 Task: Plan a trip to Lublin, Poland from 9th December, 2023 to 16th December, 2023 for 2 adults, 1 child.2 bedrooms having 2 beds and 1 bathroom. Property type can be flat. Look for 5 properties as per requirement.
Action: Mouse moved to (431, 58)
Screenshot: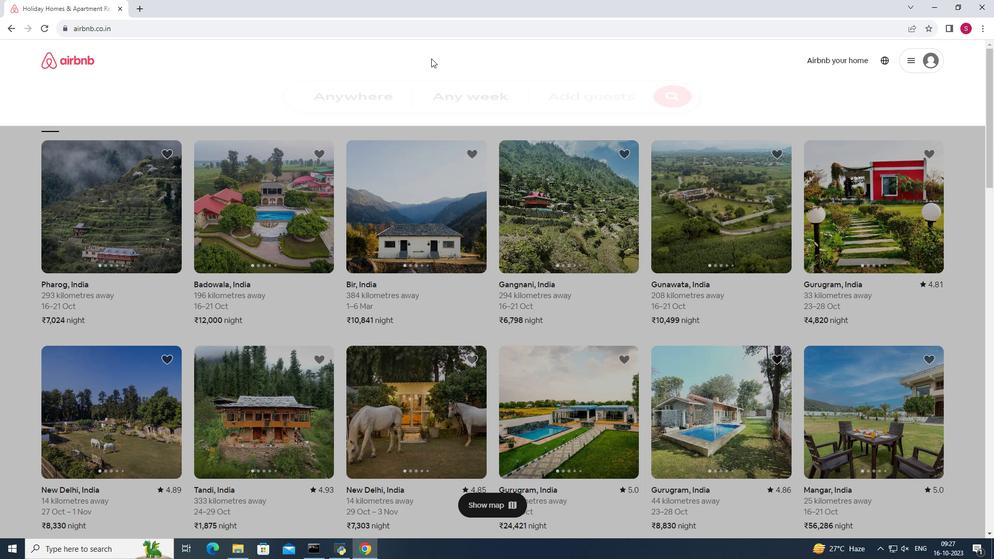 
Action: Mouse pressed left at (431, 58)
Screenshot: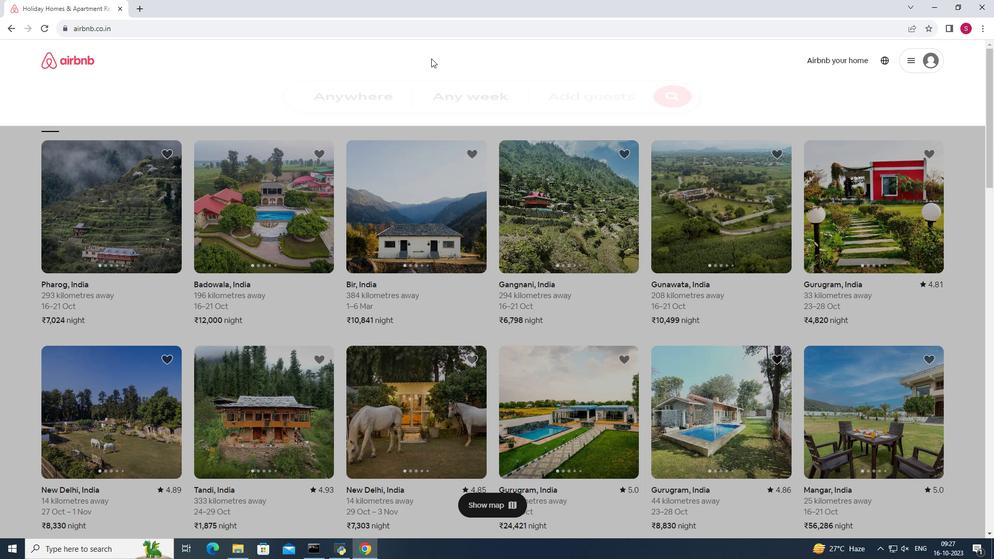 
Action: Mouse moved to (394, 101)
Screenshot: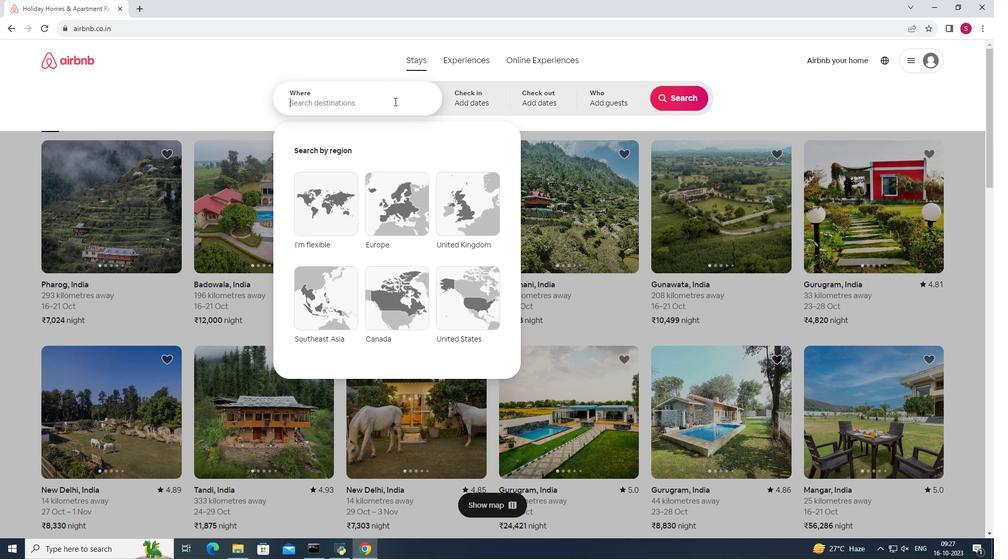 
Action: Mouse pressed left at (394, 101)
Screenshot: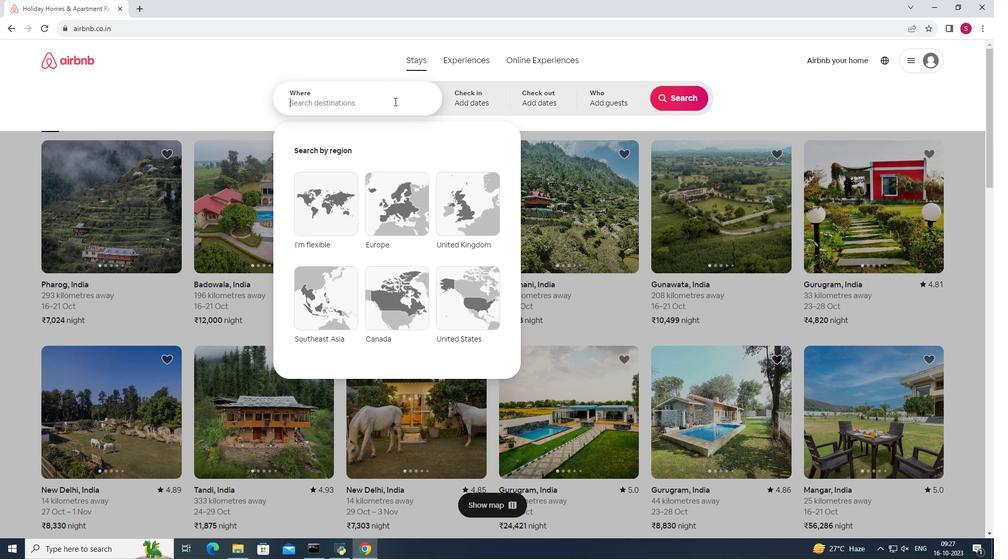 
Action: Key pressed <Key.shift><Key.shift><Key.shift><Key.shift><Key.shift><Key.shift><Key.shift><Key.shift><Key.shift><Key.shift>Lubi<Key.backspace>lin,<Key.space><Key.shift>P
Screenshot: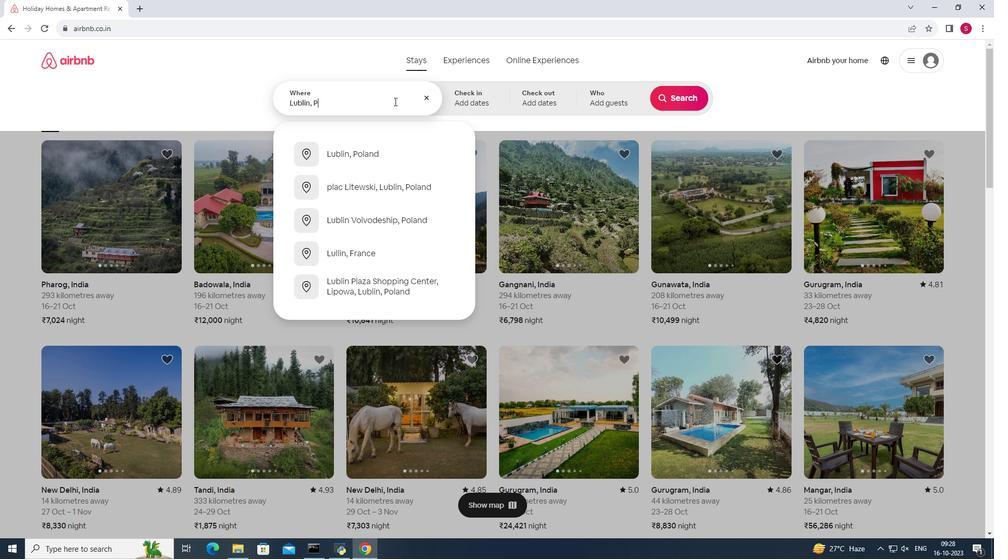 
Action: Mouse moved to (383, 164)
Screenshot: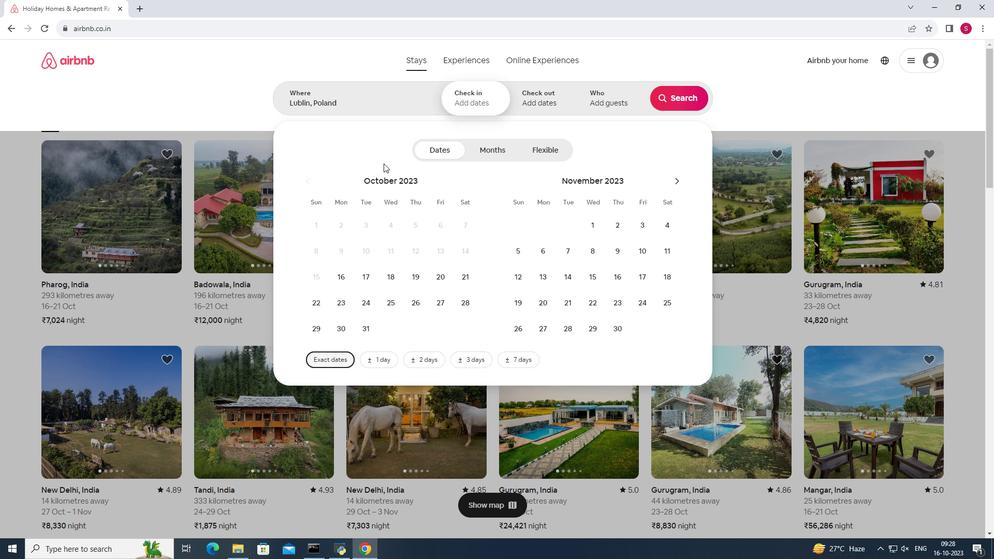 
Action: Mouse pressed left at (383, 164)
Screenshot: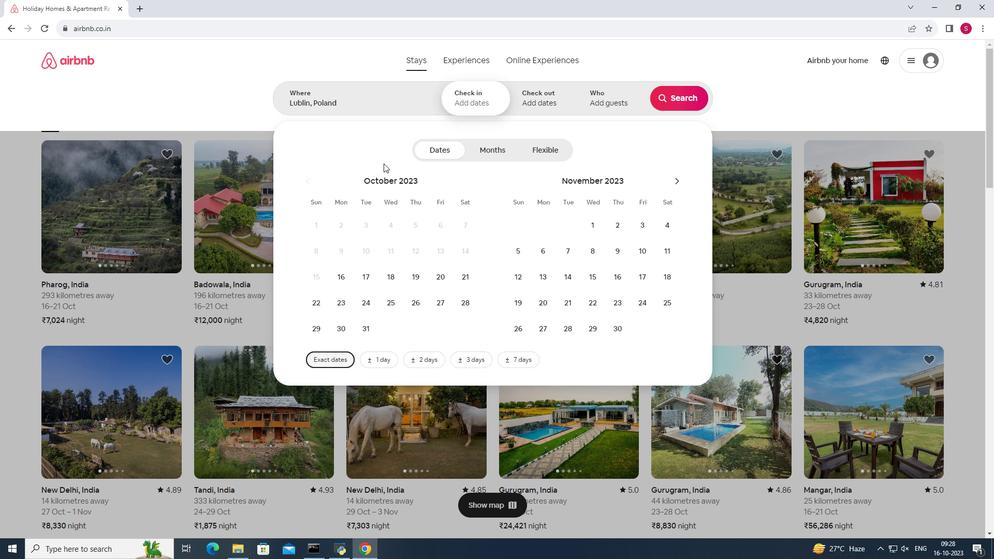 
Action: Mouse moved to (673, 182)
Screenshot: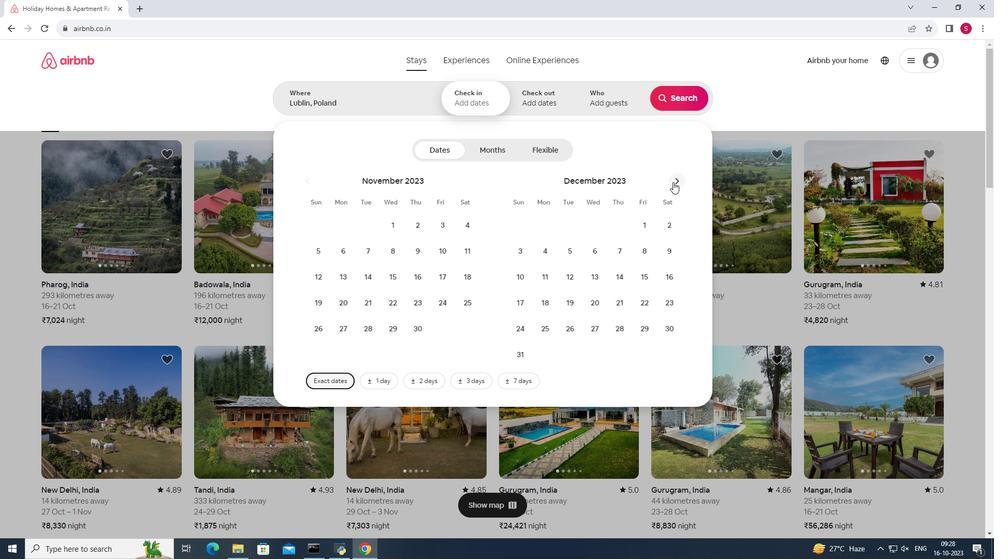 
Action: Mouse pressed left at (673, 182)
Screenshot: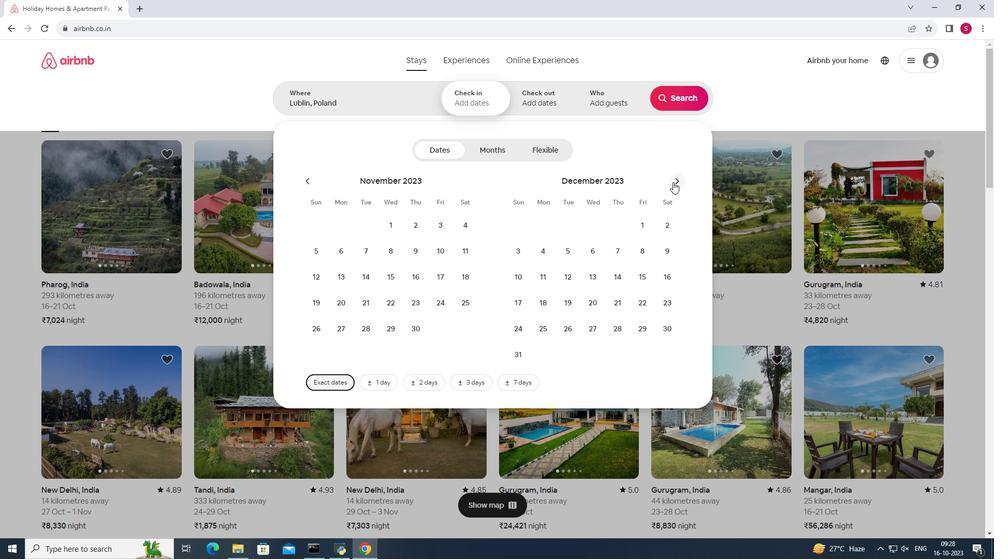 
Action: Mouse moved to (666, 260)
Screenshot: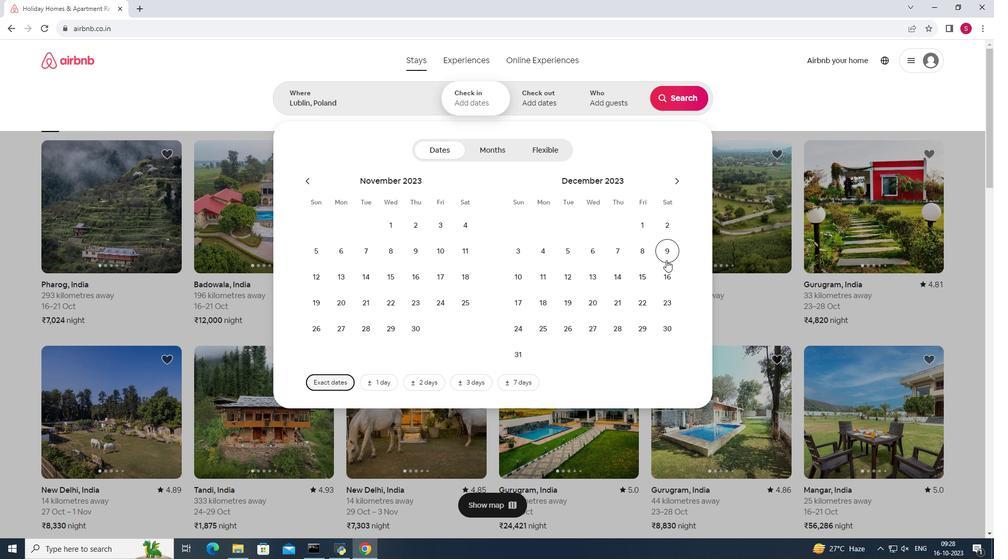 
Action: Mouse pressed left at (666, 260)
Screenshot: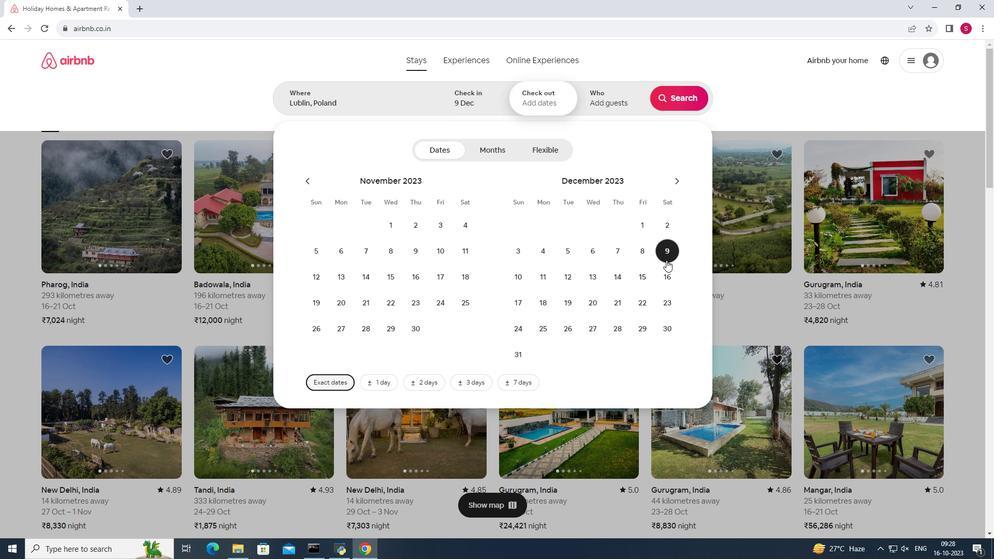 
Action: Mouse moved to (668, 279)
Screenshot: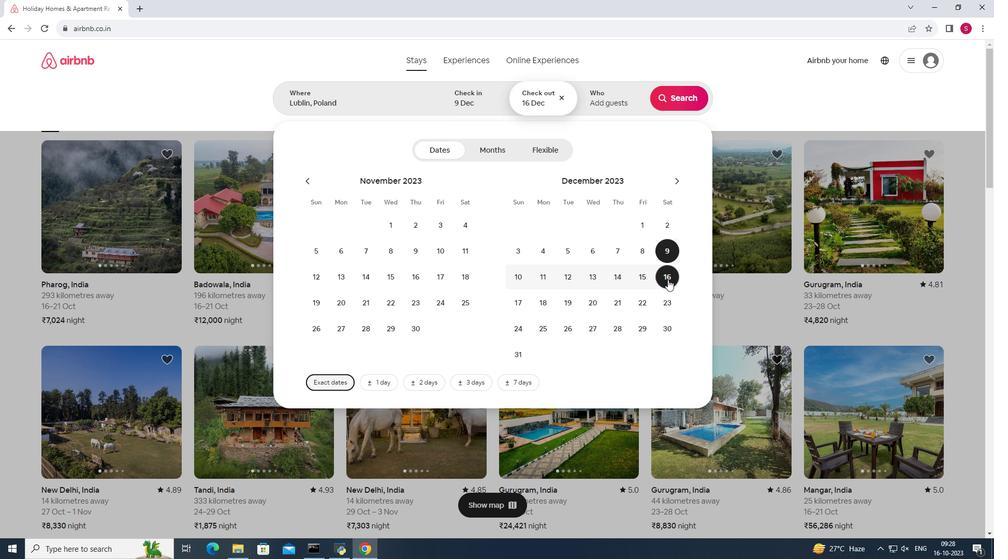 
Action: Mouse pressed left at (668, 279)
Screenshot: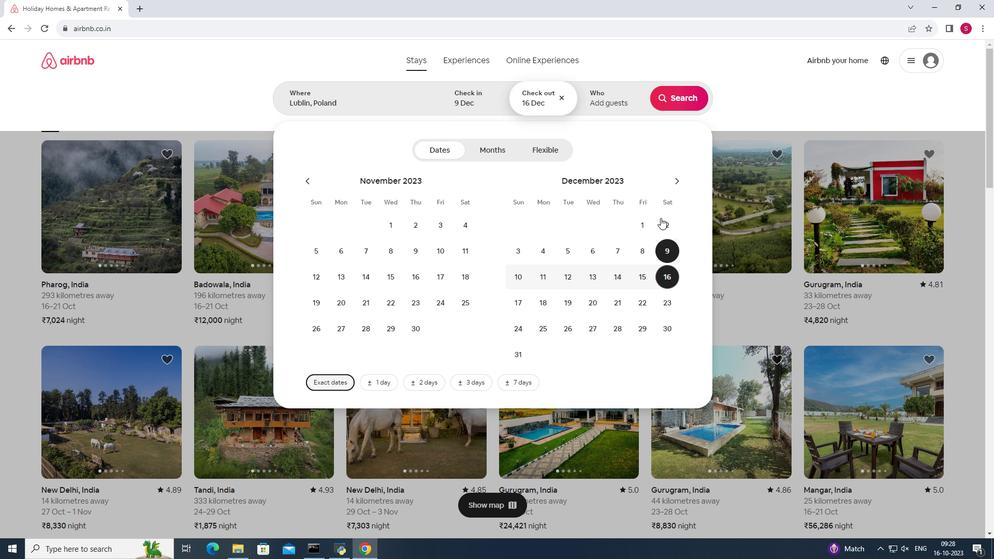 
Action: Mouse moved to (606, 89)
Screenshot: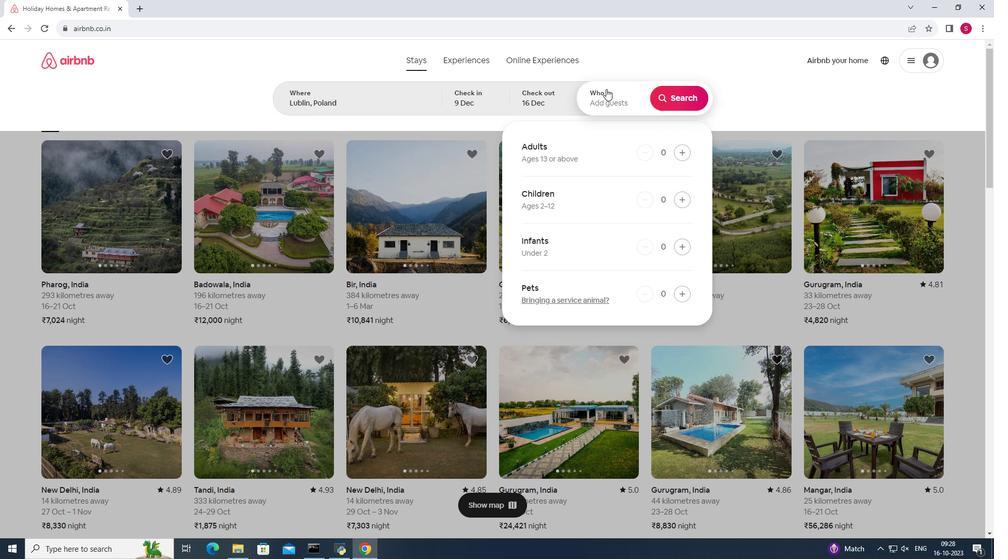 
Action: Mouse pressed left at (606, 89)
Screenshot: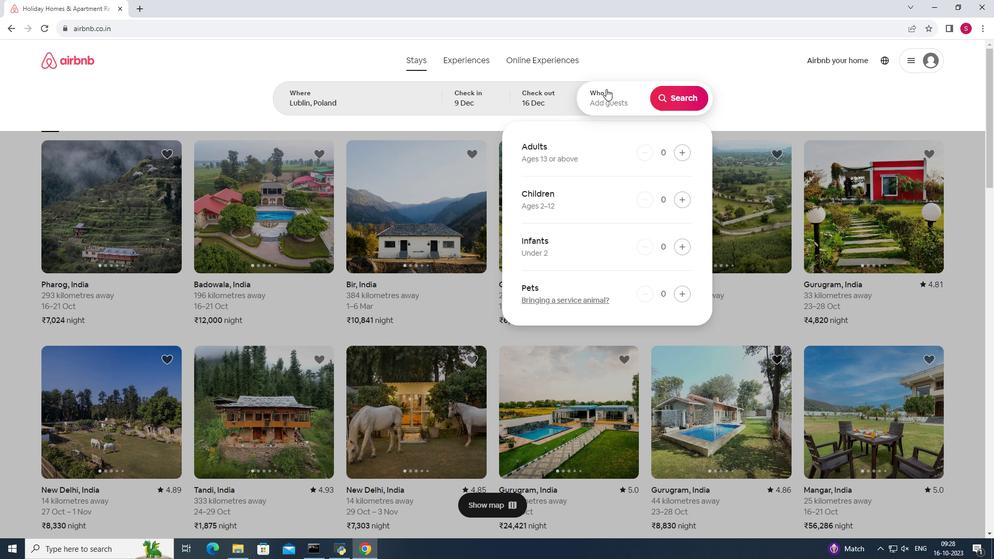 
Action: Mouse moved to (687, 152)
Screenshot: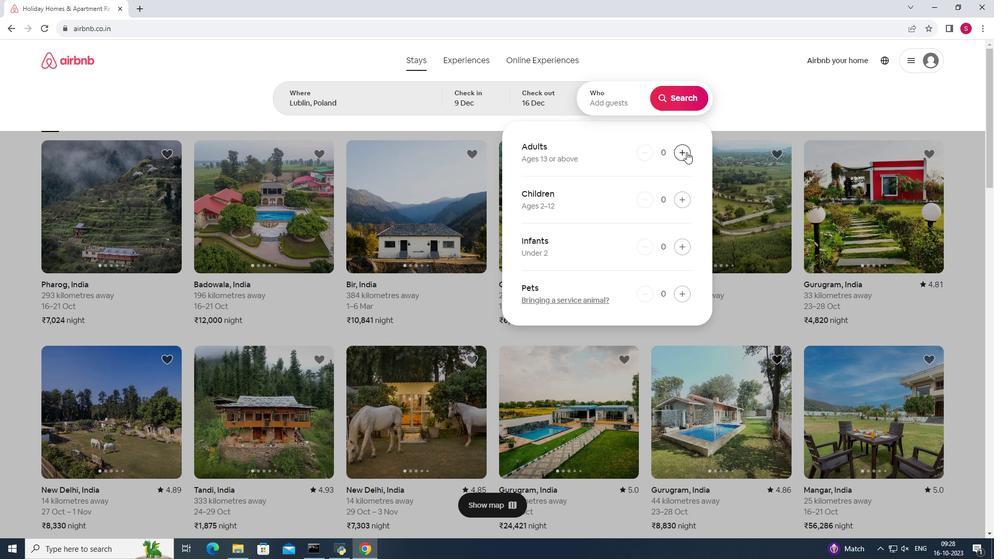 
Action: Mouse pressed left at (687, 152)
Screenshot: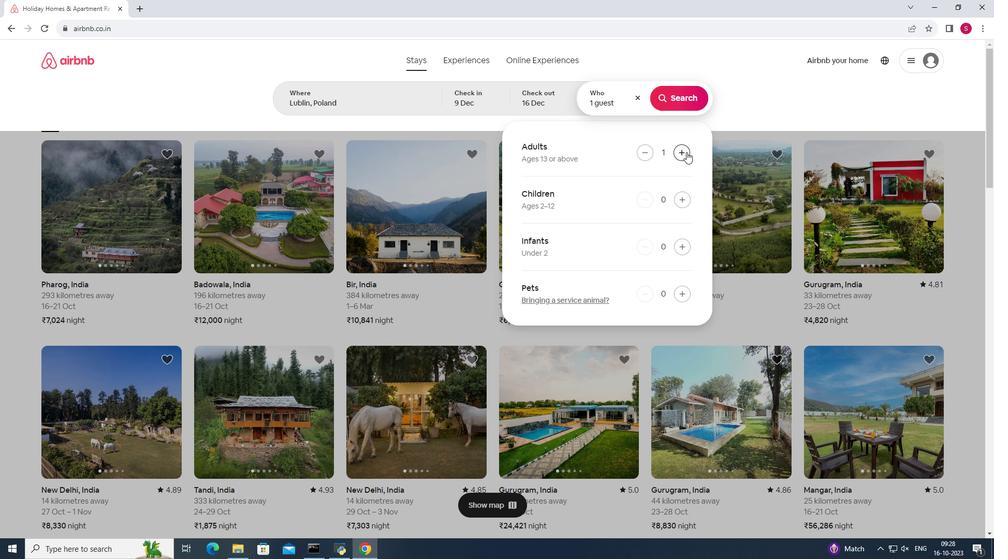 
Action: Mouse pressed left at (687, 152)
Screenshot: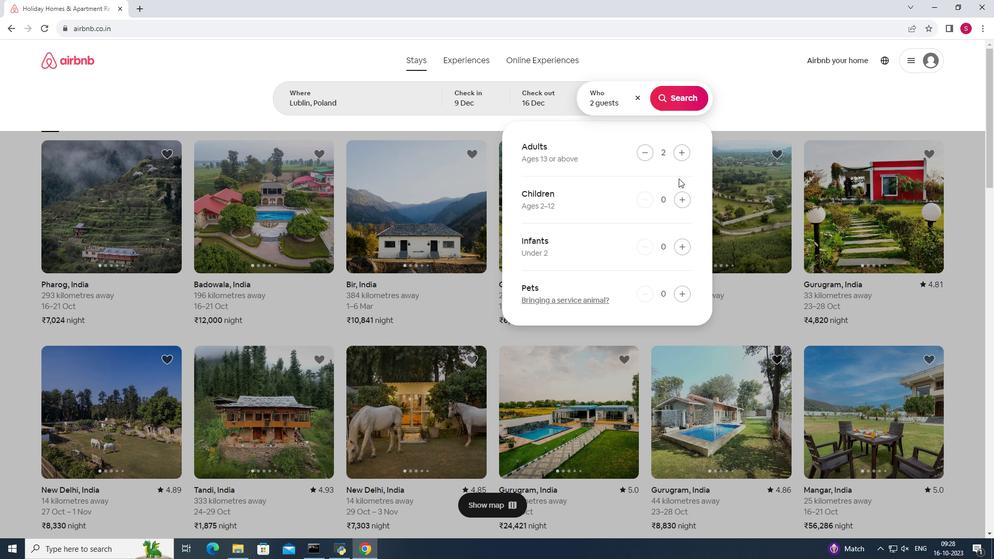 
Action: Mouse moved to (681, 199)
Screenshot: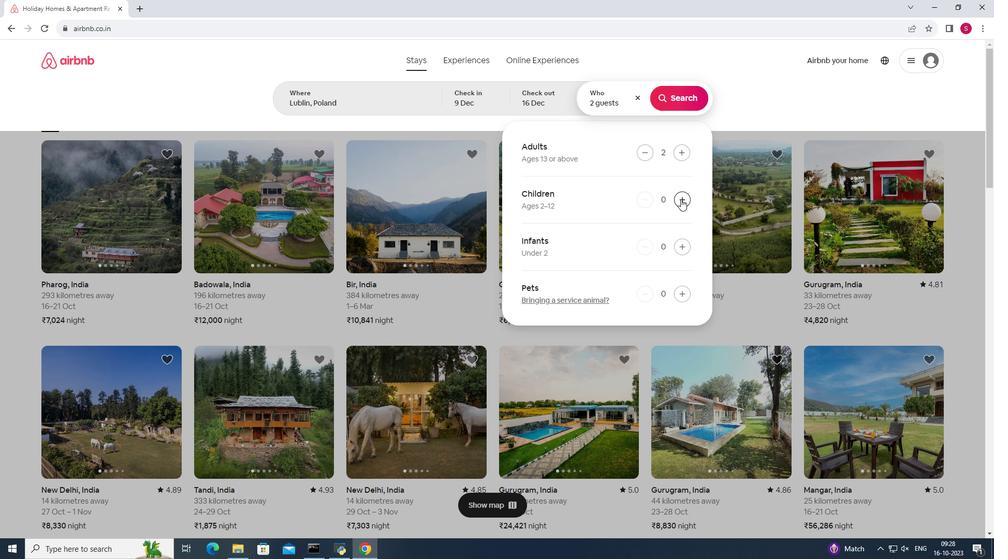 
Action: Mouse pressed left at (681, 199)
Screenshot: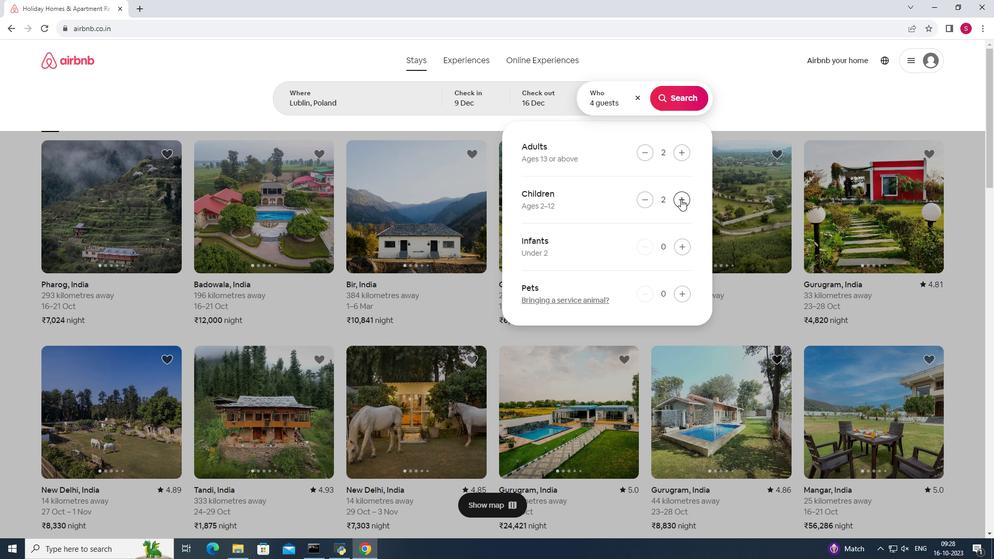 
Action: Mouse pressed left at (681, 199)
Screenshot: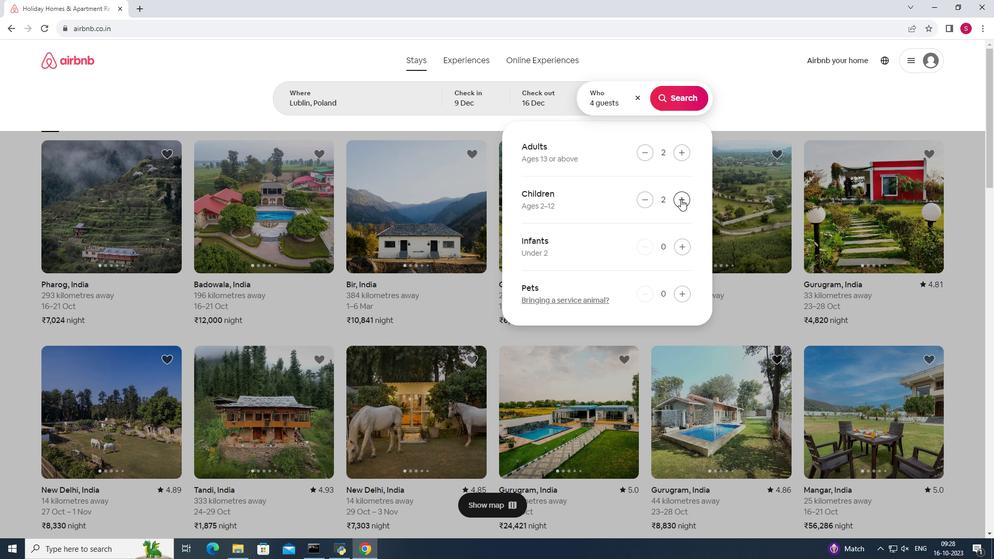 
Action: Mouse moved to (649, 202)
Screenshot: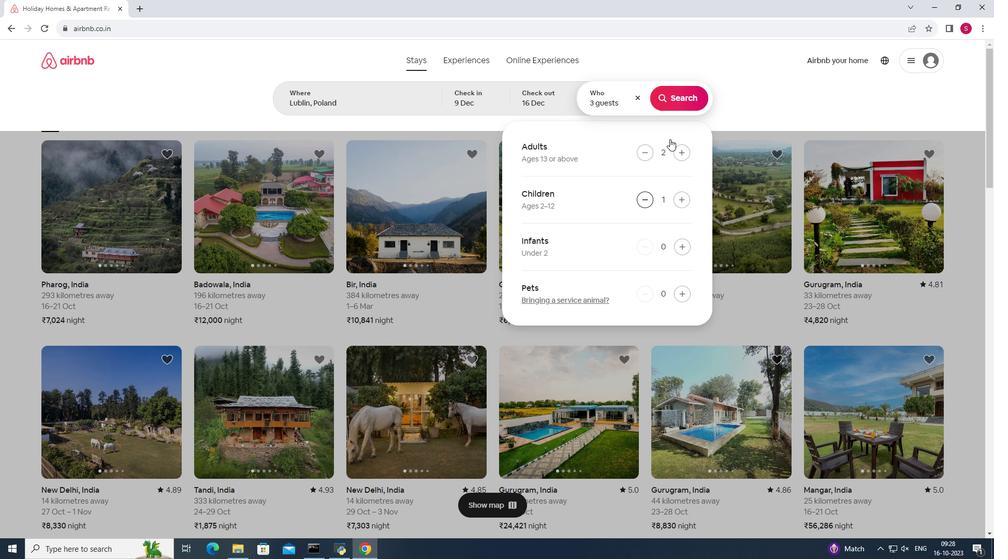 
Action: Mouse pressed left at (649, 202)
Screenshot: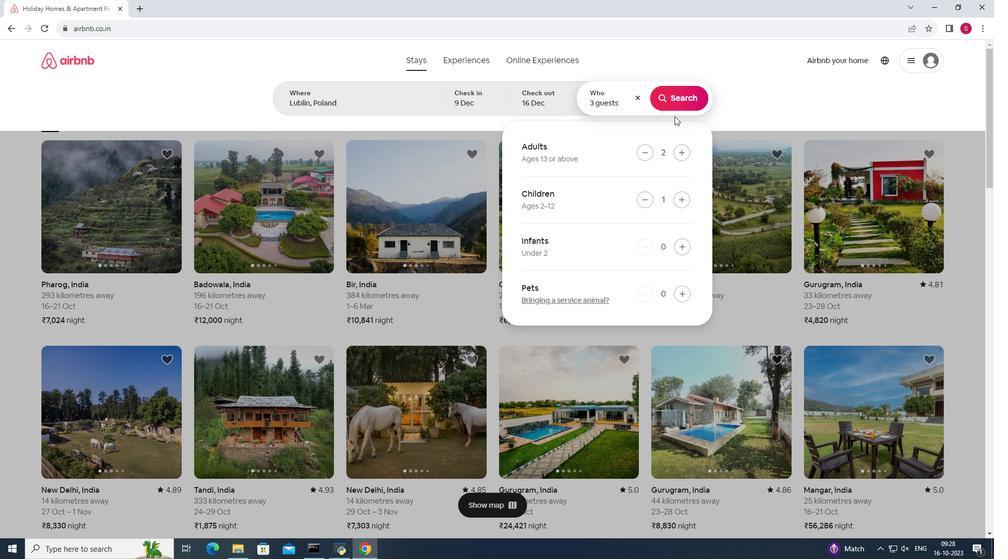
Action: Mouse moved to (677, 96)
Screenshot: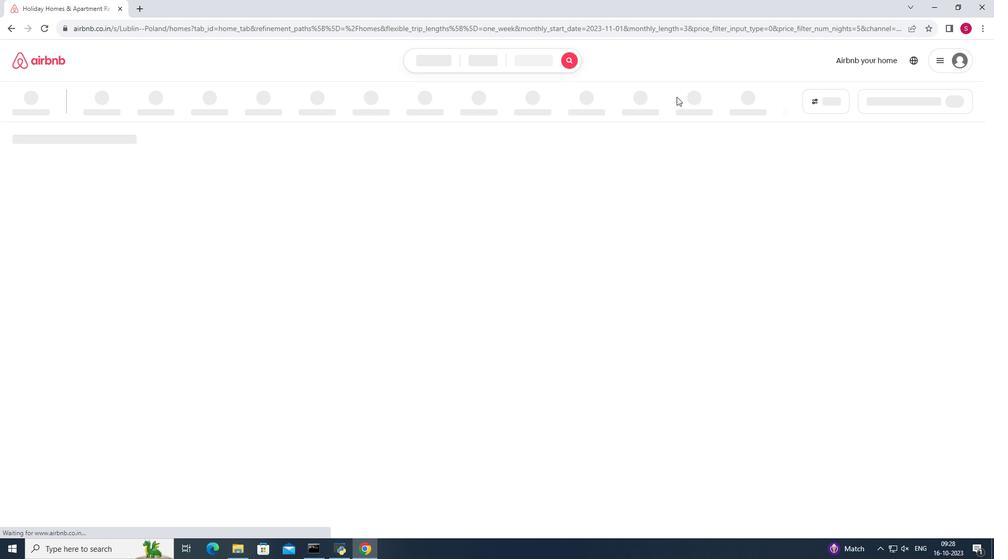 
Action: Mouse pressed left at (677, 96)
Screenshot: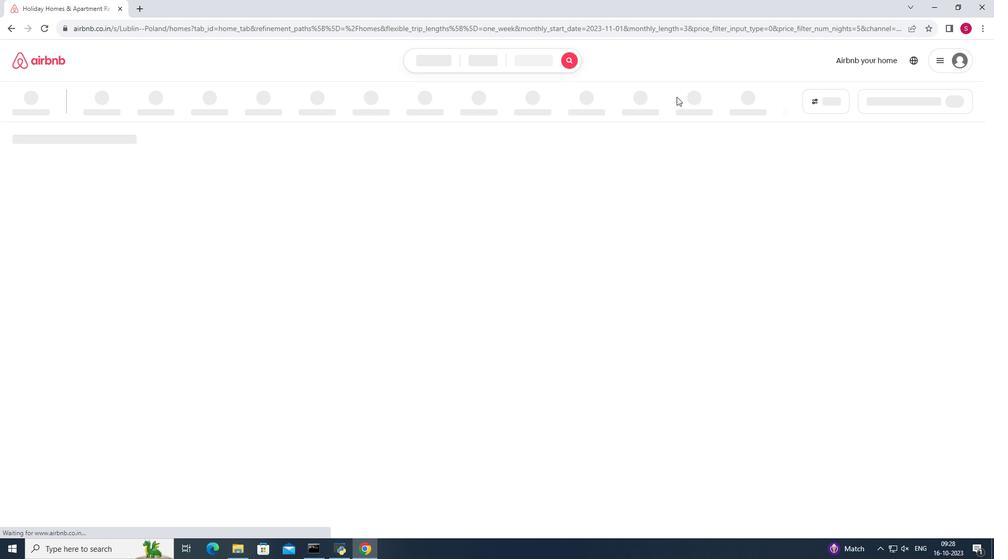 
Action: Mouse moved to (840, 103)
Screenshot: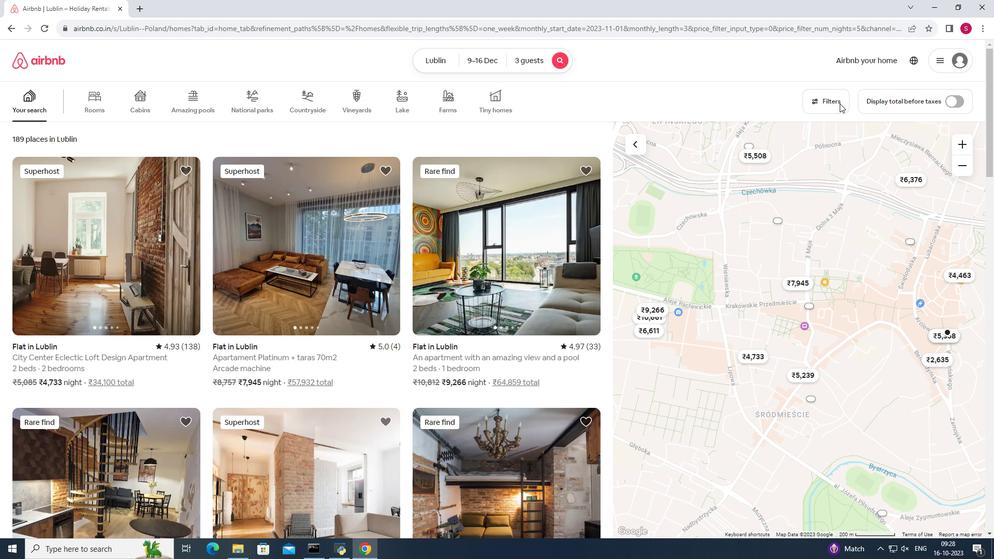 
Action: Mouse pressed left at (840, 103)
Screenshot: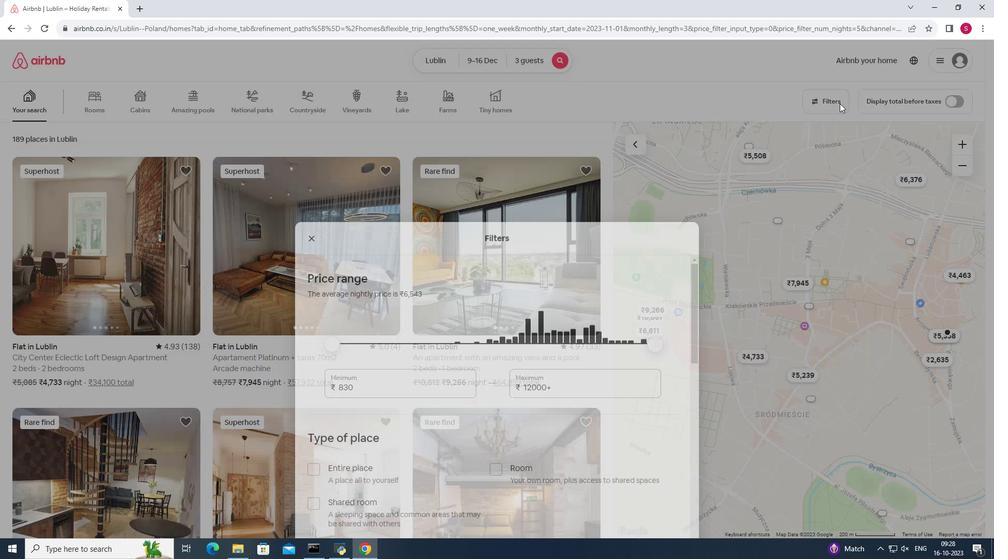 
Action: Mouse moved to (514, 259)
Screenshot: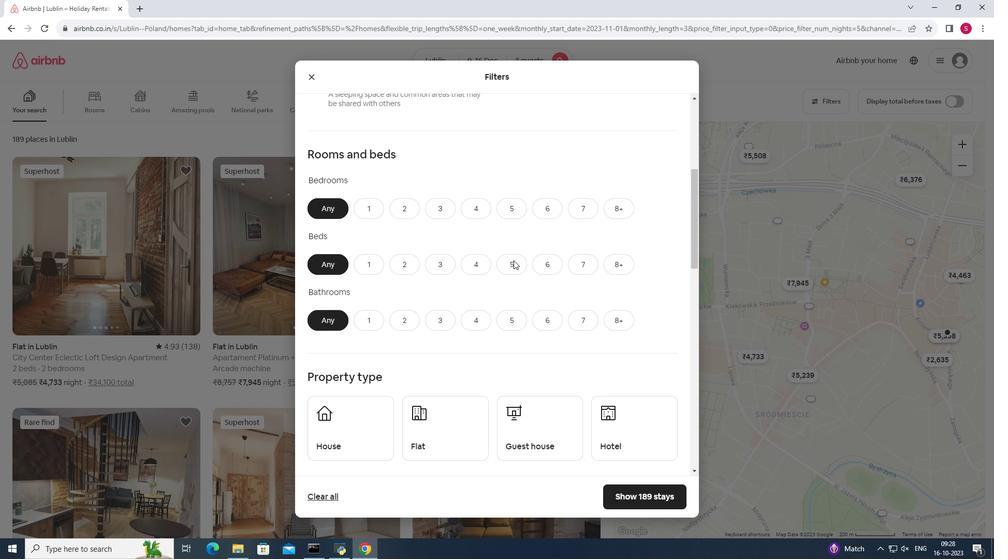 
Action: Mouse scrolled (514, 259) with delta (0, 0)
Screenshot: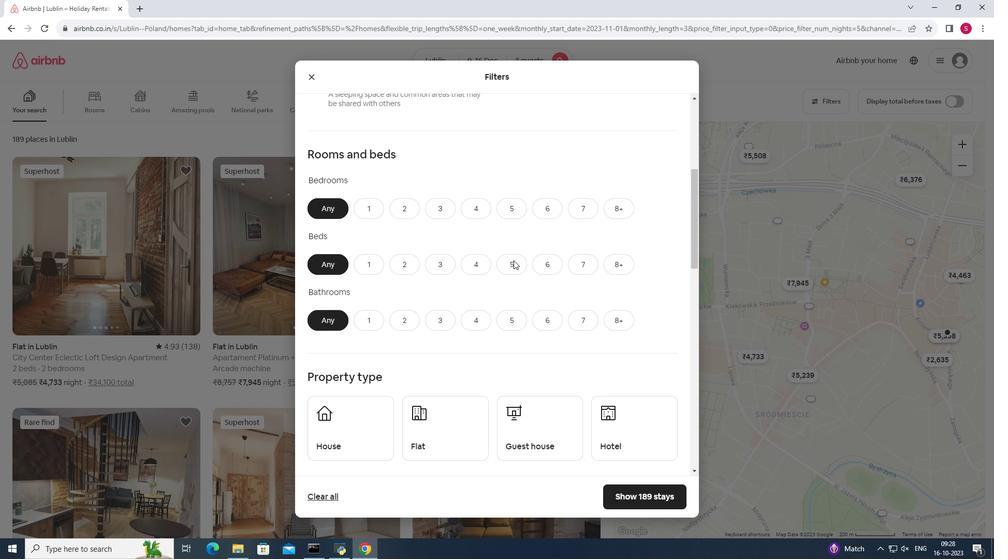 
Action: Mouse moved to (514, 260)
Screenshot: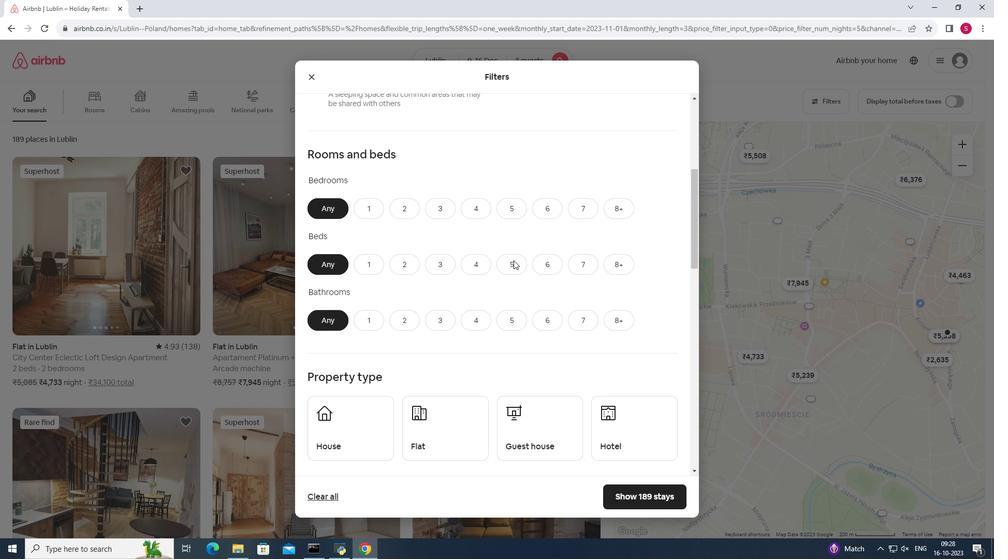 
Action: Mouse scrolled (514, 259) with delta (0, 0)
Screenshot: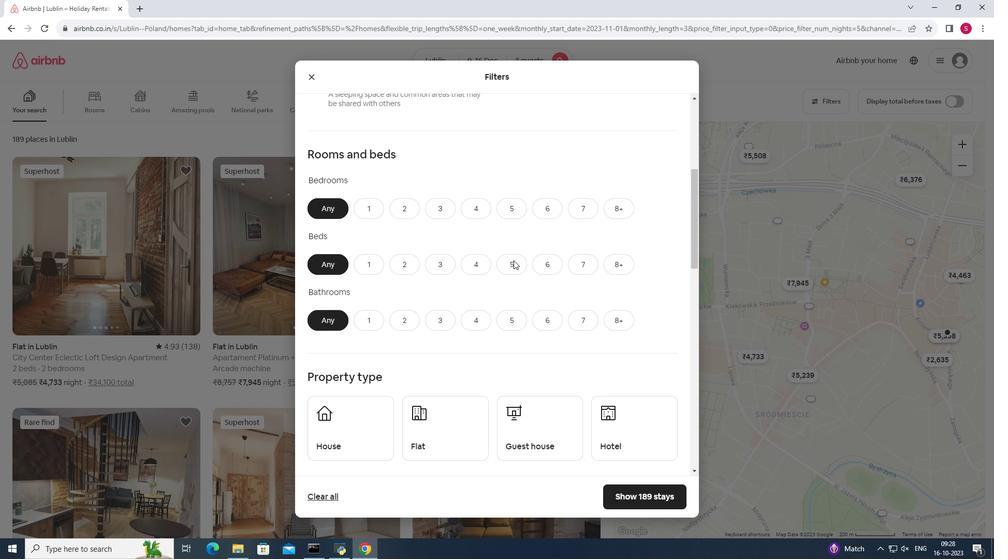 
Action: Mouse moved to (514, 260)
Screenshot: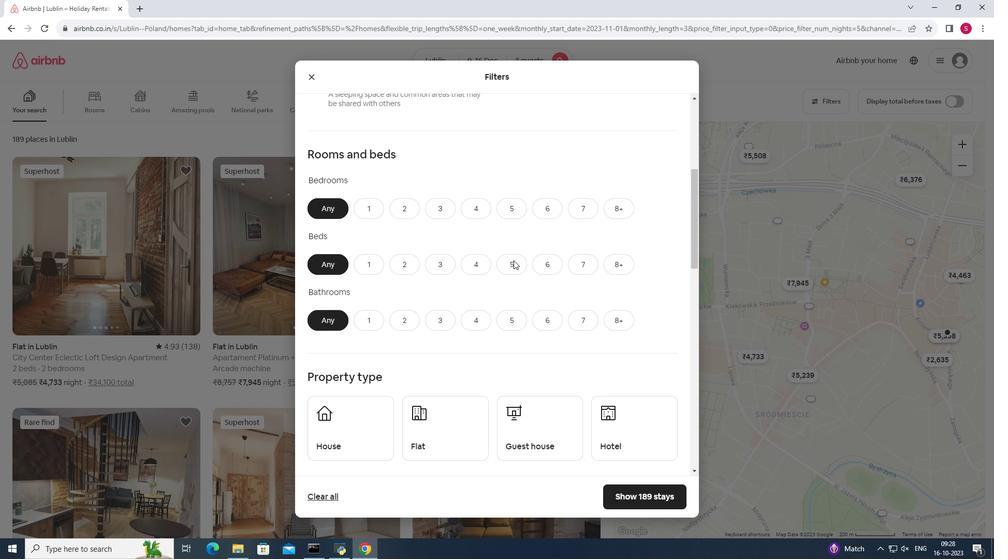 
Action: Mouse scrolled (514, 260) with delta (0, 0)
Screenshot: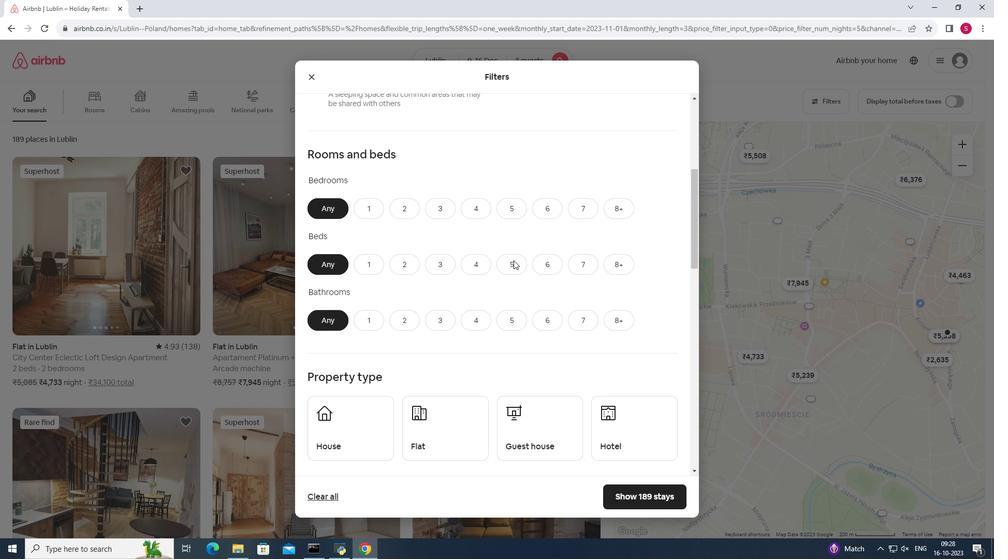 
Action: Mouse scrolled (514, 260) with delta (0, 0)
Screenshot: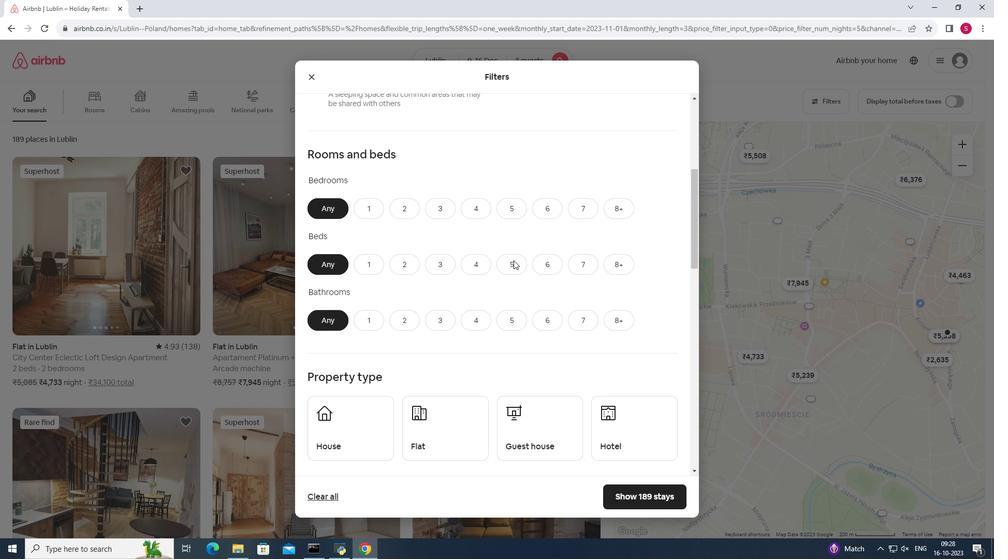 
Action: Mouse scrolled (514, 260) with delta (0, 0)
Screenshot: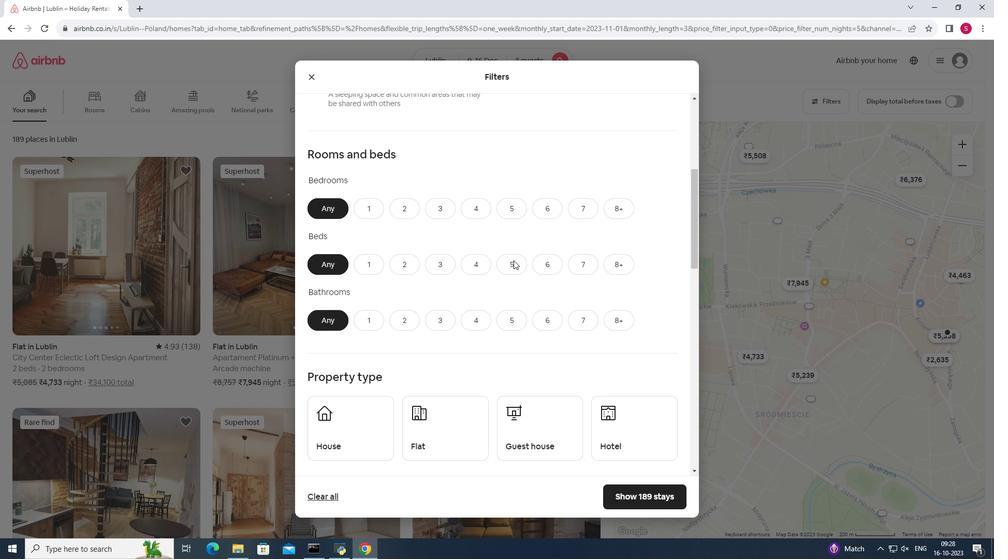 
Action: Mouse moved to (402, 206)
Screenshot: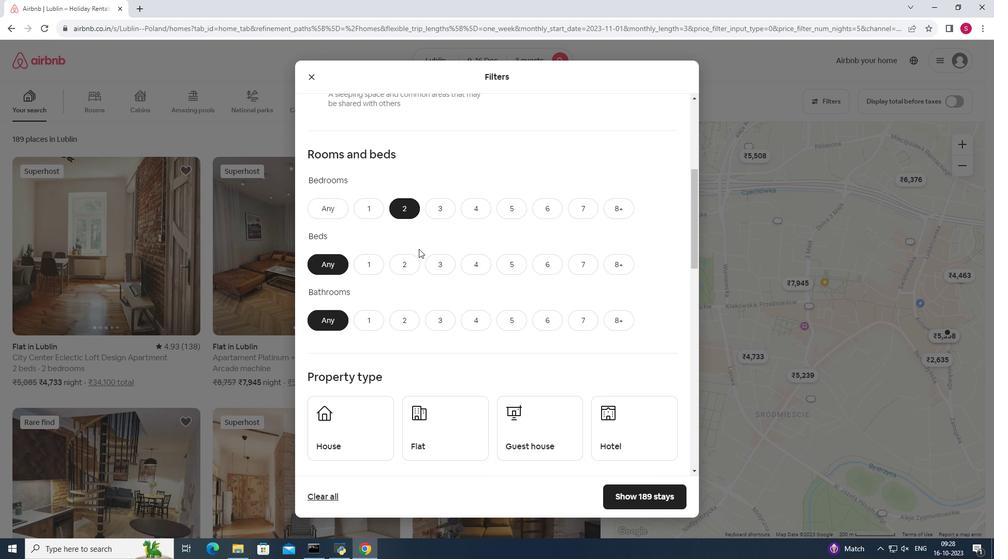 
Action: Mouse pressed left at (402, 206)
Screenshot: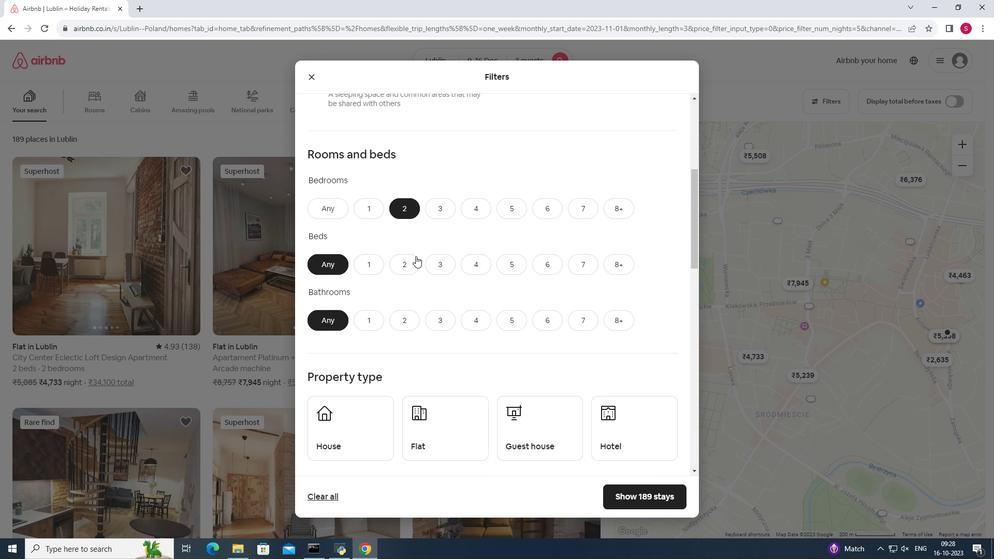 
Action: Mouse moved to (405, 268)
Screenshot: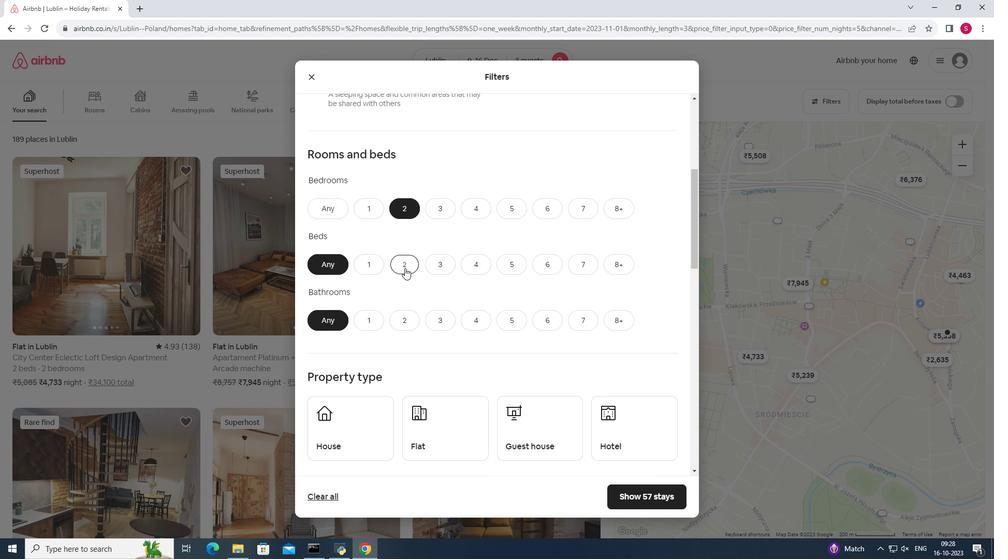 
Action: Mouse pressed left at (405, 268)
Screenshot: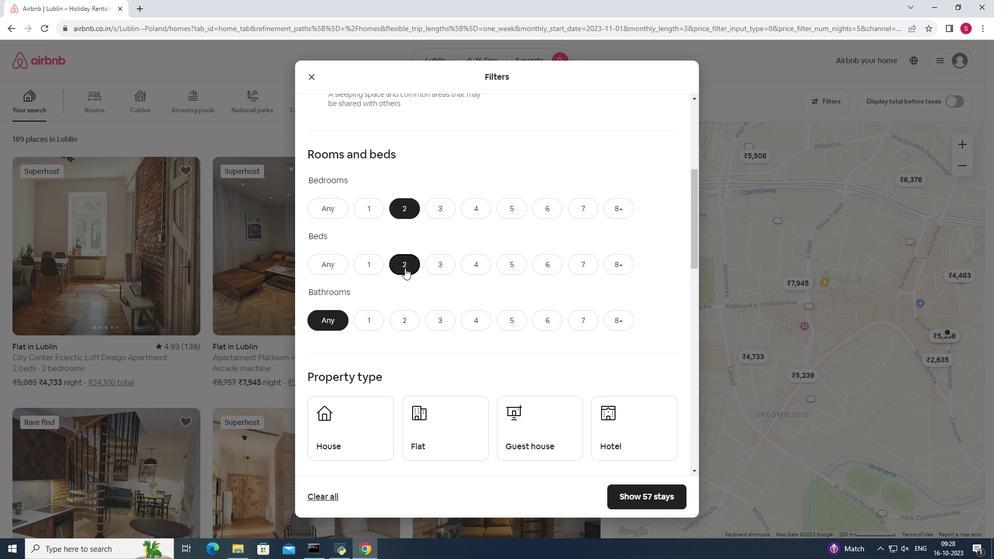 
Action: Mouse moved to (366, 324)
Screenshot: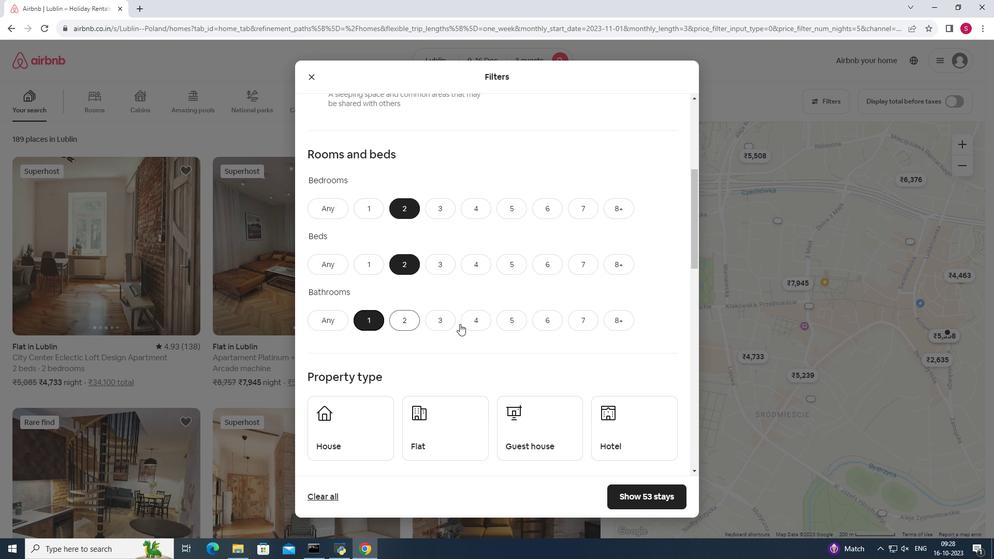 
Action: Mouse pressed left at (366, 324)
Screenshot: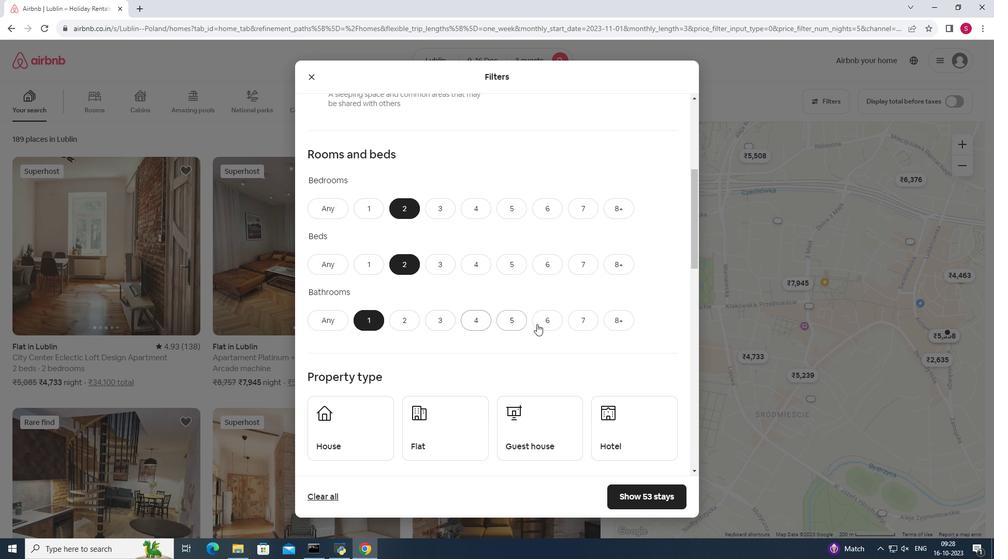 
Action: Mouse moved to (547, 333)
Screenshot: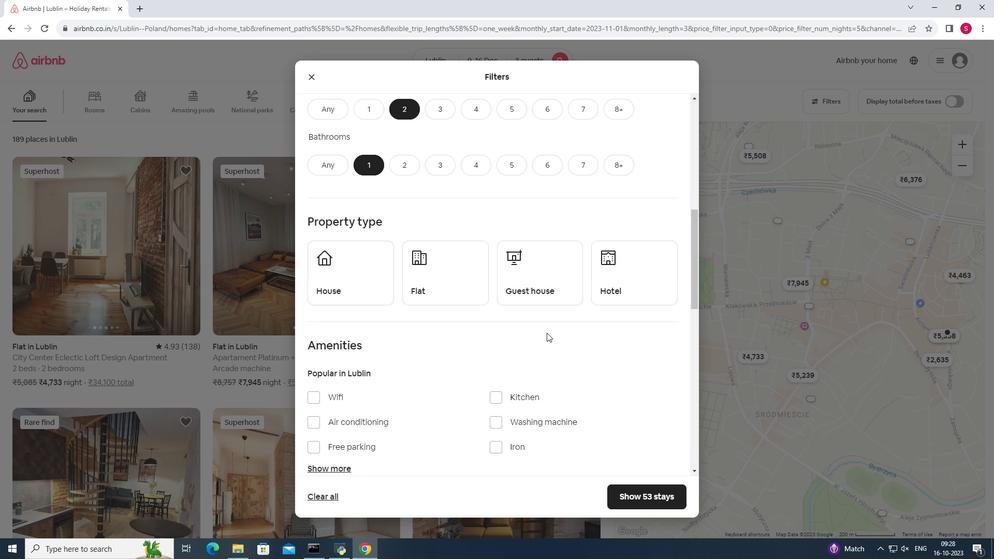 
Action: Mouse scrolled (547, 331) with delta (0, 0)
Screenshot: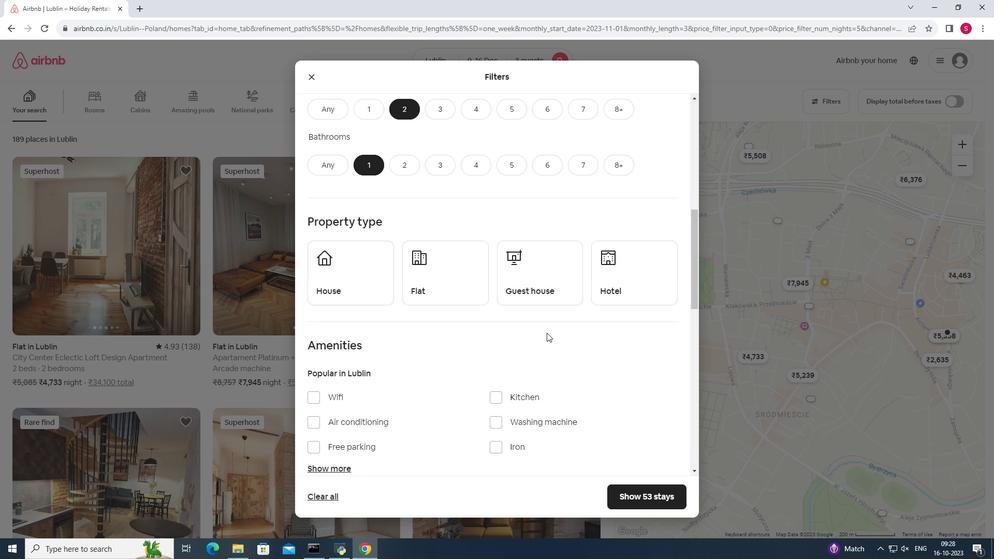 
Action: Mouse scrolled (547, 332) with delta (0, 0)
Screenshot: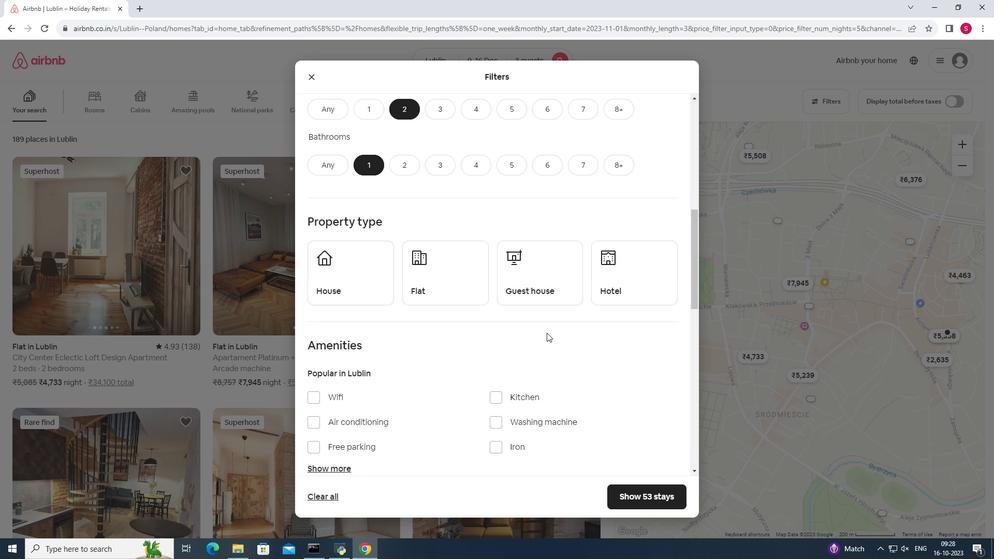
Action: Mouse scrolled (547, 332) with delta (0, 0)
Screenshot: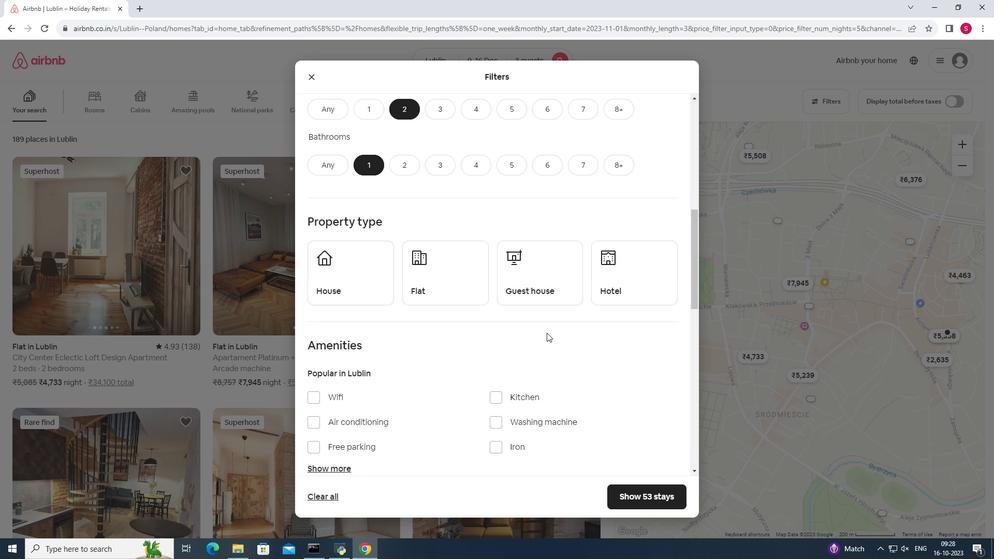 
Action: Mouse moved to (440, 263)
Screenshot: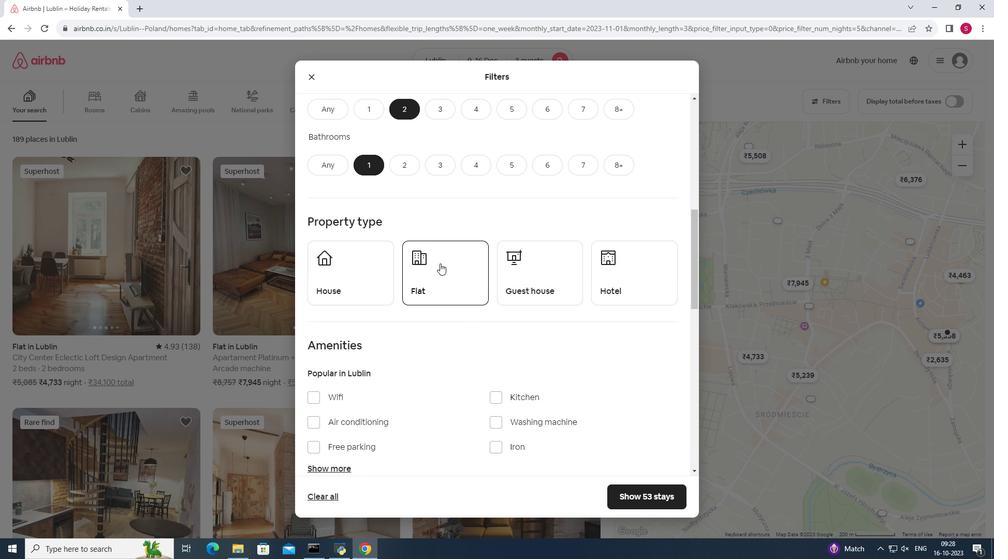 
Action: Mouse pressed left at (440, 263)
Screenshot: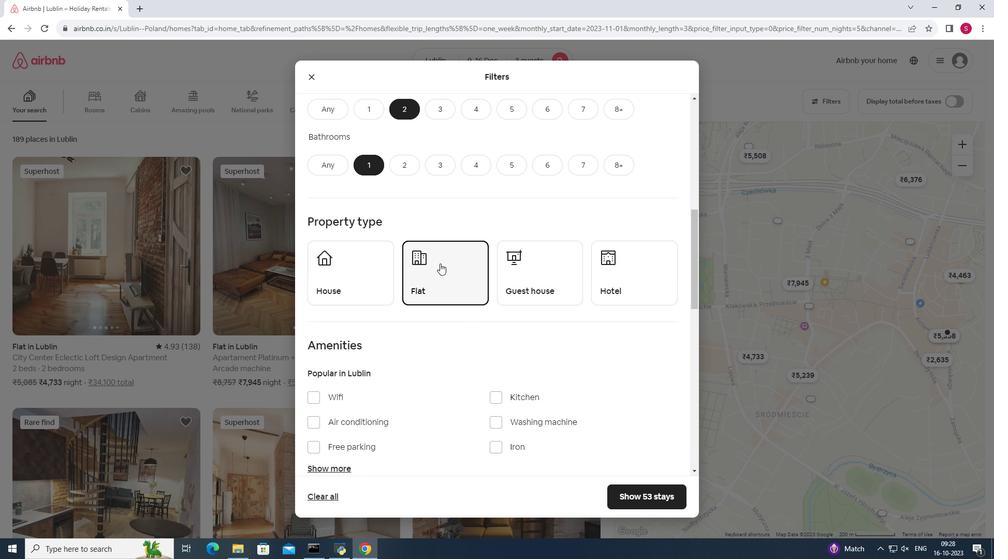 
Action: Mouse moved to (645, 502)
Screenshot: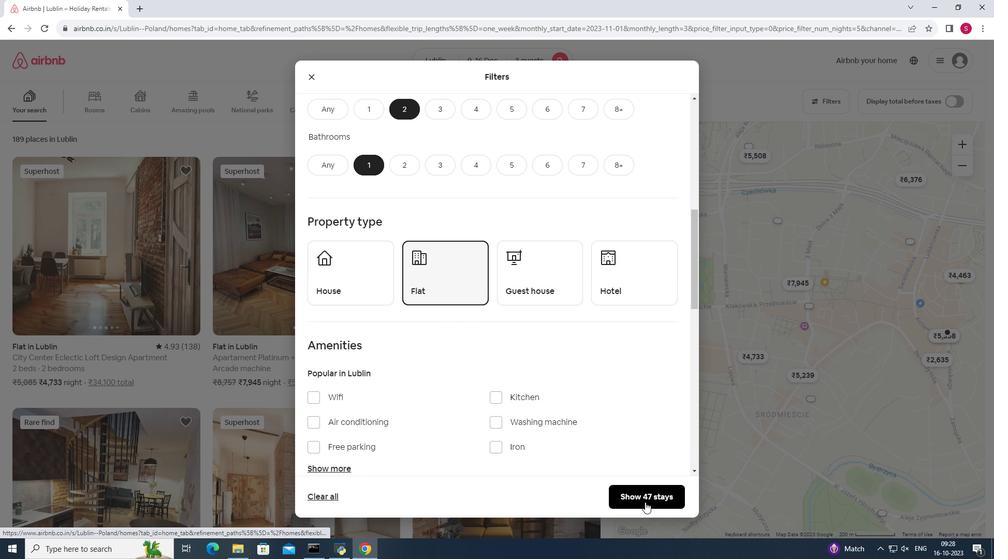 
Action: Mouse pressed left at (645, 502)
Screenshot: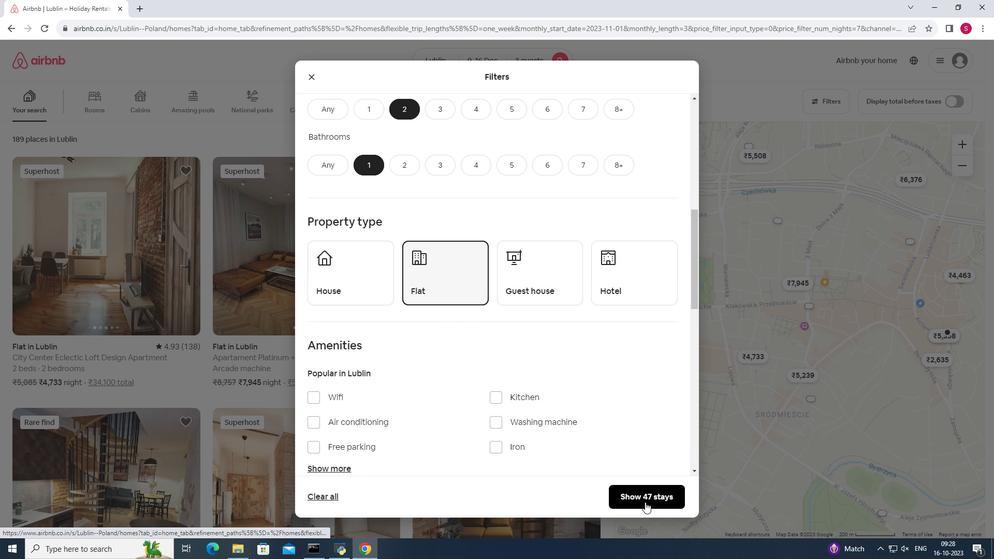 
Action: Mouse moved to (129, 266)
Screenshot: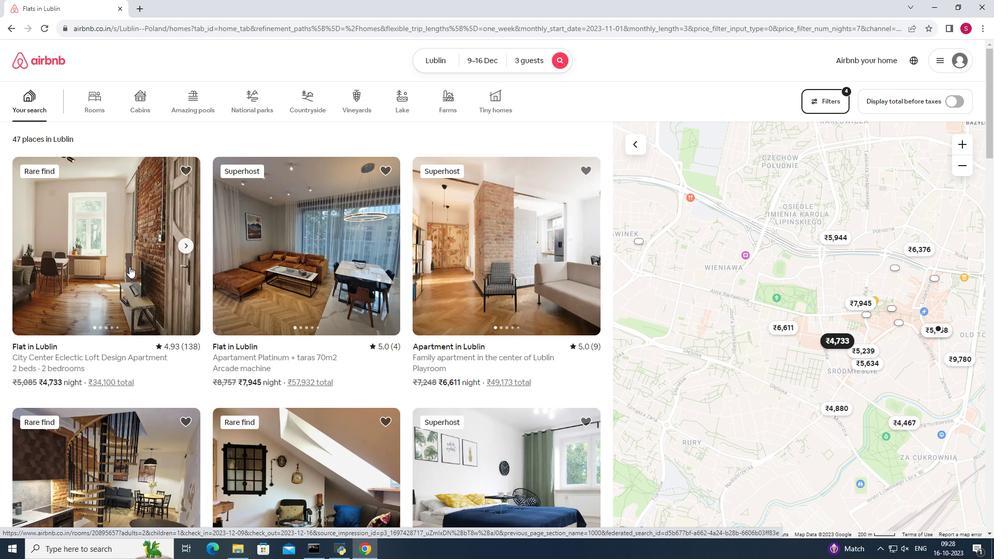 
Action: Mouse pressed left at (129, 266)
Screenshot: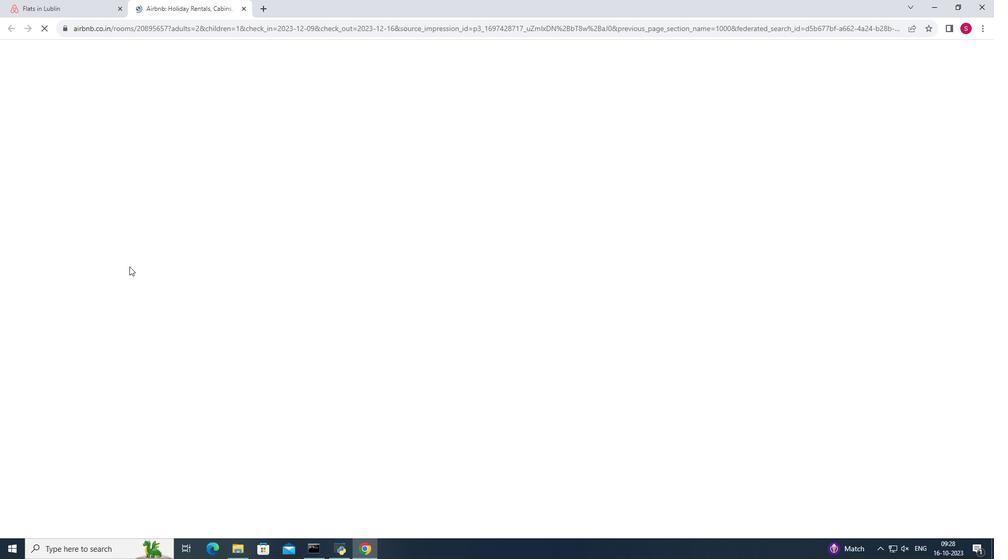 
Action: Mouse moved to (751, 385)
Screenshot: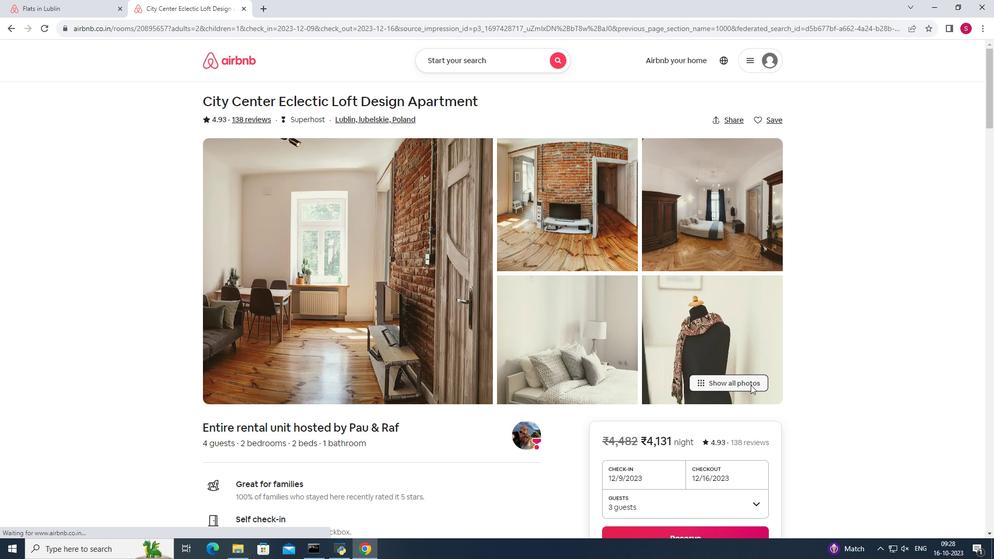 
Action: Mouse pressed left at (751, 385)
Screenshot: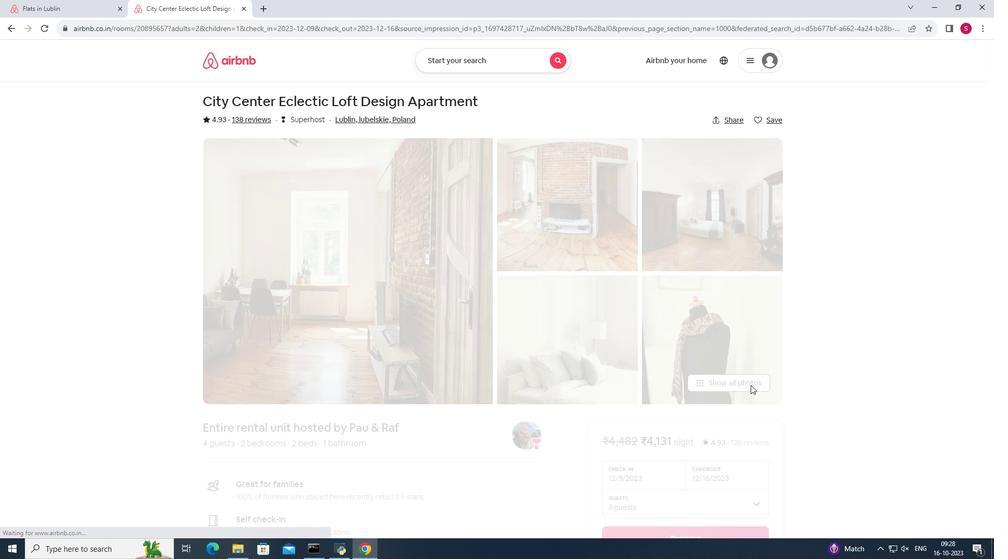 
Action: Mouse moved to (820, 336)
Screenshot: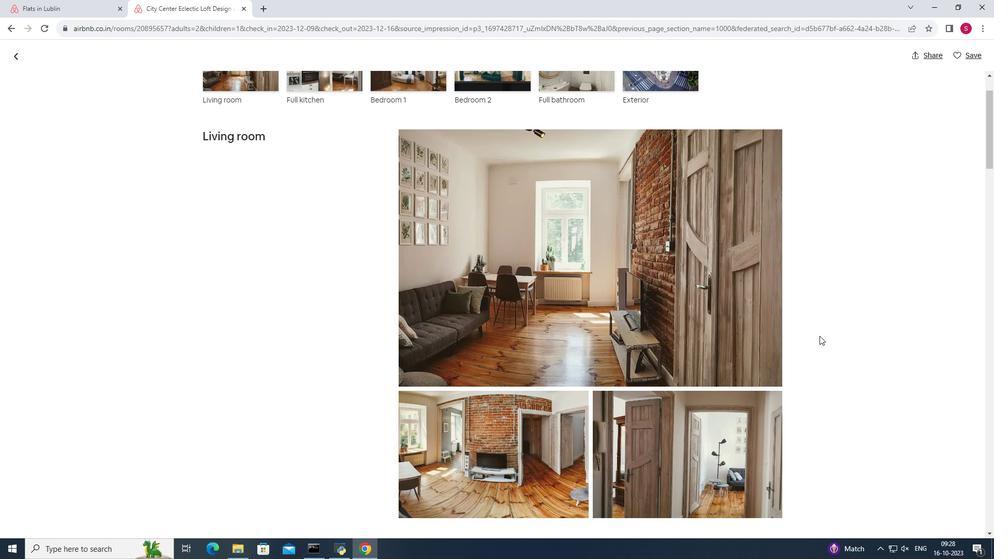 
Action: Mouse scrolled (820, 335) with delta (0, 0)
Screenshot: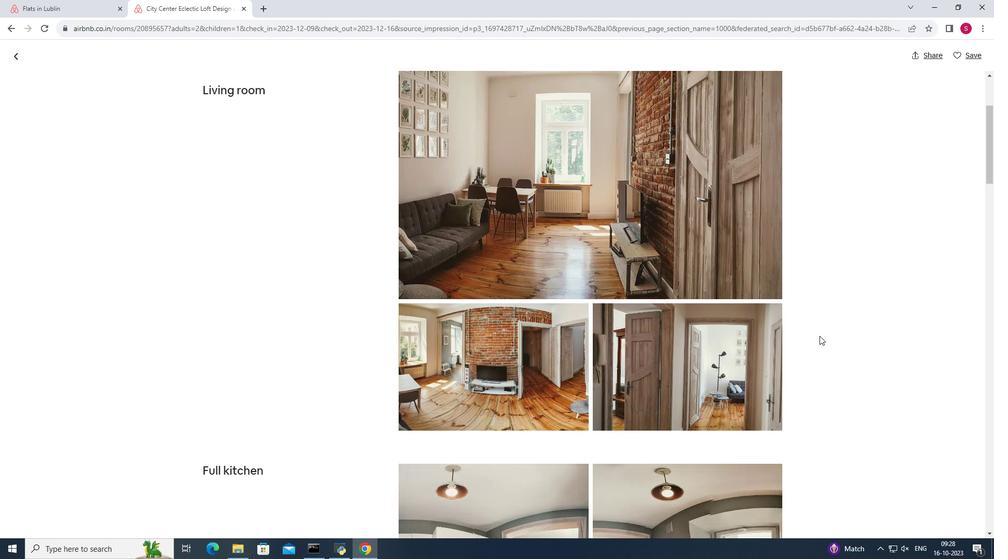 
Action: Mouse scrolled (820, 335) with delta (0, 0)
Screenshot: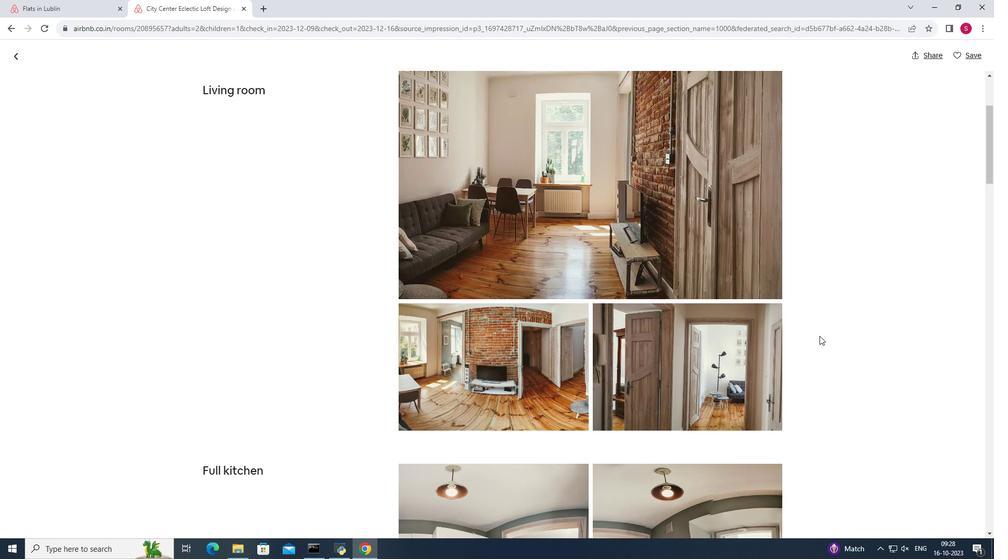 
Action: Mouse scrolled (820, 335) with delta (0, 0)
Screenshot: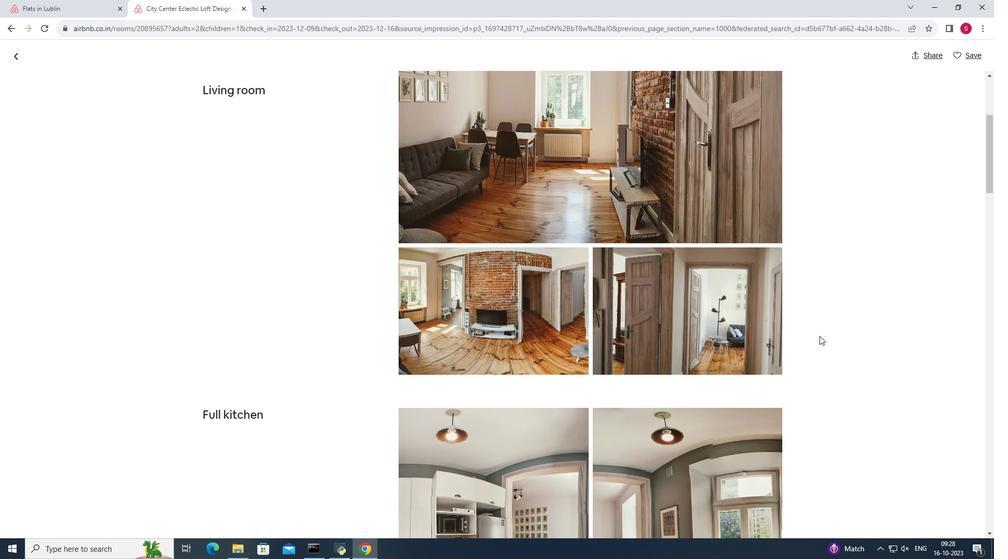 
Action: Mouse scrolled (820, 335) with delta (0, 0)
Screenshot: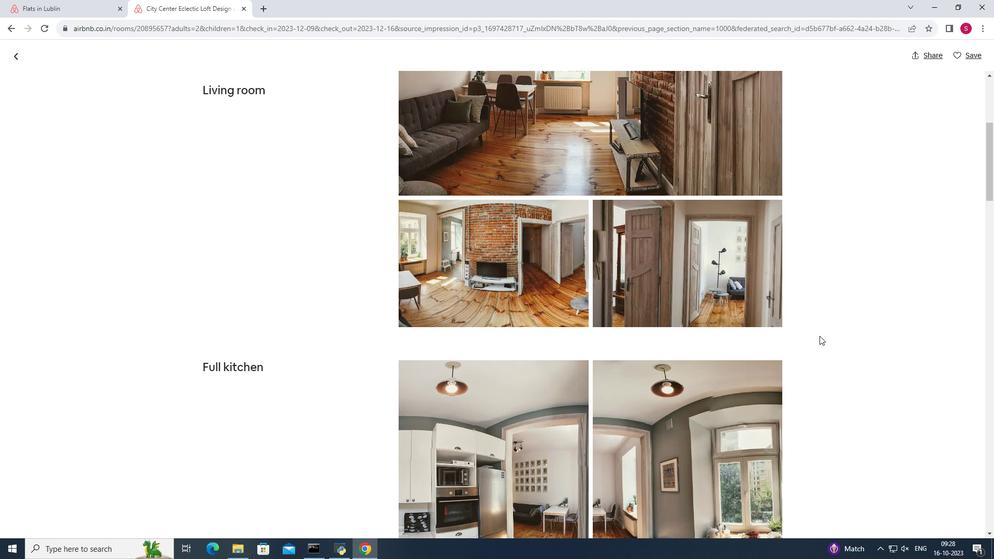 
Action: Mouse scrolled (820, 335) with delta (0, 0)
Screenshot: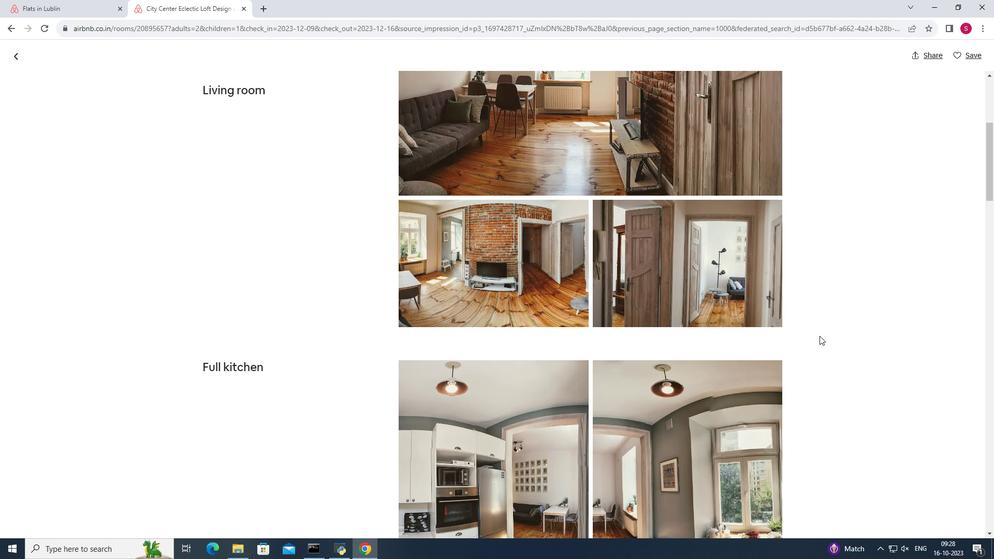 
Action: Mouse moved to (830, 334)
Screenshot: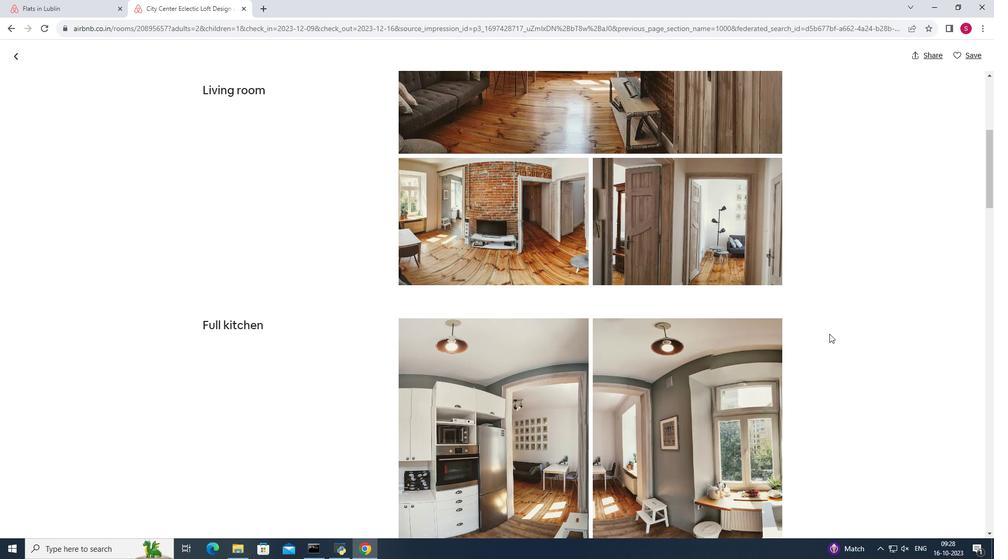 
Action: Mouse scrolled (830, 333) with delta (0, 0)
Screenshot: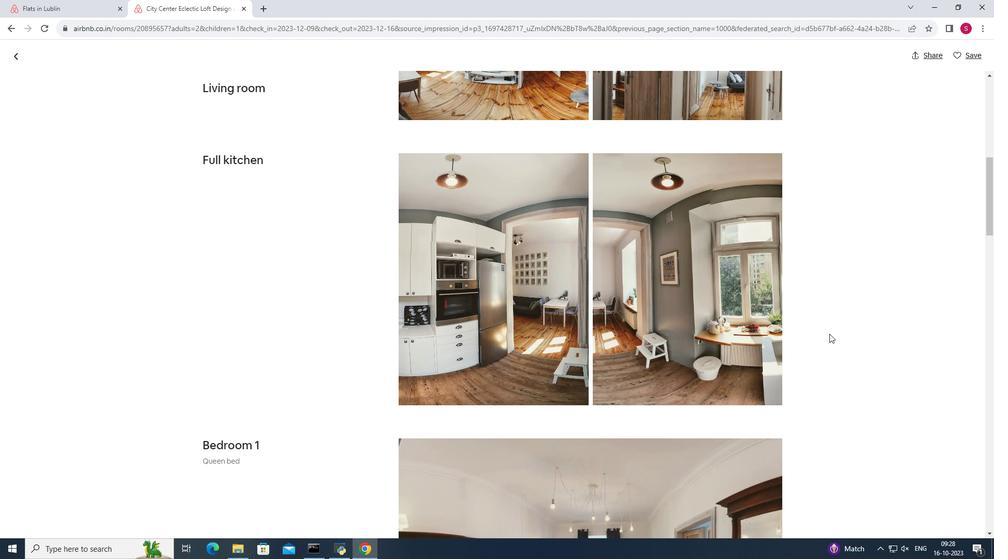 
Action: Mouse scrolled (830, 333) with delta (0, 0)
Screenshot: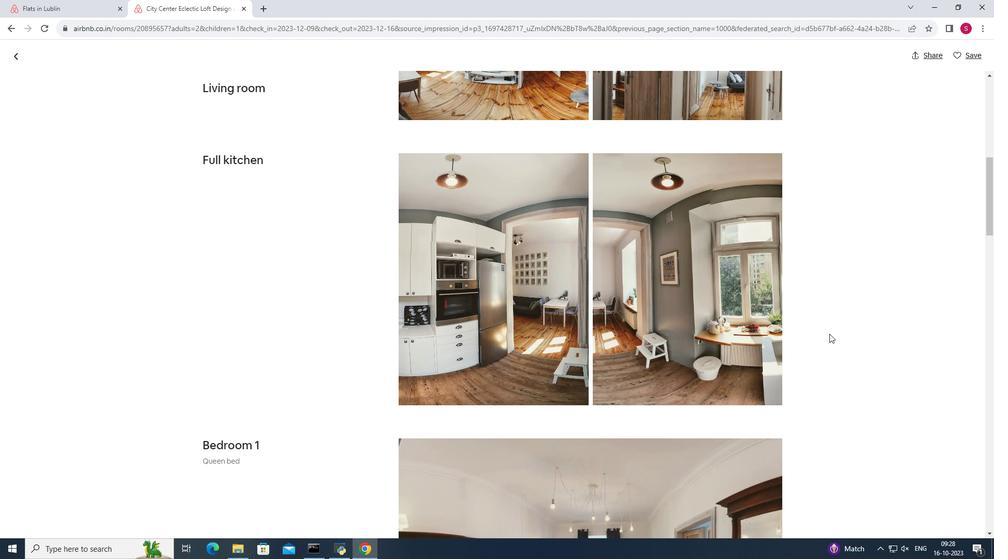 
Action: Mouse scrolled (830, 333) with delta (0, 0)
Screenshot: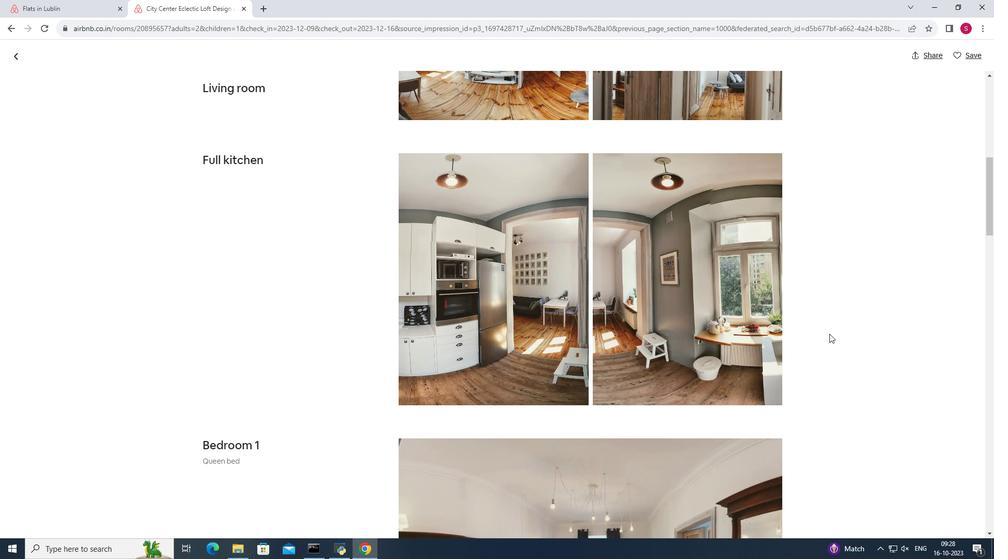 
Action: Mouse scrolled (830, 333) with delta (0, 0)
Screenshot: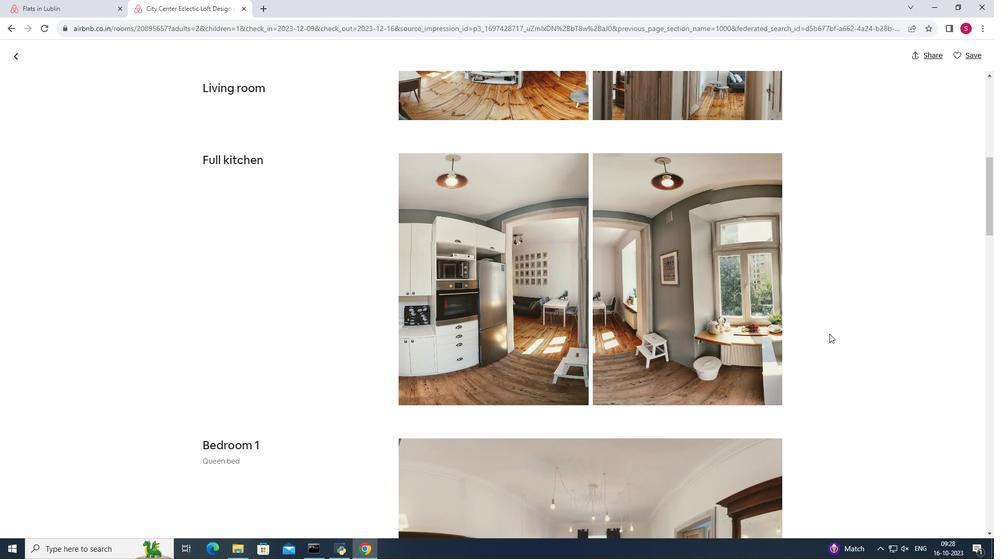 
Action: Mouse scrolled (830, 333) with delta (0, 0)
Screenshot: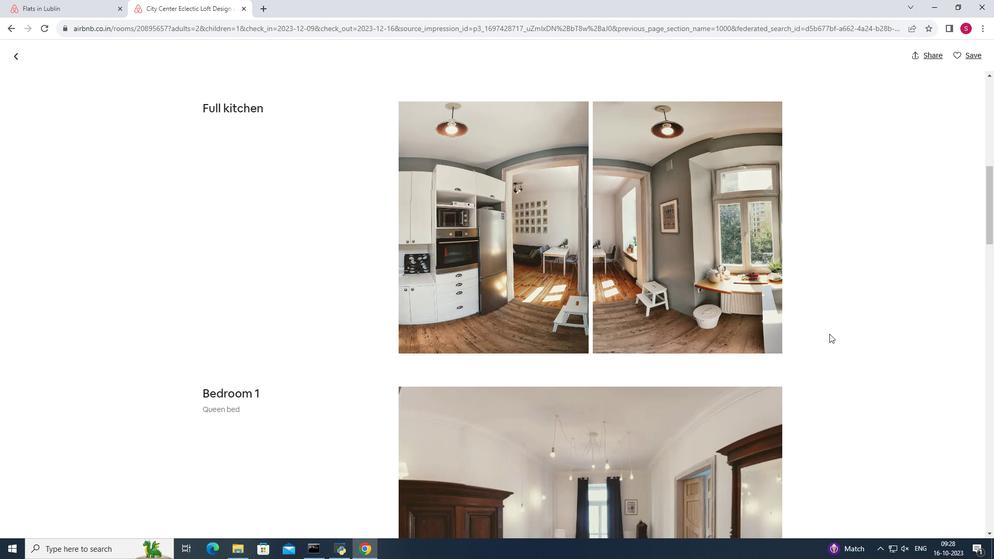 
Action: Mouse scrolled (830, 333) with delta (0, 0)
Screenshot: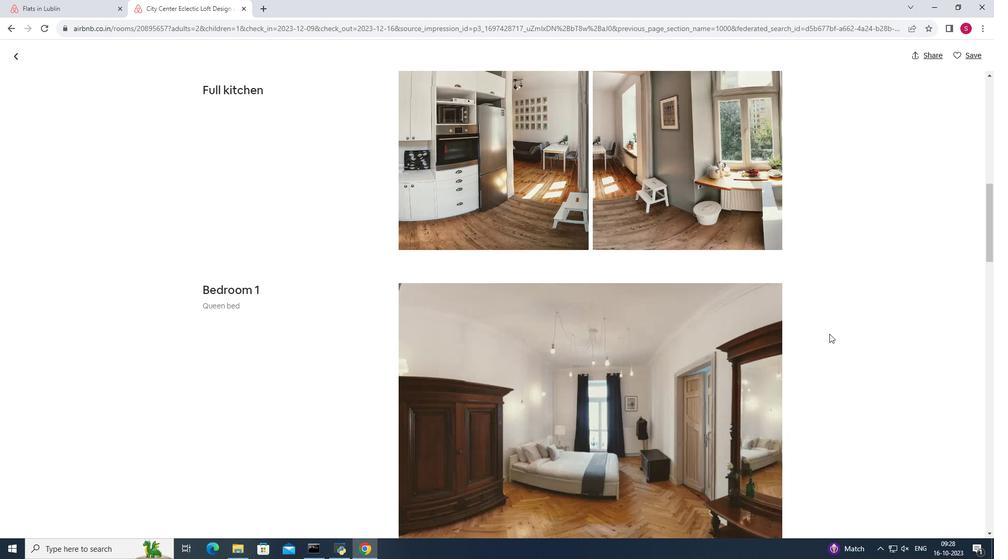 
Action: Mouse scrolled (830, 333) with delta (0, 0)
Screenshot: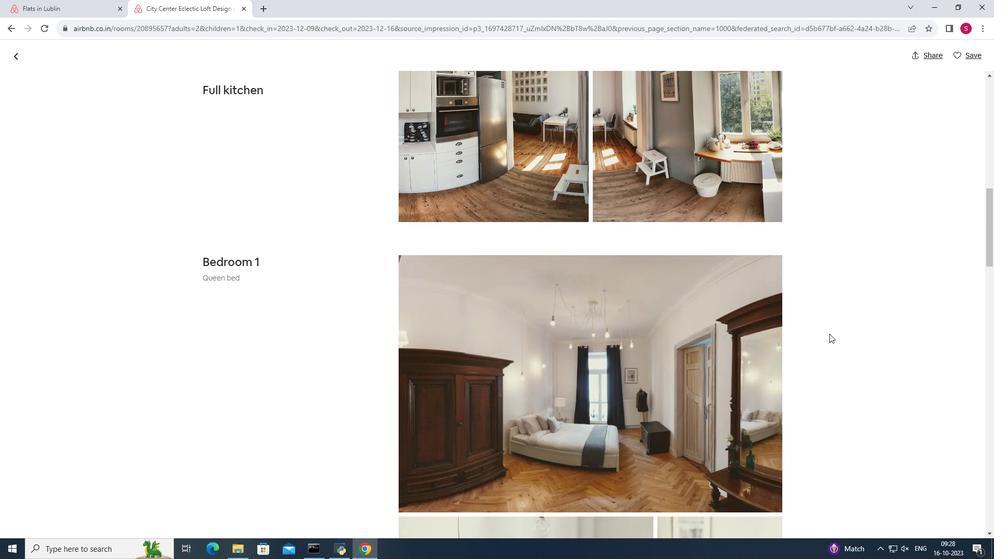 
Action: Mouse scrolled (830, 333) with delta (0, 0)
Screenshot: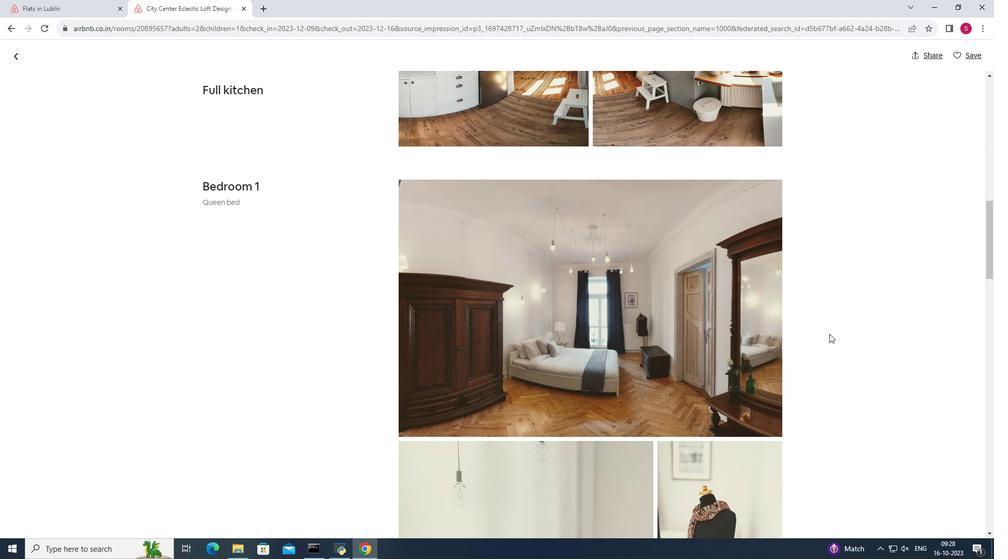 
Action: Mouse scrolled (830, 333) with delta (0, 0)
Screenshot: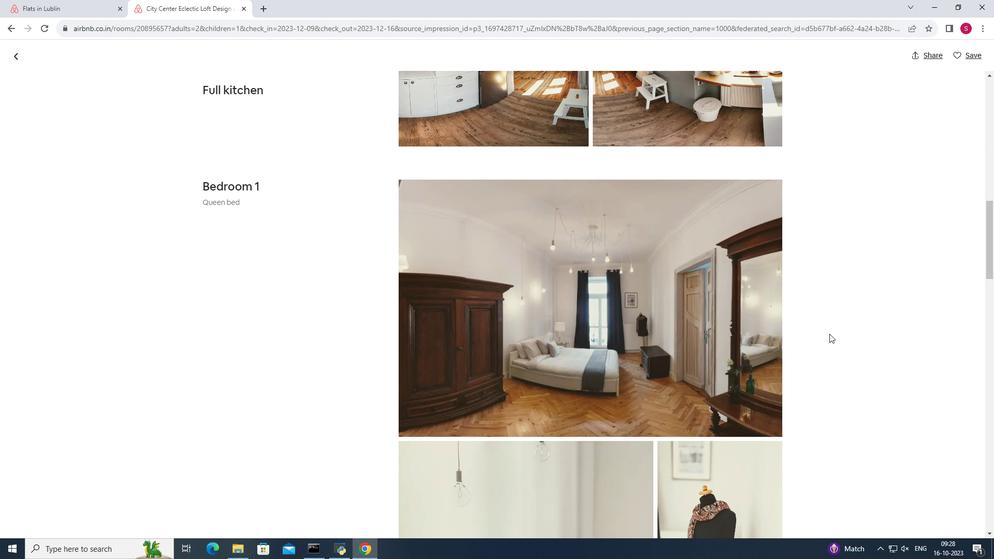 
Action: Mouse scrolled (830, 333) with delta (0, 0)
Screenshot: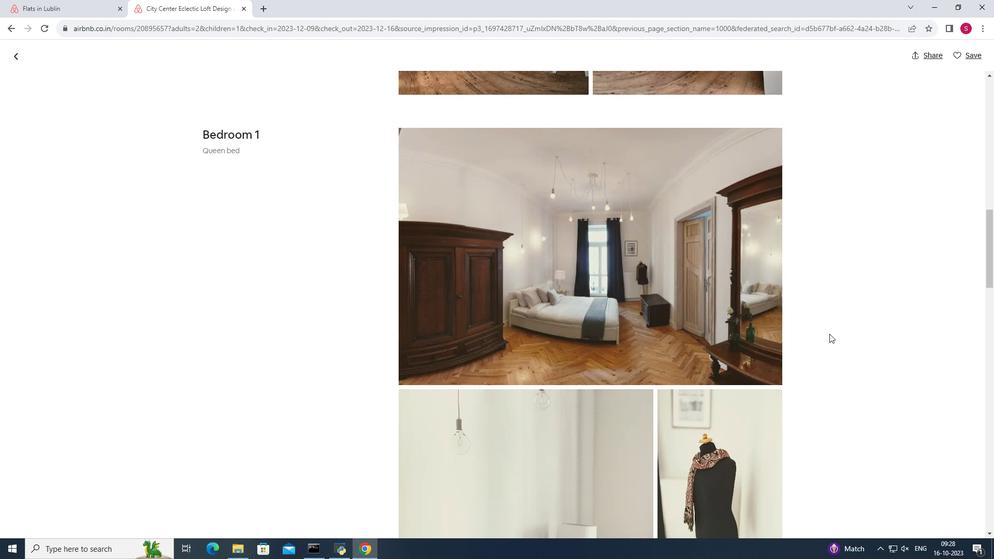 
Action: Mouse scrolled (830, 333) with delta (0, 0)
Screenshot: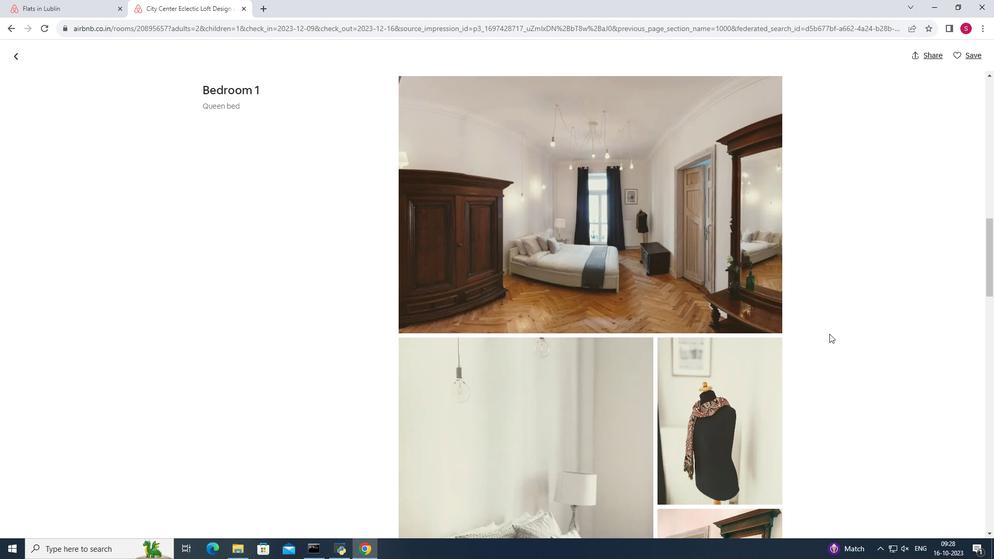
Action: Mouse scrolled (830, 333) with delta (0, 0)
Screenshot: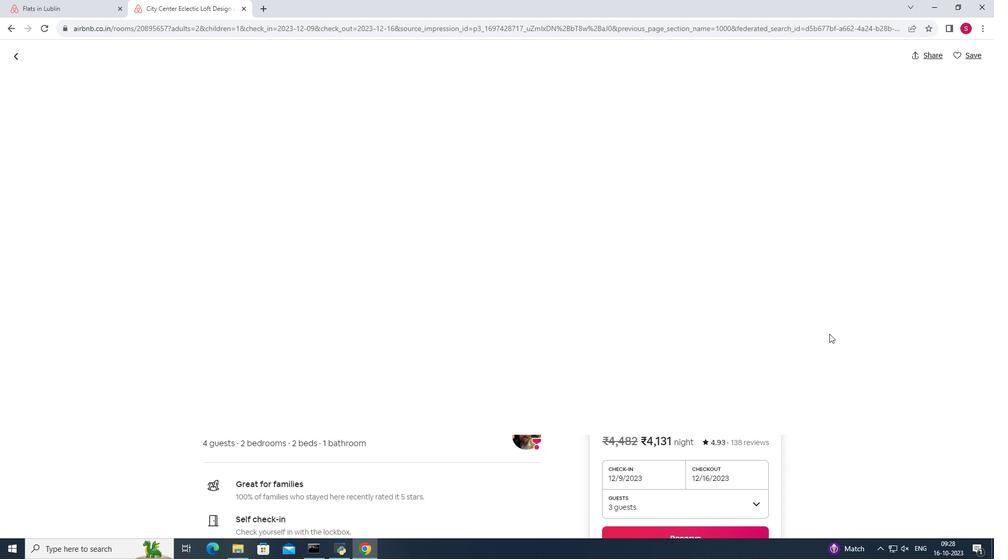 
Action: Mouse scrolled (830, 333) with delta (0, 0)
Screenshot: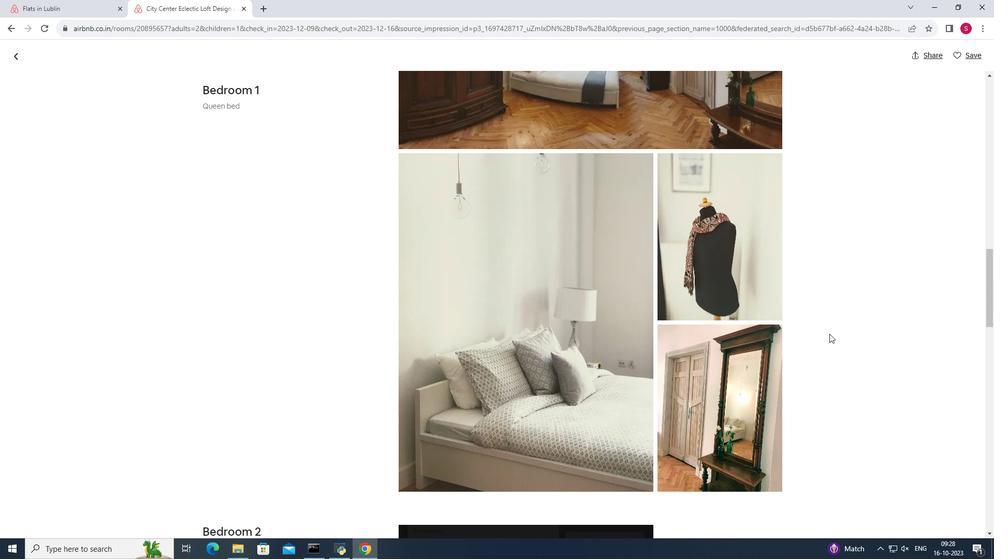 
Action: Mouse scrolled (830, 333) with delta (0, 0)
Screenshot: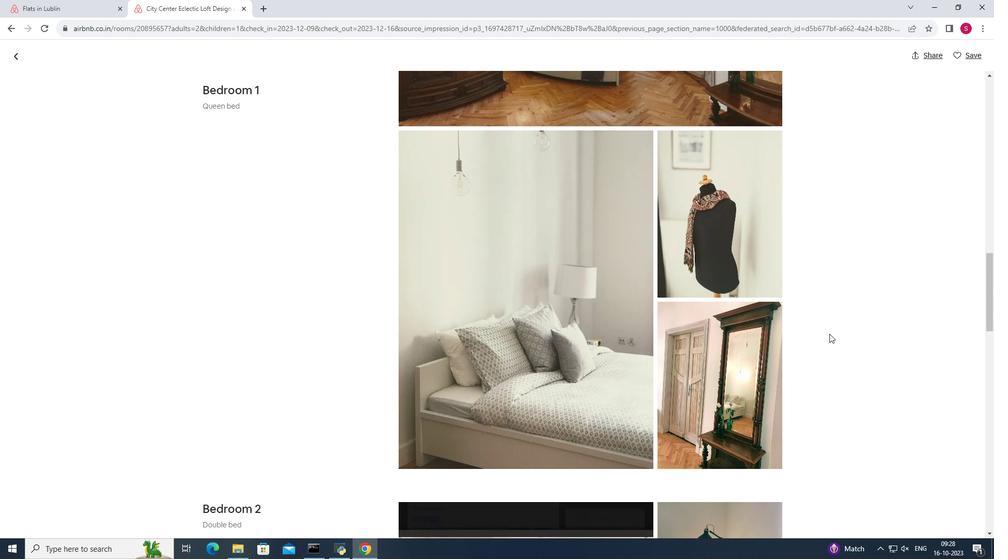 
Action: Mouse scrolled (830, 333) with delta (0, 0)
Screenshot: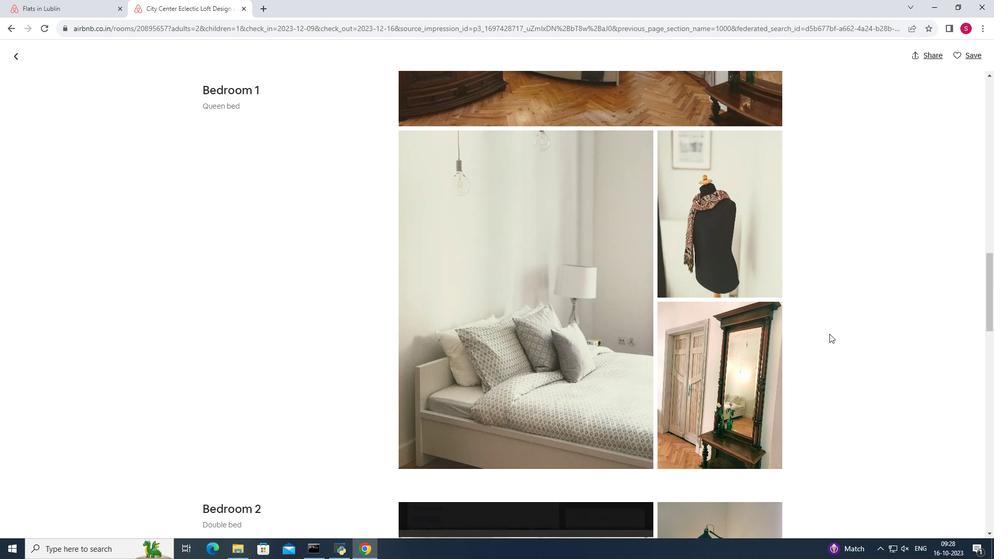 
Action: Mouse scrolled (830, 333) with delta (0, 0)
Screenshot: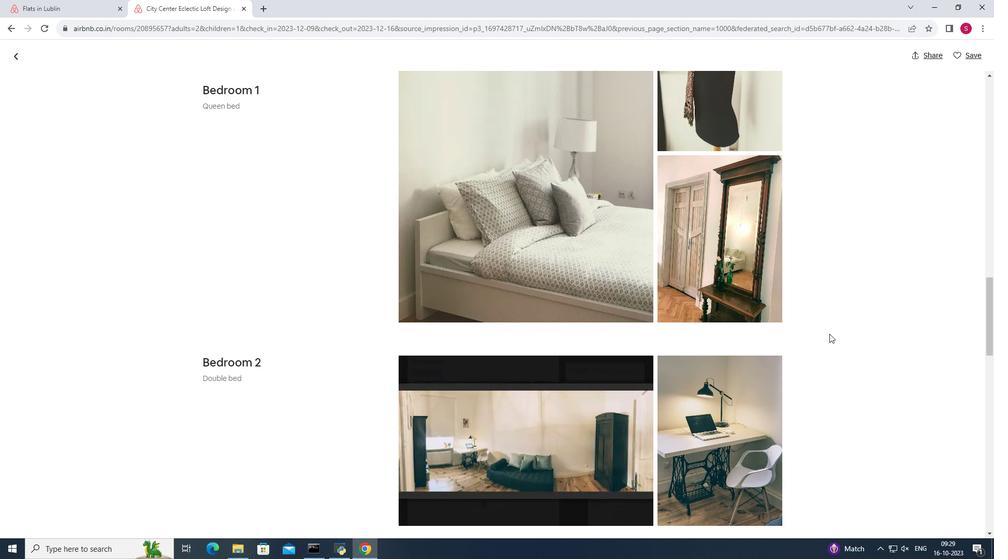 
Action: Mouse scrolled (830, 333) with delta (0, 0)
Screenshot: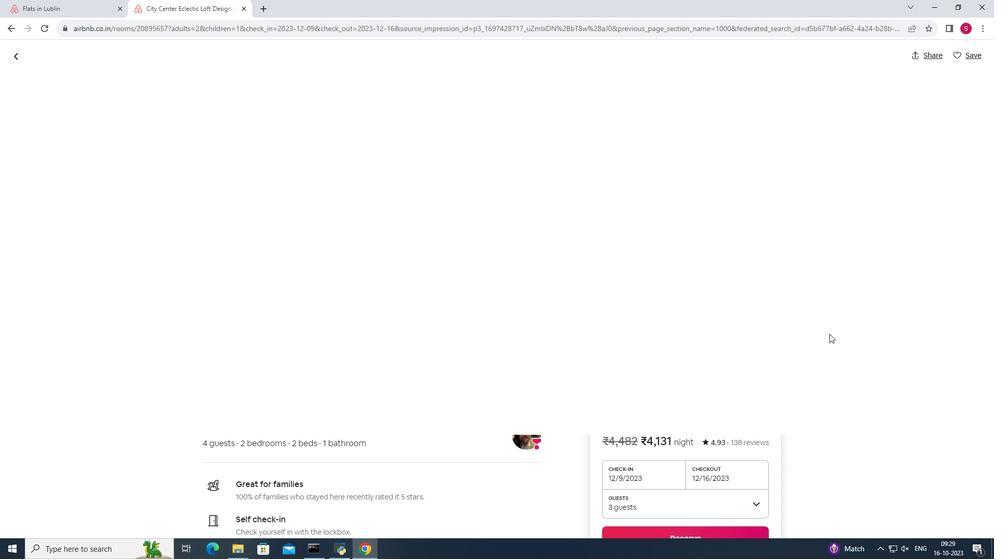 
Action: Mouse scrolled (830, 333) with delta (0, 0)
Screenshot: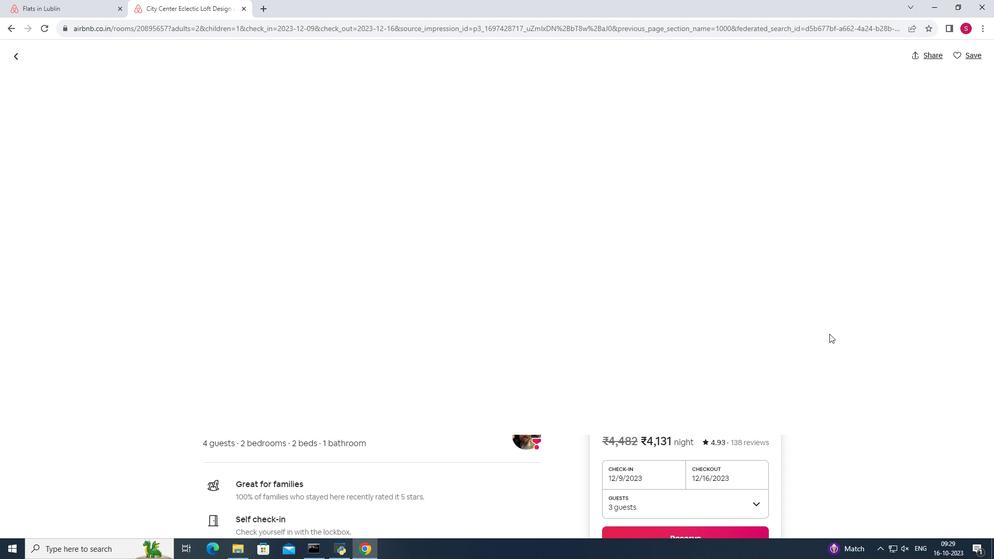 
Action: Mouse scrolled (830, 333) with delta (0, 0)
Screenshot: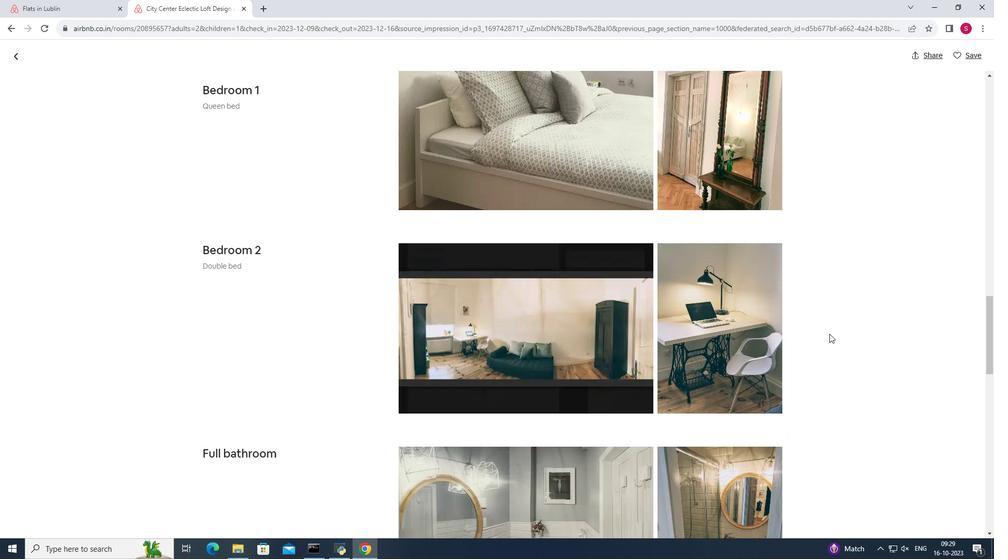 
Action: Mouse scrolled (830, 333) with delta (0, 0)
Screenshot: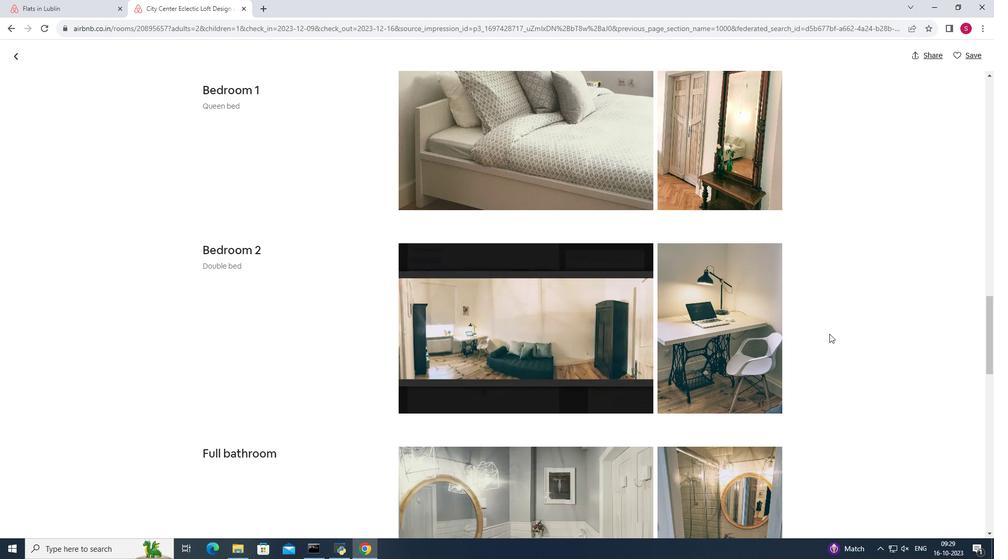 
Action: Mouse scrolled (830, 333) with delta (0, 0)
Screenshot: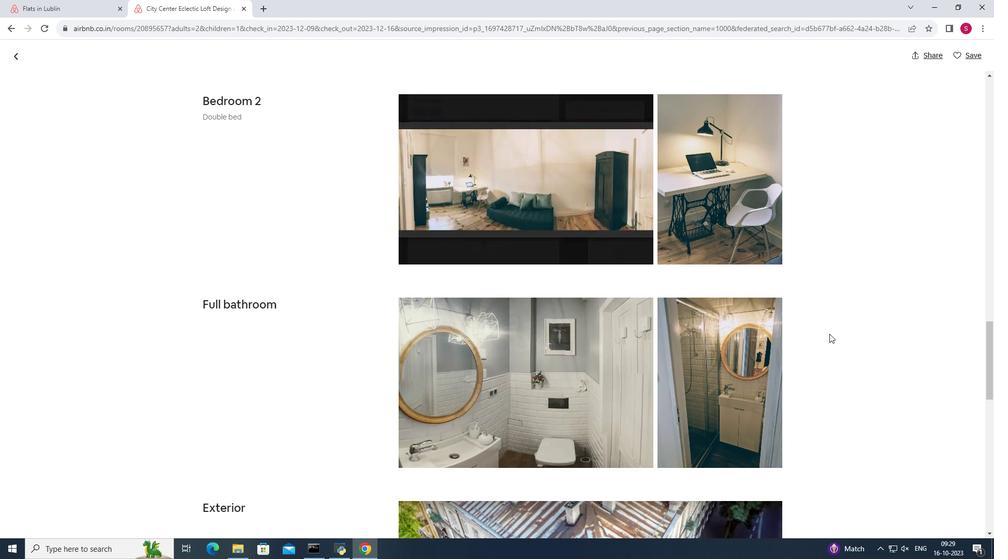 
Action: Mouse scrolled (830, 333) with delta (0, 0)
Screenshot: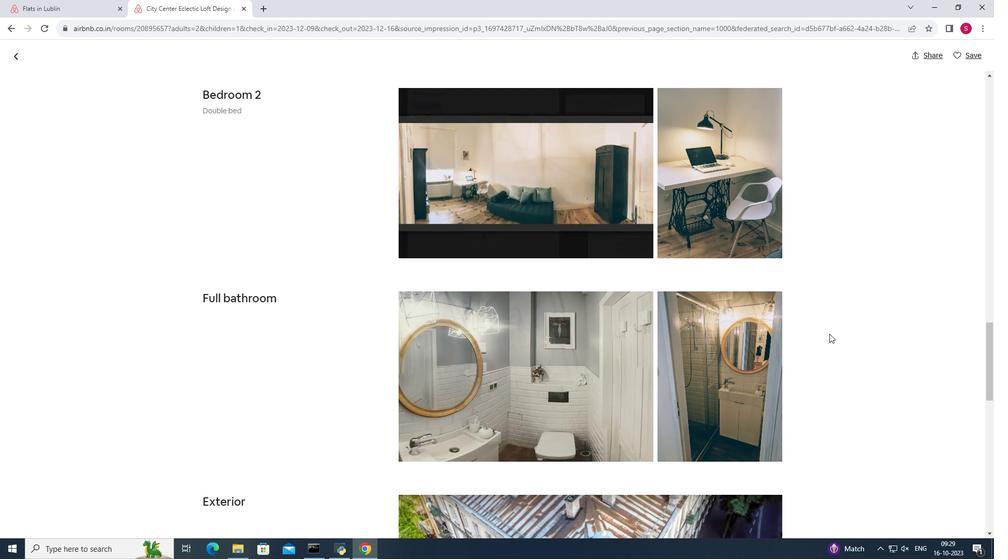 
Action: Mouse scrolled (830, 333) with delta (0, 0)
Screenshot: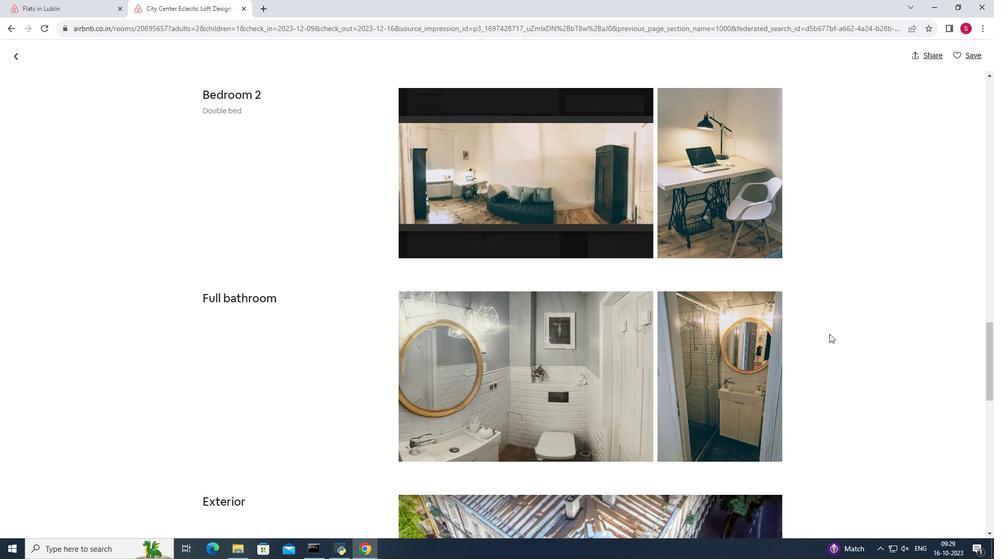 
Action: Mouse scrolled (830, 333) with delta (0, 0)
Screenshot: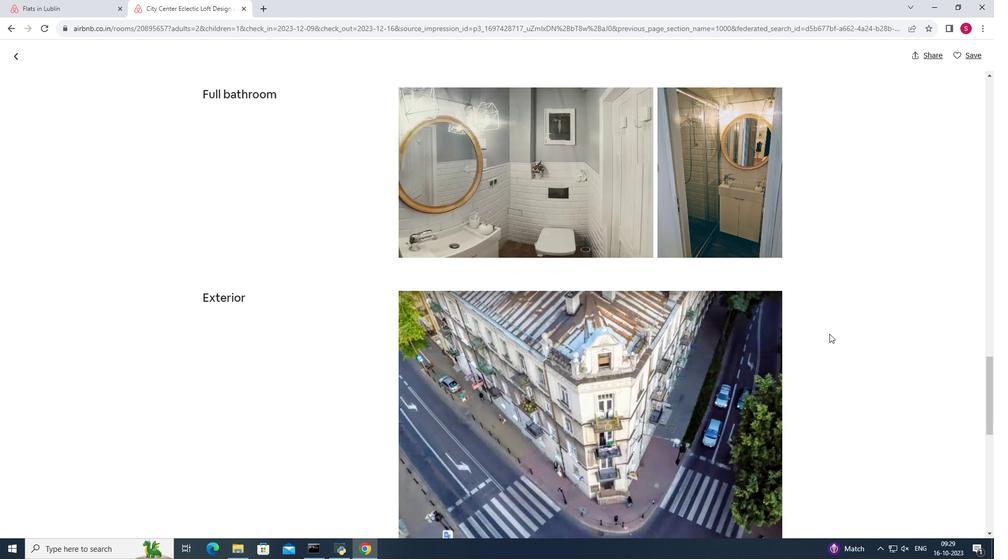 
Action: Mouse scrolled (830, 333) with delta (0, 0)
Screenshot: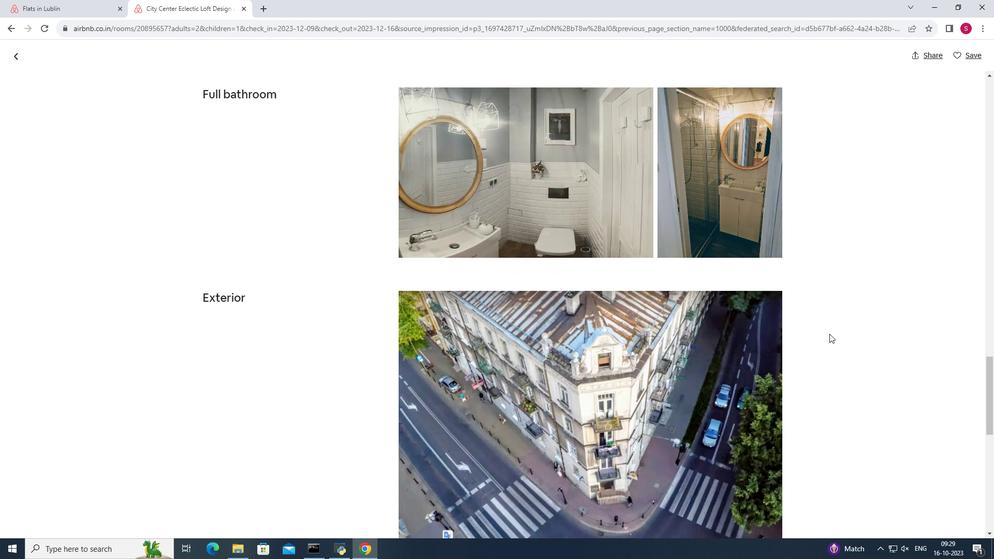 
Action: Mouse scrolled (830, 333) with delta (0, 0)
Screenshot: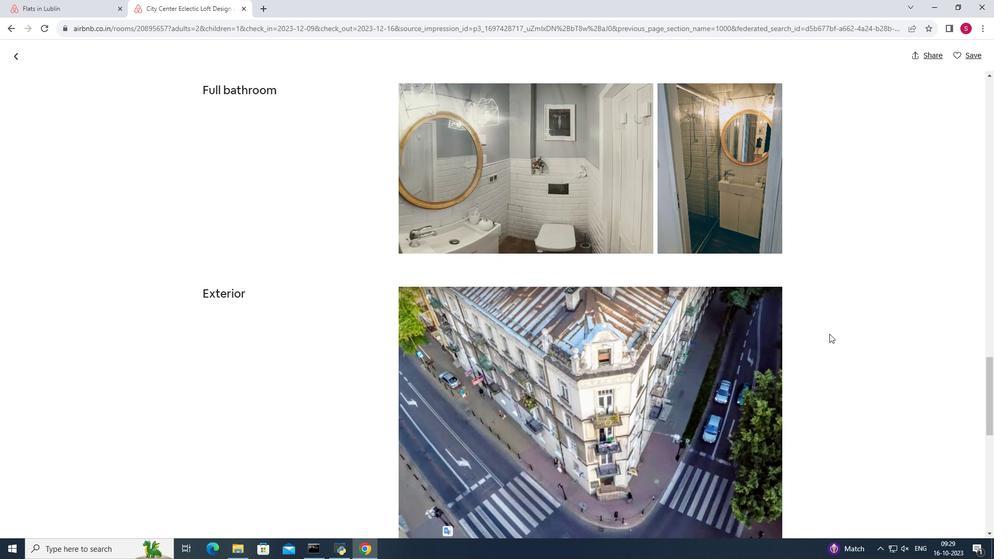 
Action: Mouse scrolled (830, 333) with delta (0, 0)
Screenshot: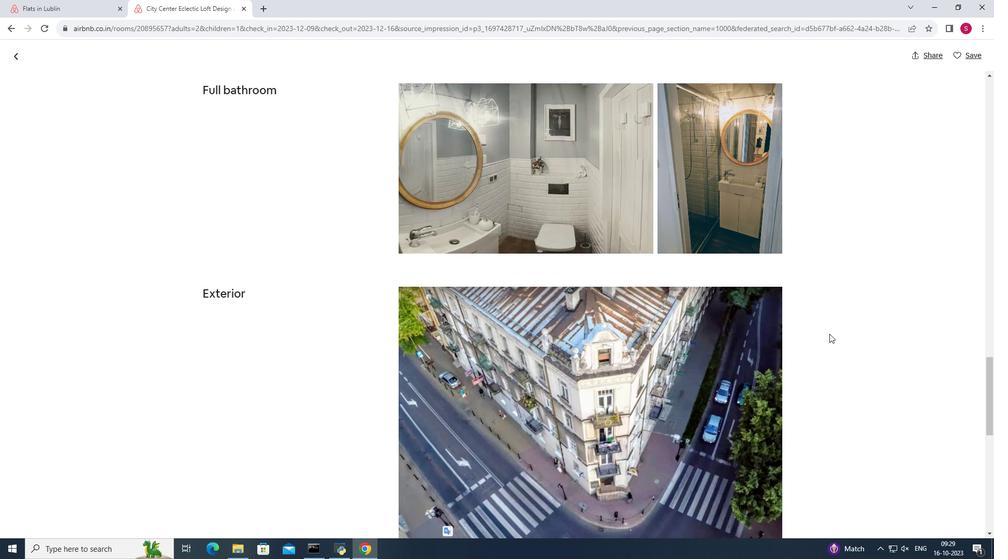 
Action: Mouse scrolled (830, 333) with delta (0, 0)
Screenshot: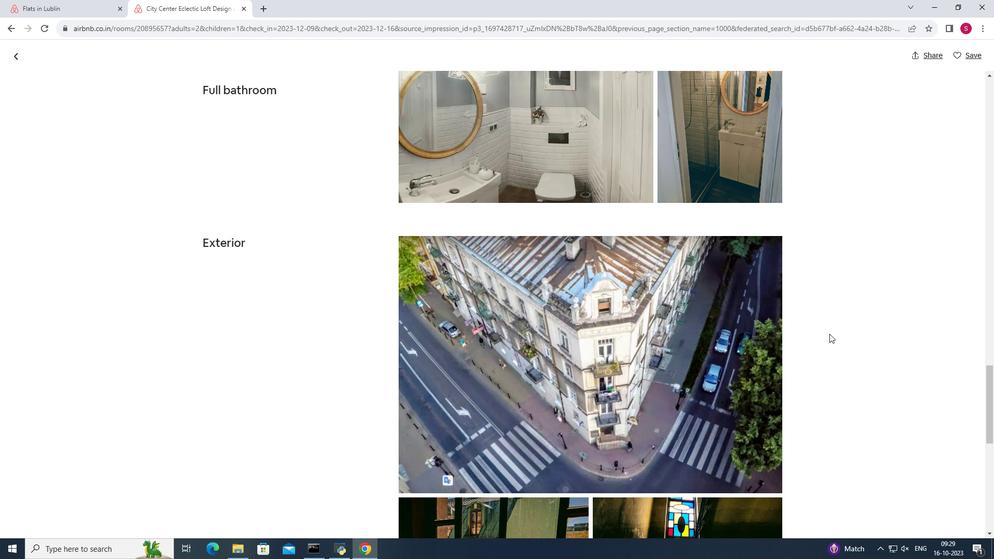 
Action: Mouse scrolled (830, 333) with delta (0, 0)
Screenshot: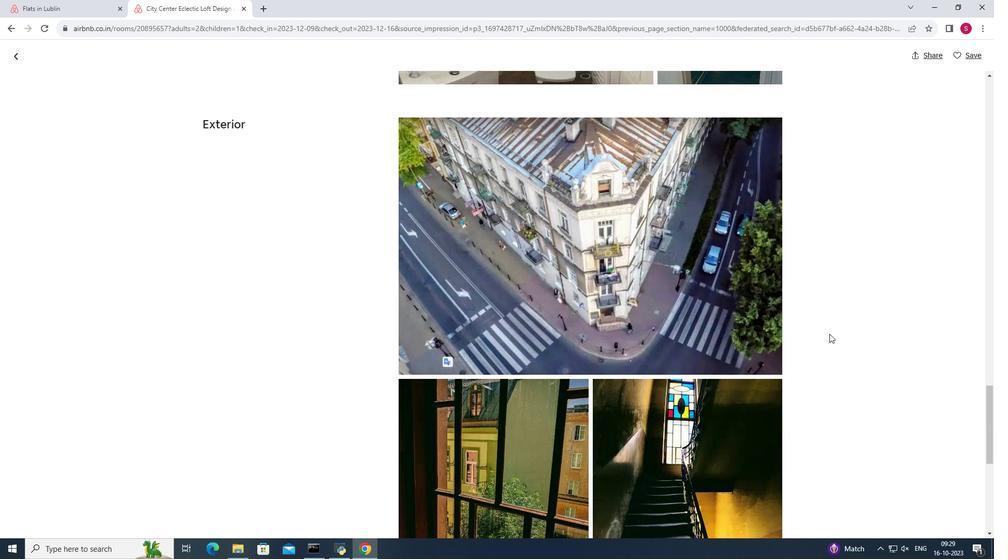 
Action: Mouse scrolled (830, 333) with delta (0, 0)
Screenshot: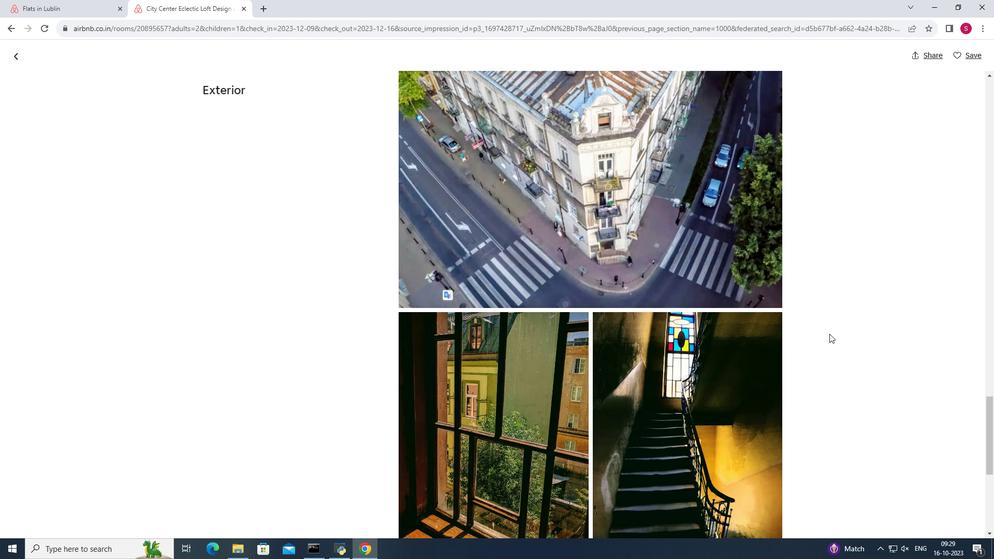 
Action: Mouse scrolled (830, 333) with delta (0, 0)
Screenshot: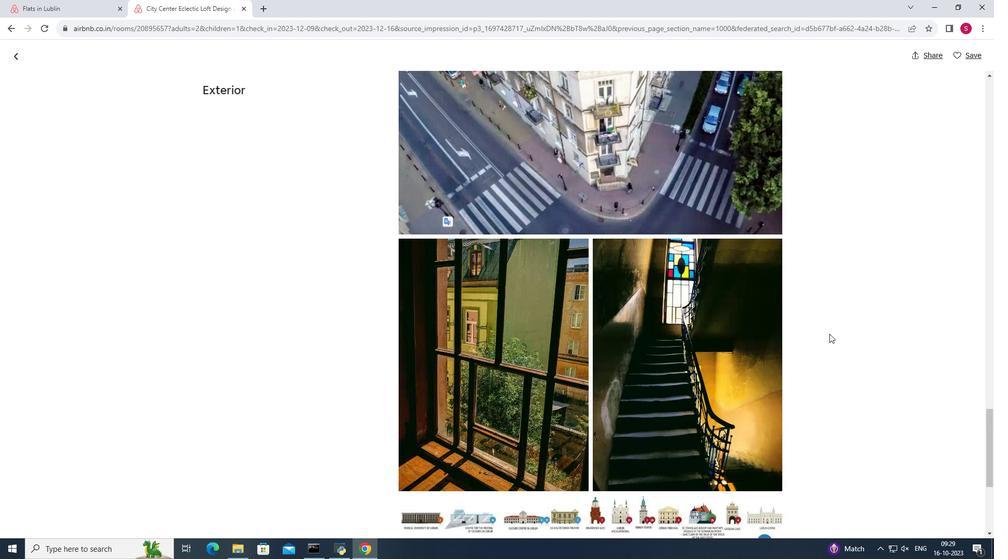 
Action: Mouse scrolled (830, 333) with delta (0, 0)
Screenshot: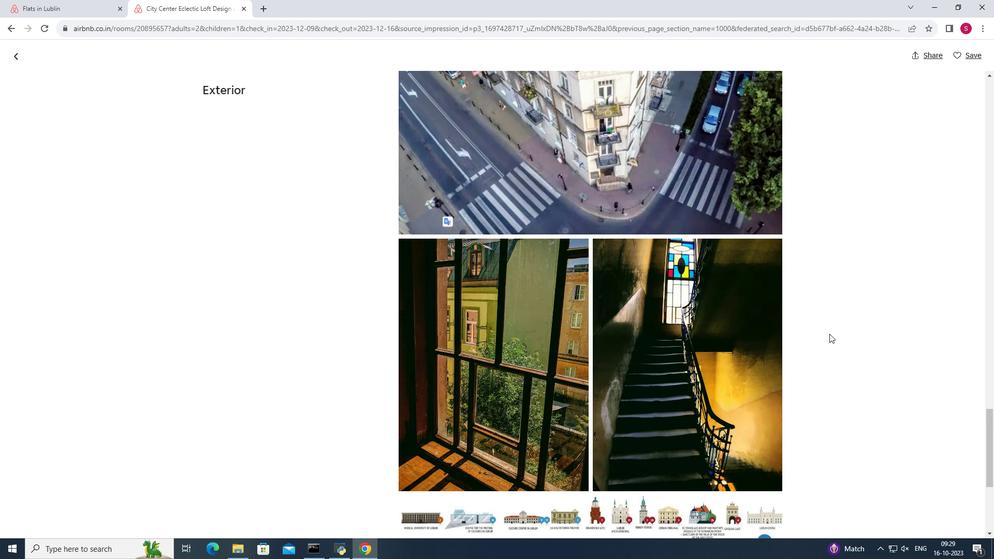 
Action: Mouse scrolled (830, 333) with delta (0, 0)
Screenshot: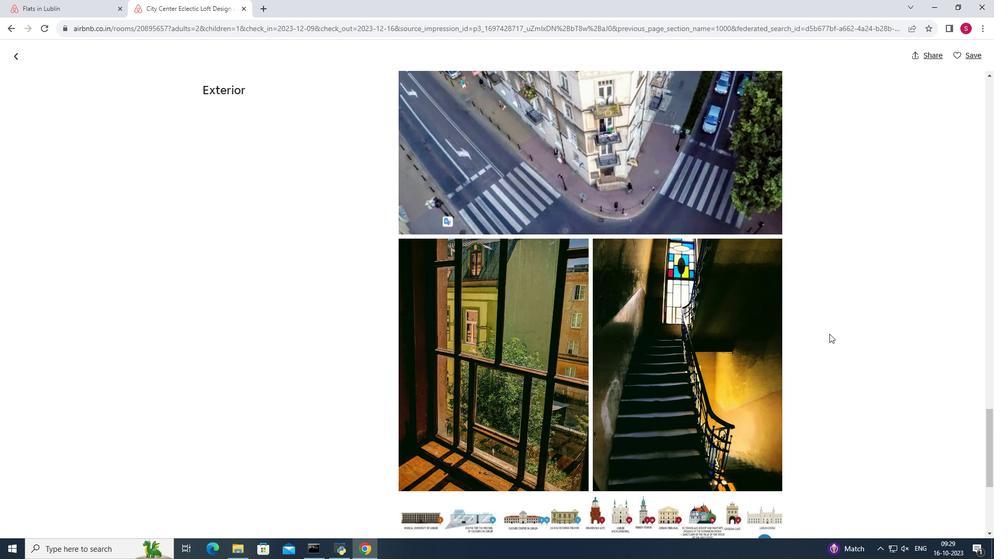 
Action: Mouse scrolled (830, 333) with delta (0, 0)
Screenshot: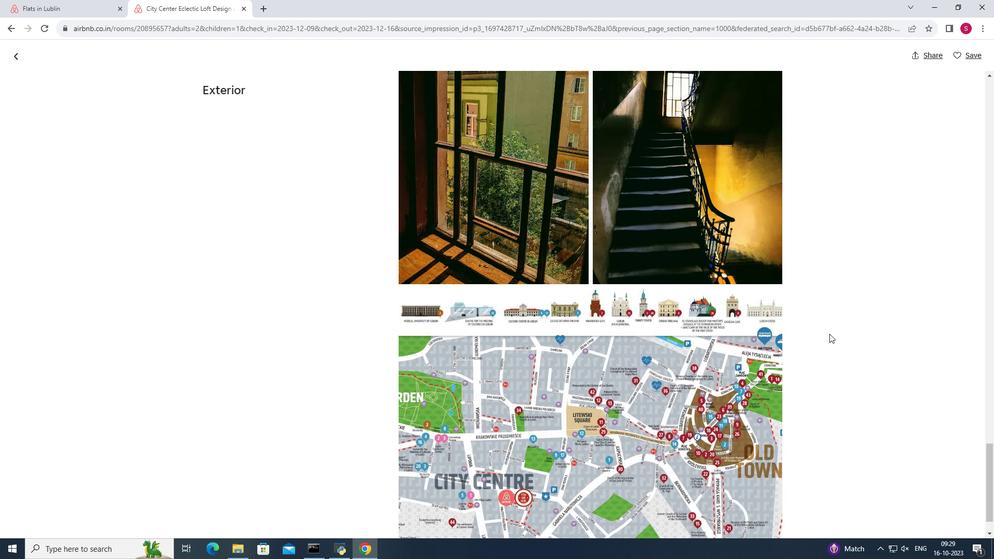 
Action: Mouse scrolled (830, 333) with delta (0, 0)
Screenshot: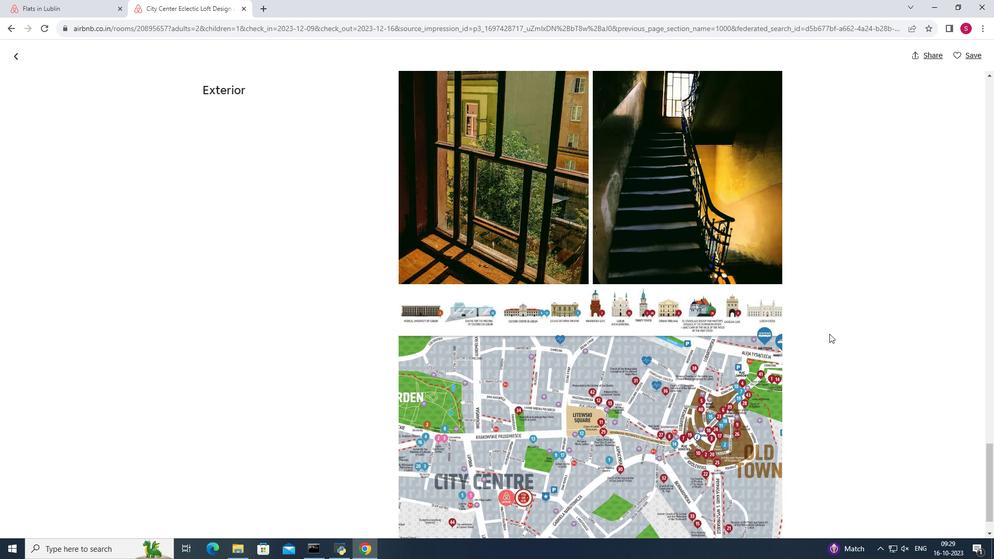 
Action: Mouse scrolled (830, 333) with delta (0, 0)
Screenshot: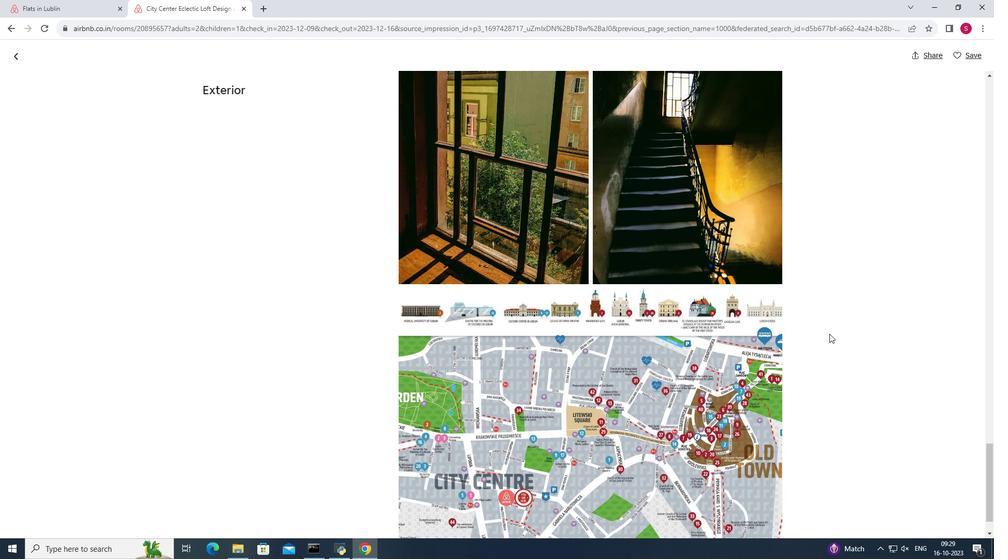 
Action: Mouse scrolled (830, 333) with delta (0, 0)
Screenshot: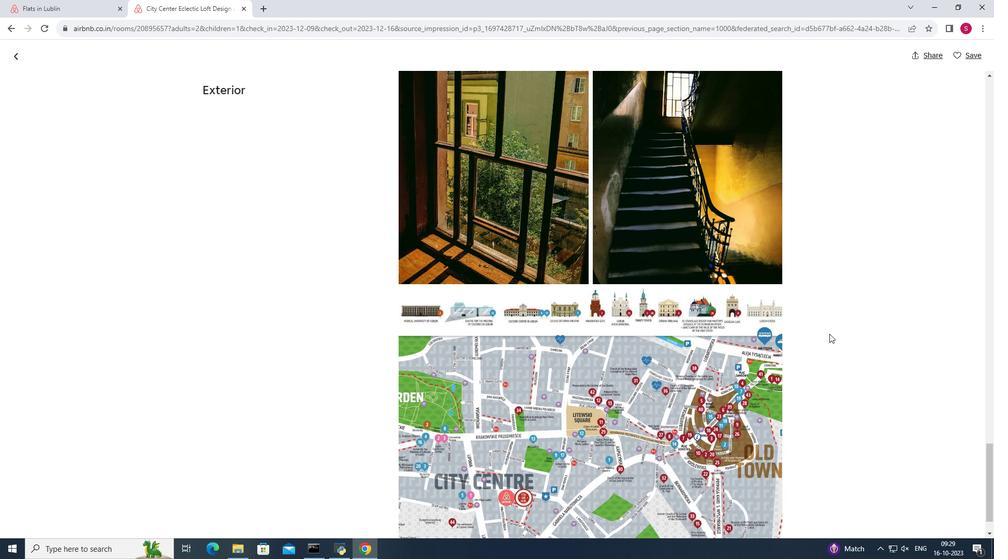 
Action: Mouse moved to (16, 54)
Screenshot: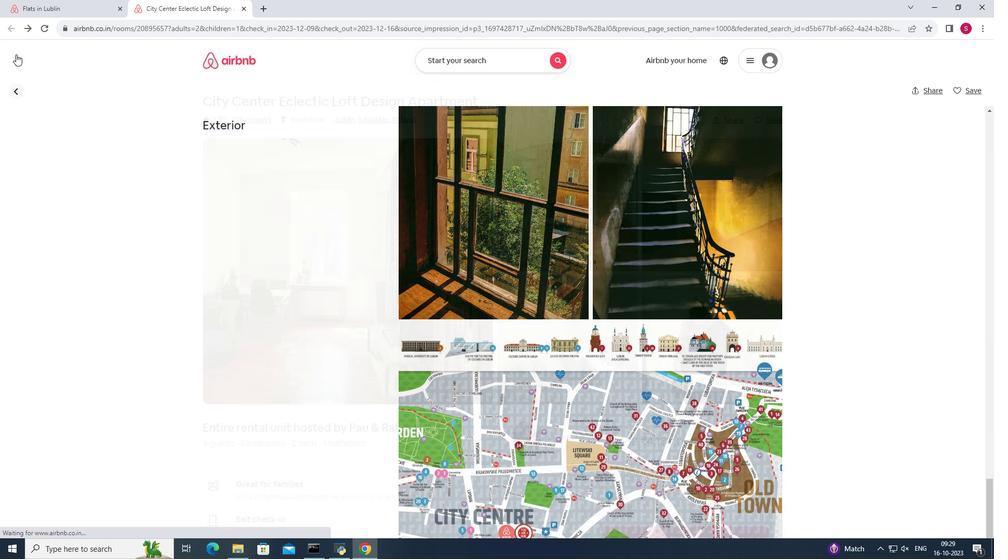 
Action: Mouse pressed left at (16, 54)
Screenshot: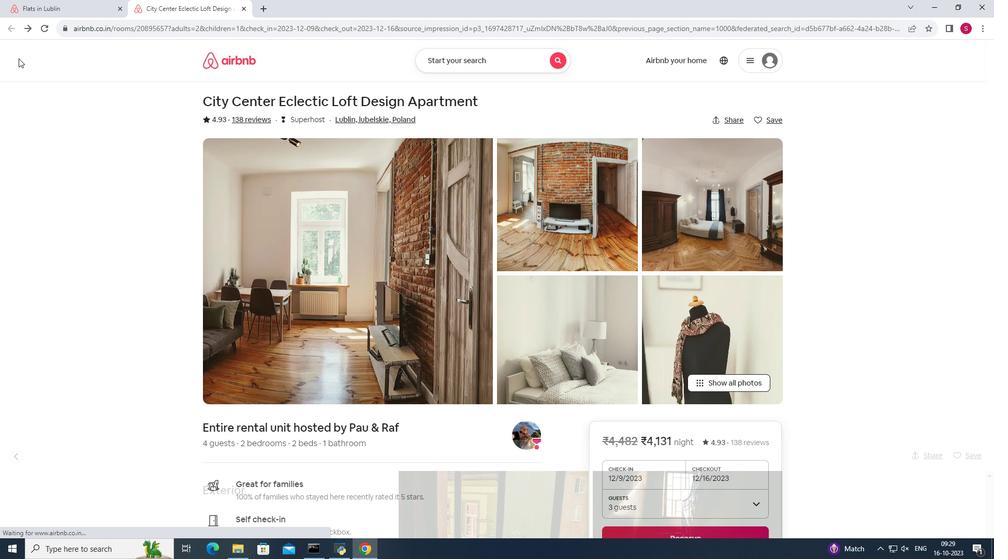
Action: Mouse moved to (595, 280)
Screenshot: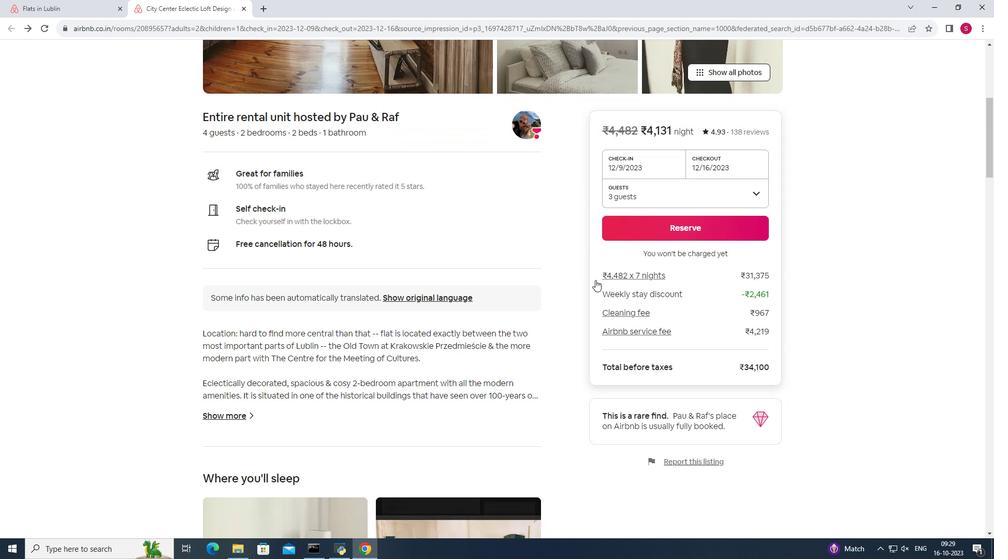 
Action: Mouse scrolled (595, 279) with delta (0, 0)
Screenshot: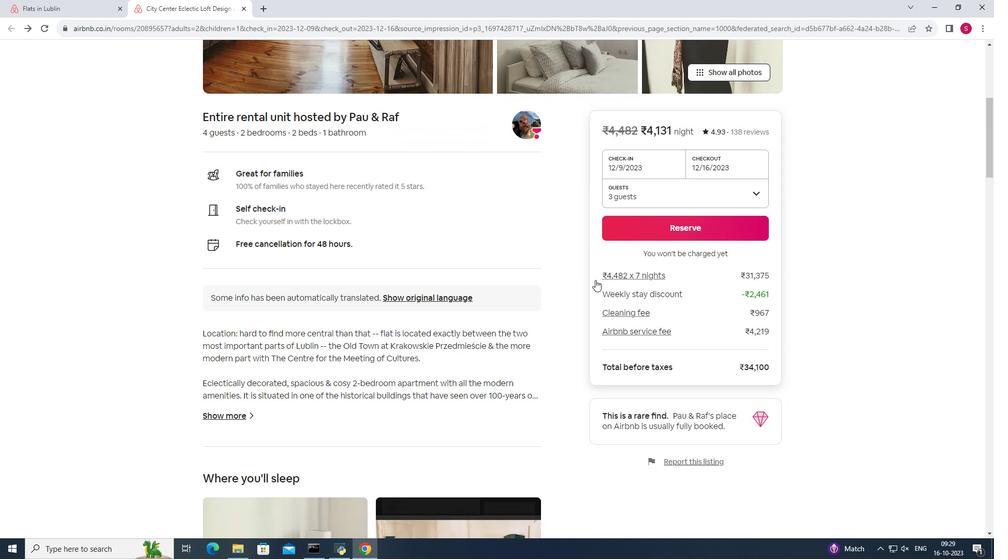 
Action: Mouse scrolled (595, 279) with delta (0, 0)
Screenshot: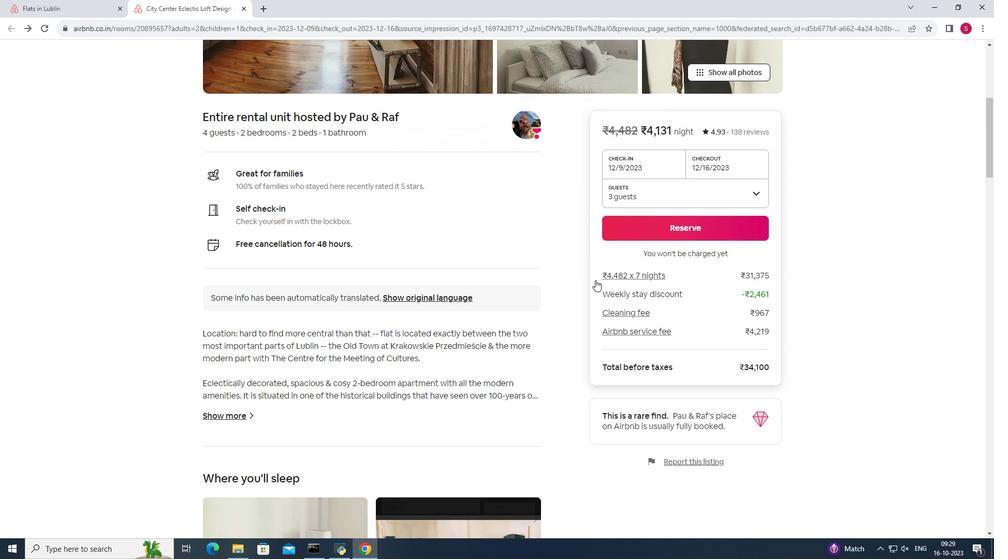 
Action: Mouse scrolled (595, 279) with delta (0, 0)
Screenshot: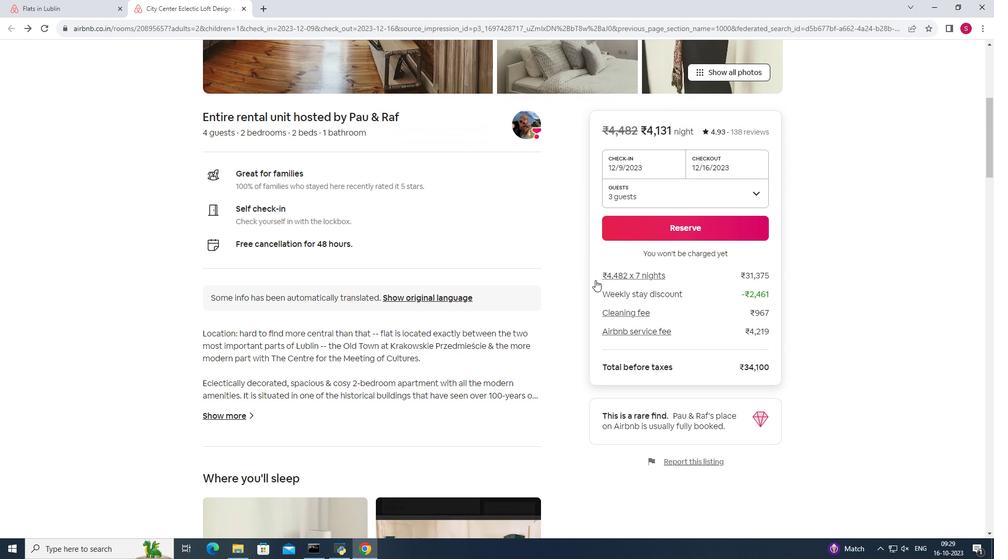 
Action: Mouse scrolled (595, 279) with delta (0, 0)
Screenshot: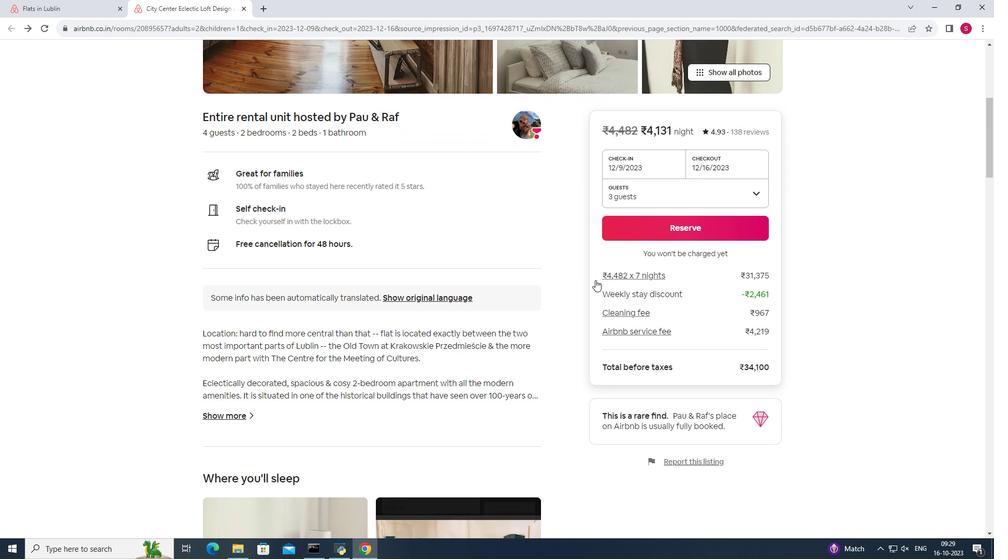
Action: Mouse scrolled (595, 279) with delta (0, 0)
Screenshot: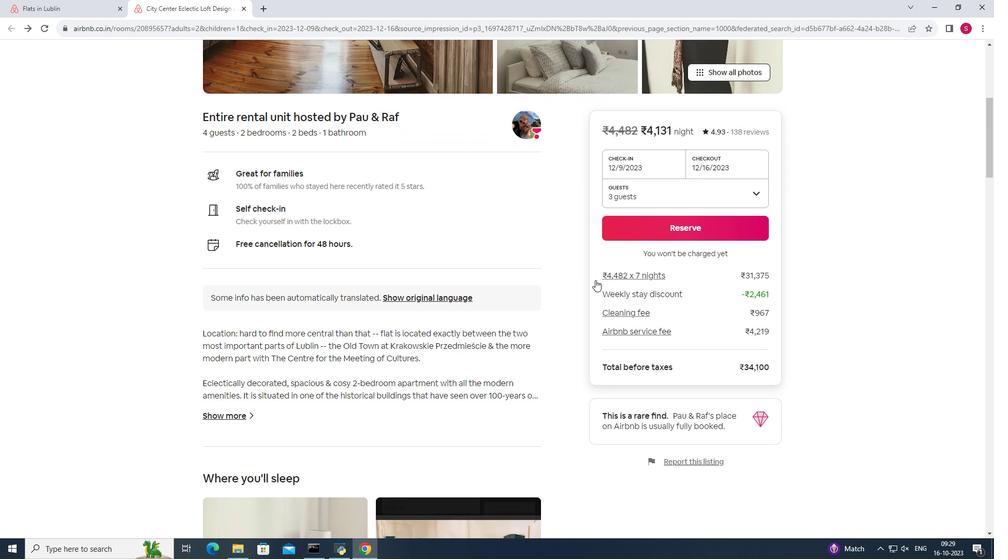 
Action: Mouse scrolled (595, 279) with delta (0, 0)
Screenshot: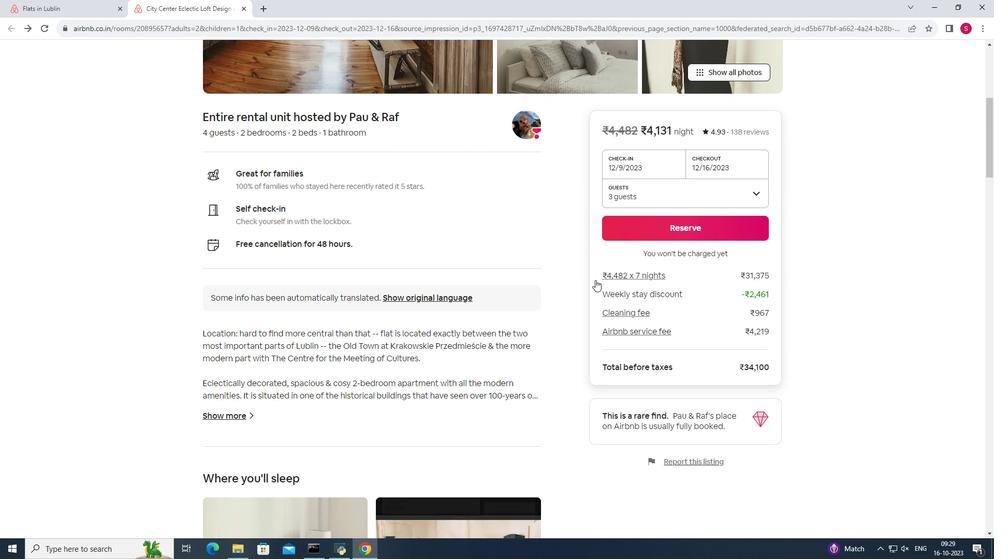 
Action: Mouse scrolled (595, 279) with delta (0, 0)
Screenshot: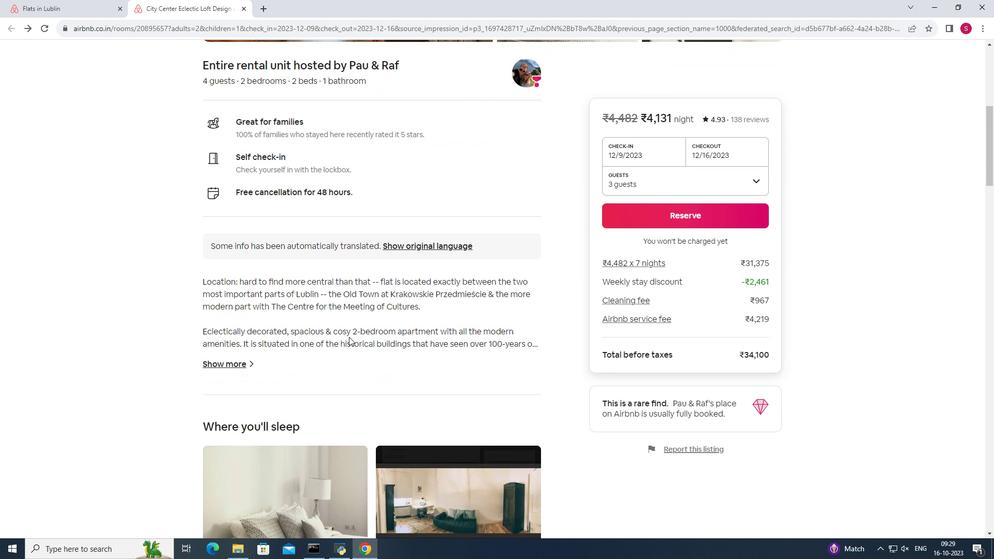 
Action: Mouse moved to (226, 369)
Screenshot: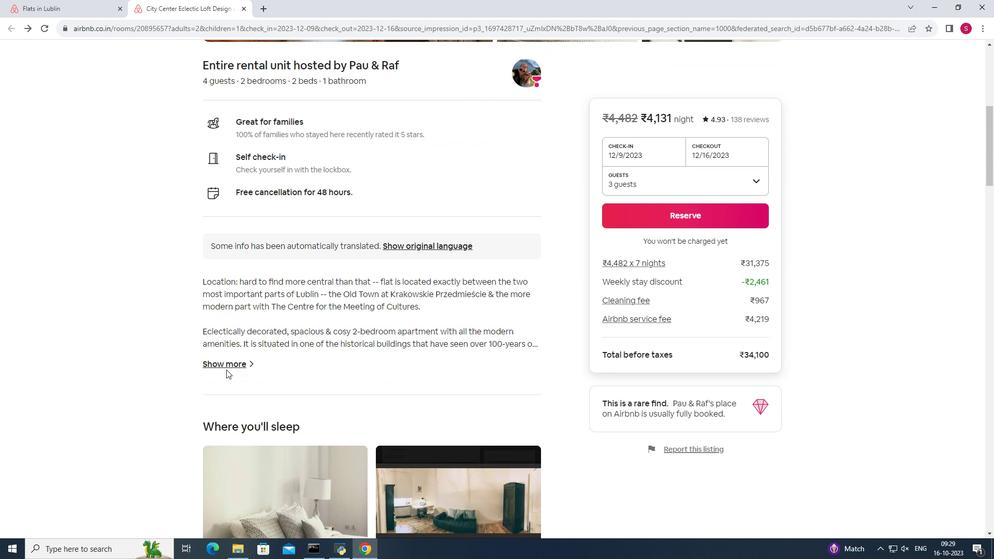 
Action: Mouse pressed left at (226, 369)
Screenshot: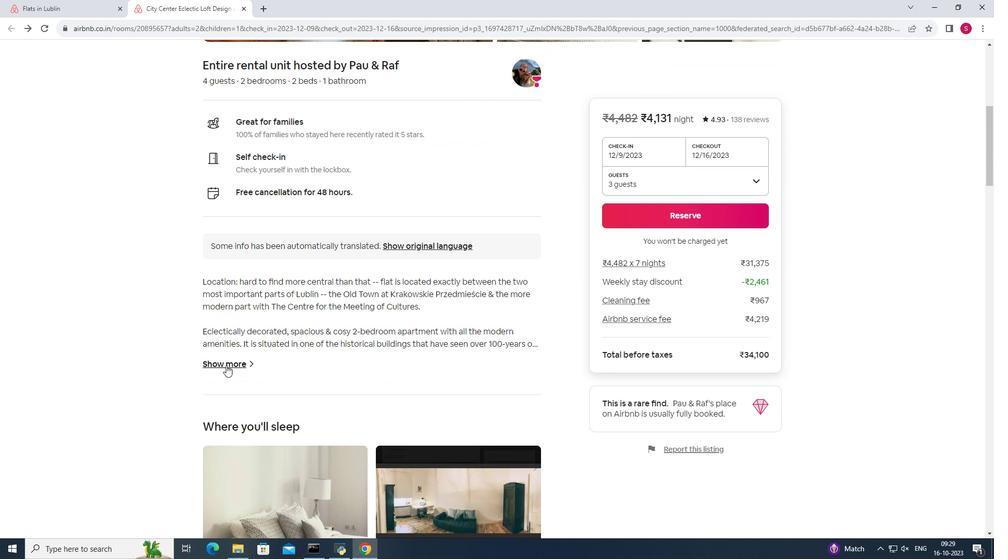 
Action: Mouse moved to (226, 363)
Screenshot: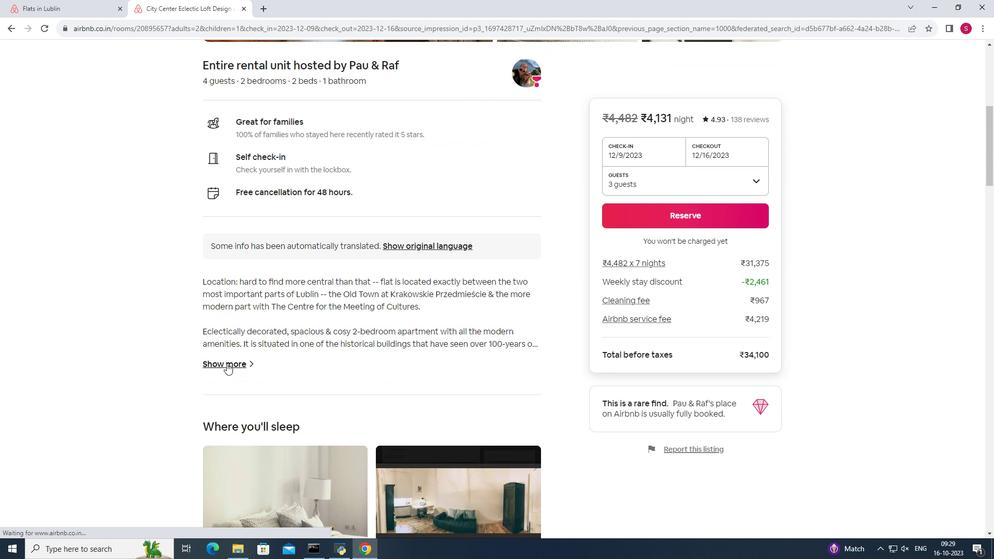 
Action: Mouse pressed left at (226, 363)
Screenshot: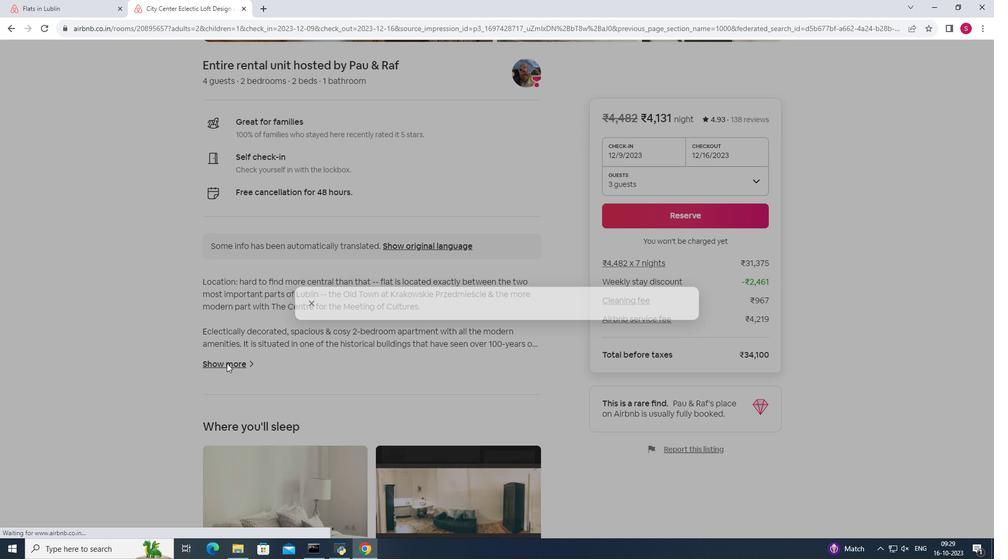 
Action: Mouse pressed left at (226, 363)
Screenshot: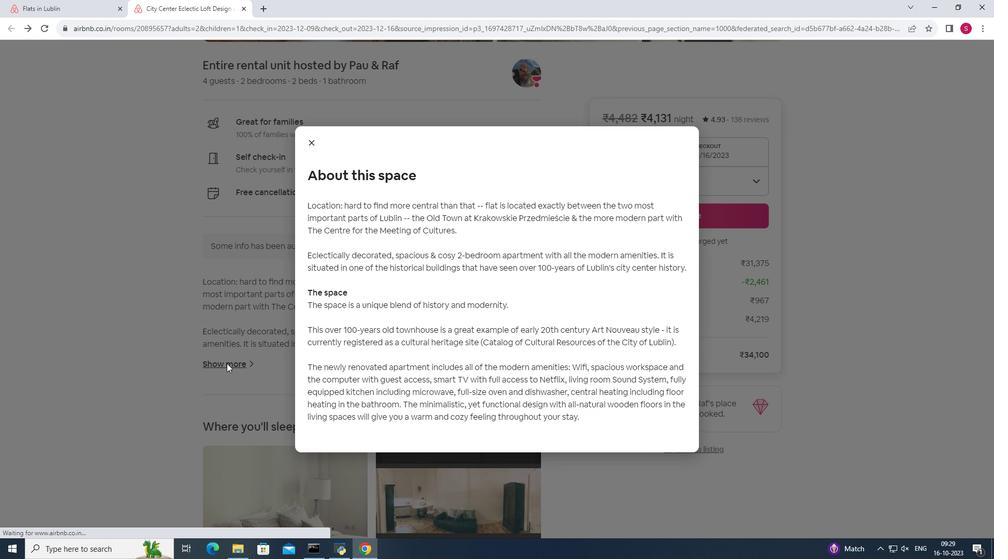 
Action: Mouse moved to (597, 459)
Screenshot: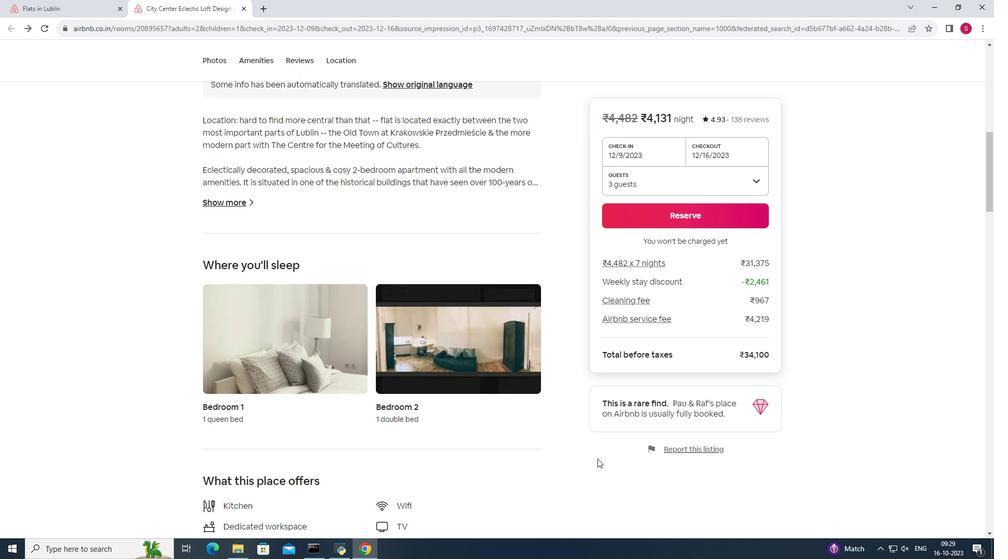 
Action: Mouse scrolled (597, 458) with delta (0, 0)
Screenshot: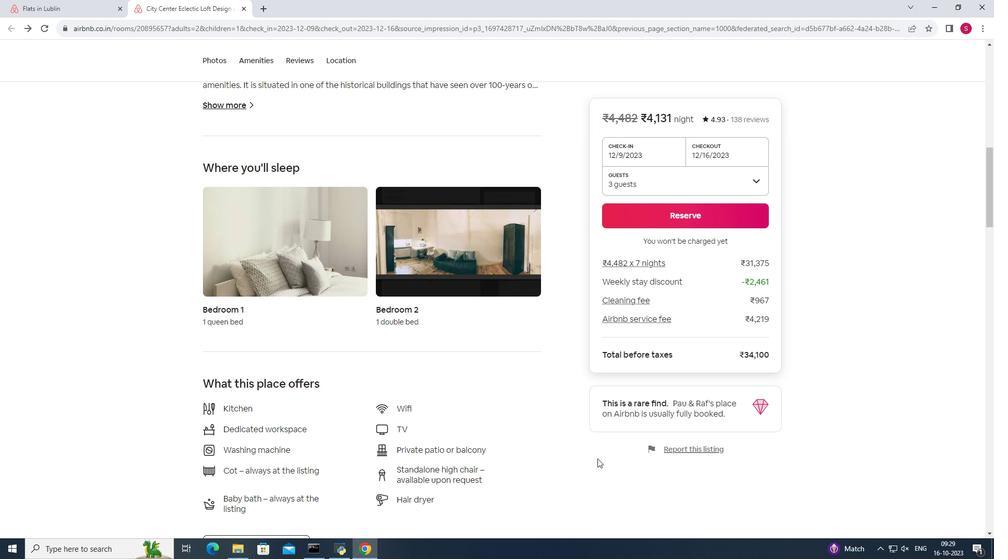 
Action: Mouse scrolled (597, 458) with delta (0, 0)
Screenshot: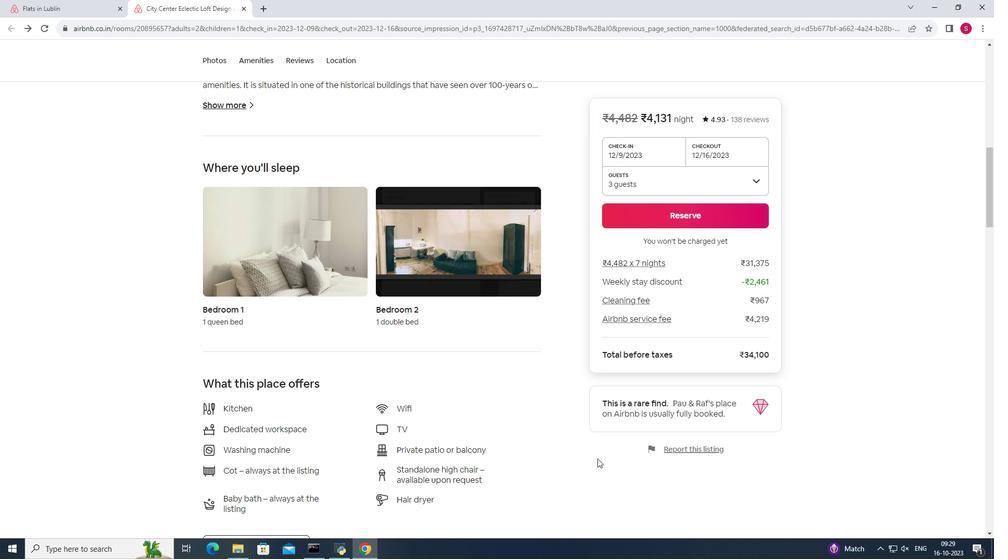 
Action: Mouse scrolled (597, 458) with delta (0, 0)
Screenshot: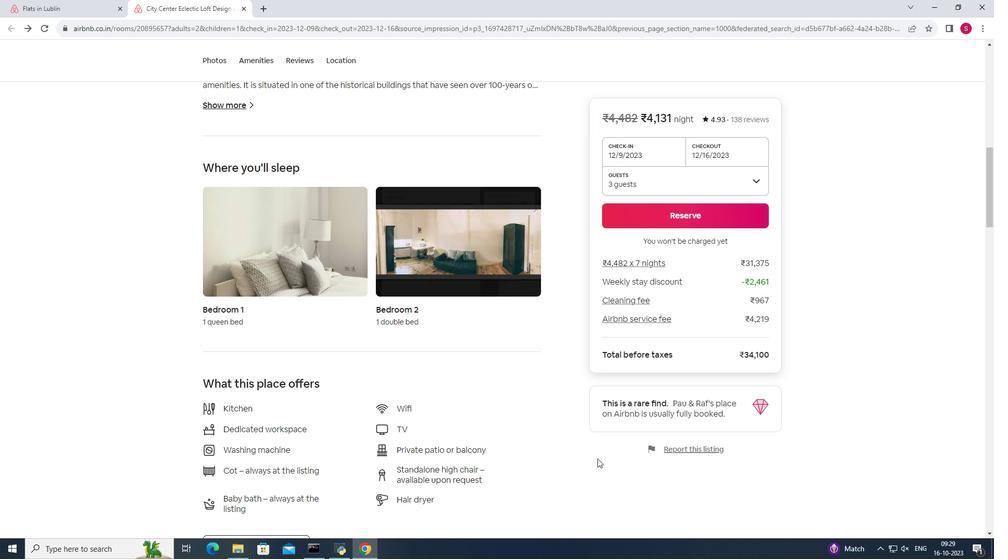 
Action: Mouse scrolled (597, 458) with delta (0, 0)
Screenshot: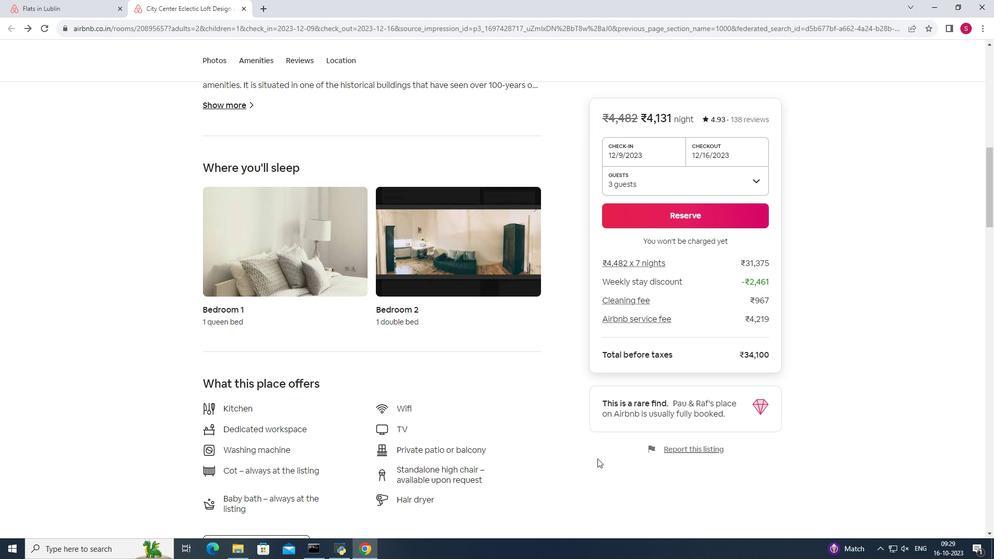 
Action: Mouse scrolled (597, 458) with delta (0, 0)
Screenshot: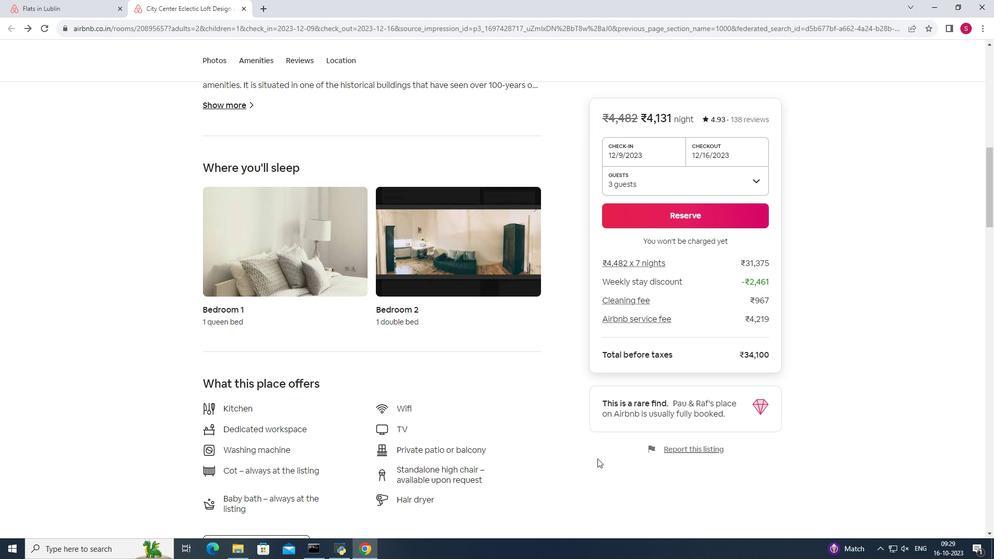 
Action: Mouse scrolled (597, 458) with delta (0, 0)
Screenshot: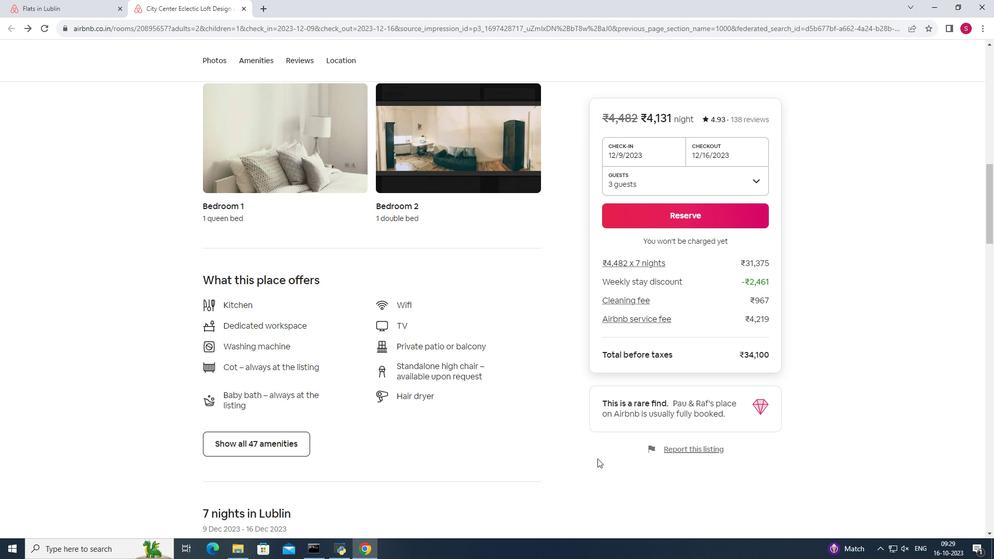 
Action: Mouse scrolled (597, 458) with delta (0, 0)
Screenshot: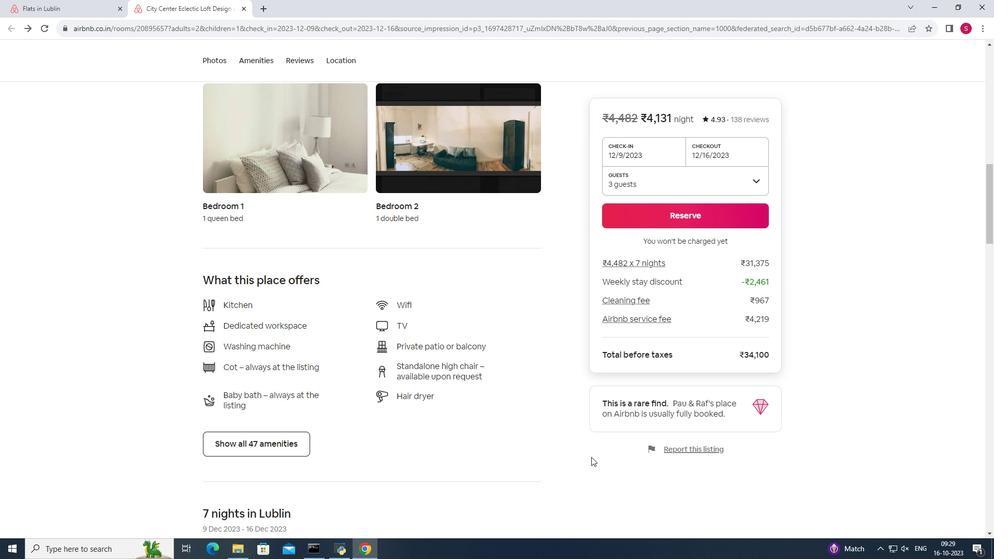 
Action: Mouse moved to (248, 443)
Screenshot: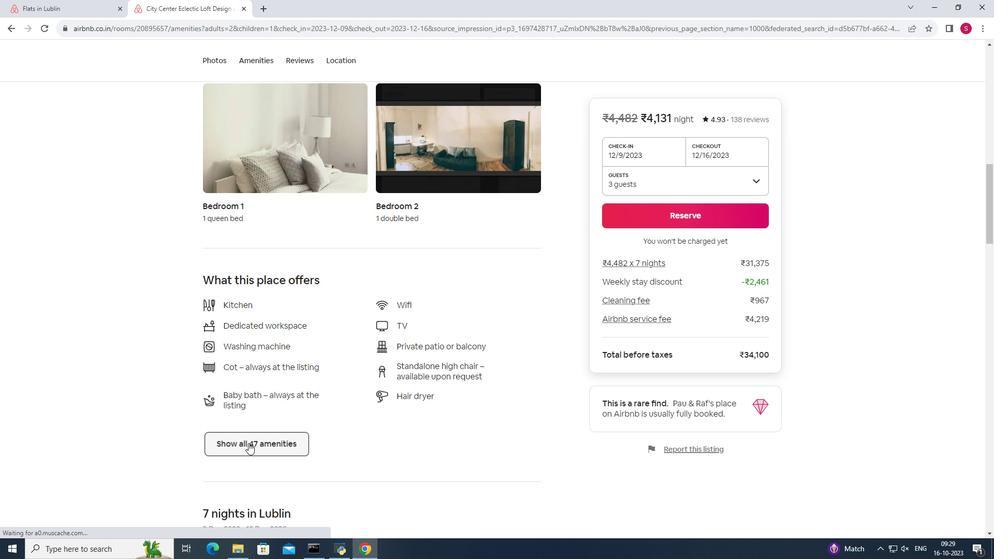 
Action: Mouse pressed left at (248, 443)
Screenshot: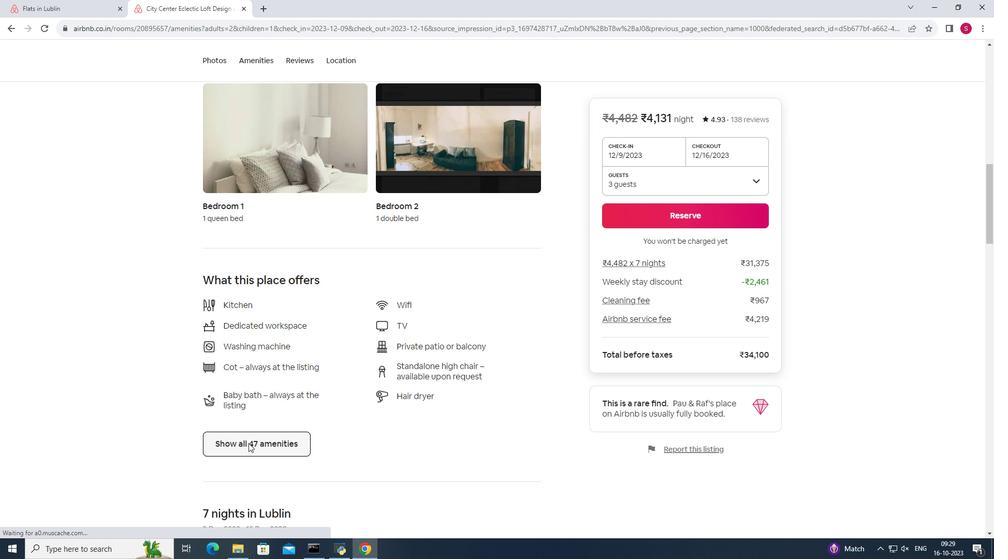 
Action: Mouse moved to (584, 448)
Screenshot: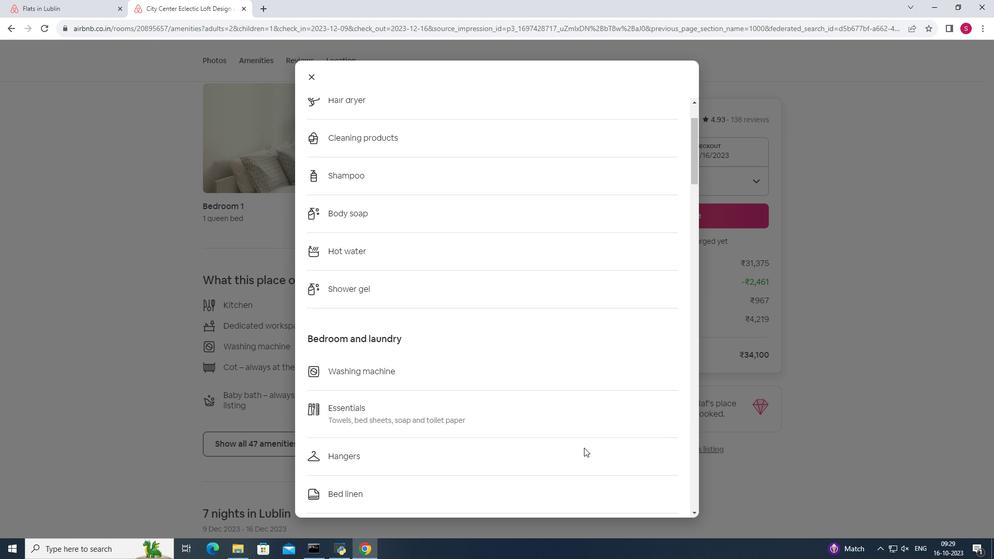 
Action: Mouse scrolled (584, 447) with delta (0, 0)
Screenshot: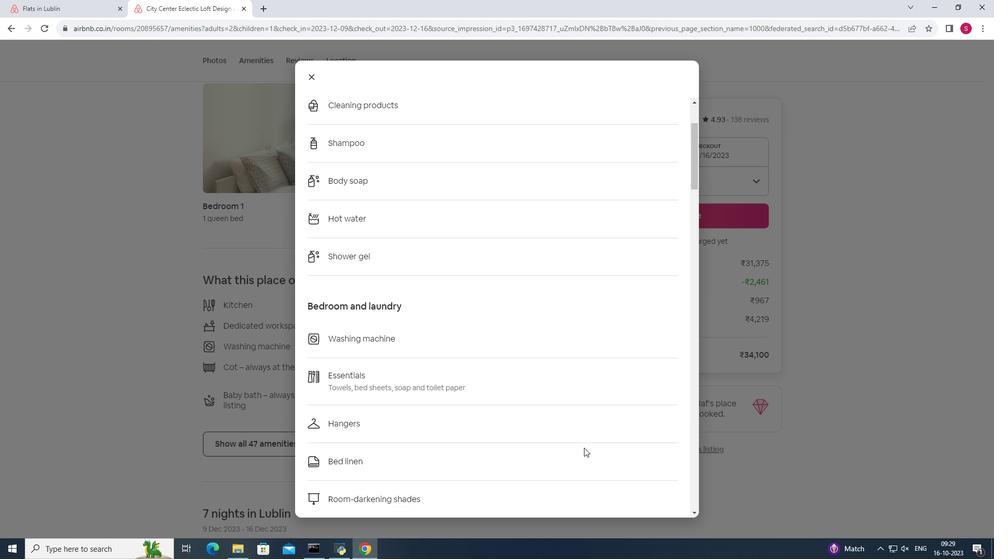 
Action: Mouse scrolled (584, 447) with delta (0, 0)
Screenshot: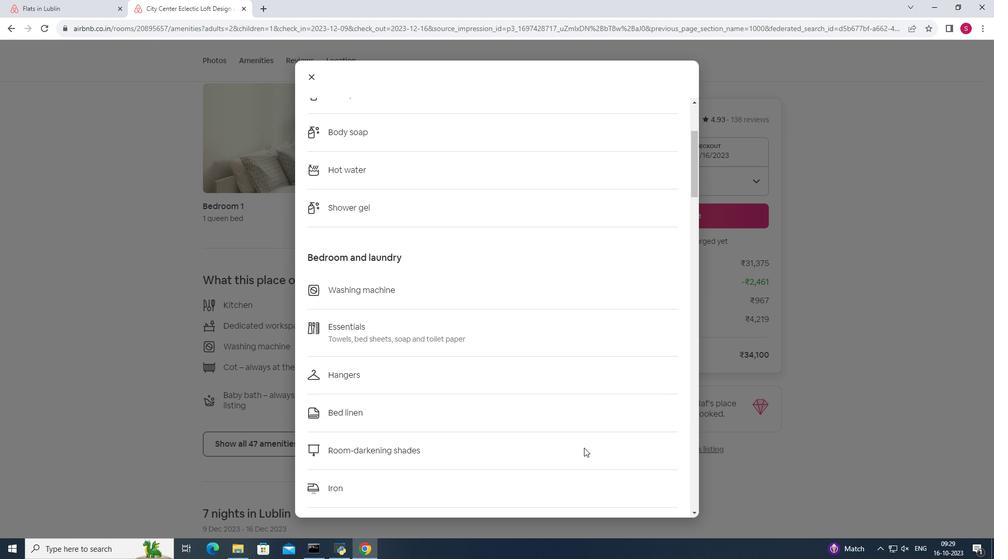 
Action: Mouse scrolled (584, 447) with delta (0, 0)
Screenshot: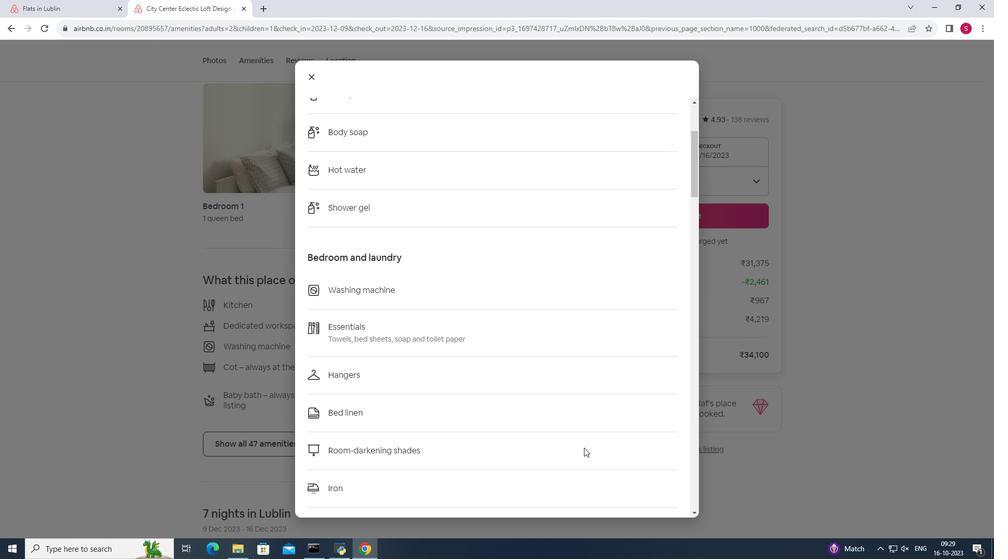 
Action: Mouse scrolled (584, 447) with delta (0, 0)
Screenshot: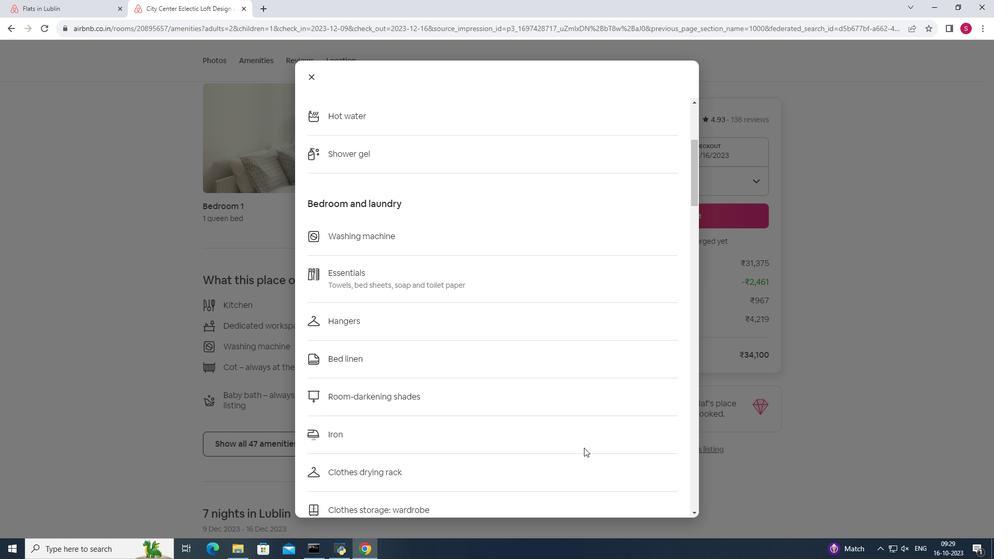
Action: Mouse scrolled (584, 447) with delta (0, 0)
Screenshot: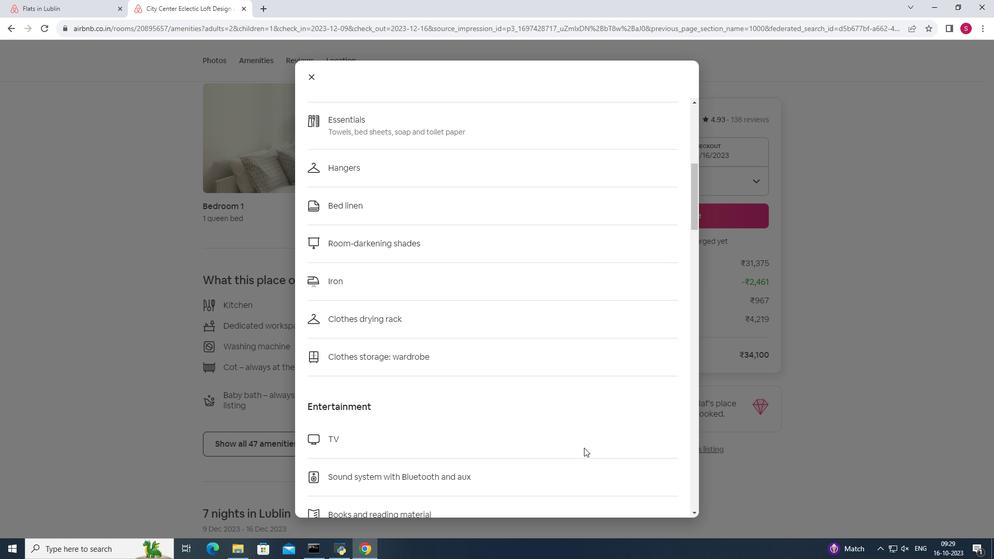 
Action: Mouse scrolled (584, 447) with delta (0, 0)
Screenshot: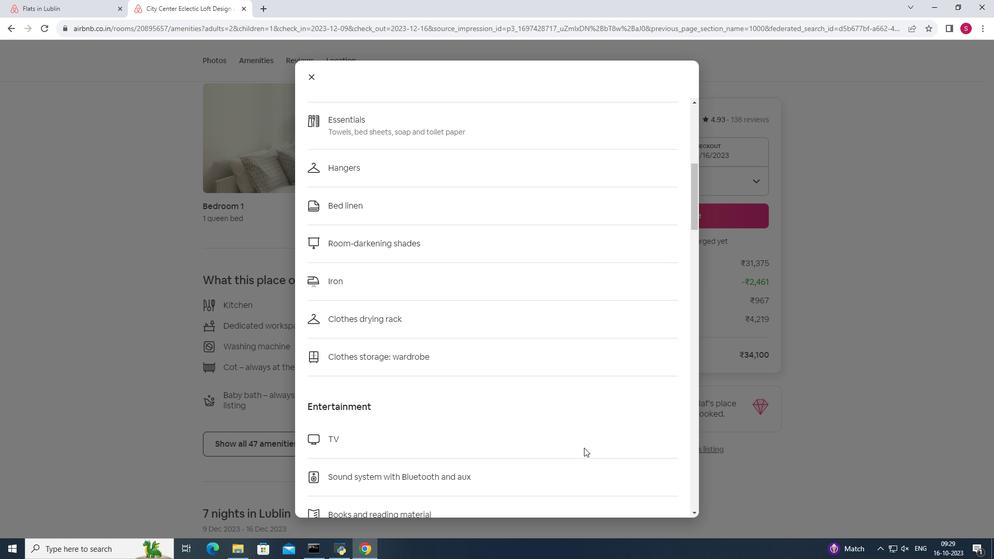 
Action: Mouse scrolled (584, 447) with delta (0, 0)
Screenshot: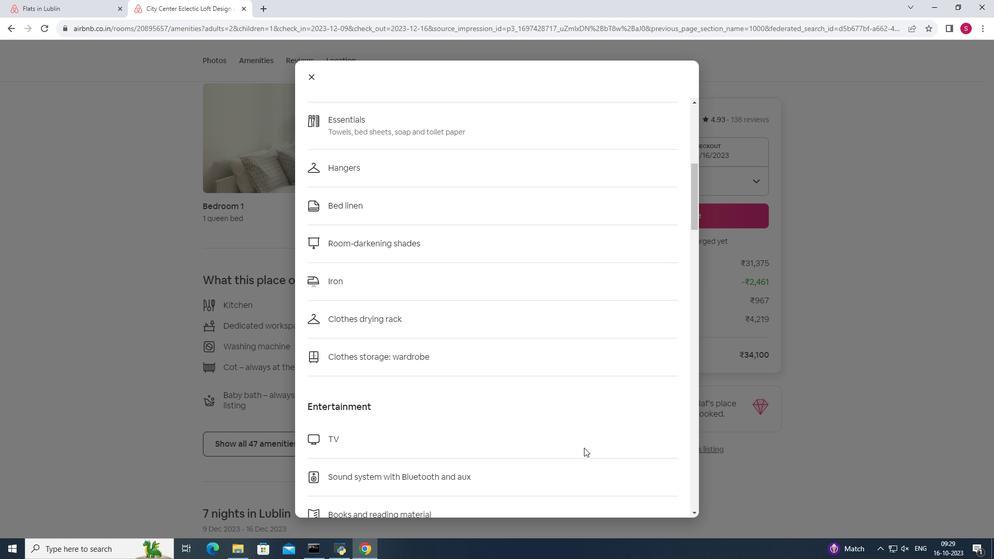 
Action: Mouse scrolled (584, 447) with delta (0, 0)
Screenshot: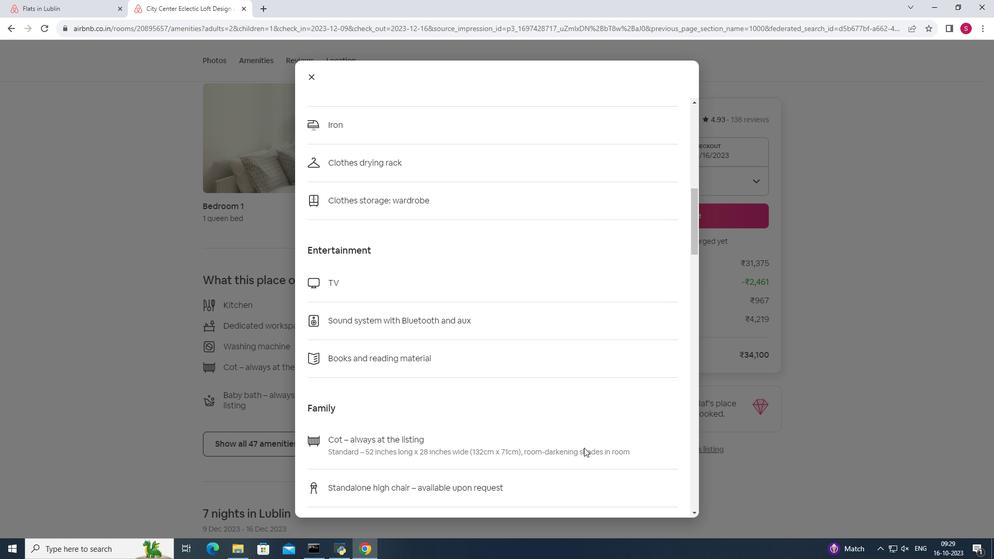 
Action: Mouse scrolled (584, 447) with delta (0, 0)
Screenshot: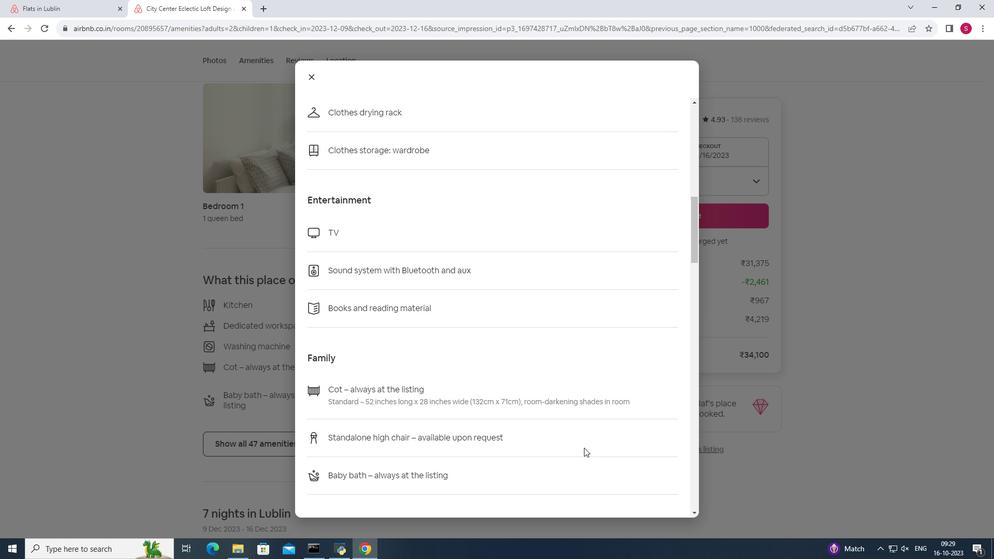 
Action: Mouse scrolled (584, 447) with delta (0, 0)
Screenshot: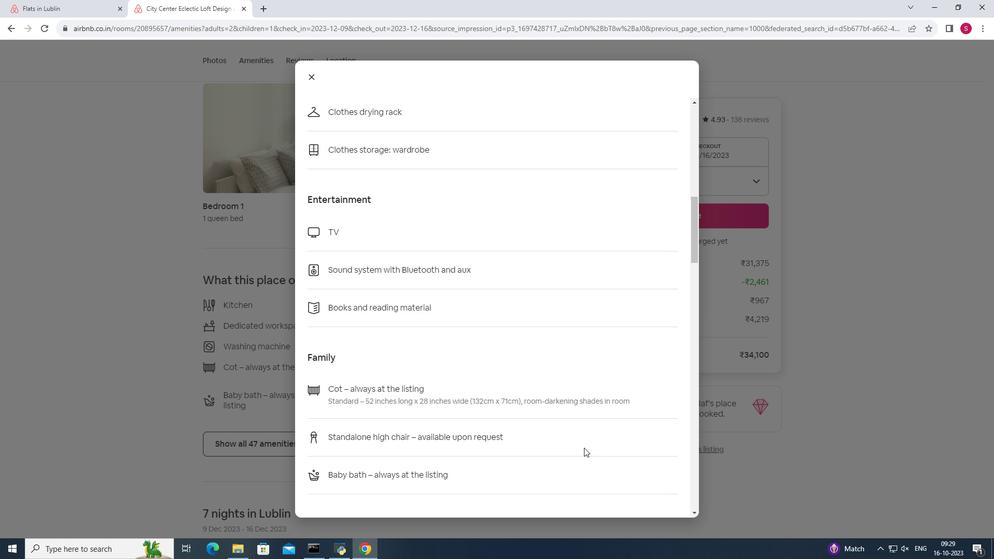 
Action: Mouse scrolled (584, 447) with delta (0, 0)
Screenshot: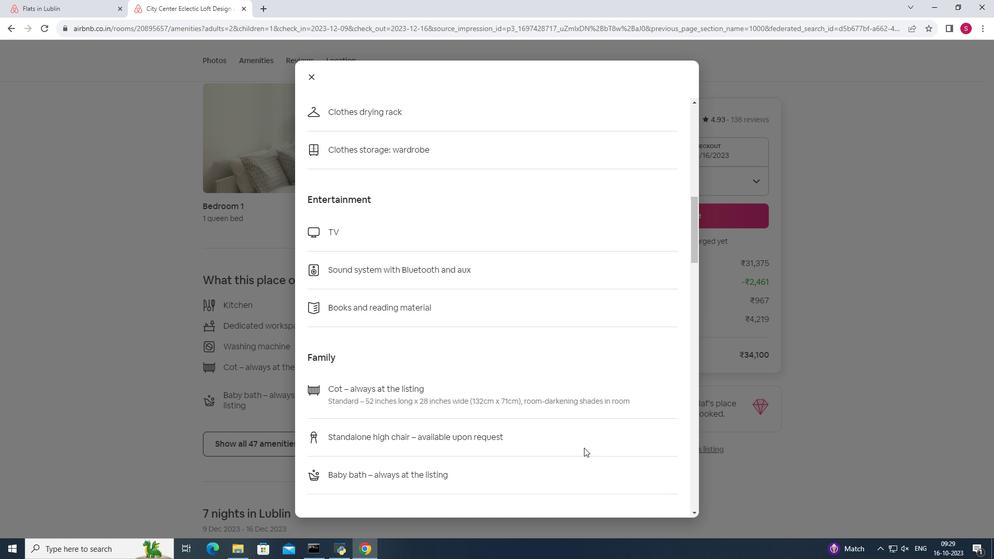 
Action: Mouse moved to (635, 445)
Screenshot: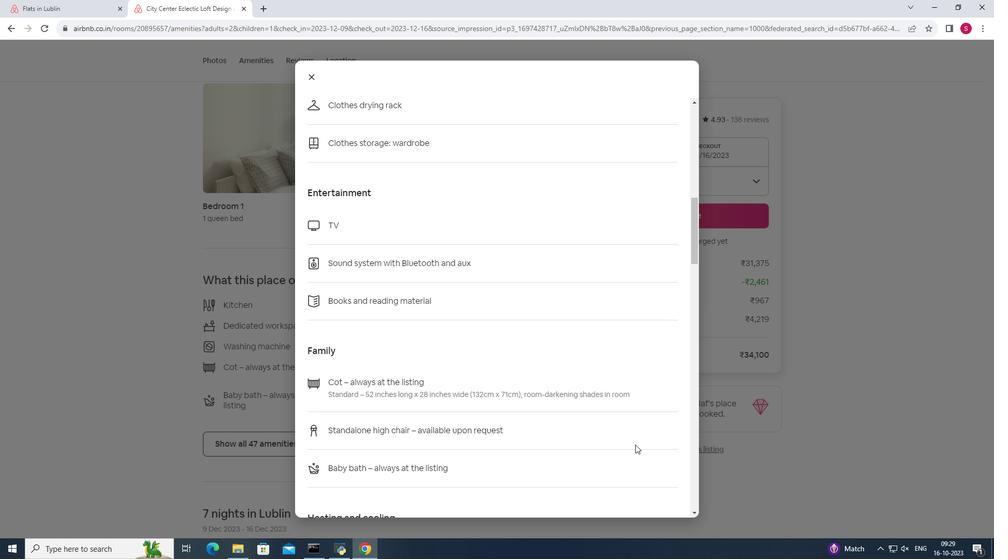 
Action: Mouse scrolled (635, 444) with delta (0, 0)
Screenshot: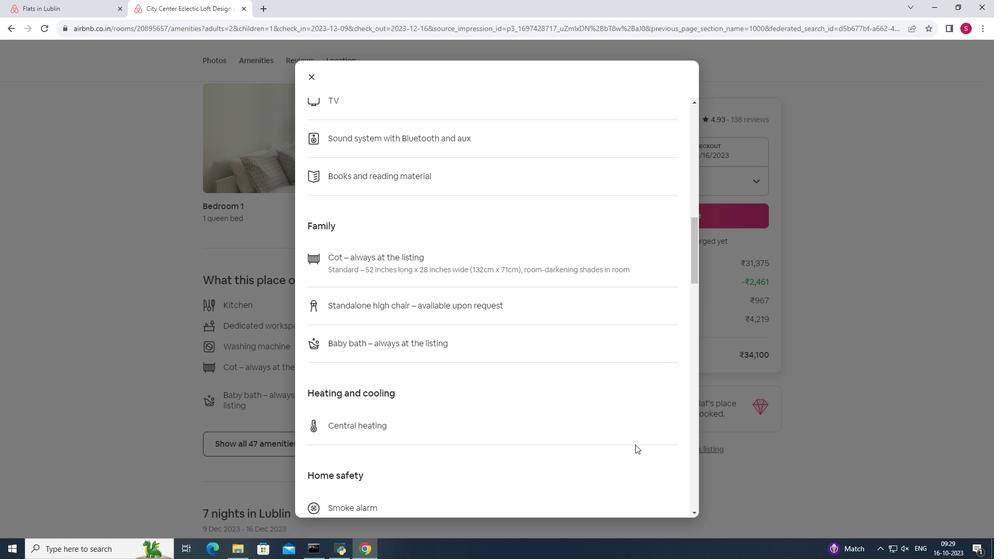 
Action: Mouse scrolled (635, 444) with delta (0, 0)
Screenshot: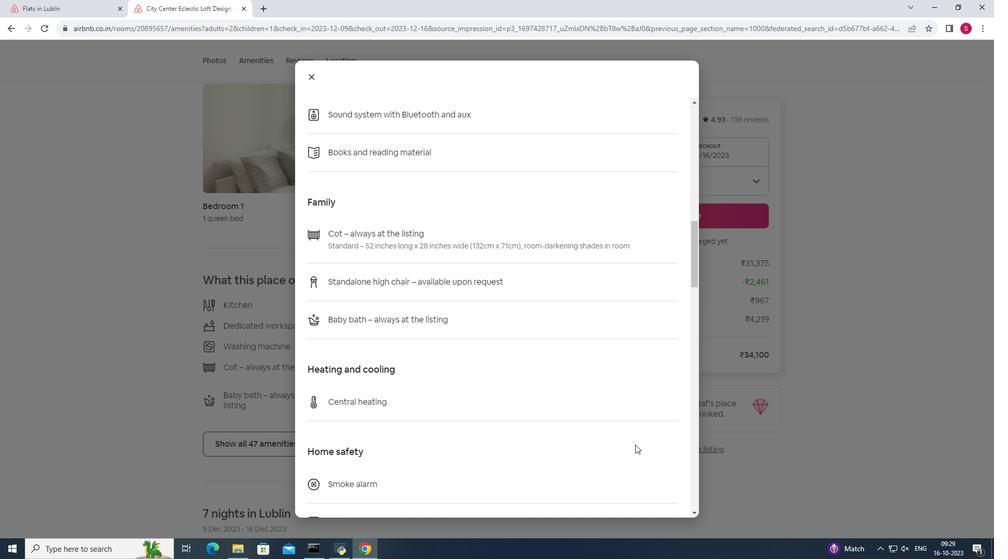 
Action: Mouse scrolled (635, 444) with delta (0, 0)
Screenshot: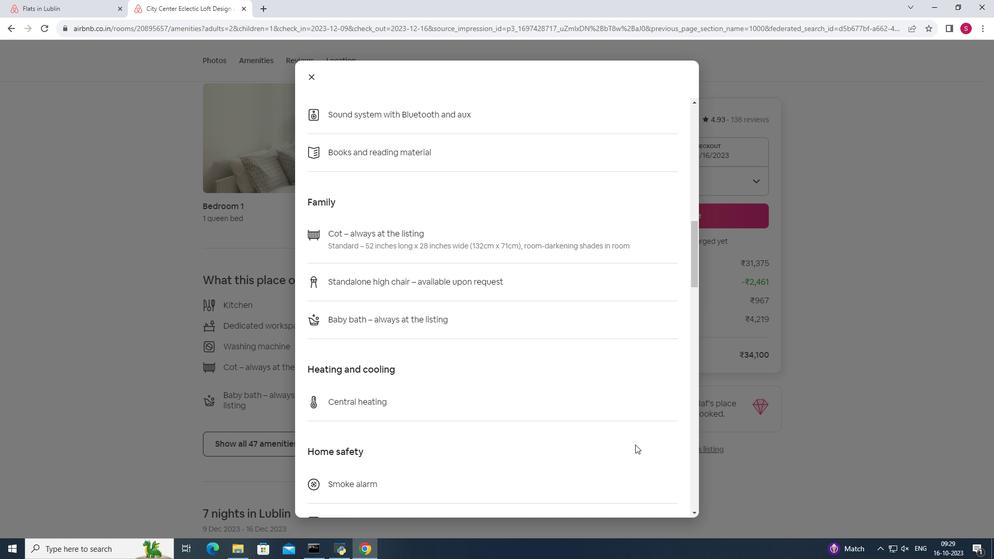 
Action: Mouse scrolled (635, 444) with delta (0, 0)
Screenshot: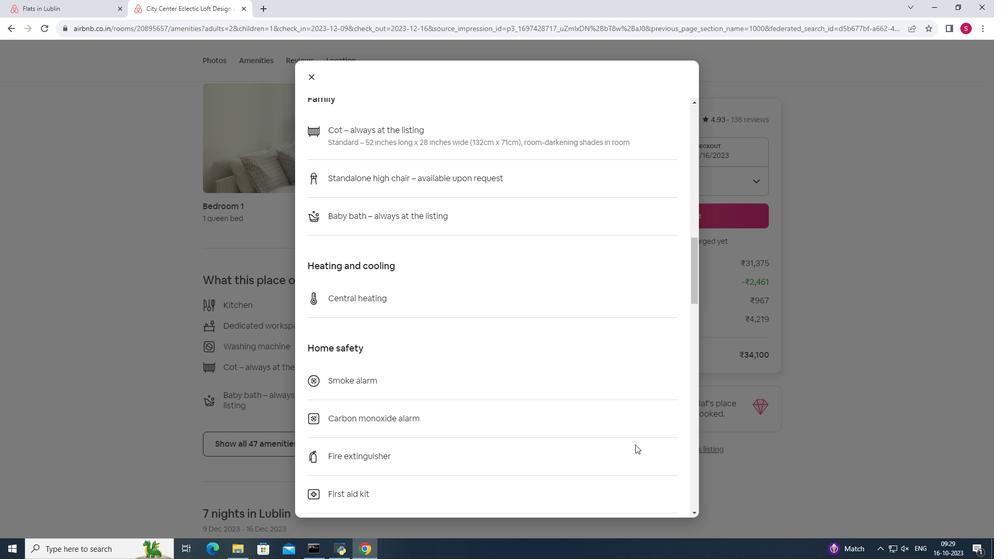 
Action: Mouse scrolled (635, 444) with delta (0, 0)
Screenshot: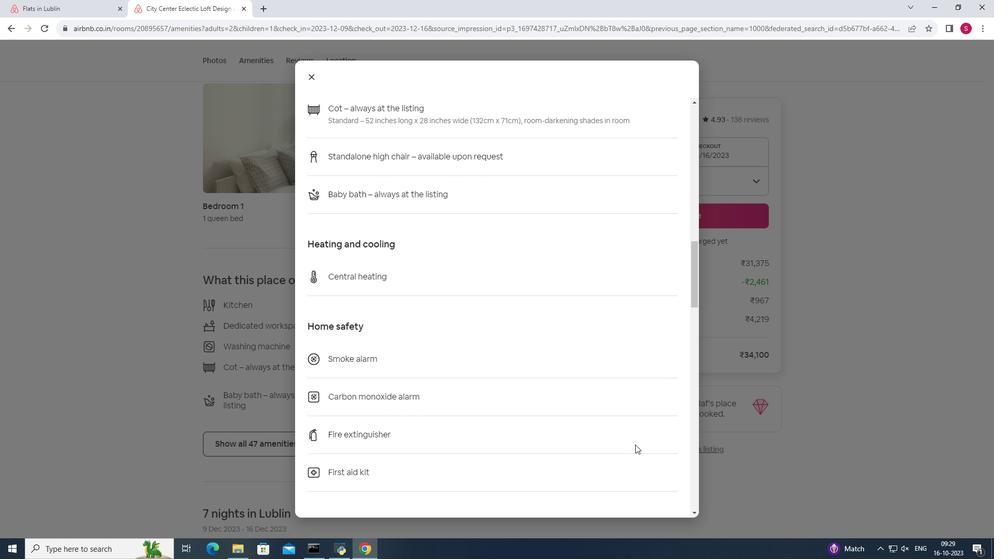 
Action: Mouse scrolled (635, 444) with delta (0, 0)
Screenshot: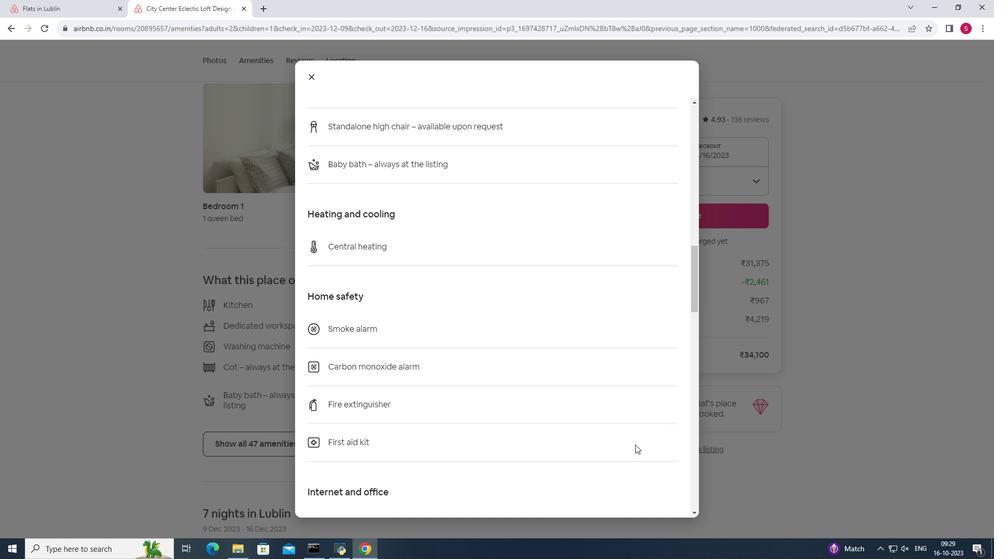 
Action: Mouse scrolled (635, 444) with delta (0, 0)
Screenshot: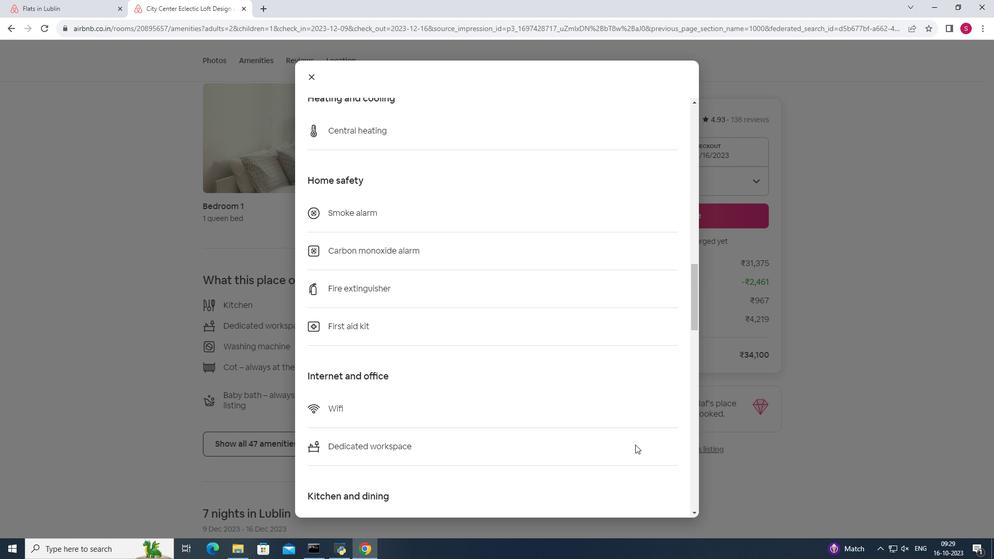 
Action: Mouse scrolled (635, 444) with delta (0, 0)
Screenshot: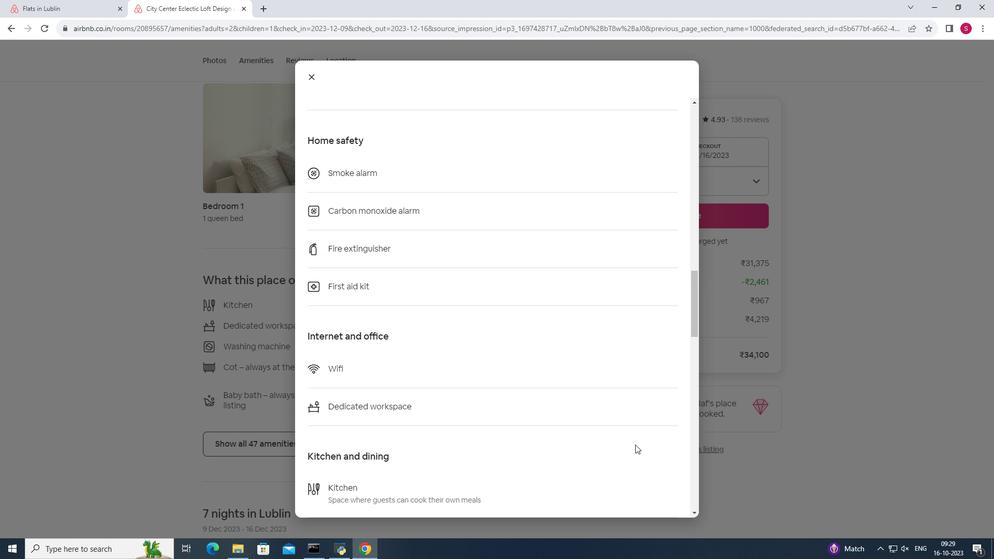 
Action: Mouse scrolled (635, 444) with delta (0, 0)
Screenshot: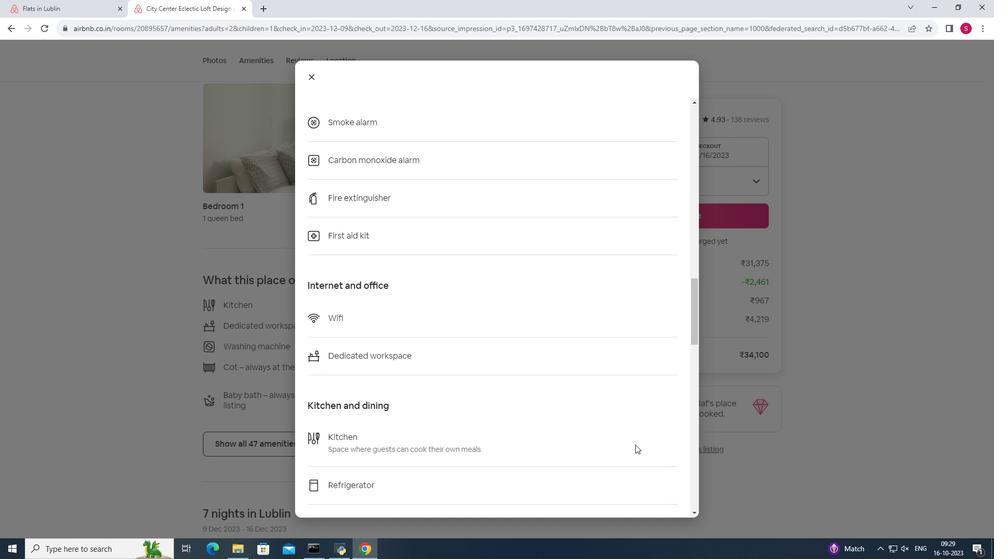 
Action: Mouse scrolled (635, 444) with delta (0, 0)
Screenshot: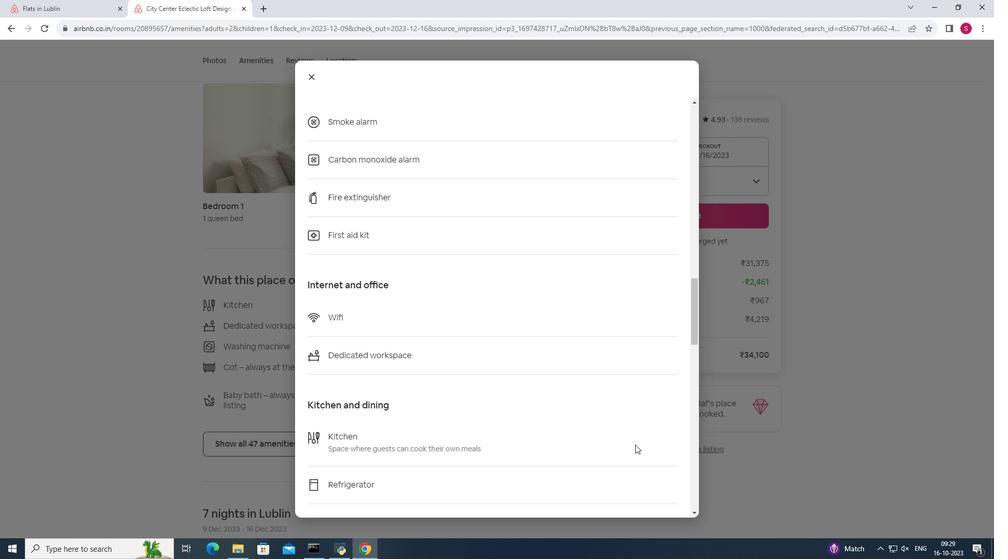 
Action: Mouse scrolled (635, 444) with delta (0, 0)
Screenshot: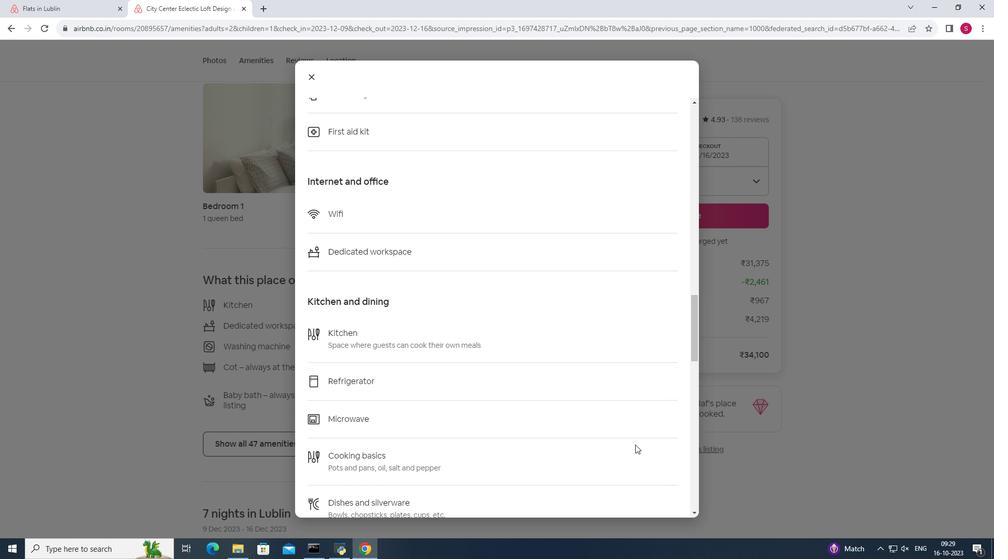
Action: Mouse scrolled (635, 444) with delta (0, 0)
Screenshot: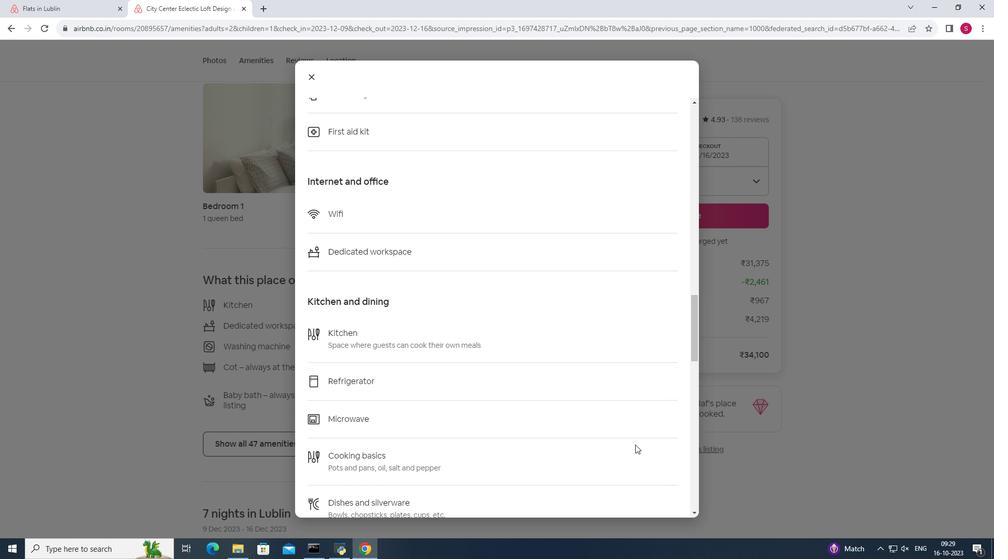 
Action: Mouse scrolled (635, 444) with delta (0, 0)
Screenshot: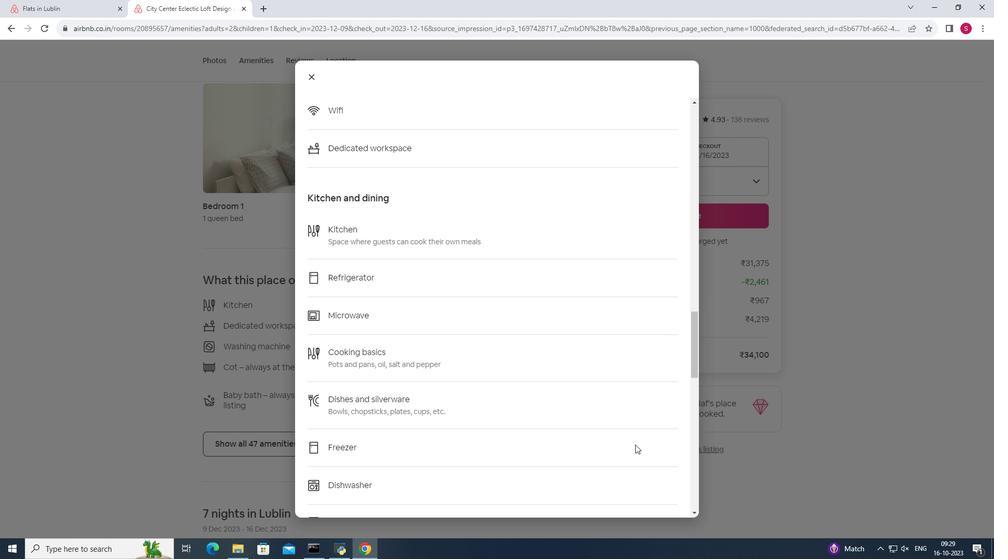 
Action: Mouse scrolled (635, 444) with delta (0, 0)
Screenshot: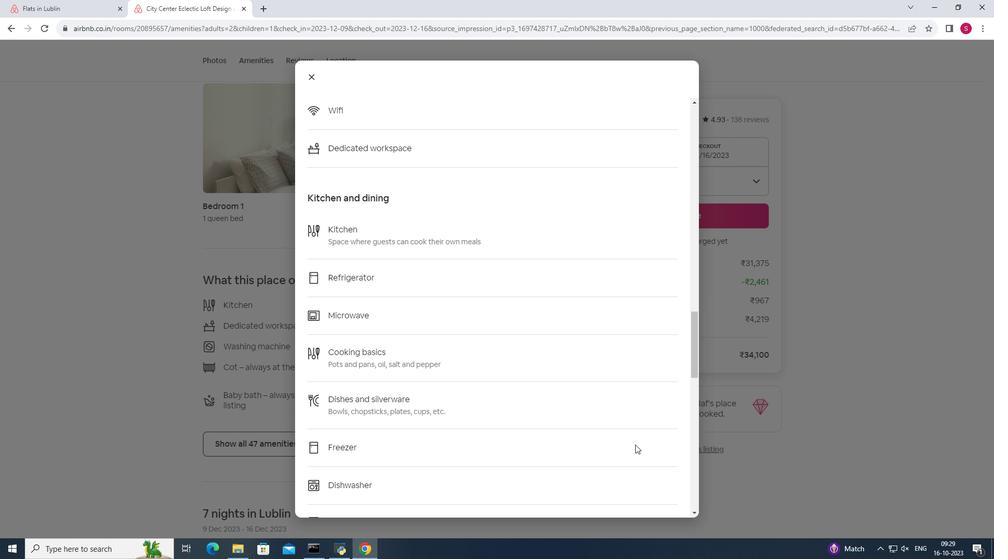 
Action: Mouse scrolled (635, 444) with delta (0, 0)
Screenshot: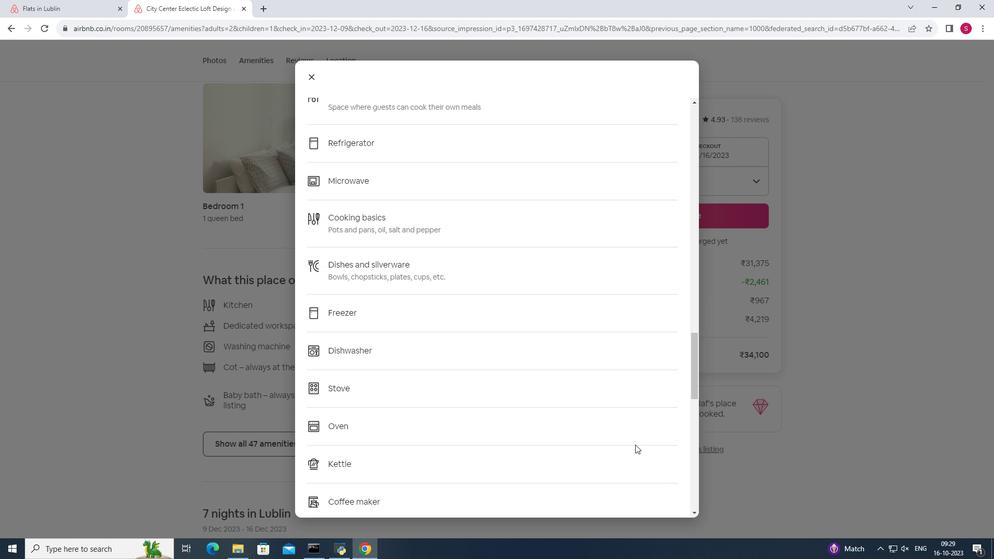 
Action: Mouse scrolled (635, 444) with delta (0, 0)
Screenshot: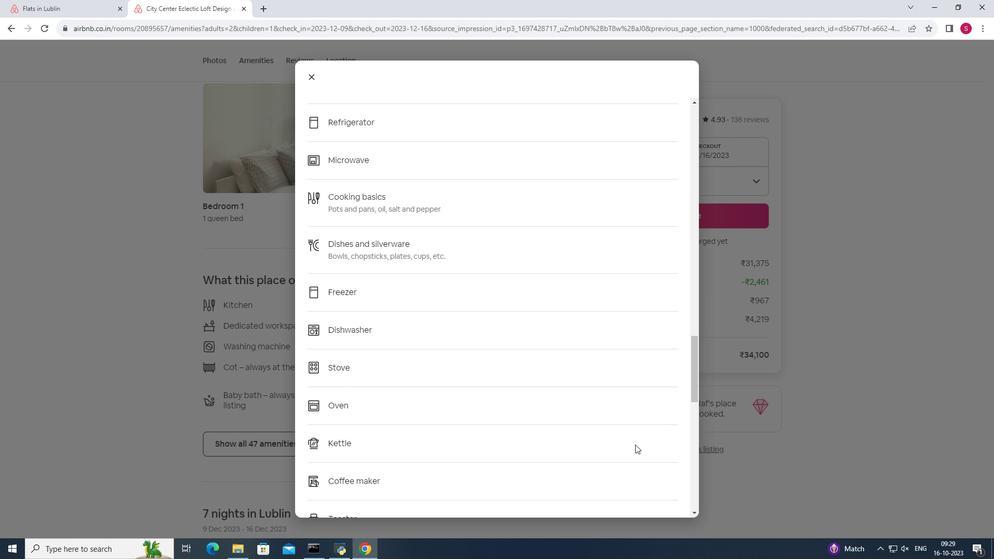 
Action: Mouse scrolled (635, 444) with delta (0, 0)
Screenshot: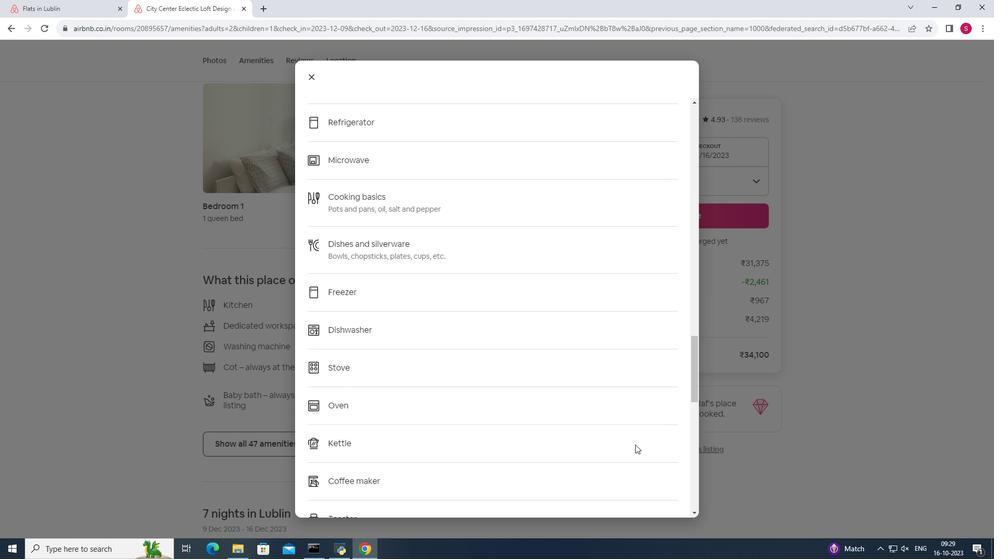 
Action: Mouse scrolled (635, 444) with delta (0, 0)
Screenshot: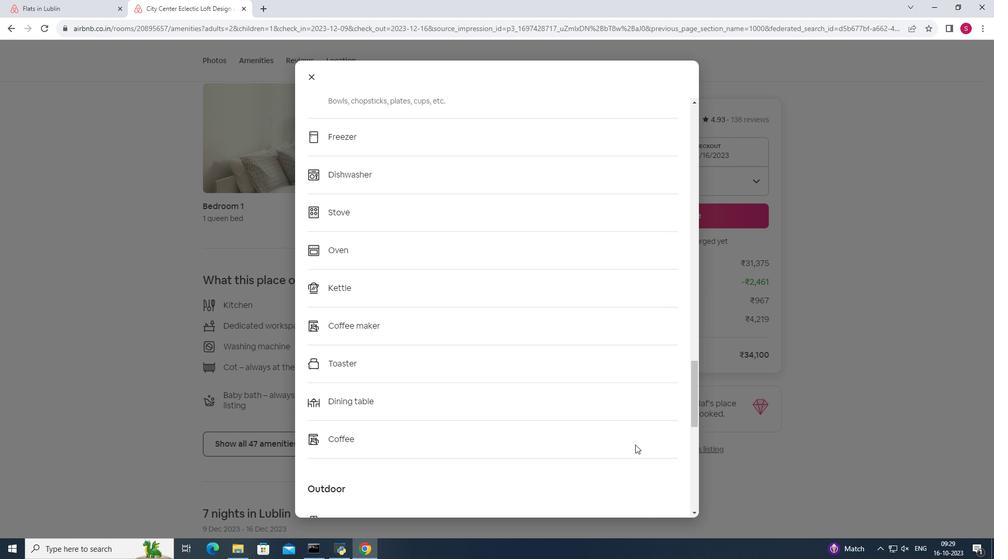 
Action: Mouse scrolled (635, 444) with delta (0, 0)
Screenshot: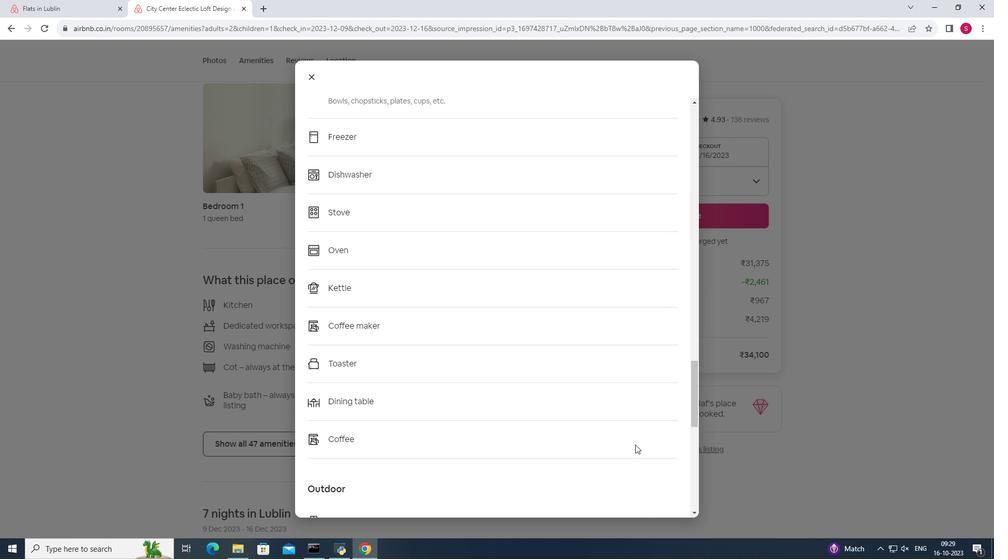 
Action: Mouse scrolled (635, 444) with delta (0, 0)
Screenshot: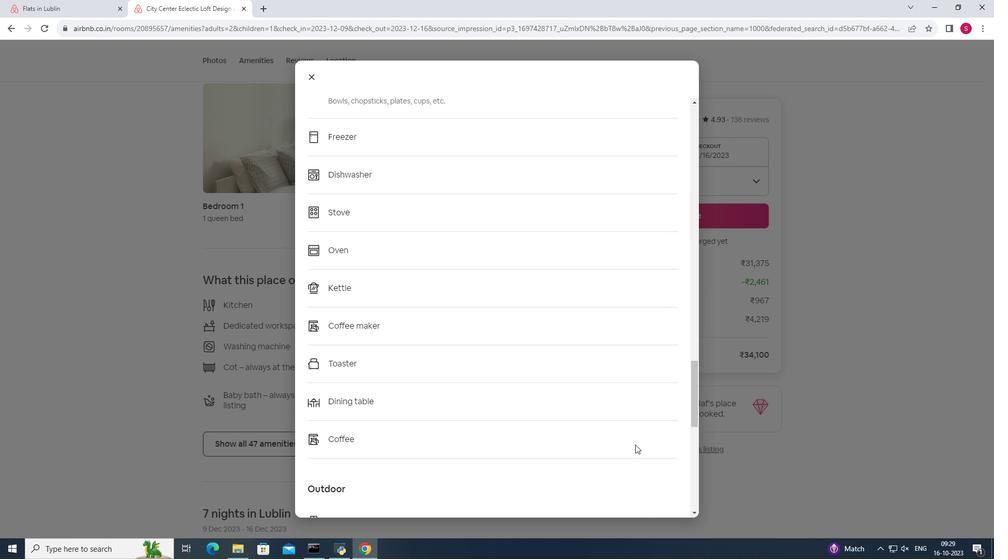 
Action: Mouse scrolled (635, 444) with delta (0, 0)
Screenshot: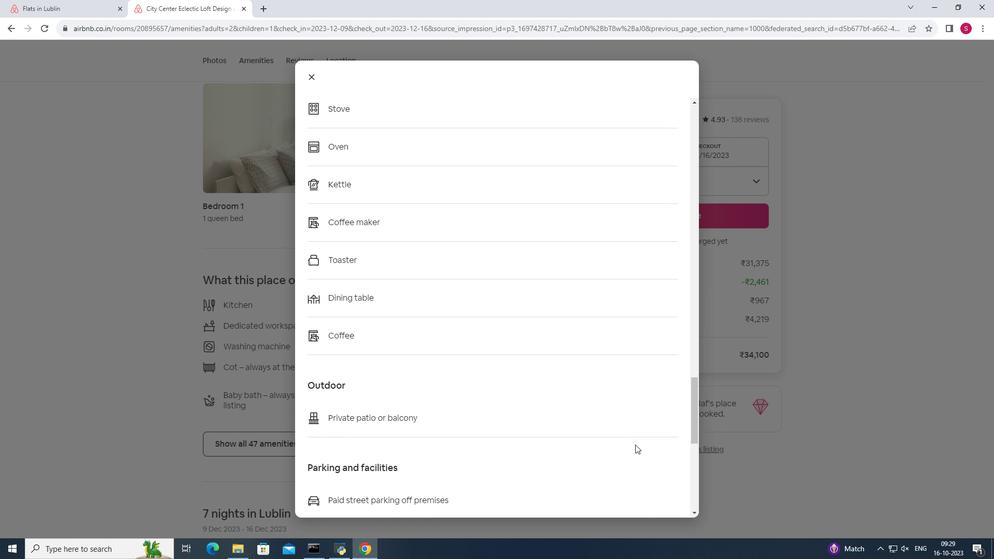 
Action: Mouse scrolled (635, 444) with delta (0, 0)
Screenshot: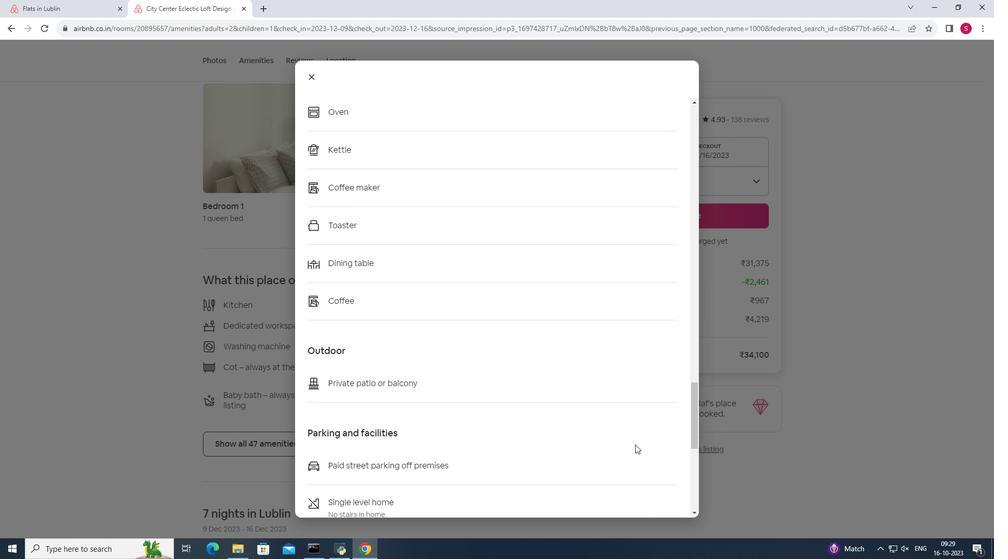 
Action: Mouse scrolled (635, 444) with delta (0, 0)
Screenshot: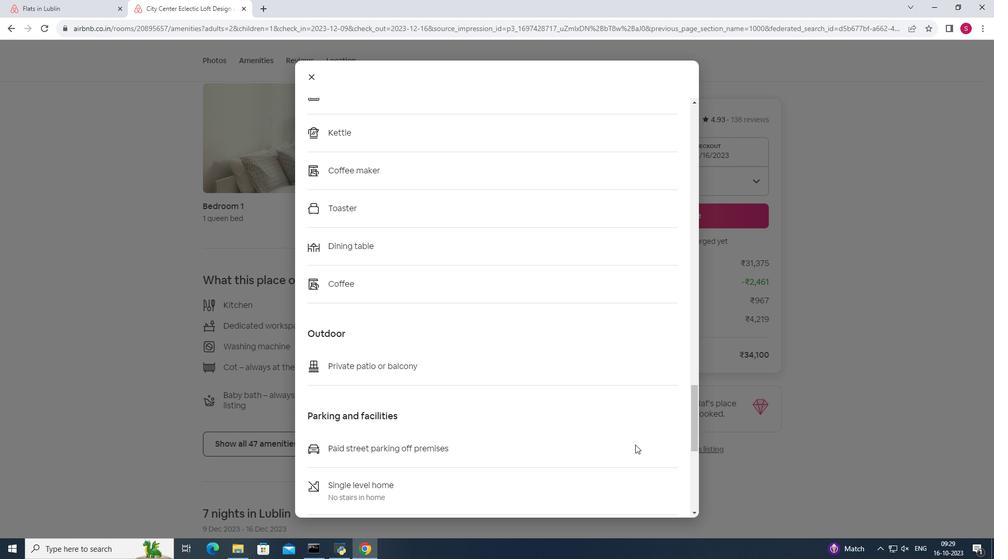 
Action: Mouse scrolled (635, 444) with delta (0, 0)
Screenshot: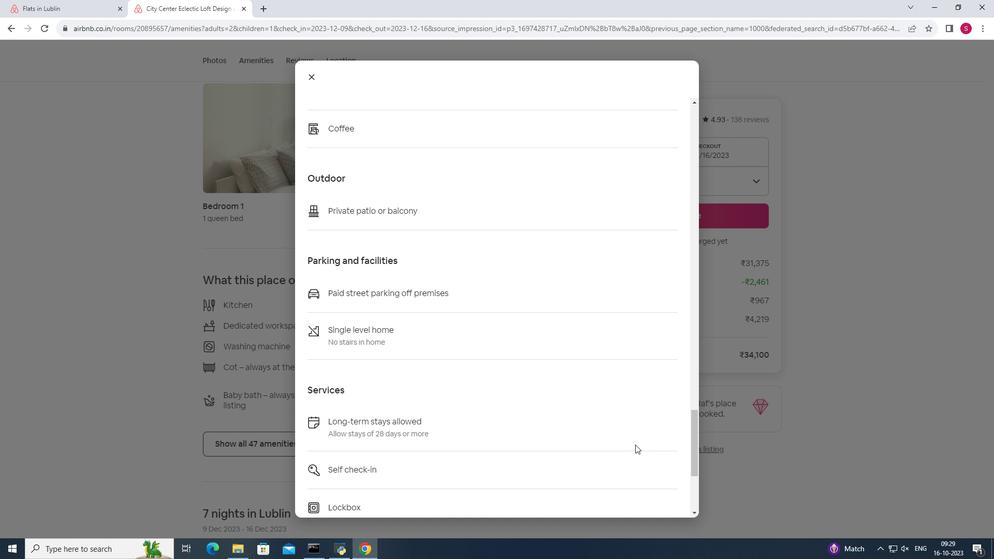 
Action: Mouse scrolled (635, 444) with delta (0, 0)
Screenshot: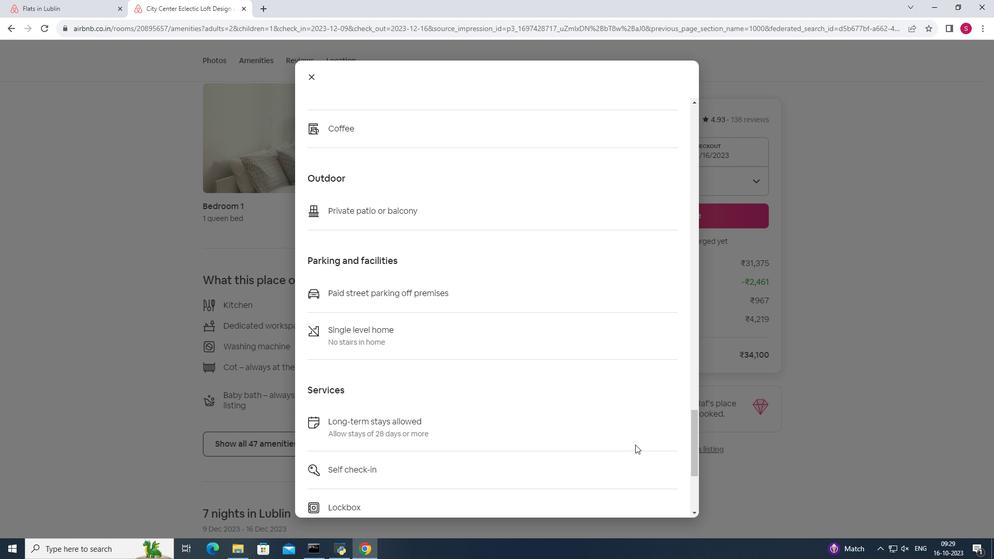 
Action: Mouse scrolled (635, 444) with delta (0, 0)
Screenshot: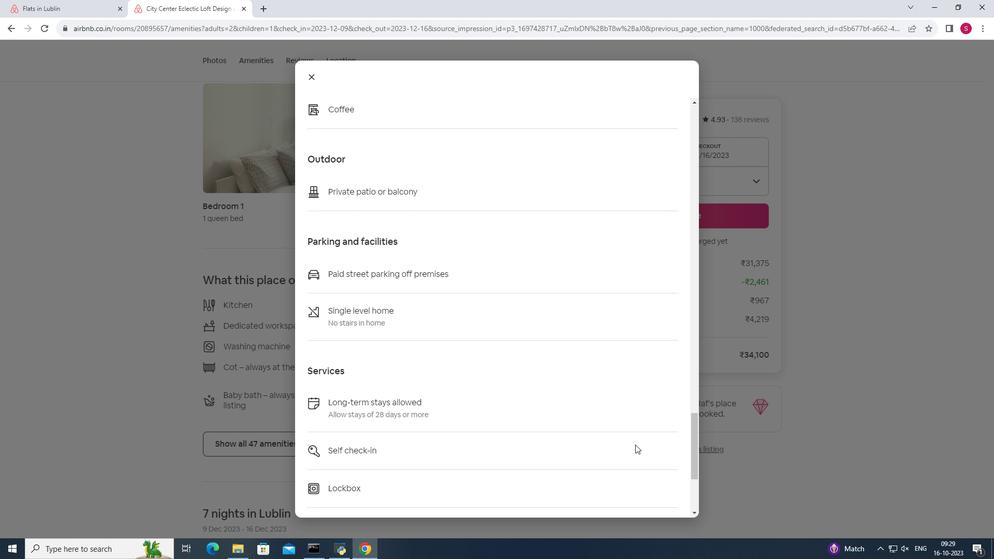 
Action: Mouse scrolled (635, 444) with delta (0, 0)
Screenshot: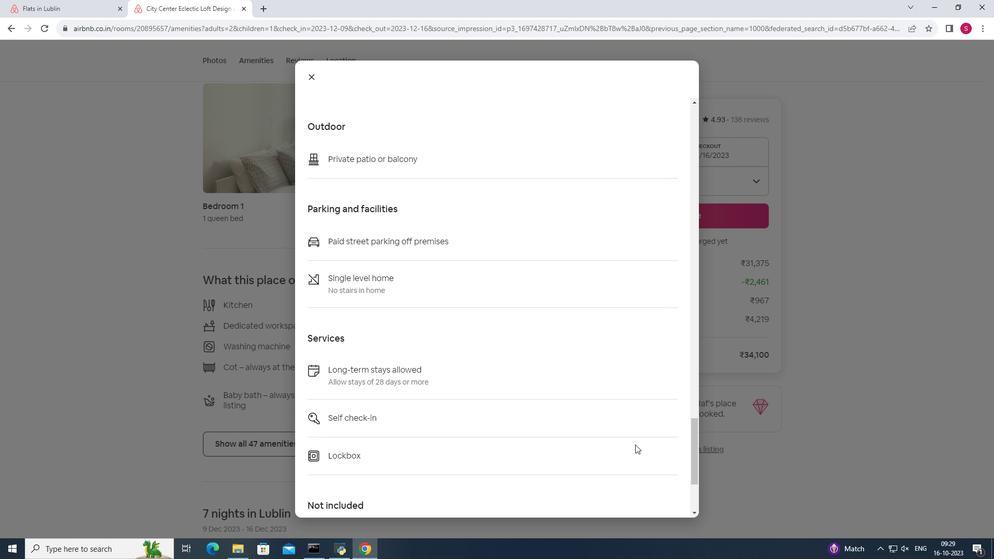 
Action: Mouse scrolled (635, 444) with delta (0, 0)
Screenshot: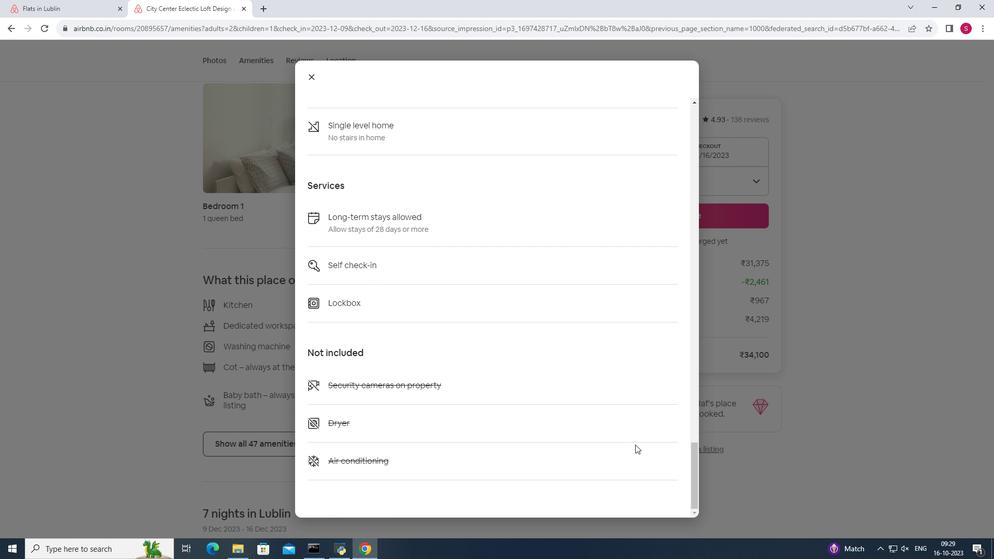 
Action: Mouse scrolled (635, 444) with delta (0, 0)
Screenshot: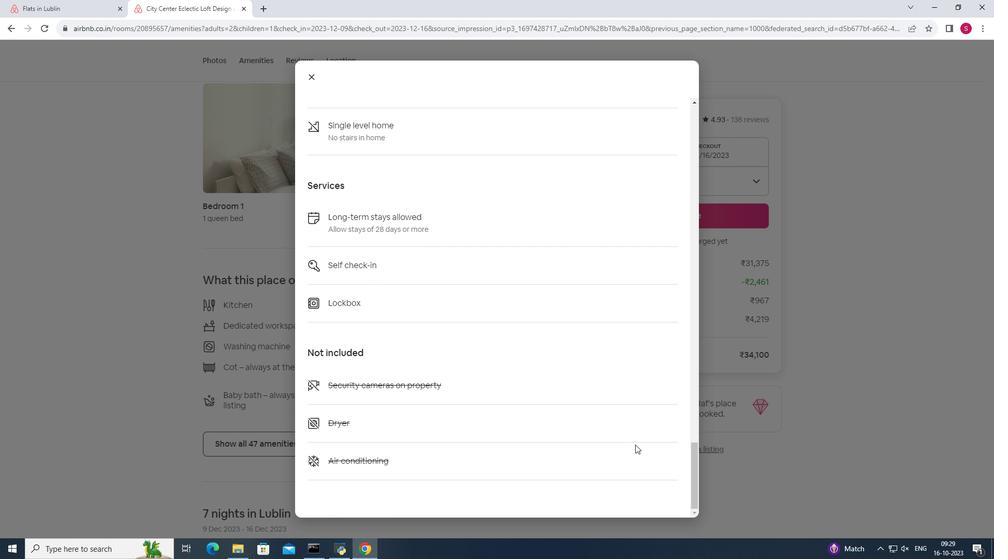 
Action: Mouse scrolled (635, 444) with delta (0, 0)
Screenshot: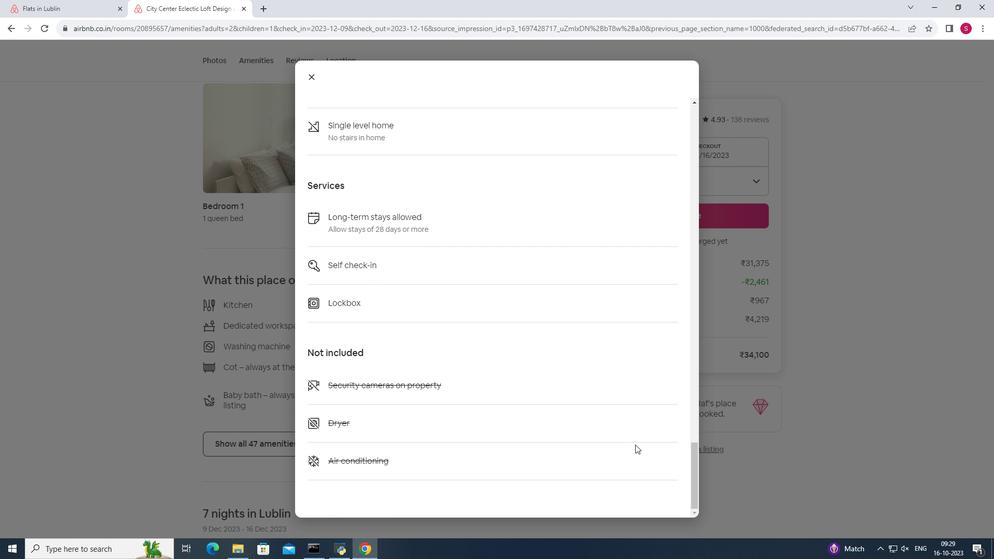 
Action: Mouse scrolled (635, 444) with delta (0, 0)
Screenshot: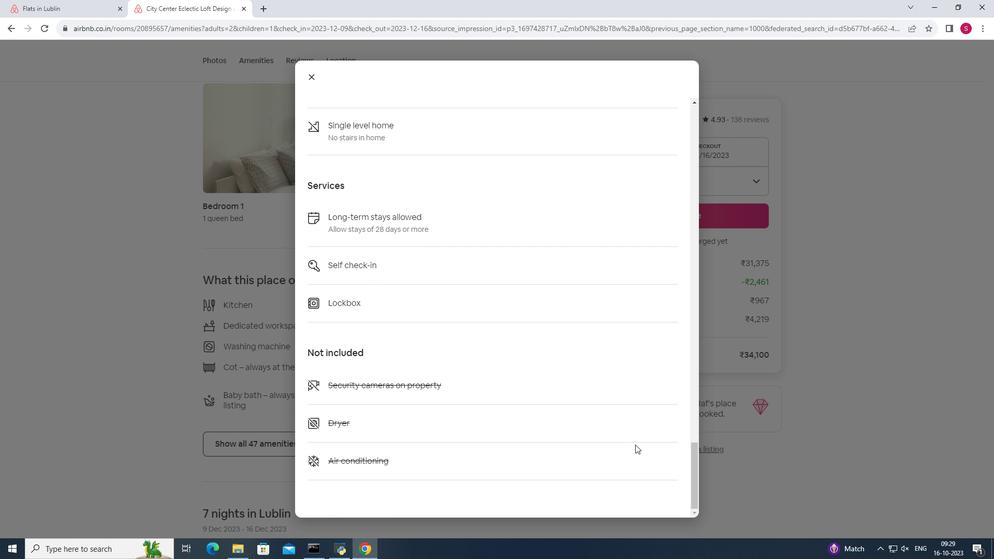 
Action: Mouse moved to (307, 77)
Screenshot: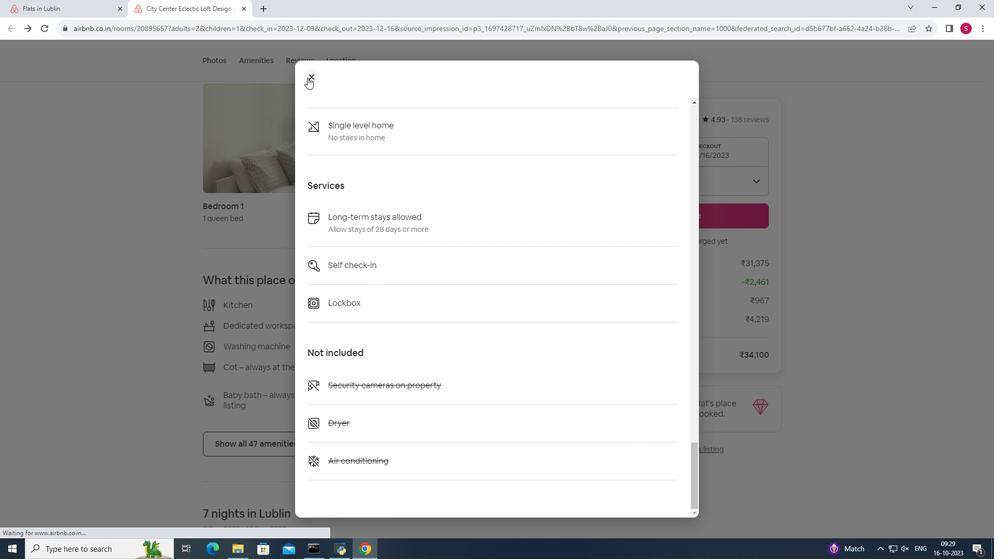 
Action: Mouse pressed left at (307, 77)
Screenshot: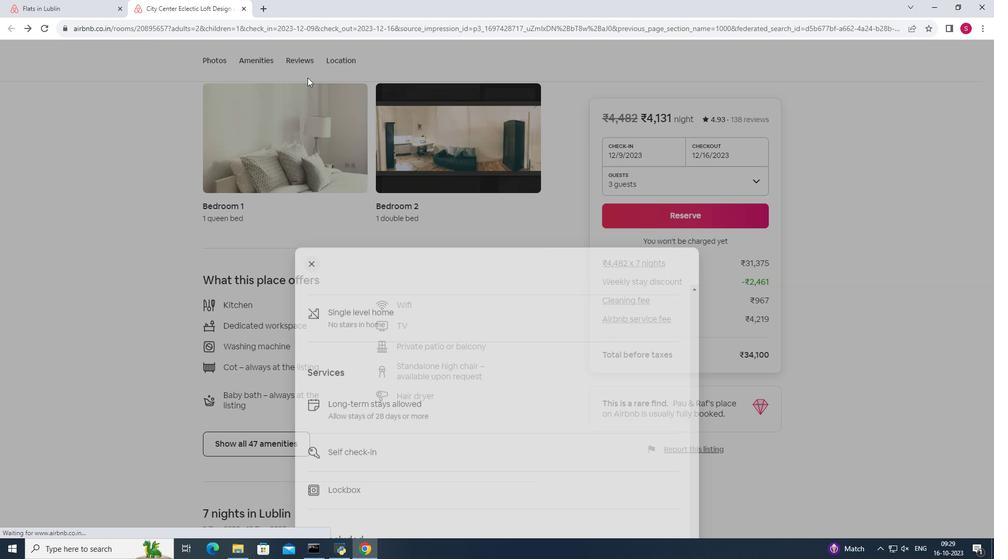 
Action: Mouse moved to (920, 462)
Screenshot: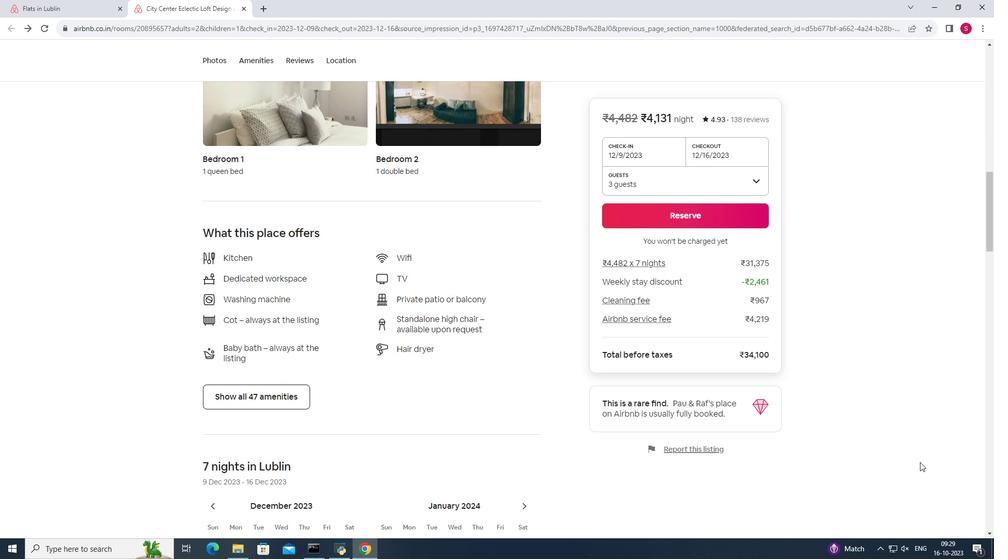 
Action: Mouse scrolled (920, 462) with delta (0, 0)
Screenshot: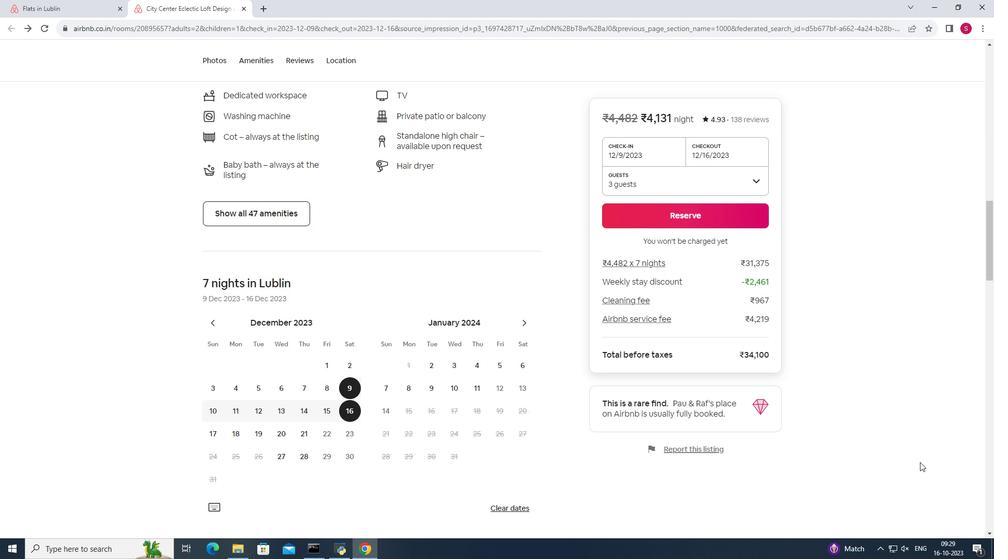 
Action: Mouse scrolled (920, 462) with delta (0, 0)
Screenshot: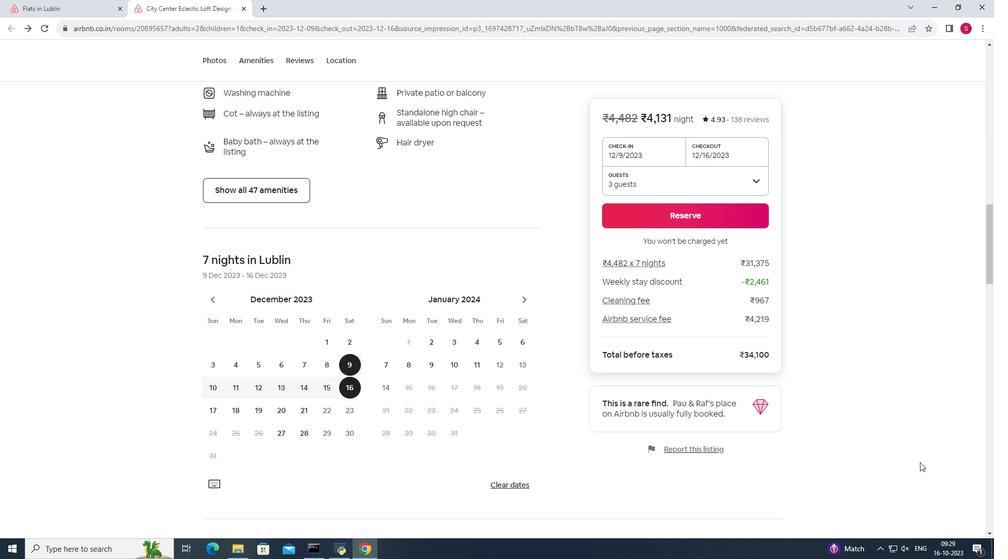 
Action: Mouse scrolled (920, 462) with delta (0, 0)
Screenshot: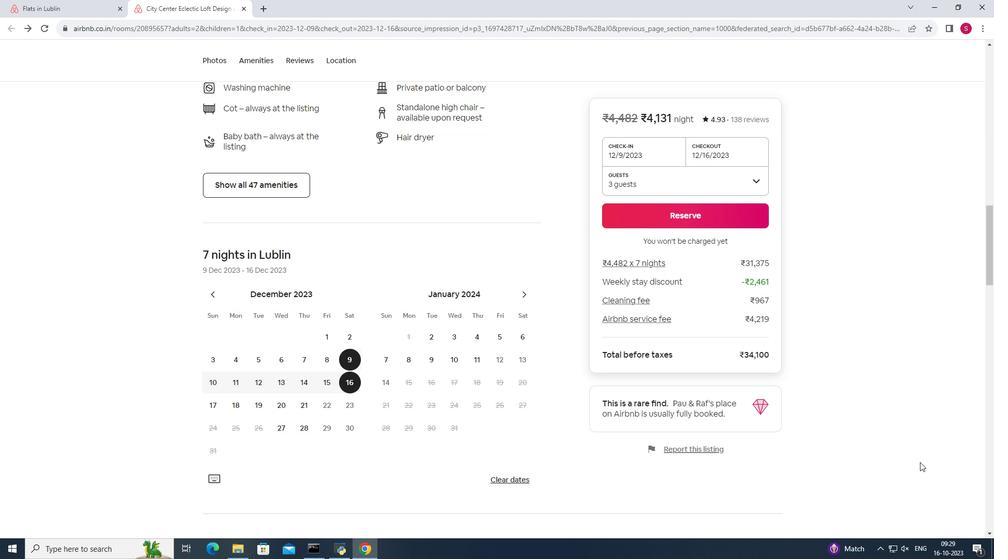 
Action: Mouse scrolled (920, 462) with delta (0, 0)
Screenshot: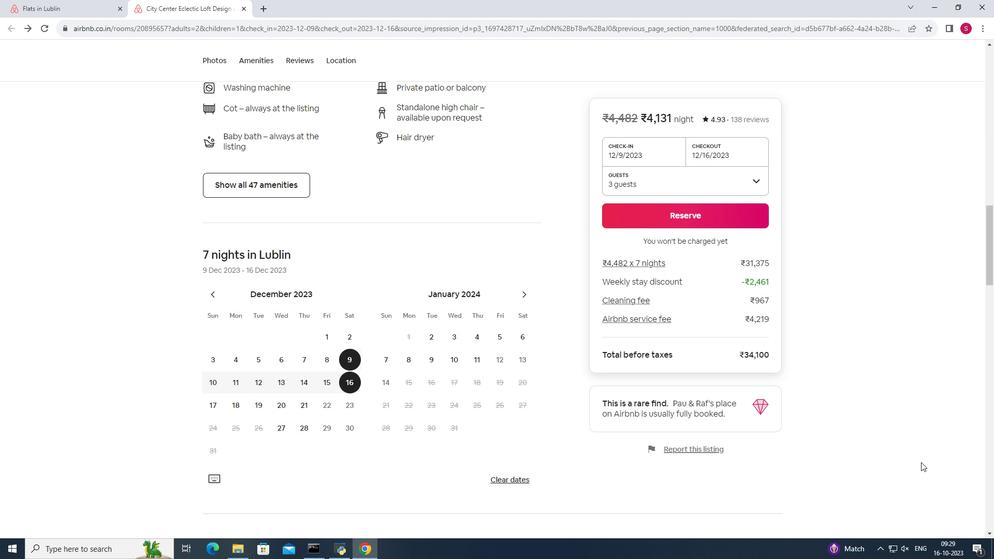 
Action: Mouse scrolled (920, 462) with delta (0, 0)
Screenshot: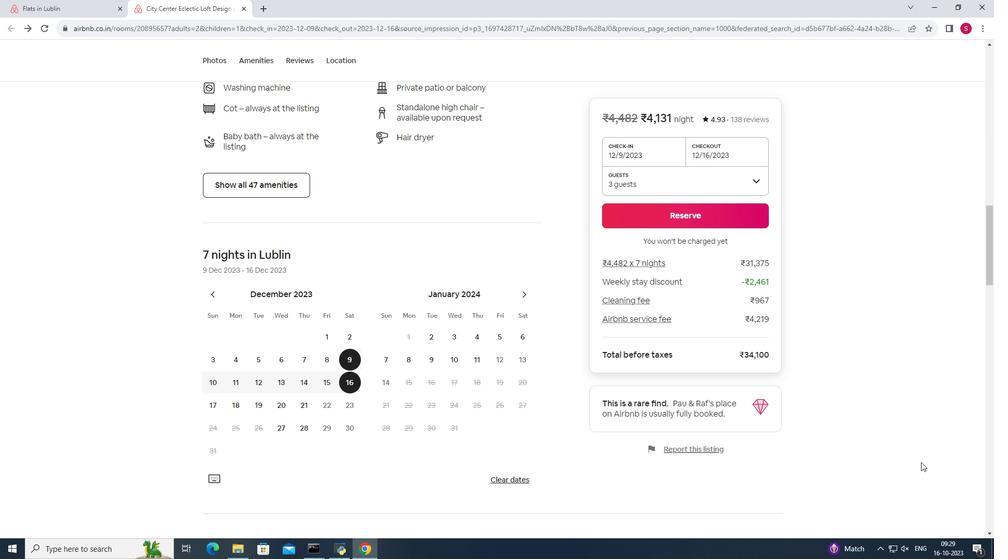 
Action: Mouse moved to (921, 462)
Screenshot: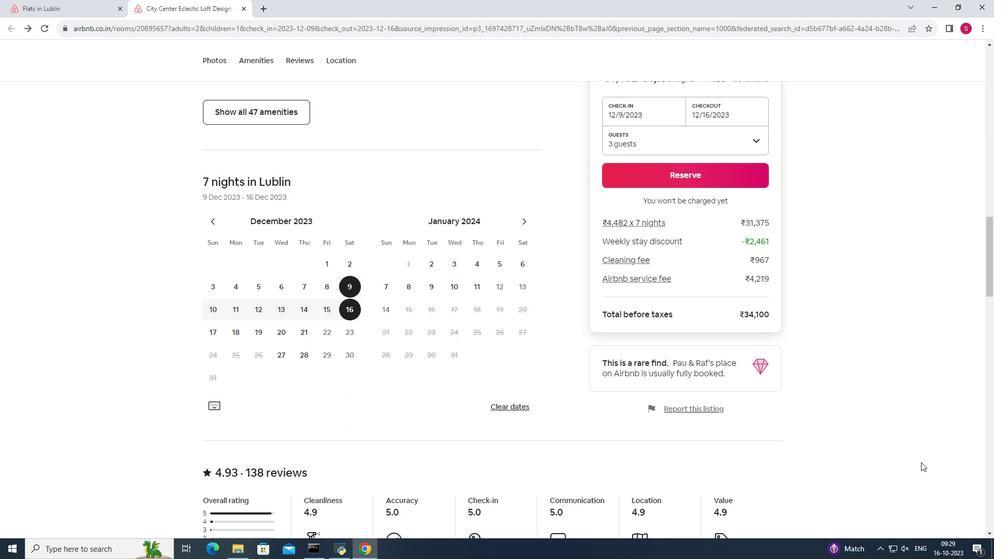 
Action: Mouse scrolled (921, 462) with delta (0, 0)
Screenshot: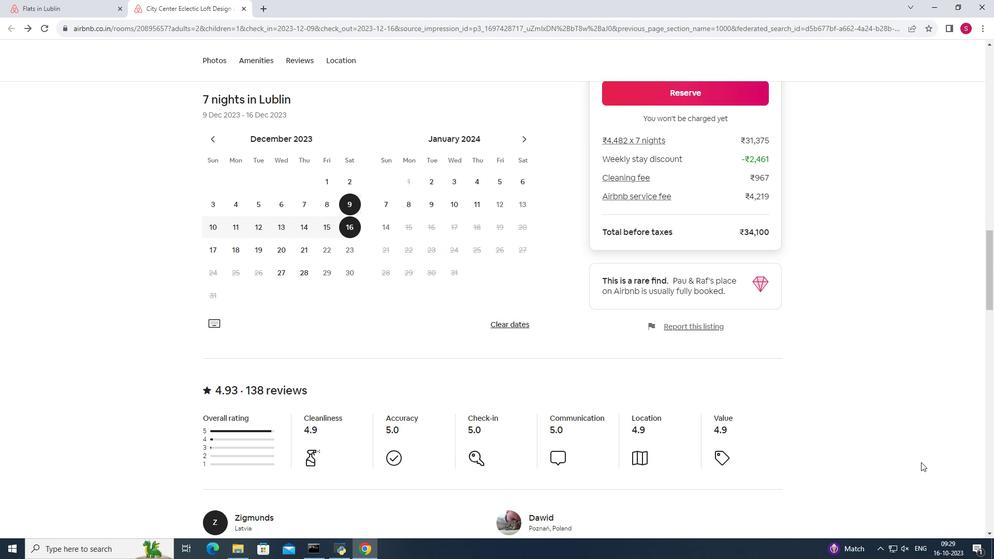 
Action: Mouse scrolled (921, 462) with delta (0, 0)
Screenshot: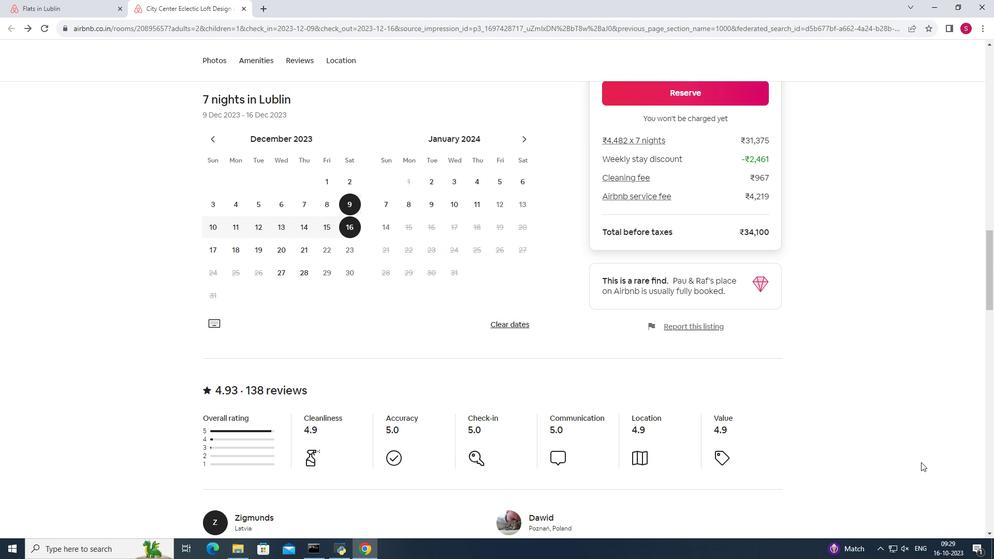 
Action: Mouse scrolled (921, 462) with delta (0, 0)
Screenshot: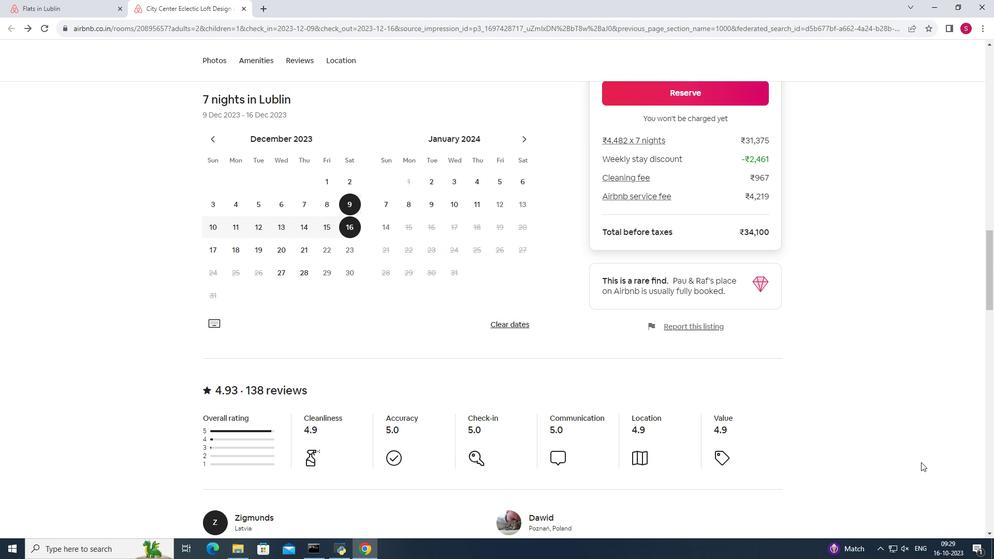 
Action: Mouse scrolled (921, 462) with delta (0, 0)
Screenshot: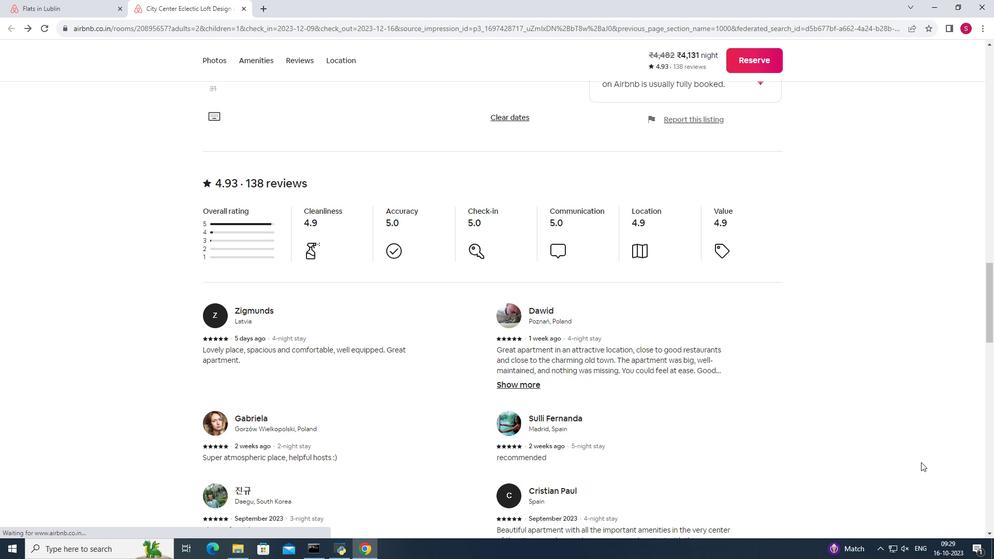 
Action: Mouse scrolled (921, 462) with delta (0, 0)
Screenshot: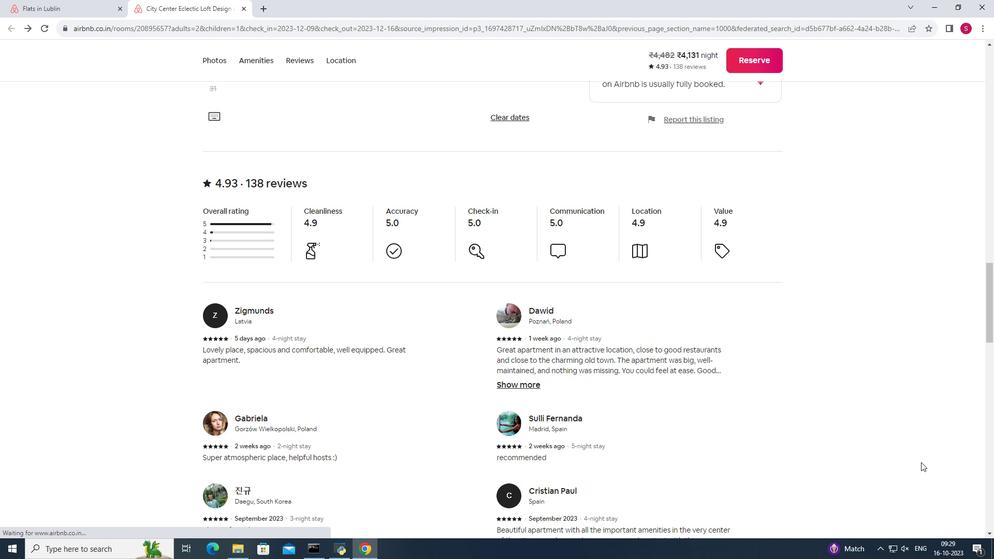 
Action: Mouse scrolled (921, 462) with delta (0, 0)
Screenshot: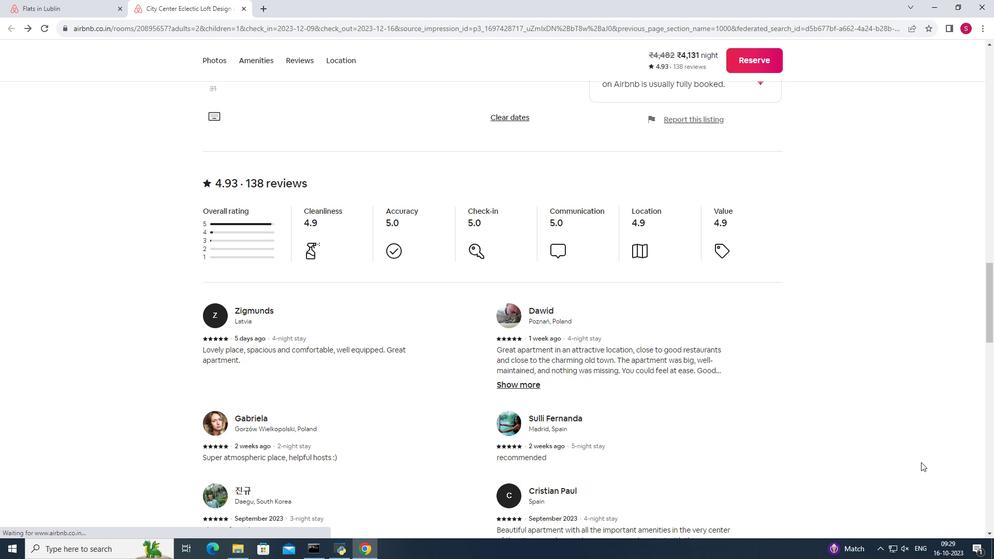
Action: Mouse scrolled (921, 462) with delta (0, 0)
Screenshot: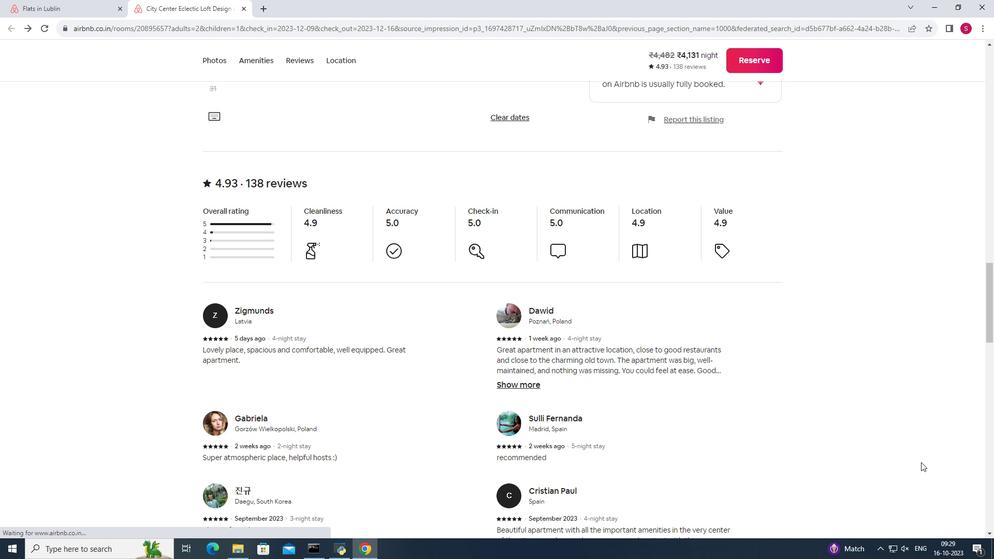 
Action: Mouse scrolled (921, 462) with delta (0, 0)
Screenshot: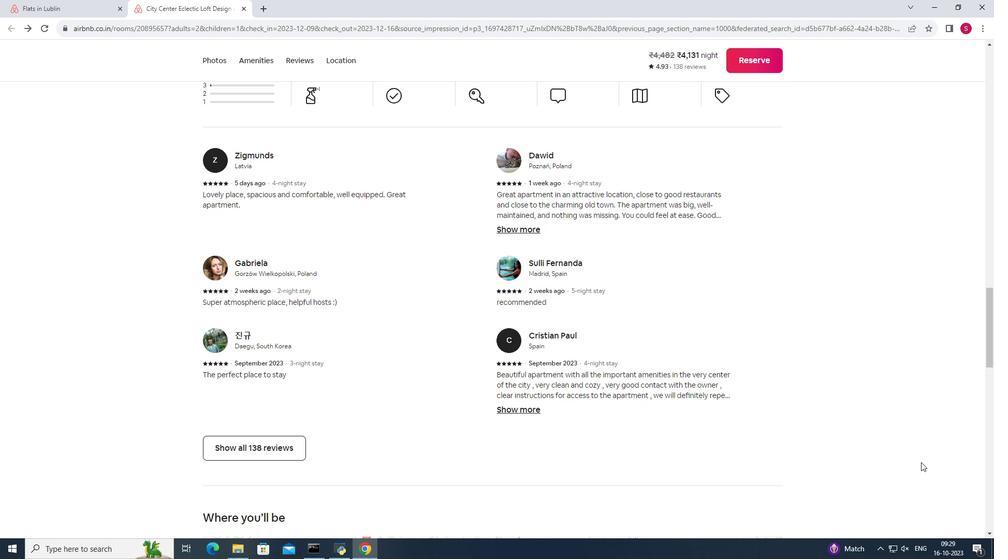 
Action: Mouse scrolled (921, 462) with delta (0, 0)
Screenshot: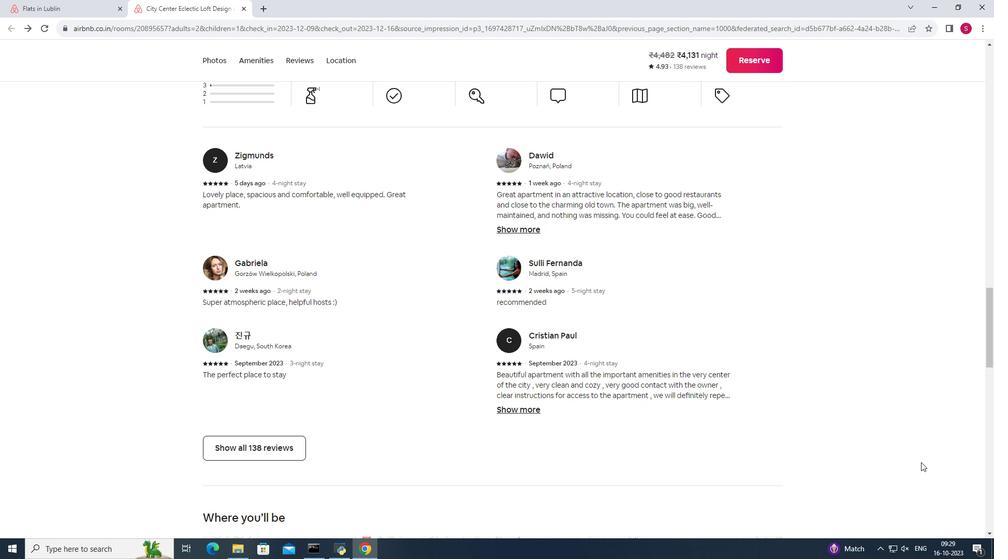
Action: Mouse scrolled (921, 462) with delta (0, 0)
Screenshot: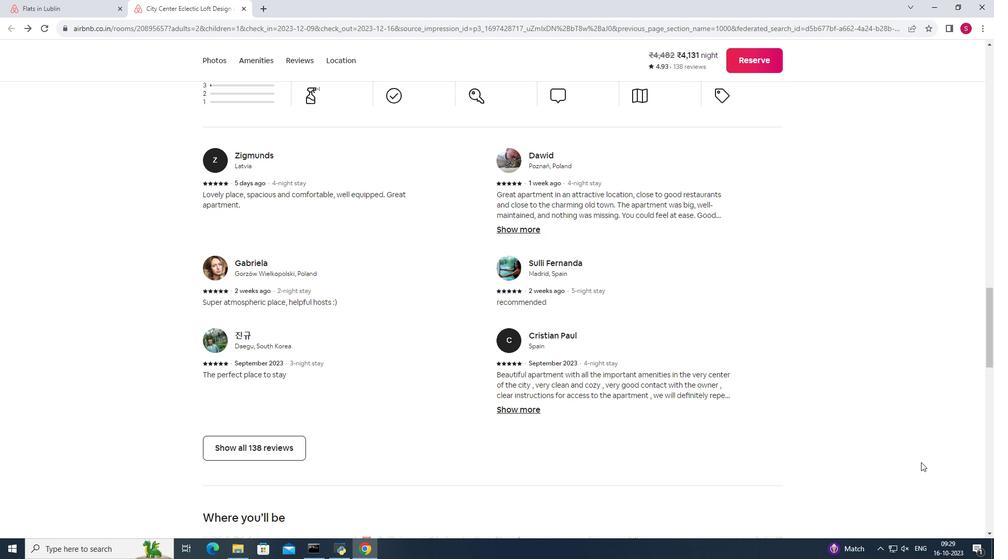 
Action: Mouse moved to (284, 454)
Screenshot: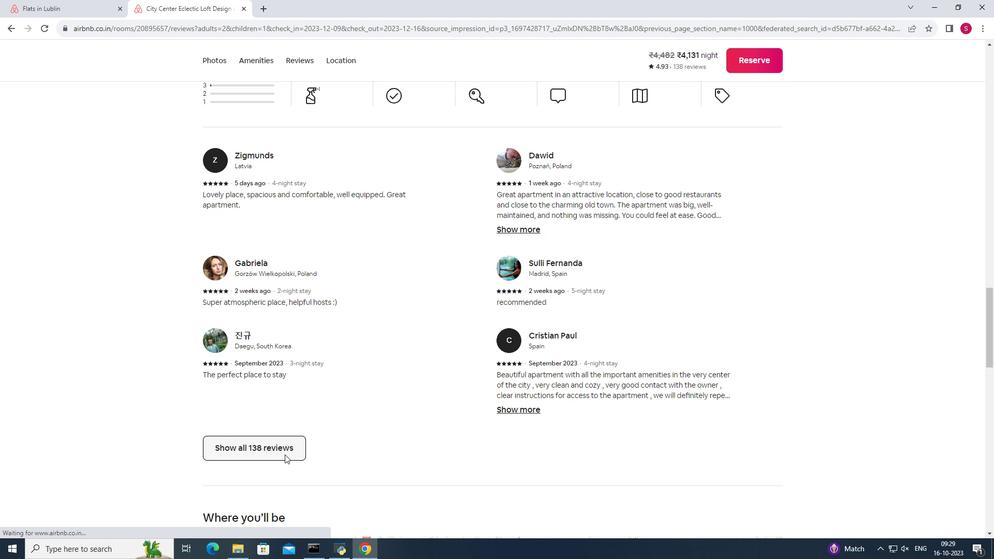 
Action: Mouse pressed left at (284, 454)
Screenshot: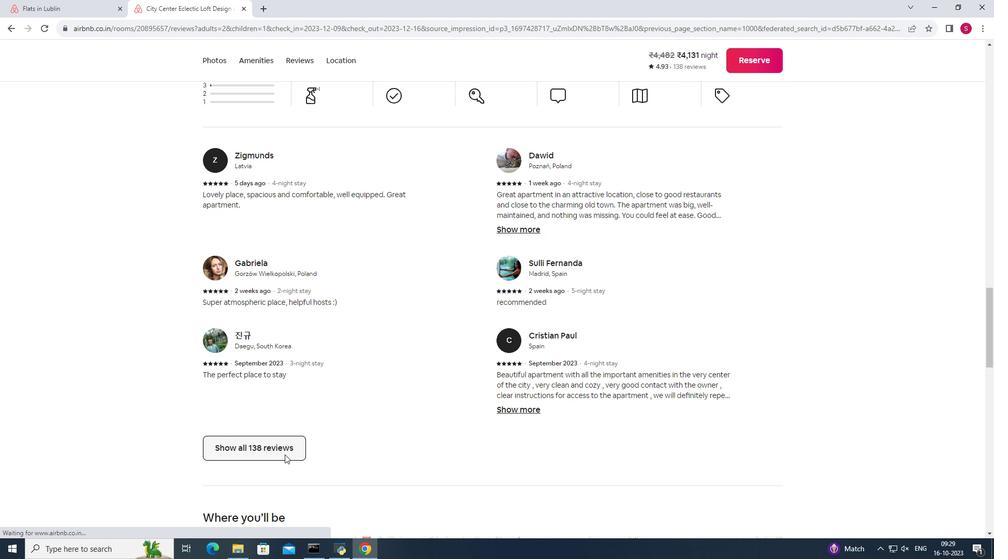
Action: Mouse moved to (700, 464)
Screenshot: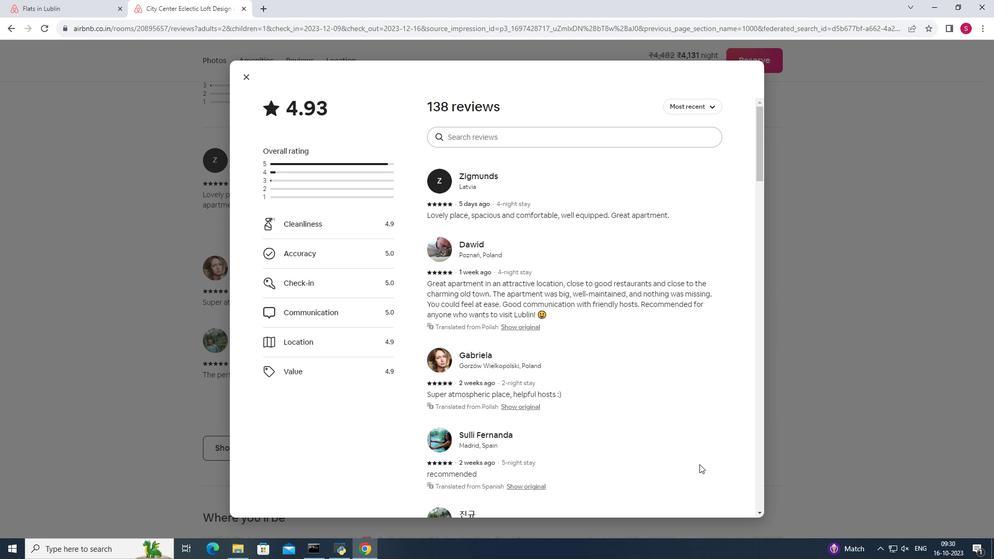 
Action: Mouse scrolled (700, 464) with delta (0, 0)
Screenshot: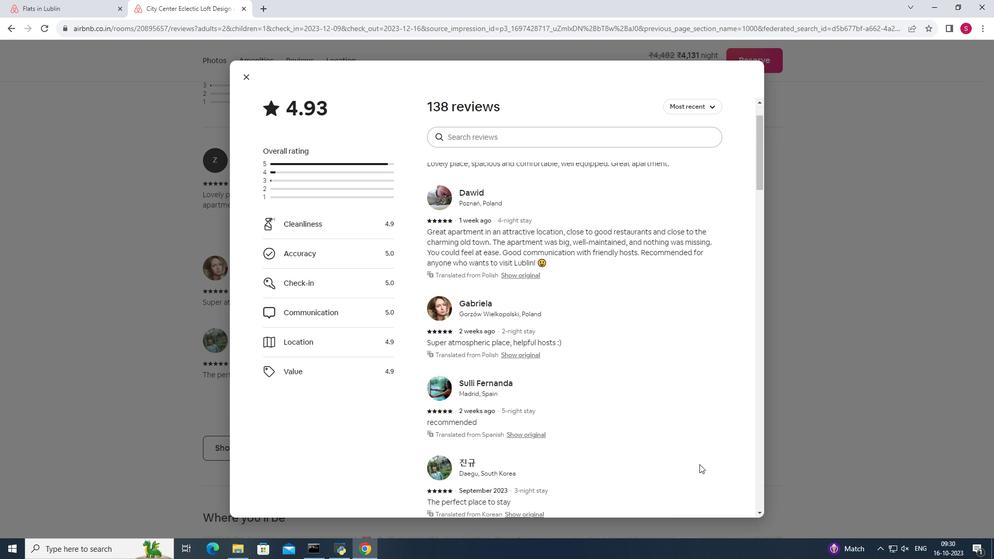 
Action: Mouse scrolled (700, 464) with delta (0, 0)
Screenshot: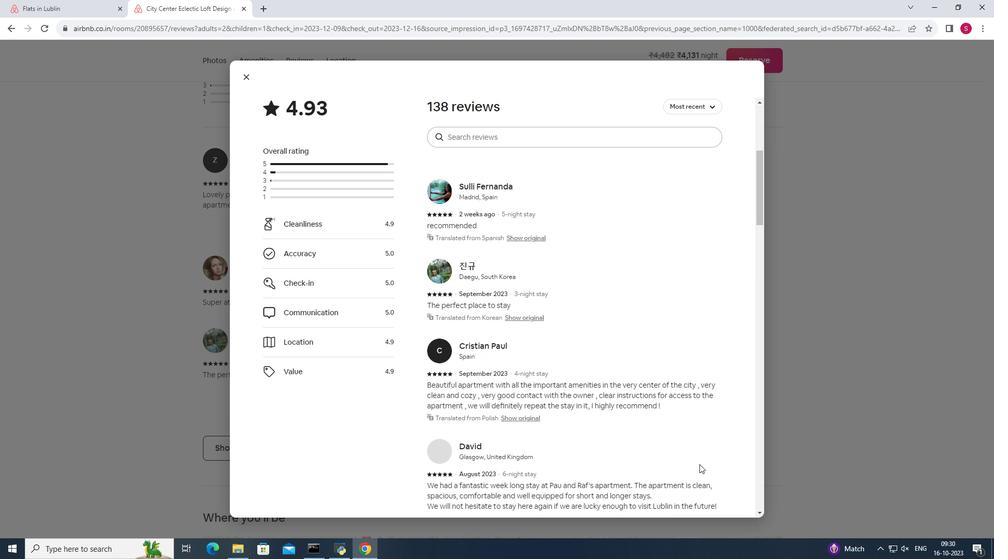 
Action: Mouse scrolled (700, 464) with delta (0, 0)
Screenshot: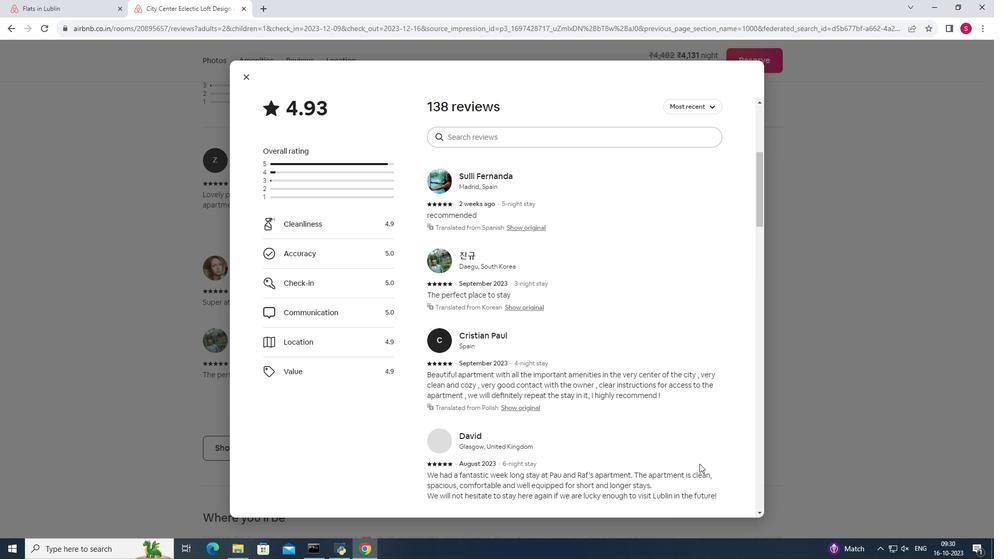 
Action: Mouse scrolled (700, 464) with delta (0, 0)
Screenshot: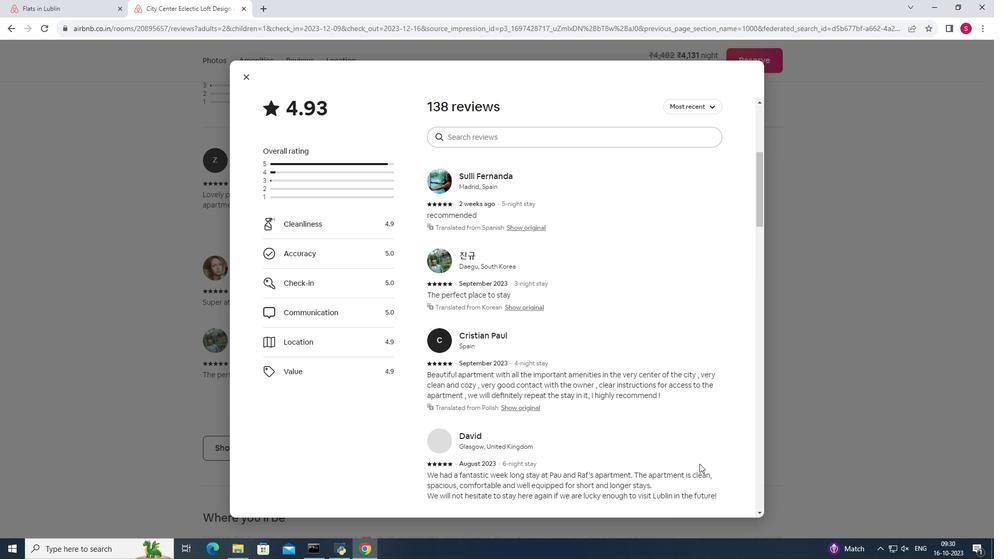 
Action: Mouse scrolled (700, 464) with delta (0, 0)
Screenshot: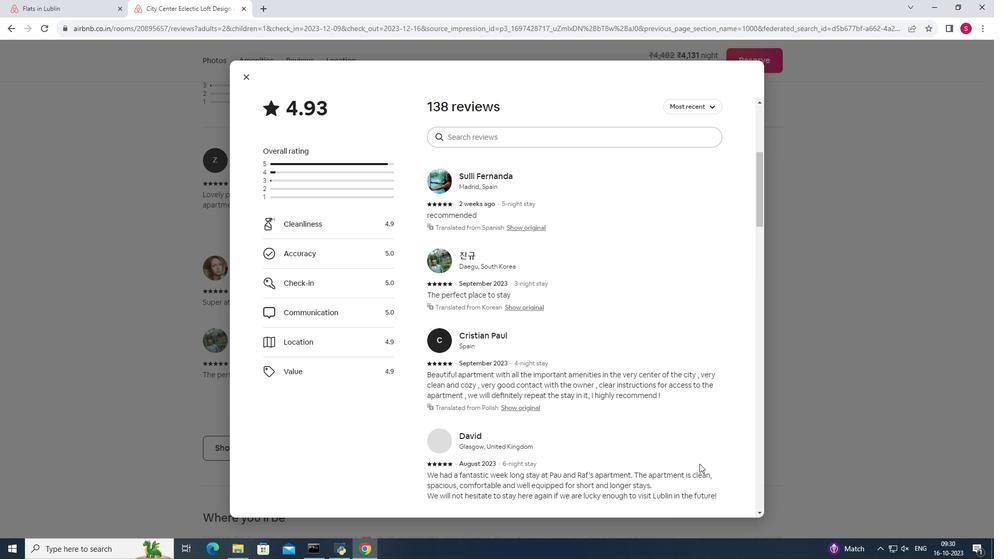 
Action: Mouse moved to (705, 463)
Screenshot: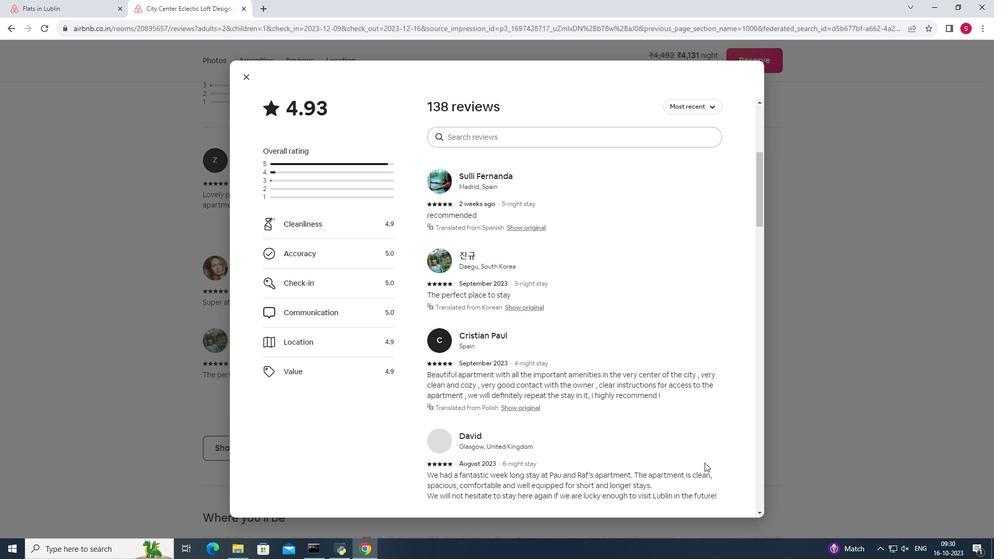 
Action: Mouse scrolled (705, 462) with delta (0, 0)
Screenshot: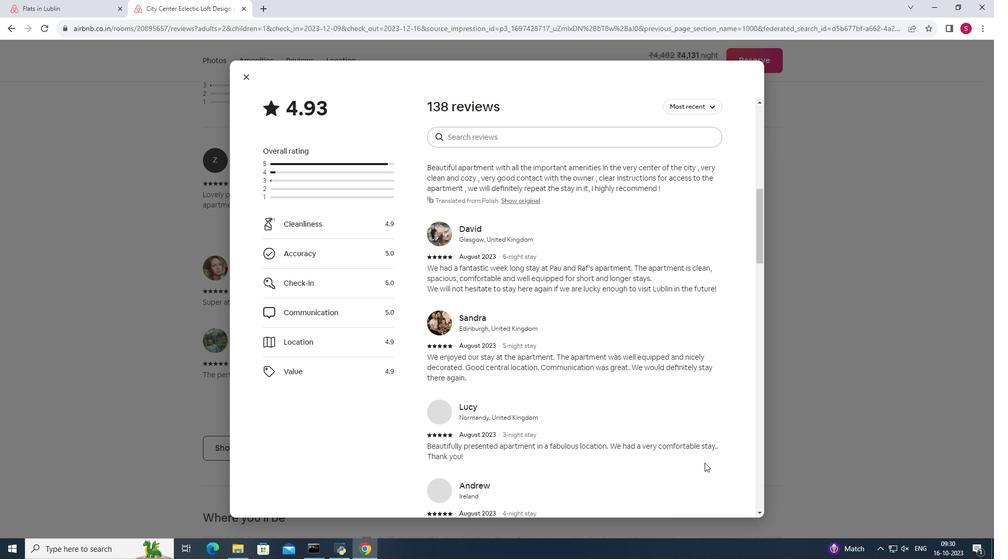 
Action: Mouse scrolled (705, 462) with delta (0, 0)
Screenshot: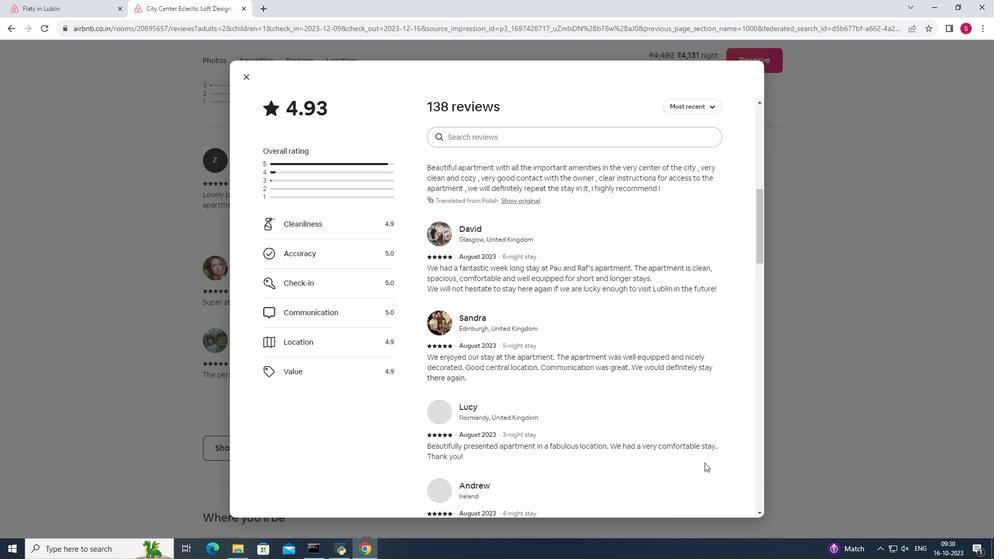 
Action: Mouse scrolled (705, 462) with delta (0, 0)
Screenshot: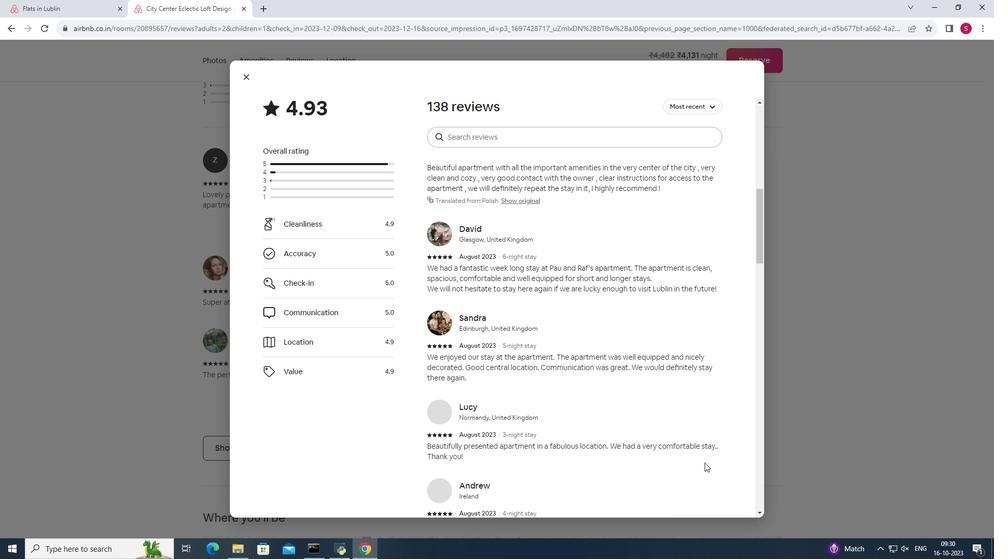 
Action: Mouse scrolled (705, 462) with delta (0, 0)
Screenshot: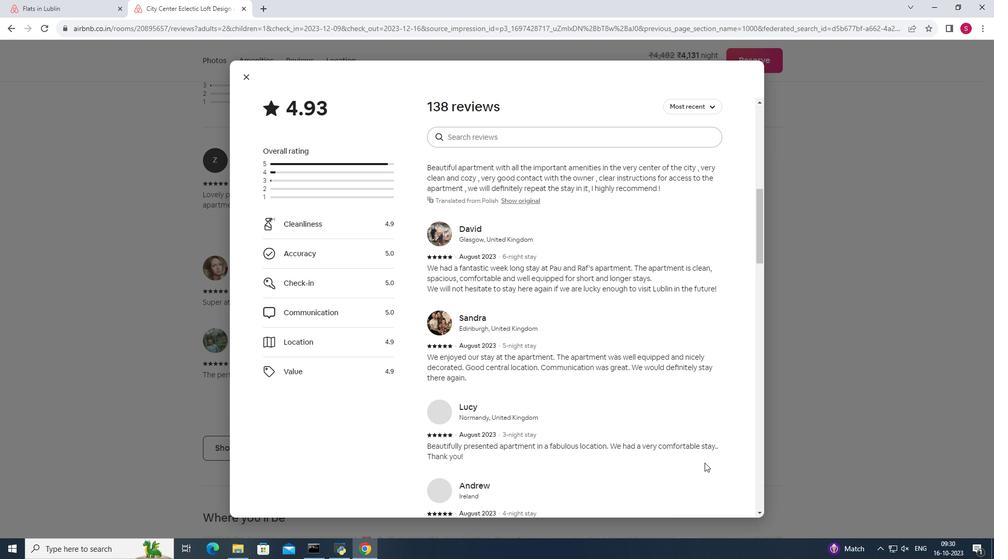 
Action: Mouse scrolled (705, 462) with delta (0, 0)
Screenshot: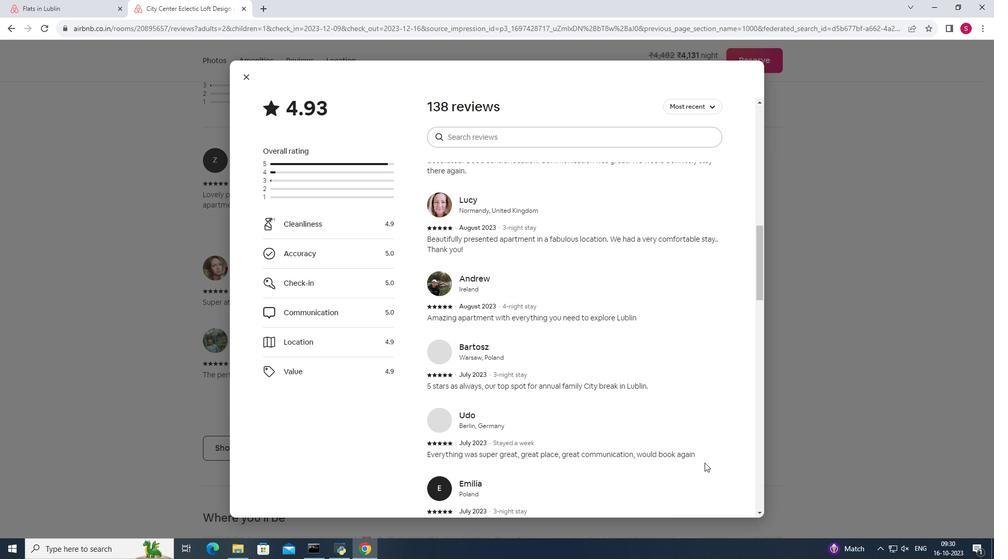 
Action: Mouse scrolled (705, 462) with delta (0, 0)
Screenshot: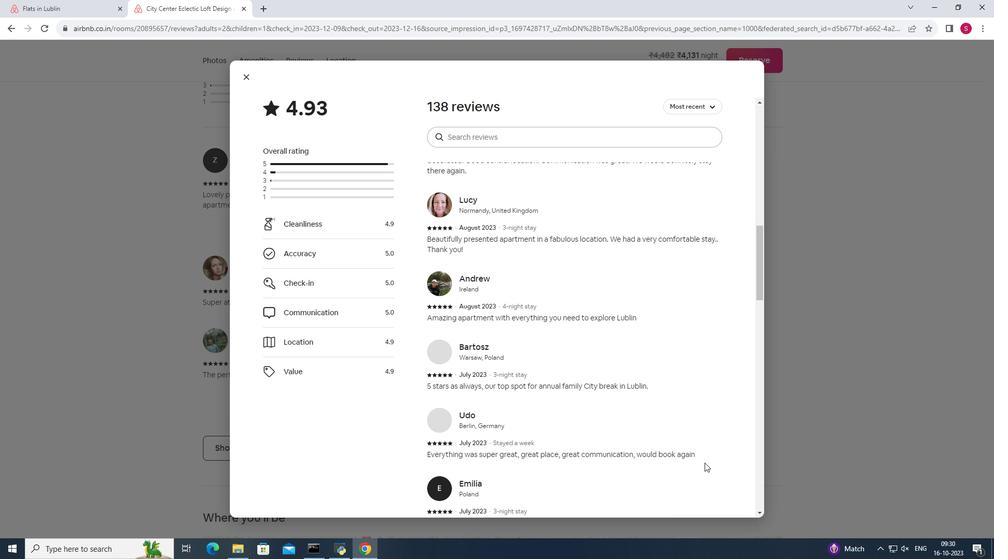 
Action: Mouse scrolled (705, 462) with delta (0, 0)
Screenshot: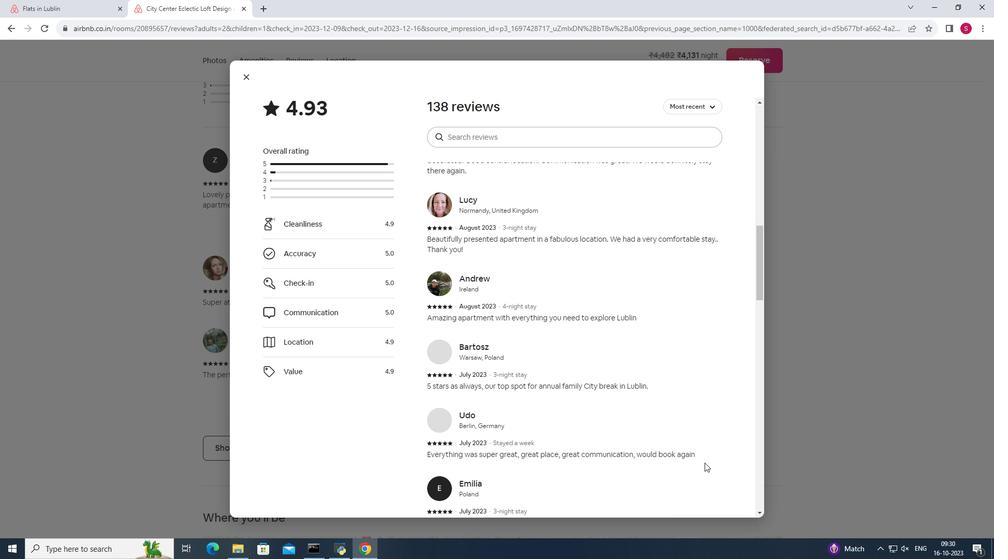 
Action: Mouse scrolled (705, 462) with delta (0, 0)
Screenshot: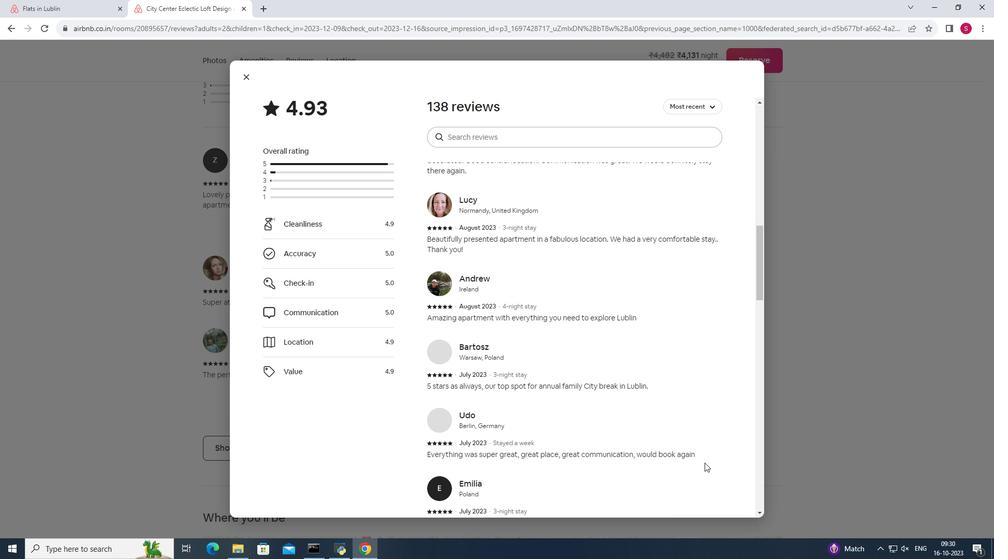 
Action: Mouse scrolled (705, 462) with delta (0, 0)
Screenshot: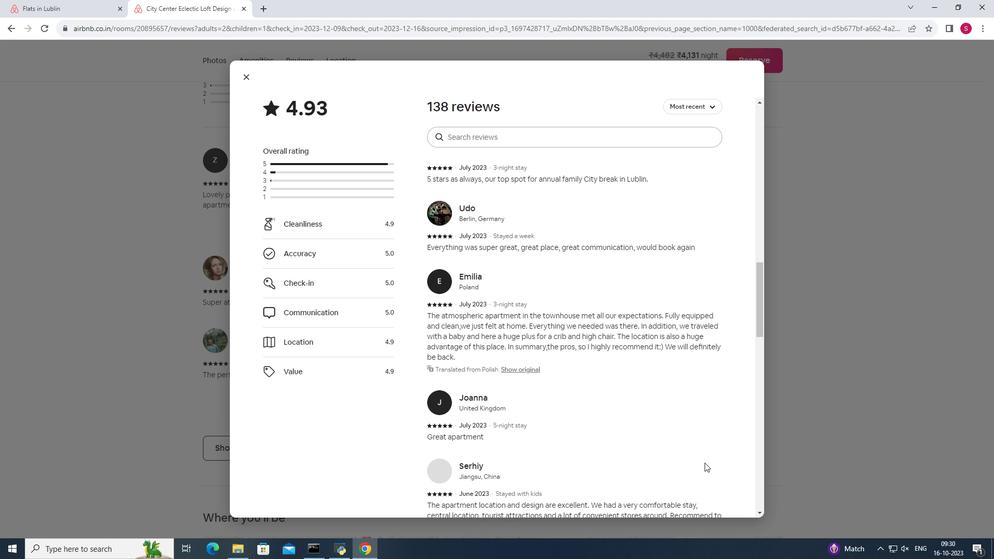 
Action: Mouse scrolled (705, 462) with delta (0, 0)
Screenshot: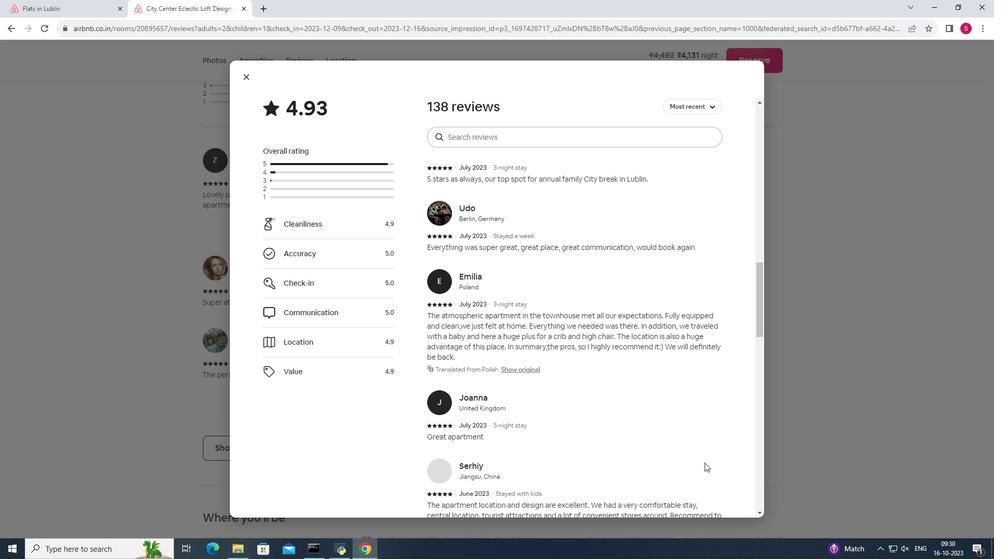 
Action: Mouse scrolled (705, 462) with delta (0, 0)
Screenshot: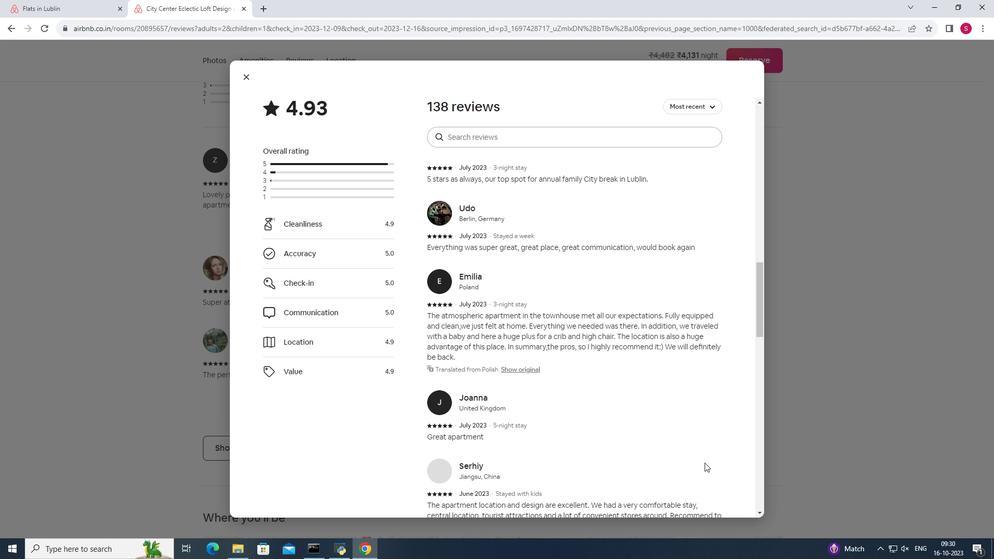 
Action: Mouse scrolled (705, 462) with delta (0, 0)
Screenshot: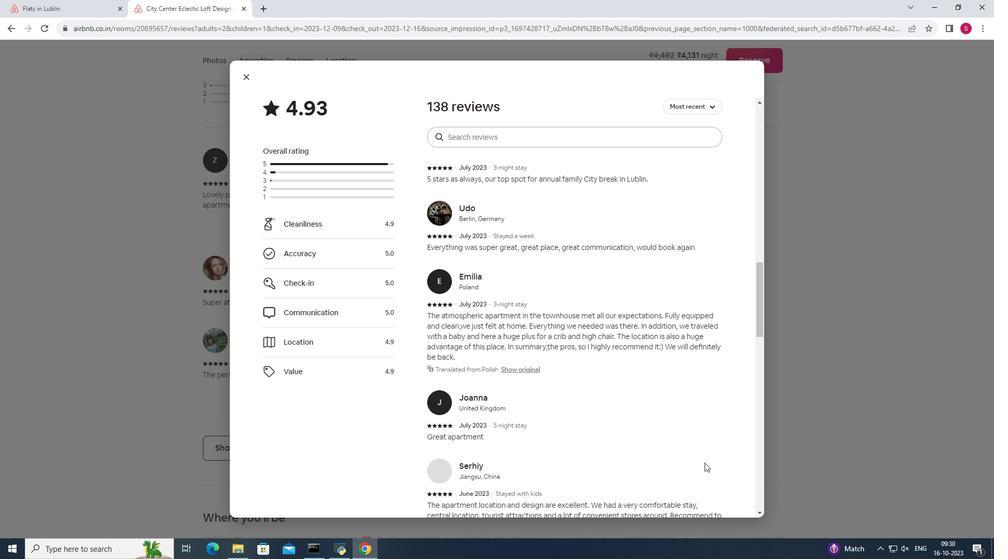 
Action: Mouse scrolled (705, 462) with delta (0, 0)
Screenshot: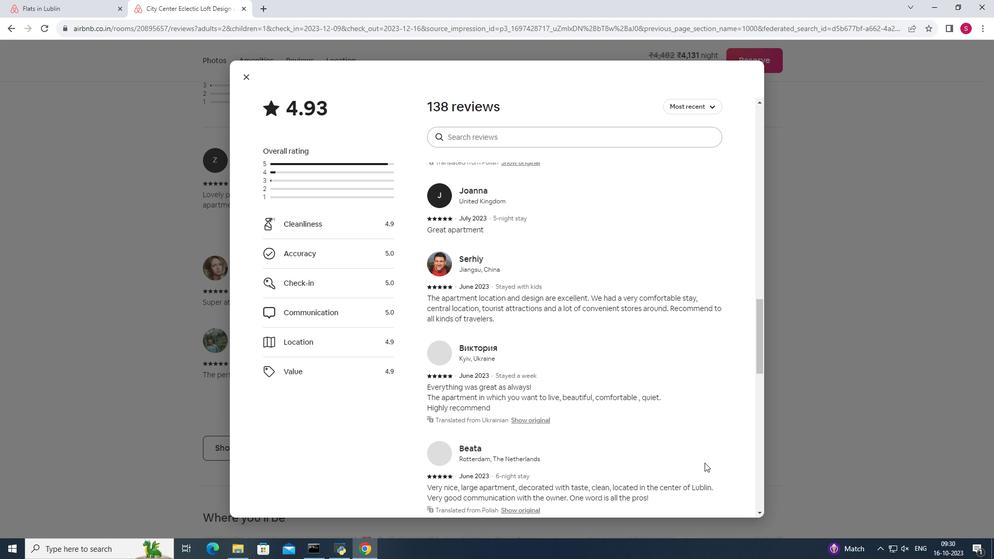 
Action: Mouse scrolled (705, 462) with delta (0, 0)
Screenshot: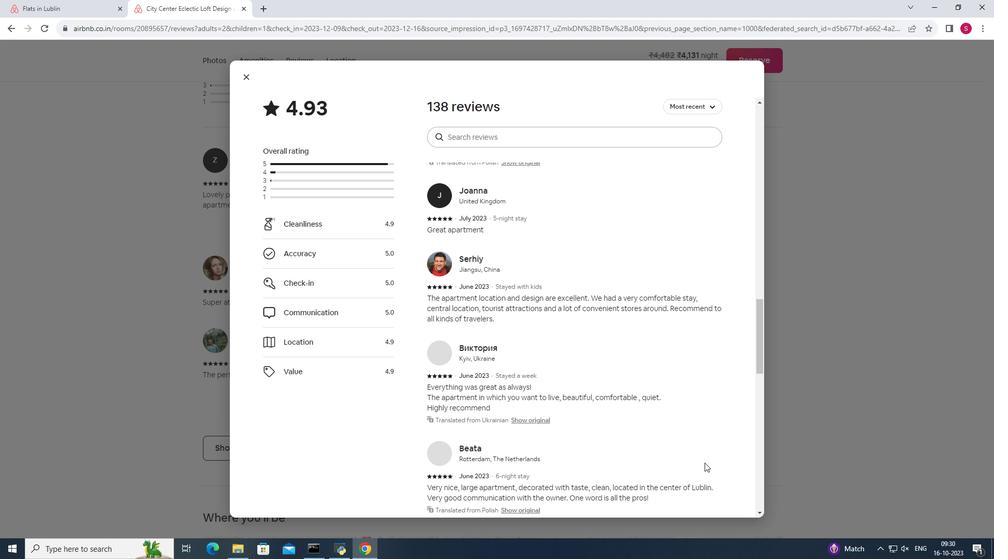 
Action: Mouse scrolled (705, 462) with delta (0, 0)
Screenshot: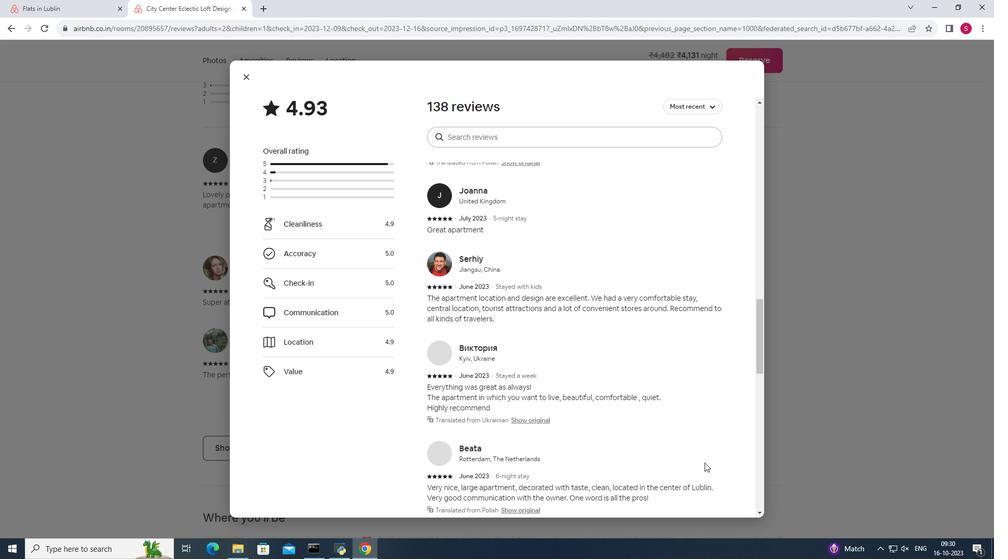 
Action: Mouse scrolled (705, 462) with delta (0, 0)
Screenshot: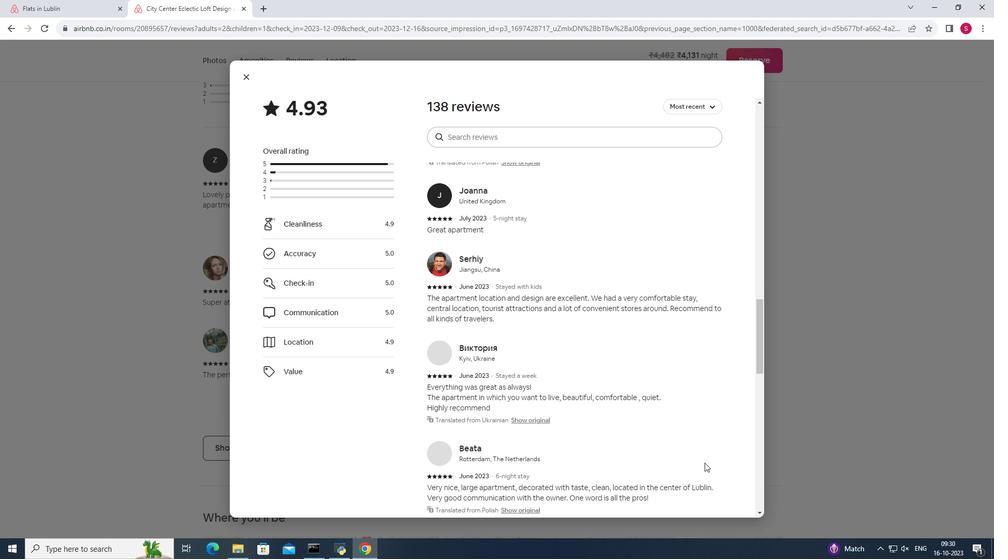 
Action: Mouse scrolled (705, 462) with delta (0, 0)
Screenshot: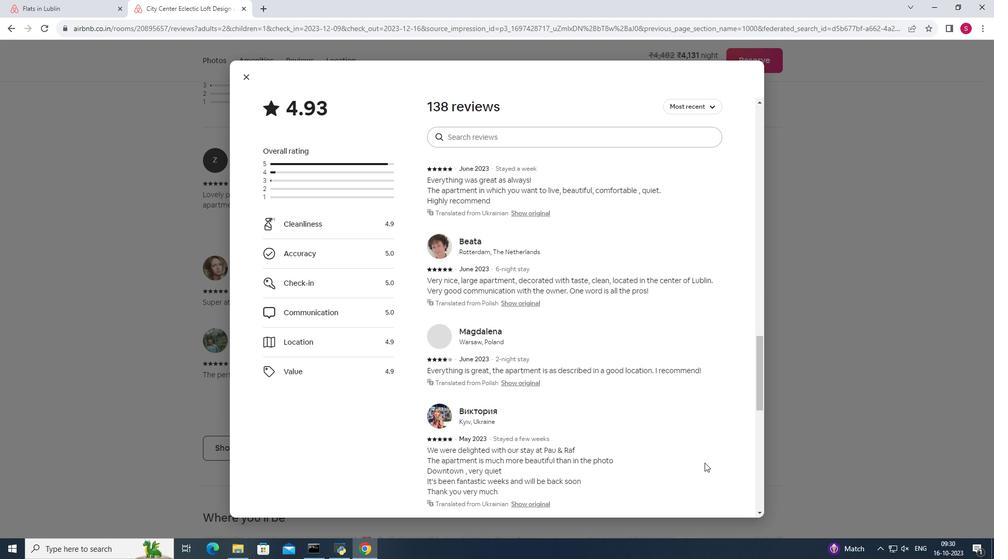 
Action: Mouse scrolled (705, 462) with delta (0, 0)
Screenshot: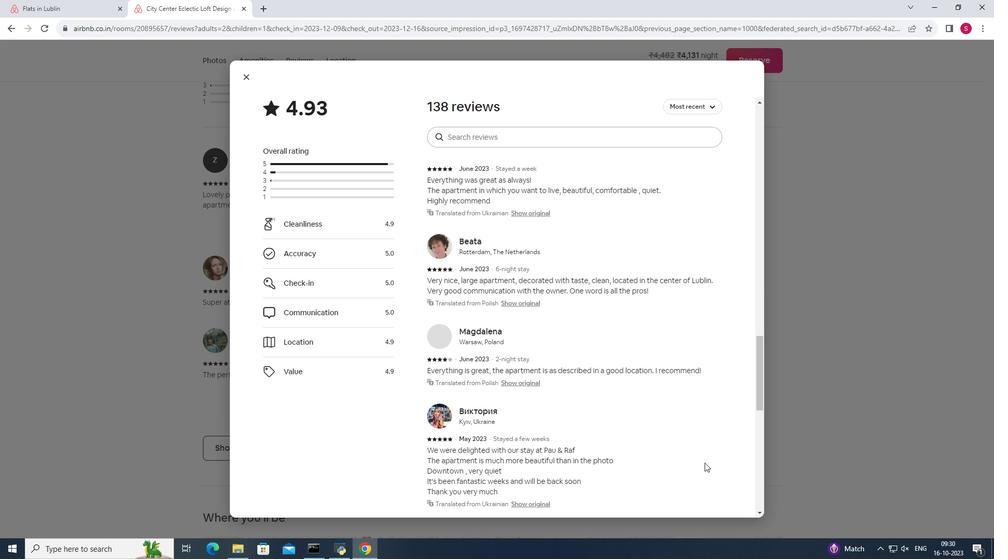
Action: Mouse scrolled (705, 462) with delta (0, 0)
Screenshot: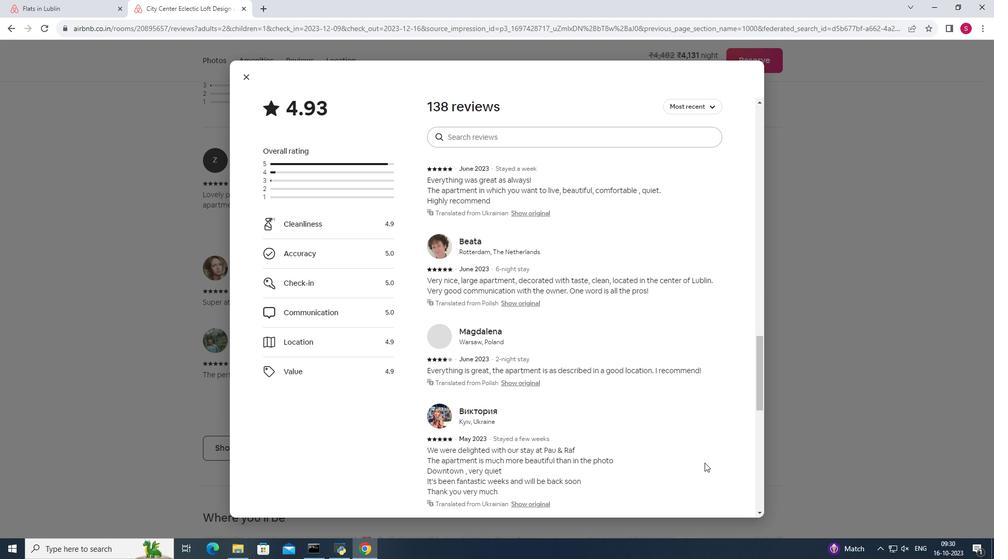 
Action: Mouse scrolled (705, 462) with delta (0, 0)
Screenshot: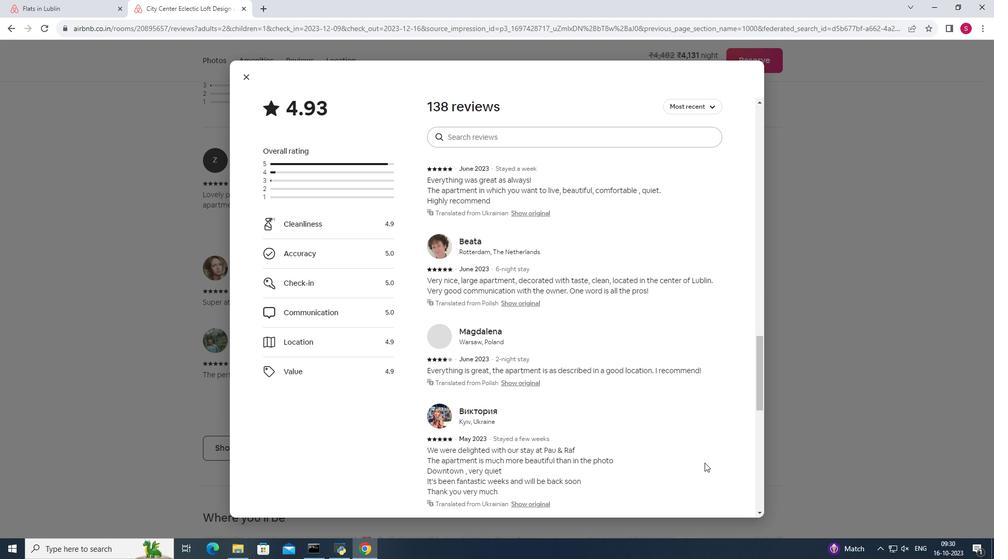 
Action: Mouse scrolled (705, 462) with delta (0, 0)
Screenshot: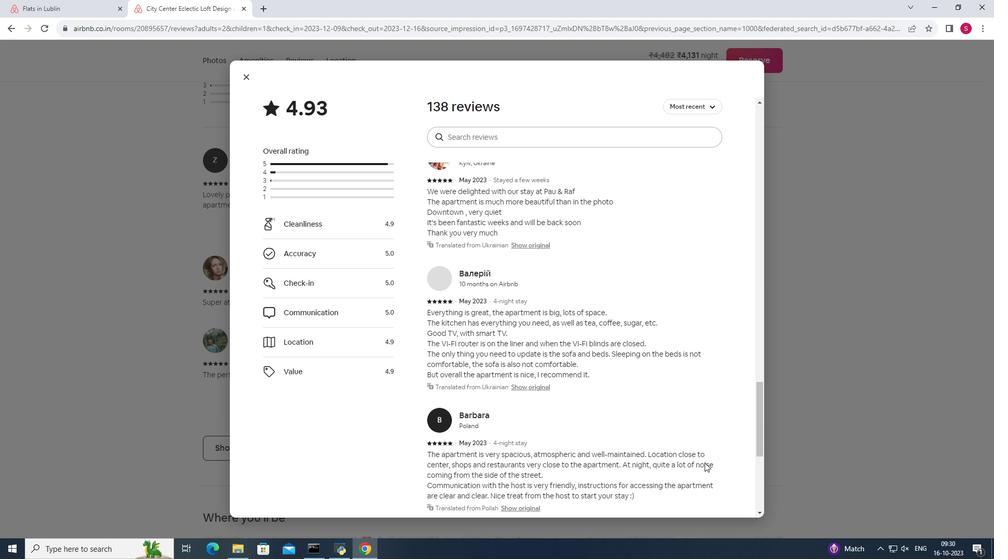 
Action: Mouse scrolled (705, 462) with delta (0, 0)
Screenshot: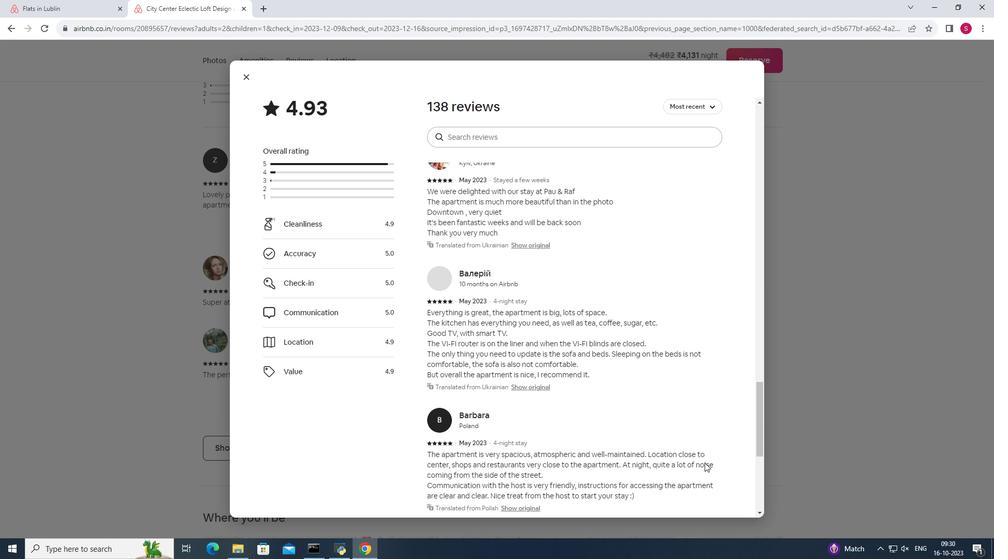 
Action: Mouse scrolled (705, 462) with delta (0, 0)
Screenshot: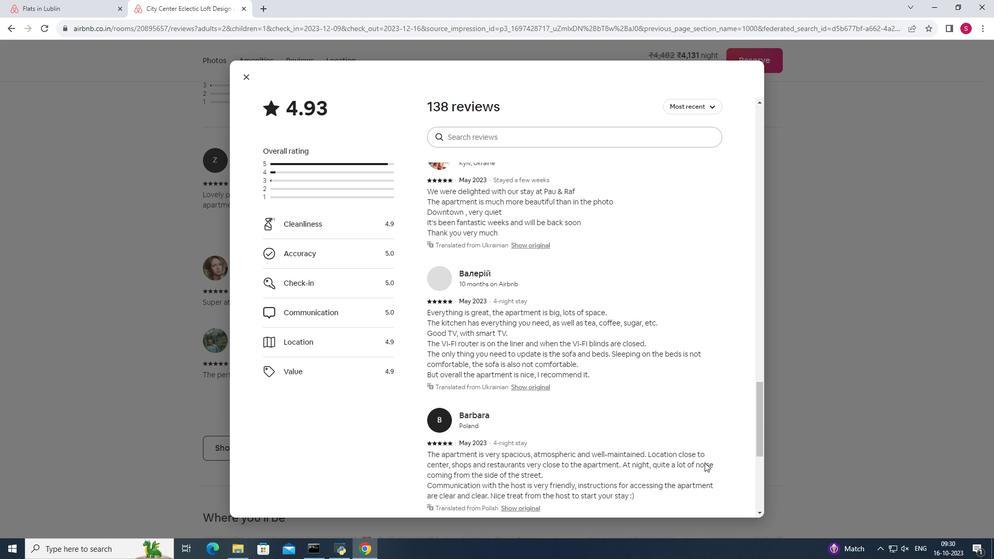
Action: Mouse scrolled (705, 462) with delta (0, 0)
Screenshot: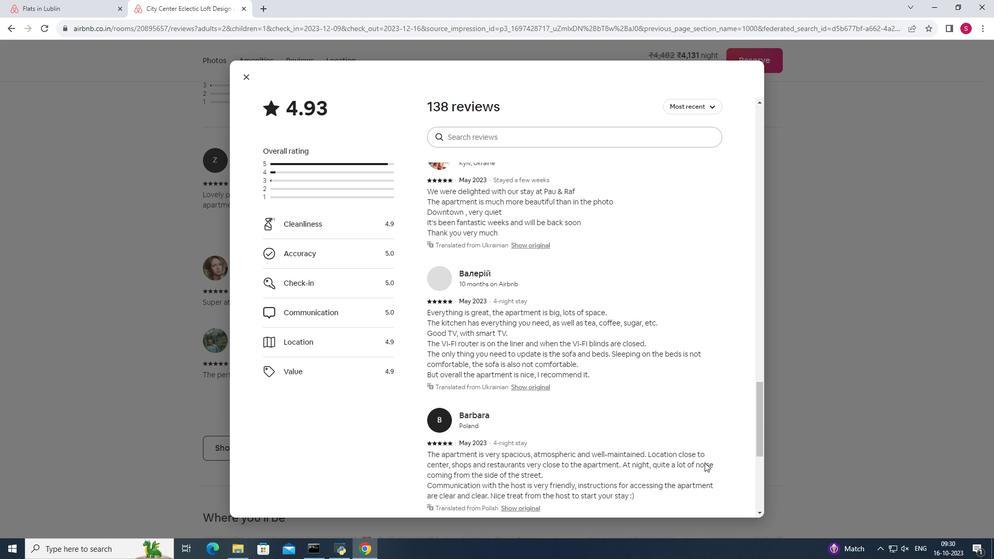 
Action: Mouse scrolled (705, 462) with delta (0, 0)
Screenshot: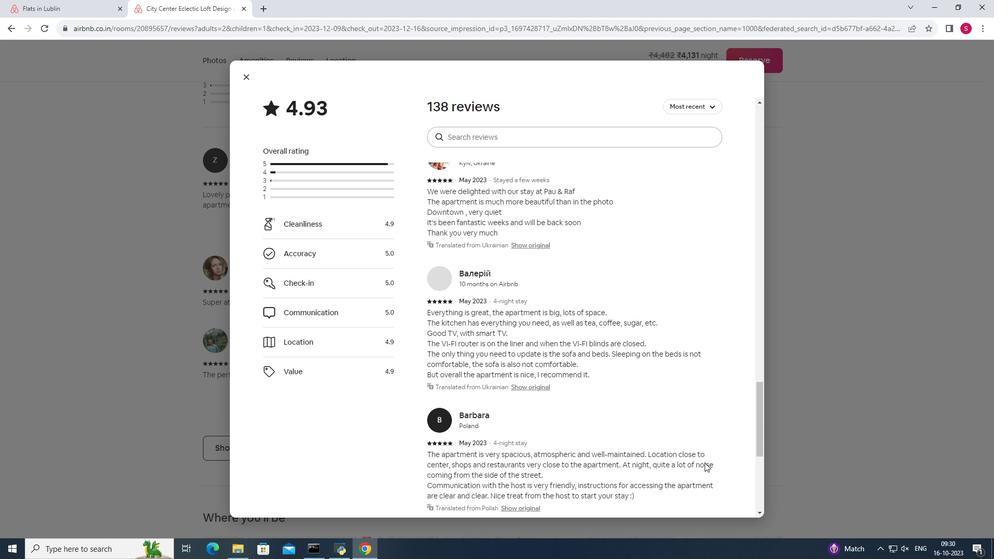 
Action: Mouse moved to (245, 76)
Screenshot: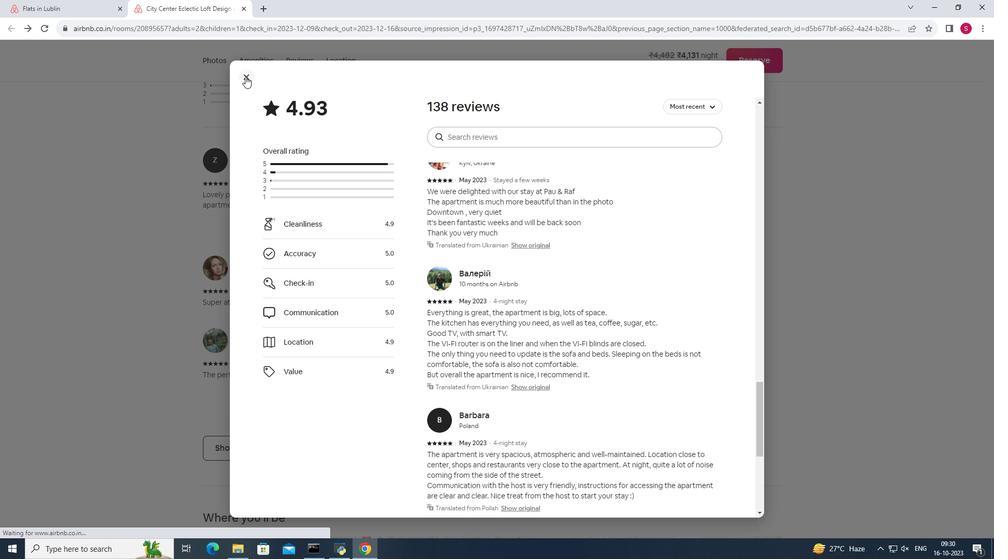 
Action: Mouse pressed left at (245, 76)
Screenshot: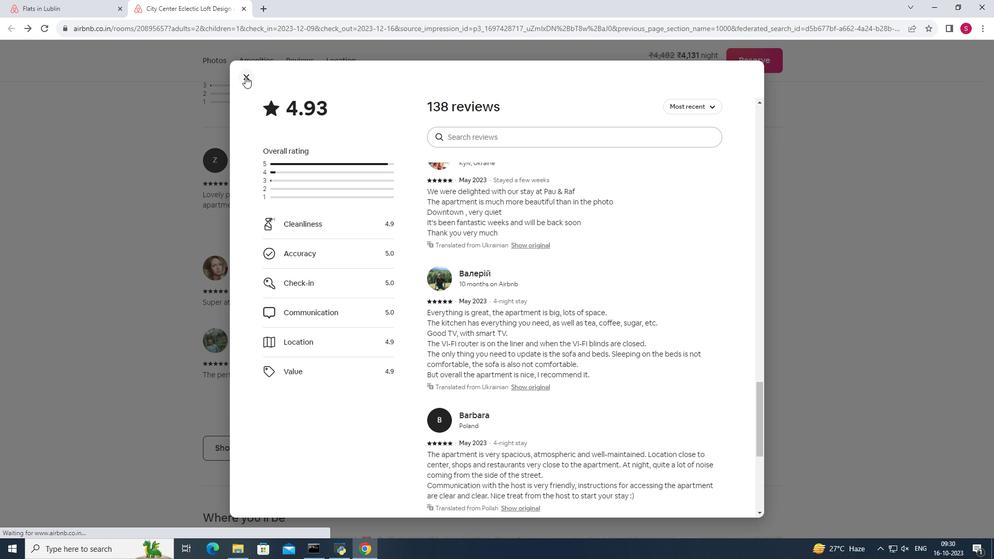 
Action: Mouse moved to (891, 397)
Screenshot: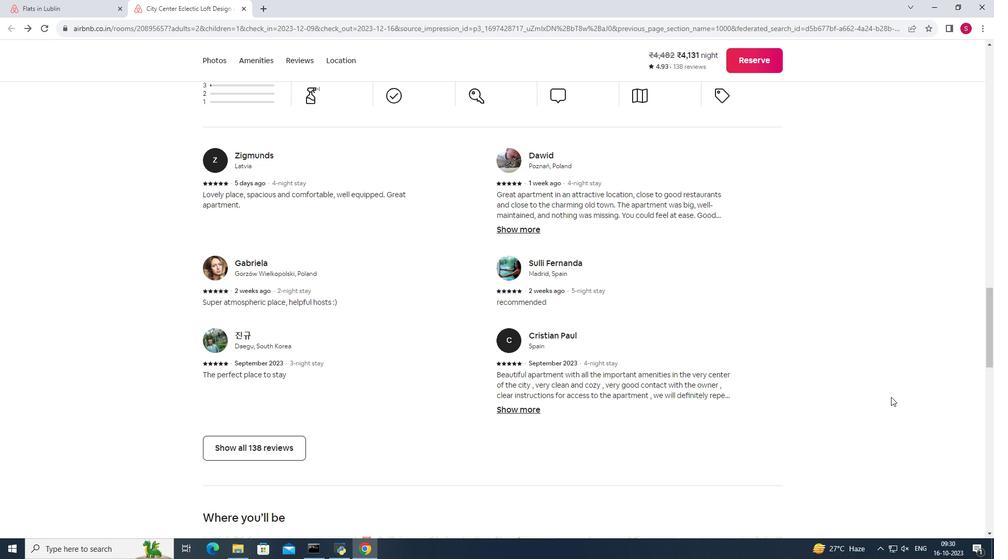 
Action: Mouse scrolled (891, 396) with delta (0, 0)
Screenshot: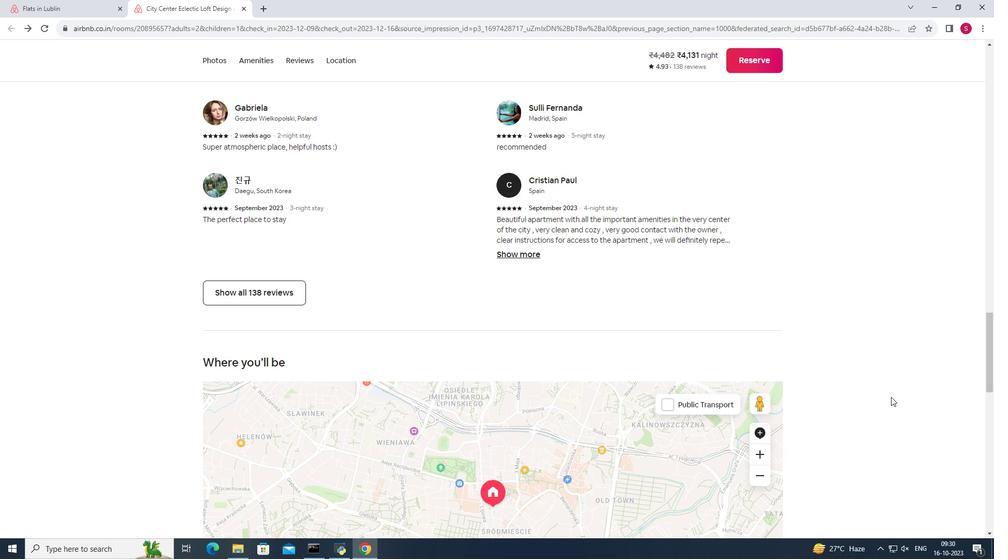 
Action: Mouse scrolled (891, 396) with delta (0, 0)
Screenshot: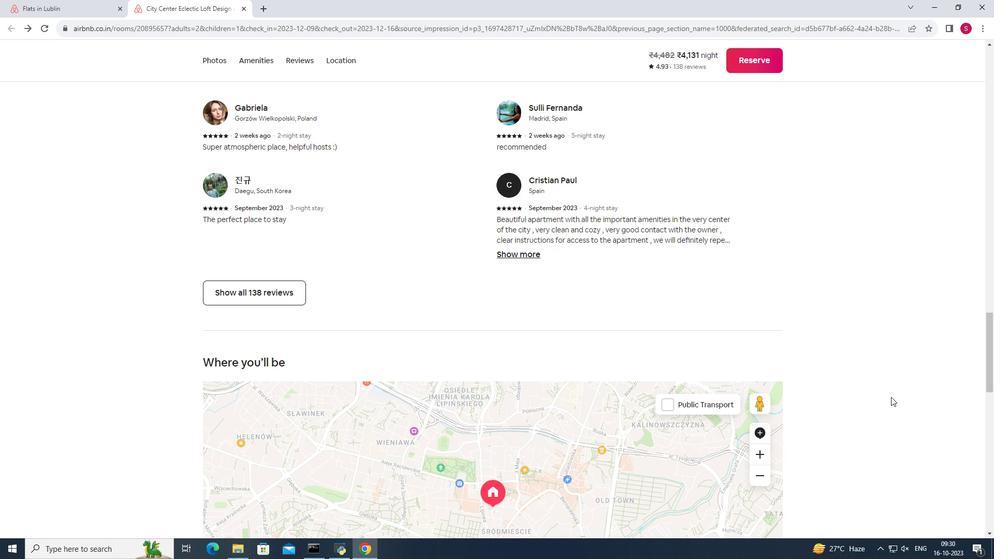 
Action: Mouse scrolled (891, 396) with delta (0, 0)
Screenshot: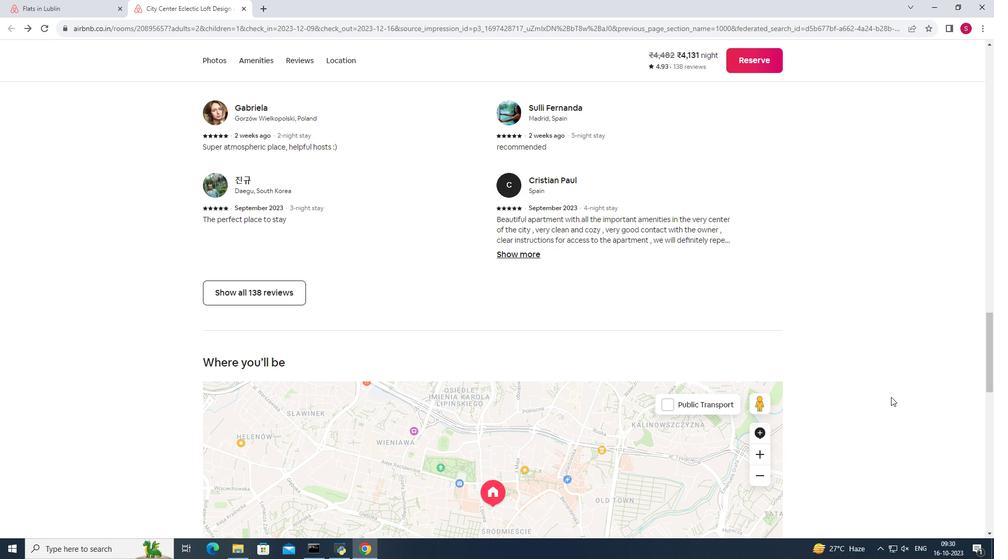 
Action: Mouse moved to (888, 360)
Screenshot: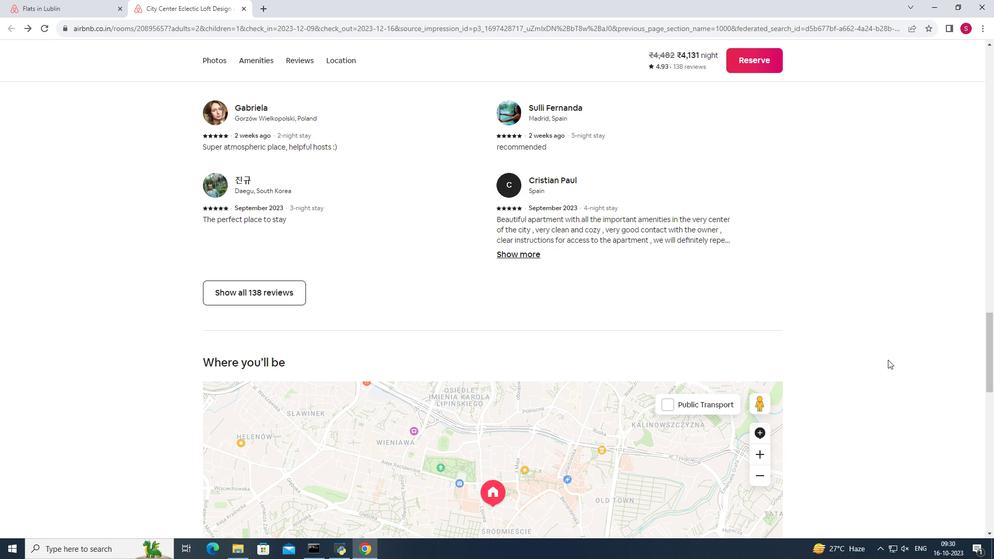 
Action: Mouse scrolled (888, 359) with delta (0, 0)
Screenshot: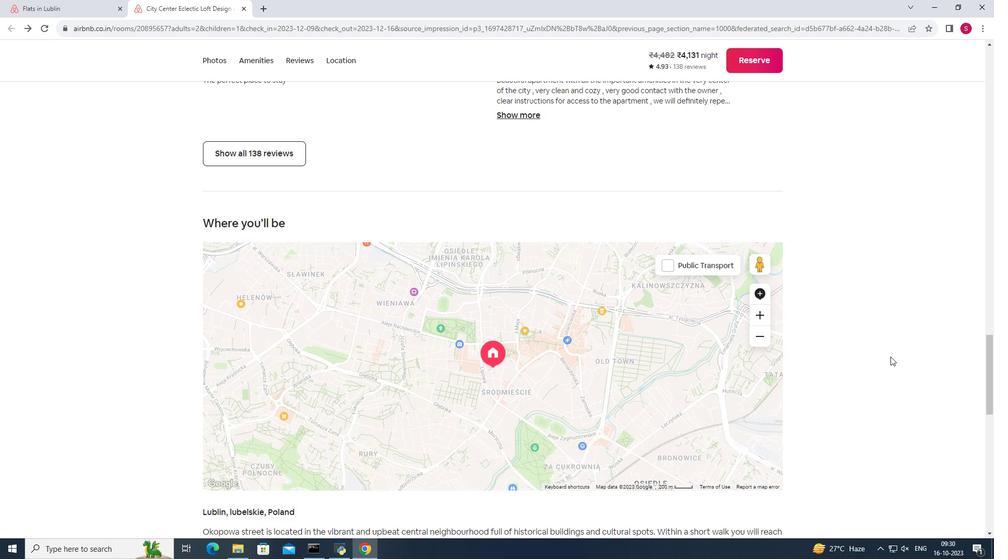 
Action: Mouse moved to (890, 360)
Screenshot: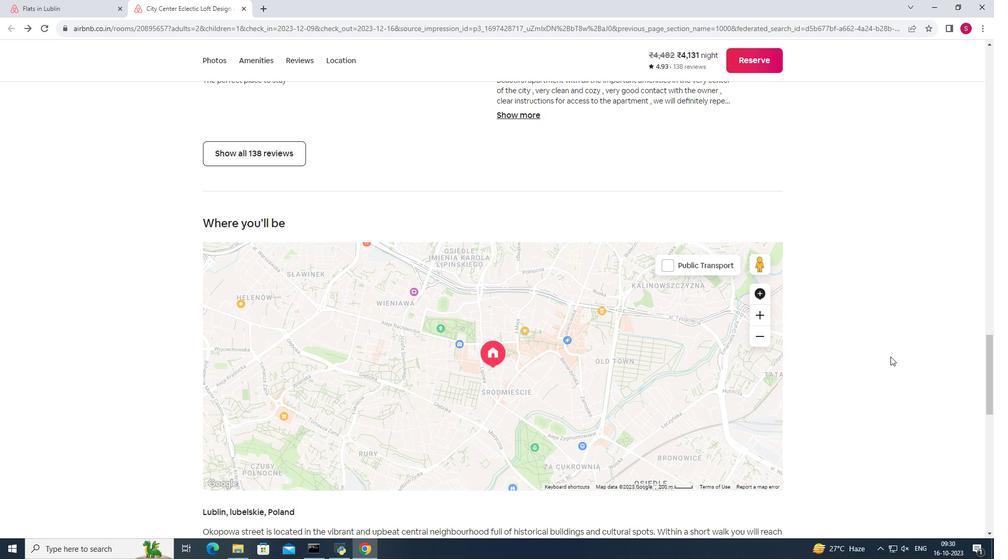 
Action: Mouse scrolled (890, 359) with delta (0, 0)
Screenshot: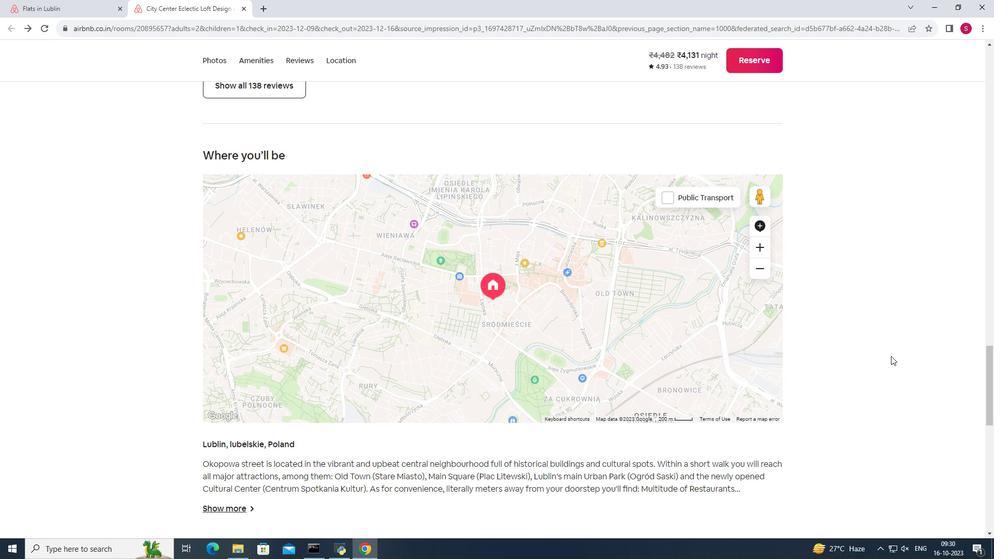 
Action: Mouse moved to (890, 359)
Screenshot: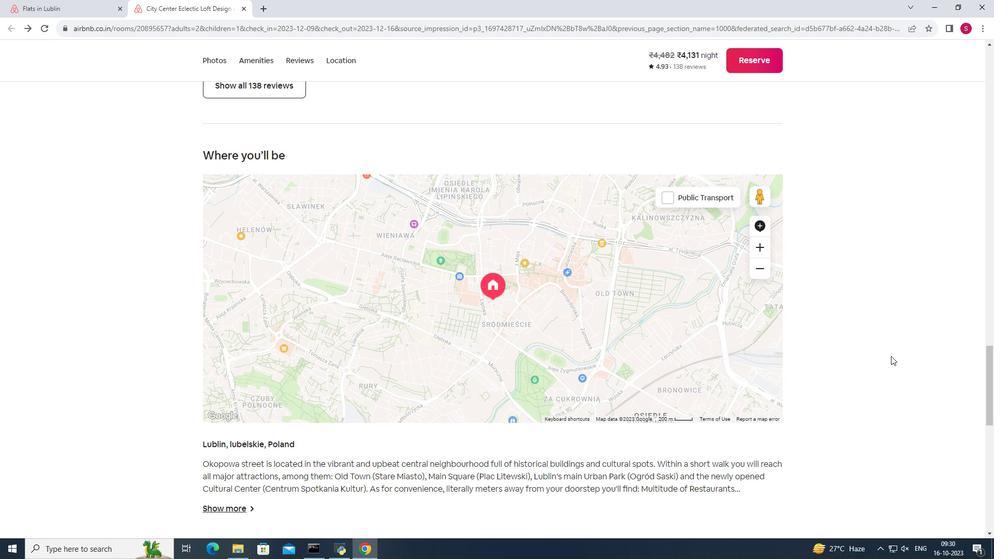 
Action: Mouse scrolled (890, 359) with delta (0, 0)
Screenshot: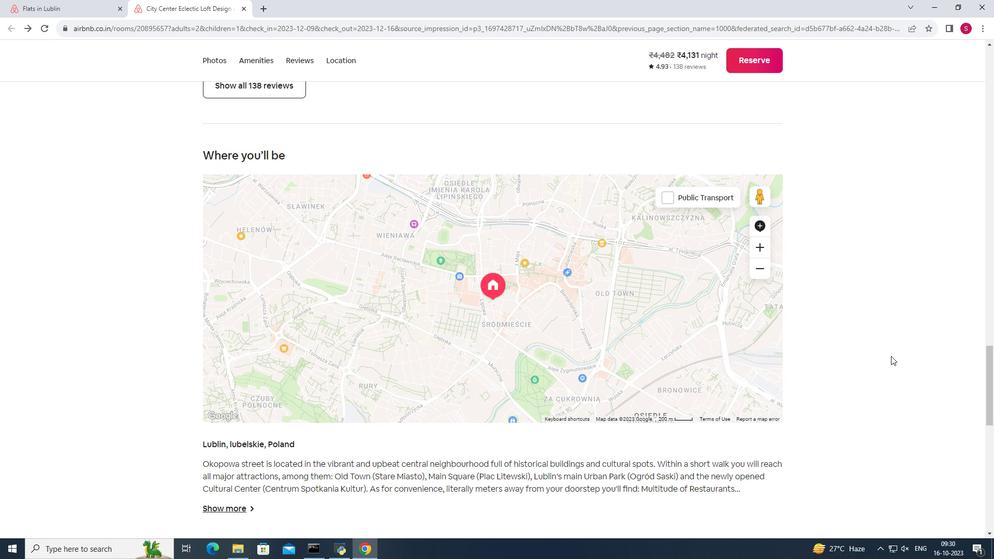
Action: Mouse moved to (890, 357)
Screenshot: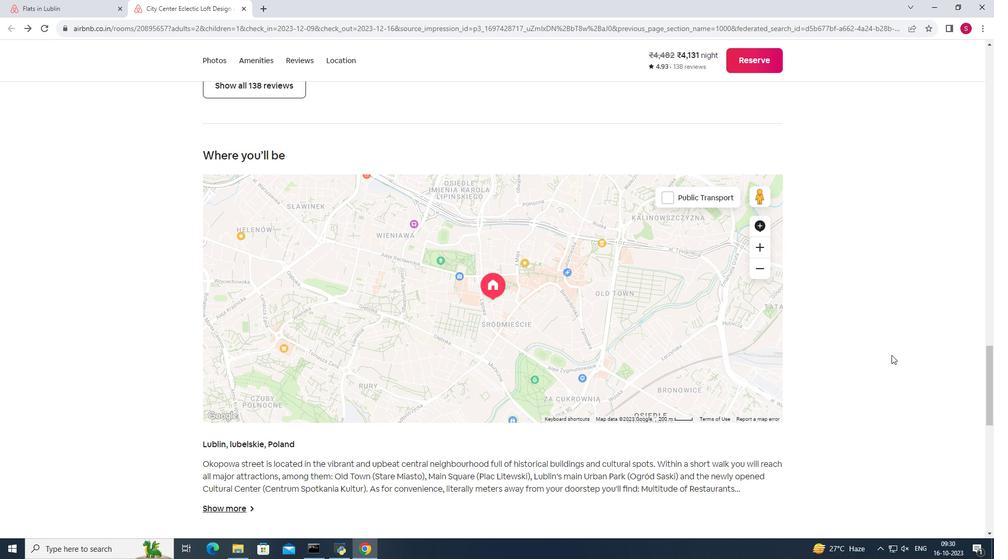 
Action: Mouse scrolled (890, 357) with delta (0, 0)
Screenshot: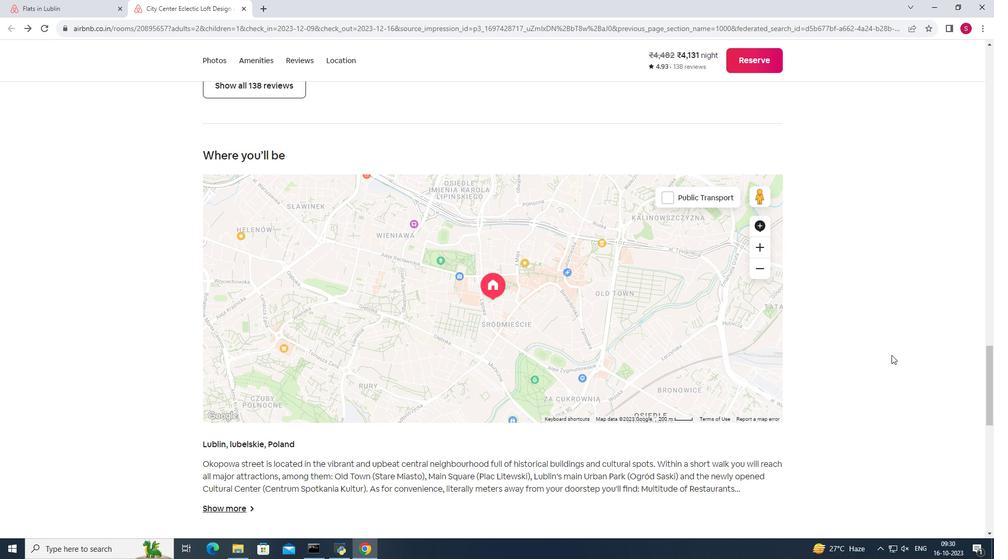 
Action: Mouse moved to (892, 354)
Screenshot: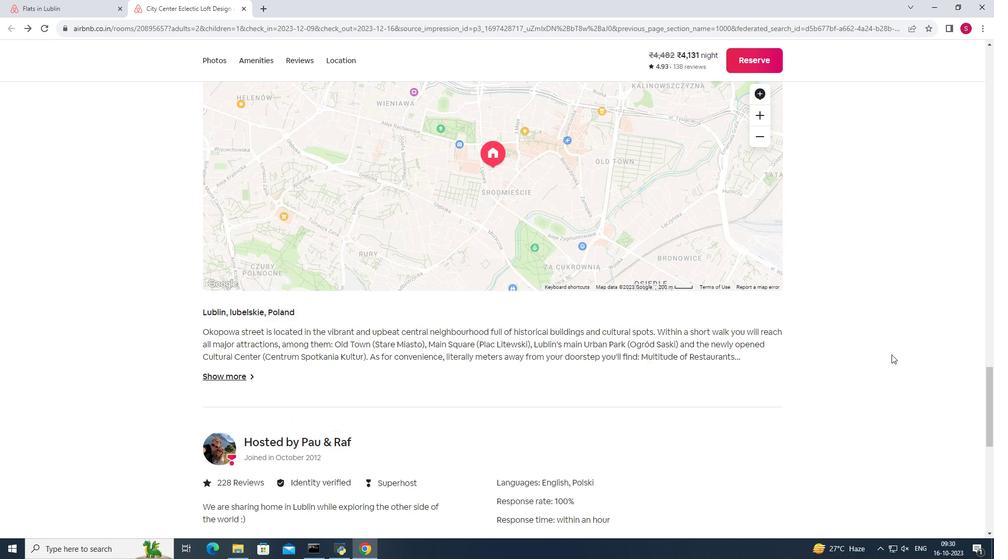 
Action: Mouse scrolled (892, 354) with delta (0, 0)
Screenshot: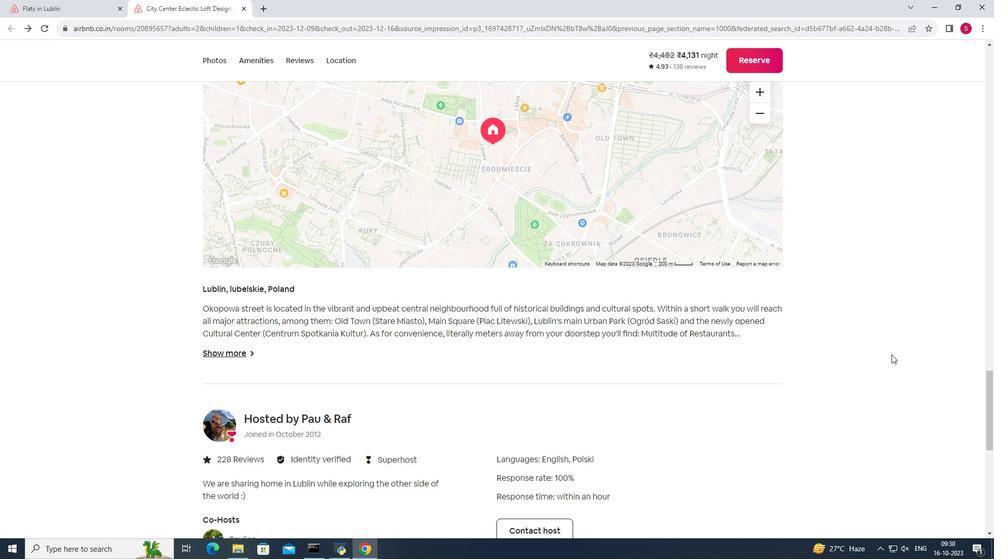 
Action: Mouse scrolled (892, 354) with delta (0, 0)
Screenshot: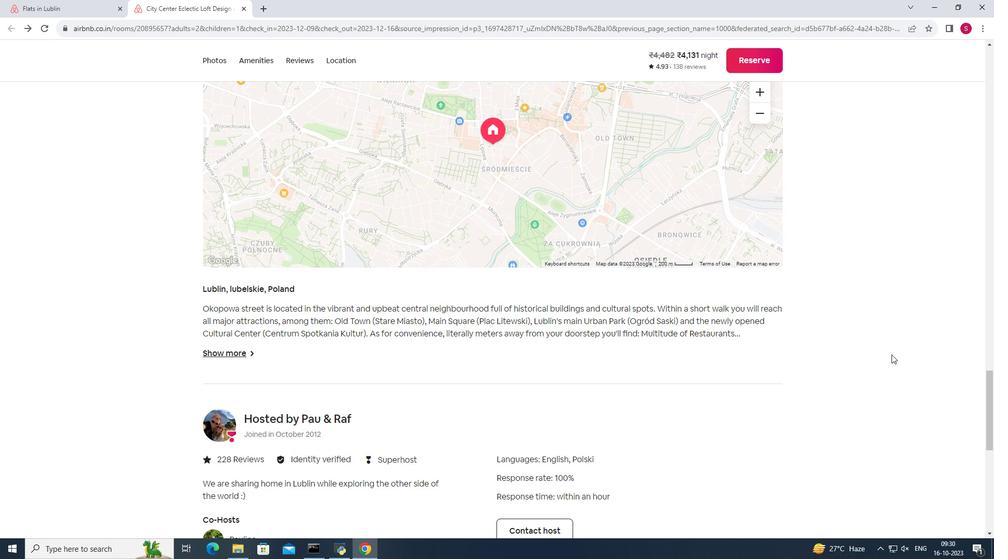 
Action: Mouse scrolled (892, 354) with delta (0, 0)
Screenshot: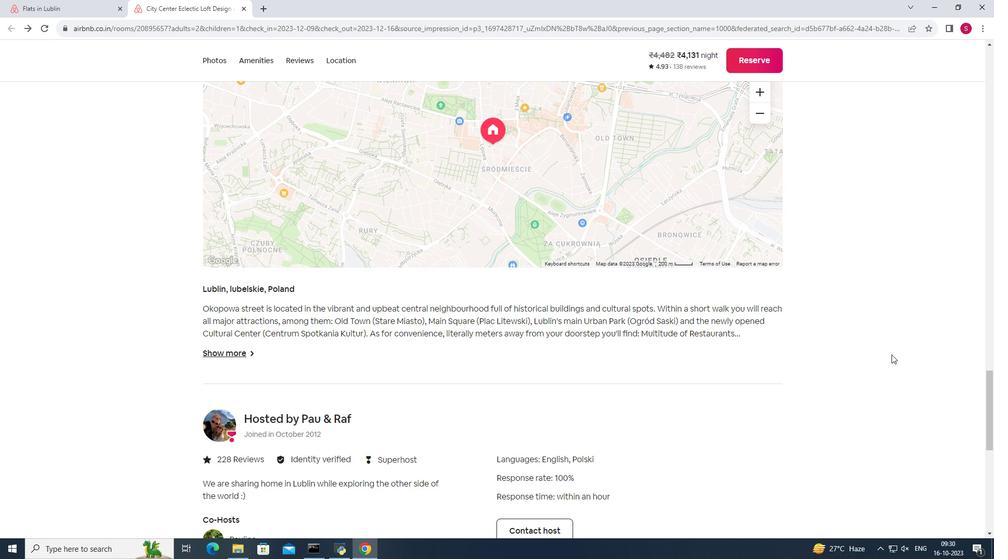 
Action: Mouse scrolled (892, 354) with delta (0, 0)
Screenshot: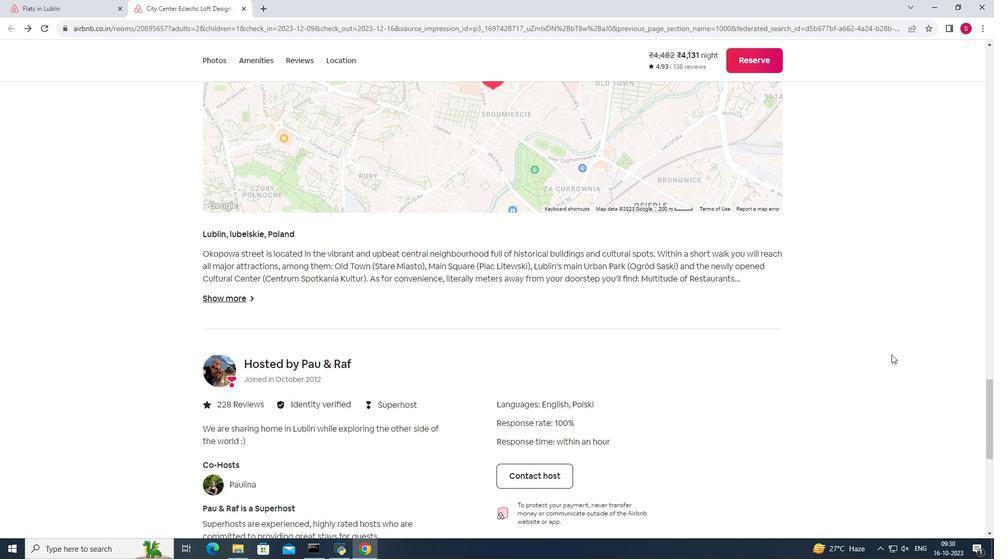 
Action: Mouse scrolled (892, 354) with delta (0, 0)
Screenshot: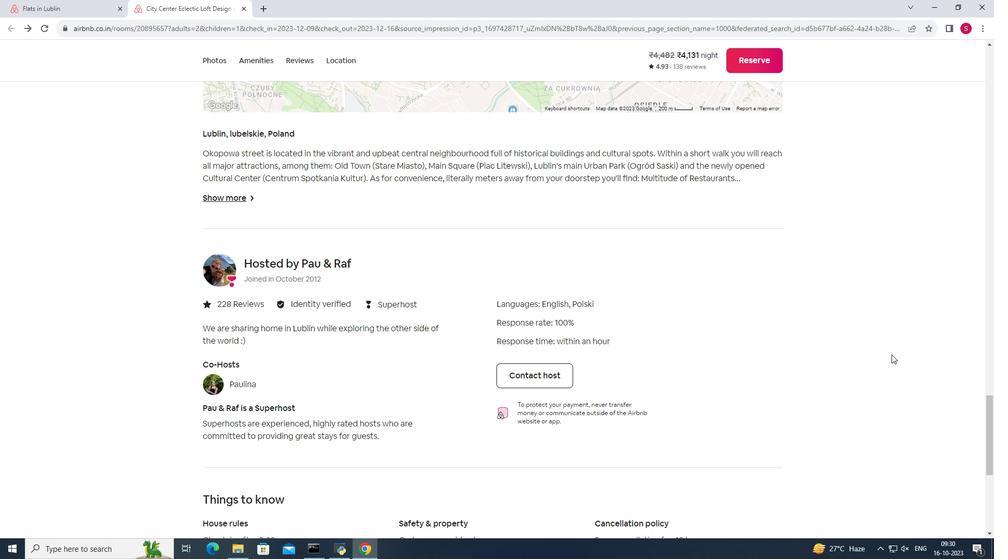 
Action: Mouse scrolled (892, 354) with delta (0, 0)
Screenshot: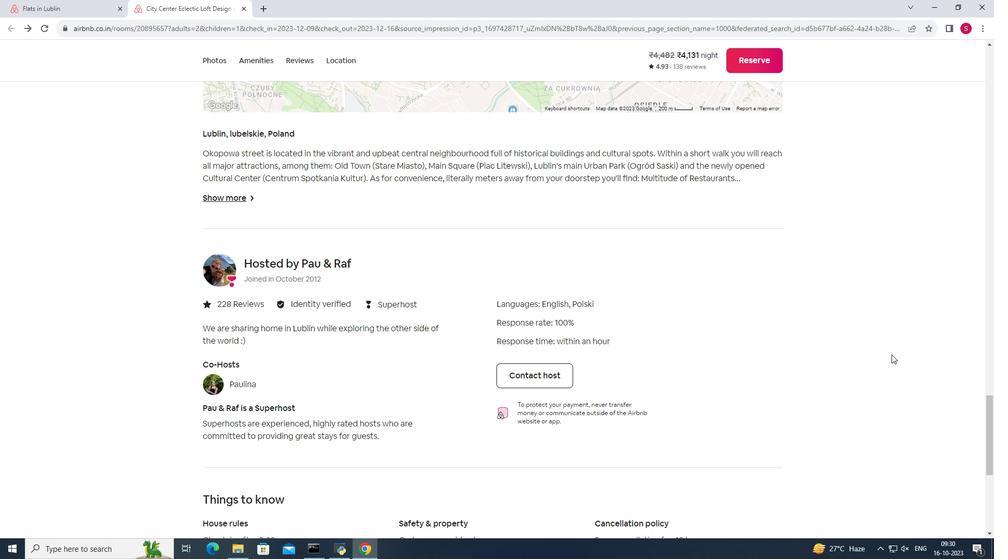 
Action: Mouse scrolled (892, 354) with delta (0, 0)
Screenshot: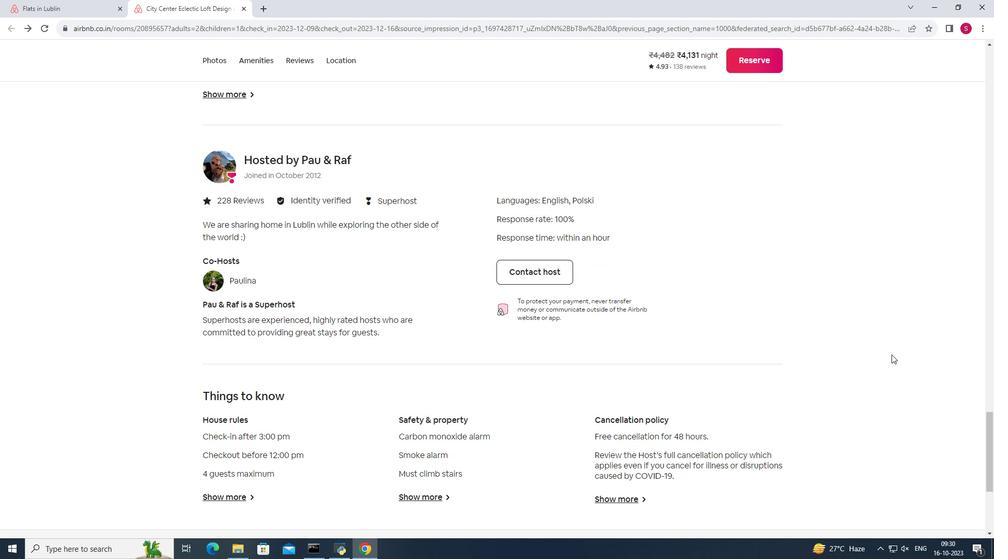 
Action: Mouse scrolled (892, 354) with delta (0, 0)
Screenshot: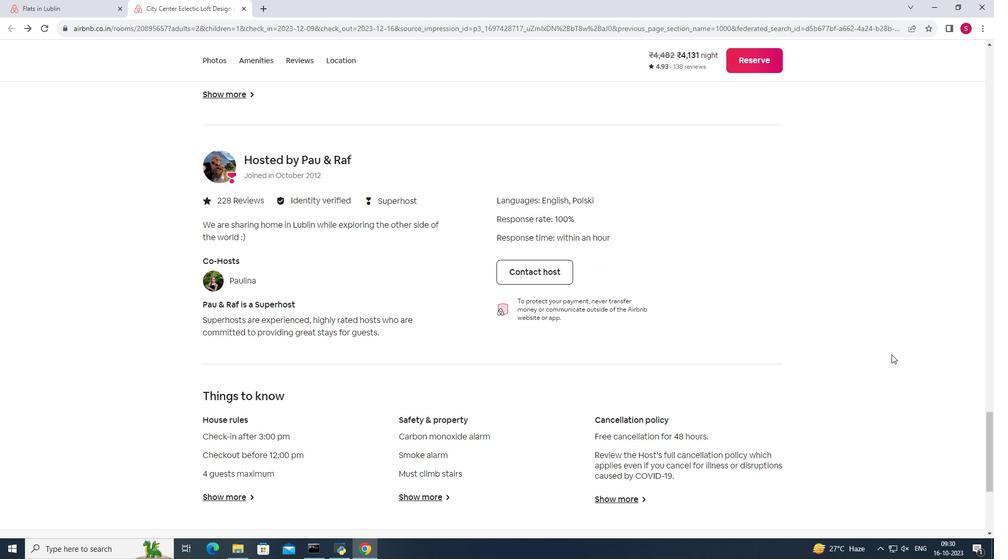 
Action: Mouse scrolled (892, 354) with delta (0, 0)
Screenshot: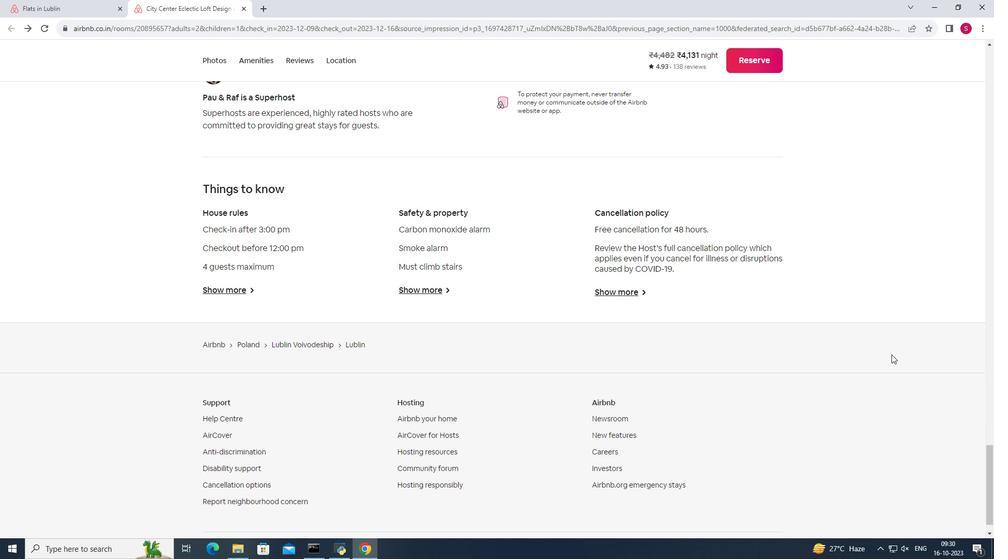
Action: Mouse scrolled (892, 354) with delta (0, 0)
Screenshot: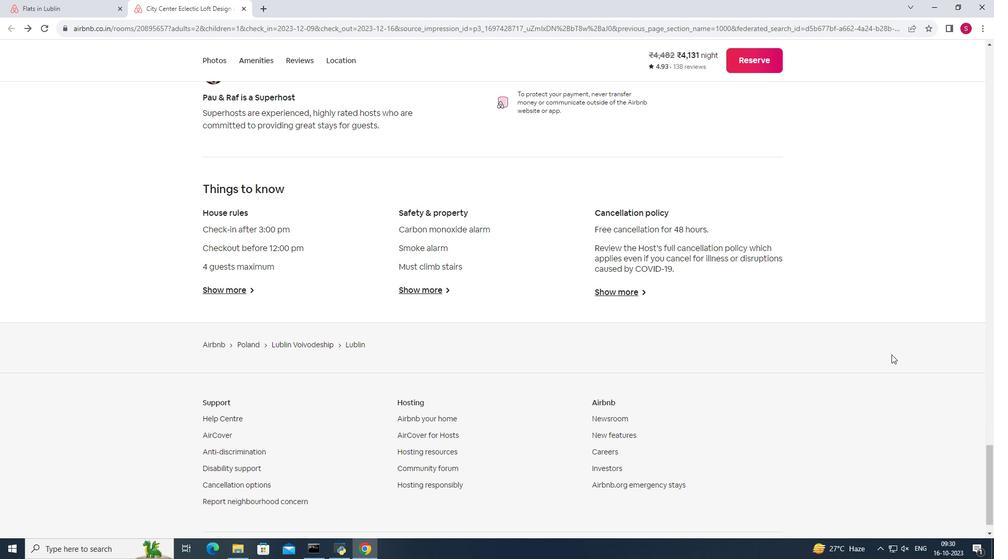 
Action: Mouse scrolled (892, 354) with delta (0, 0)
Screenshot: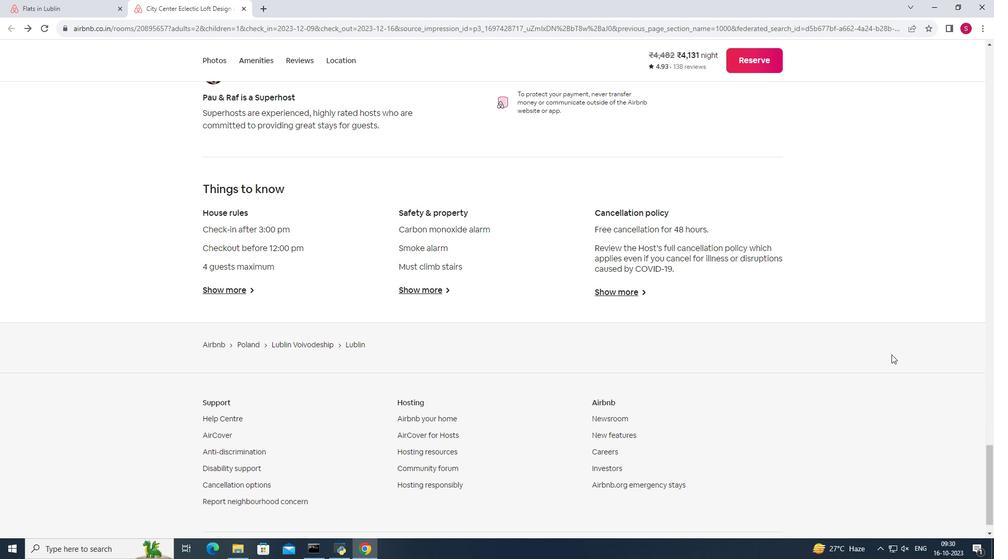 
Action: Mouse scrolled (892, 354) with delta (0, 0)
Screenshot: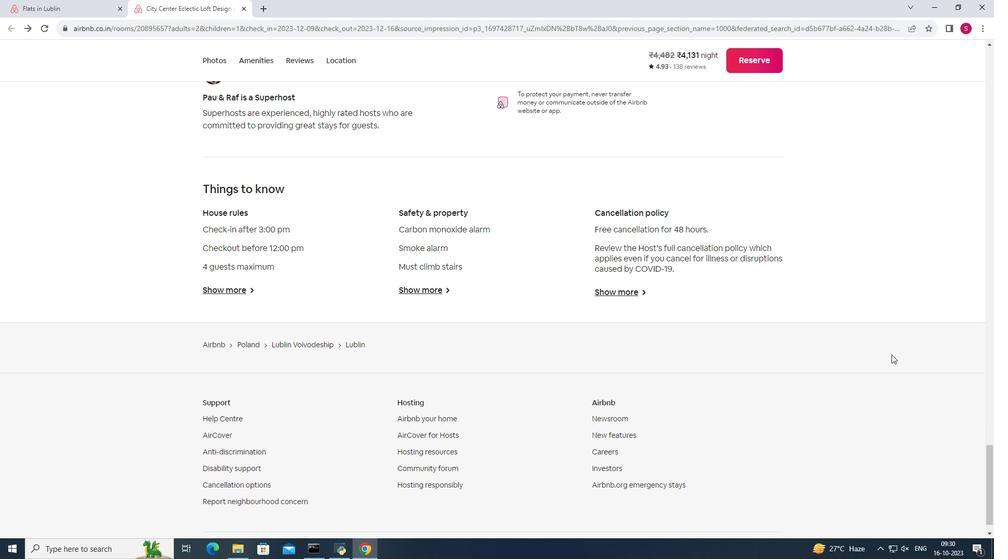 
Action: Mouse moved to (239, 291)
Screenshot: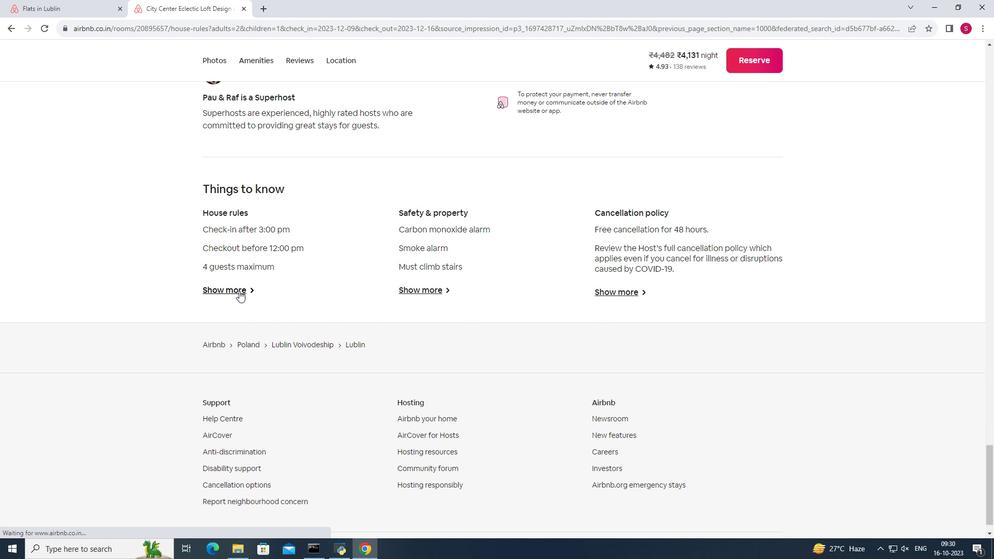 
Action: Mouse pressed left at (239, 291)
Screenshot: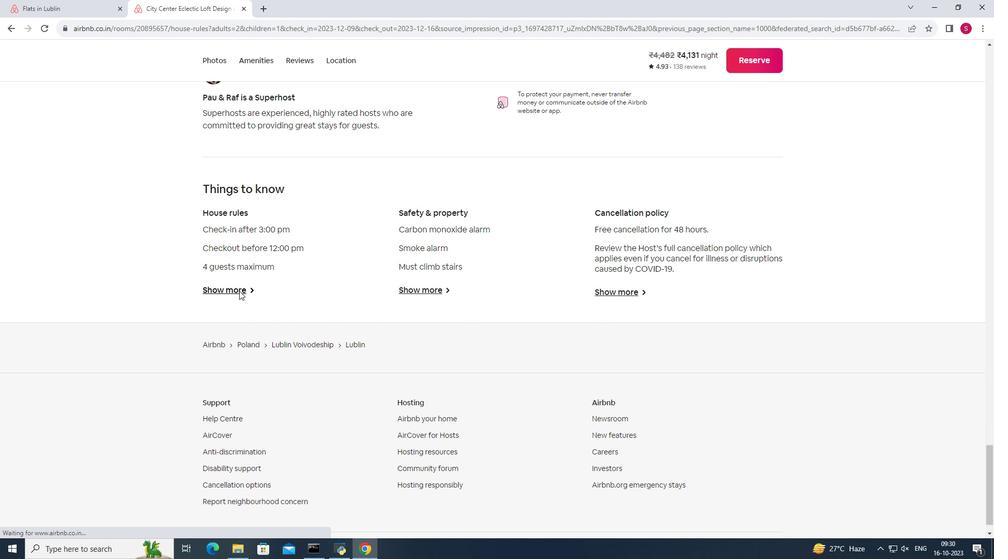 
Action: Mouse moved to (663, 307)
Screenshot: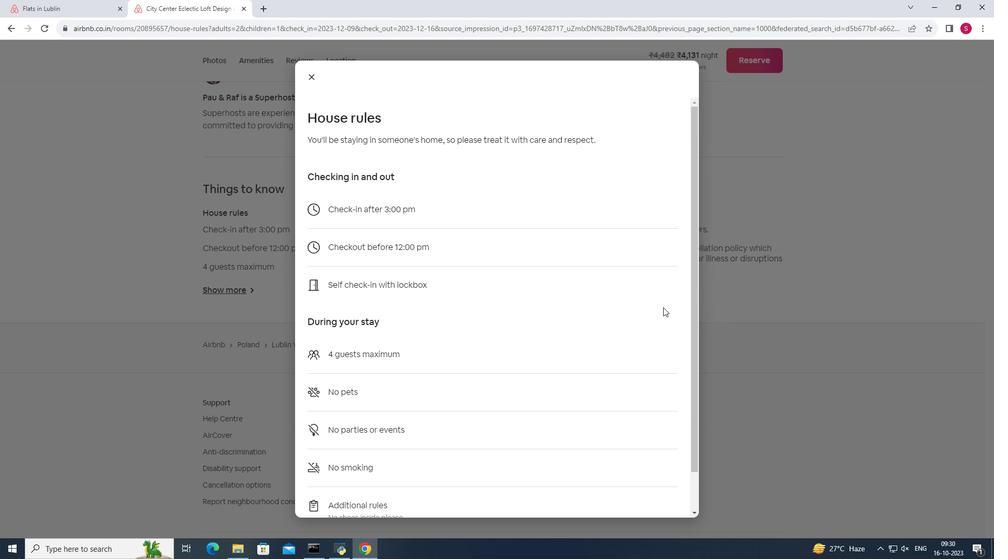 
Action: Mouse scrolled (663, 307) with delta (0, 0)
